 Task: Play online Dominion games in easy mode.
Action: Mouse moved to (433, 407)
Screenshot: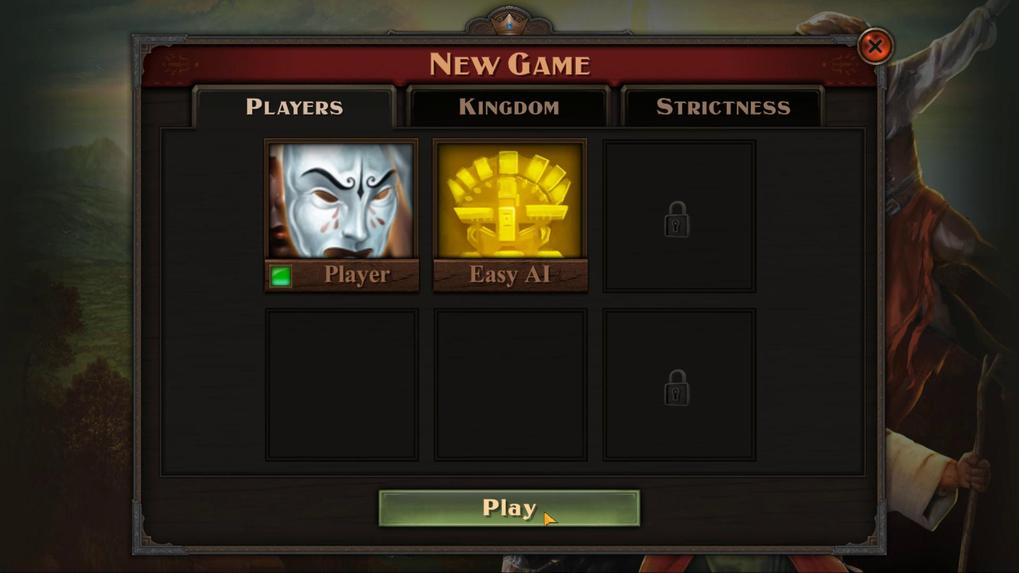 
Action: Mouse pressed left at (433, 407)
Screenshot: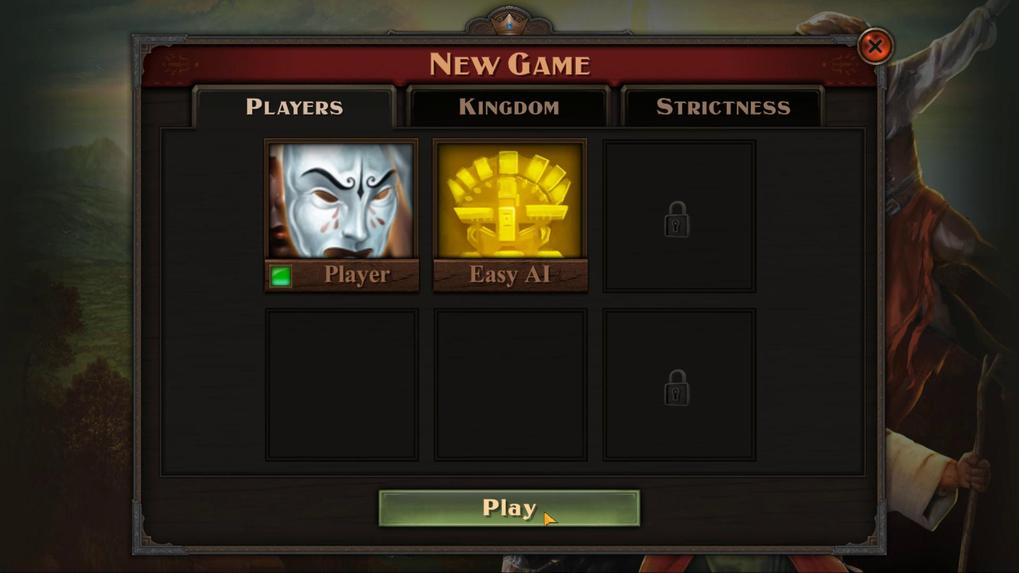 
Action: Mouse moved to (433, 405)
Screenshot: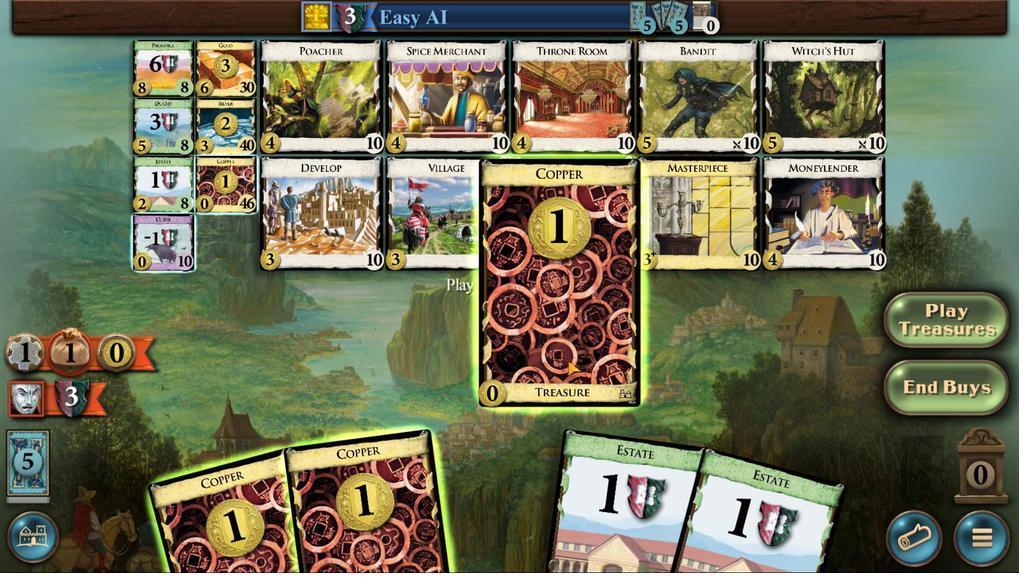 
Action: Mouse pressed left at (433, 405)
Screenshot: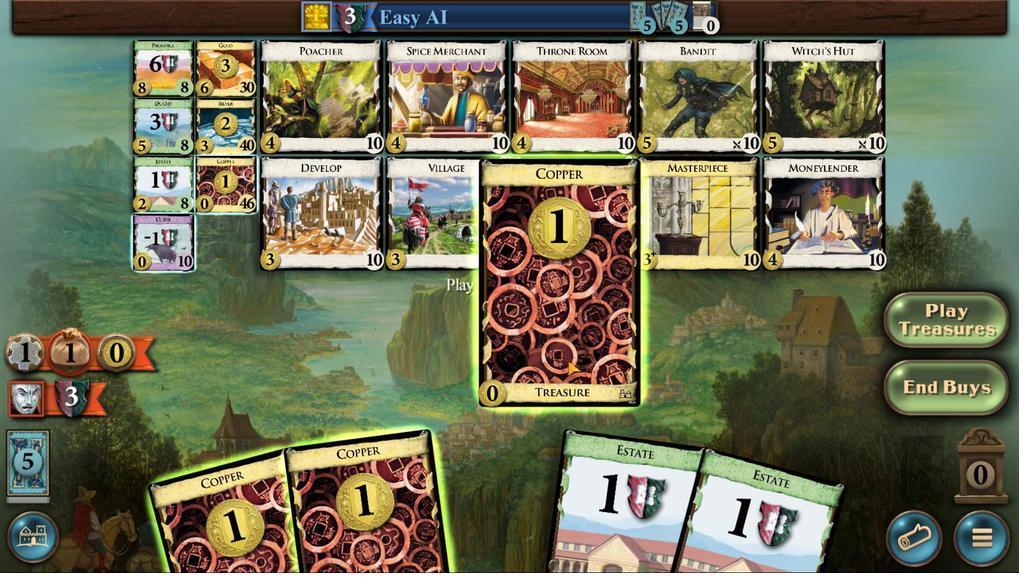 
Action: Mouse moved to (432, 417)
Screenshot: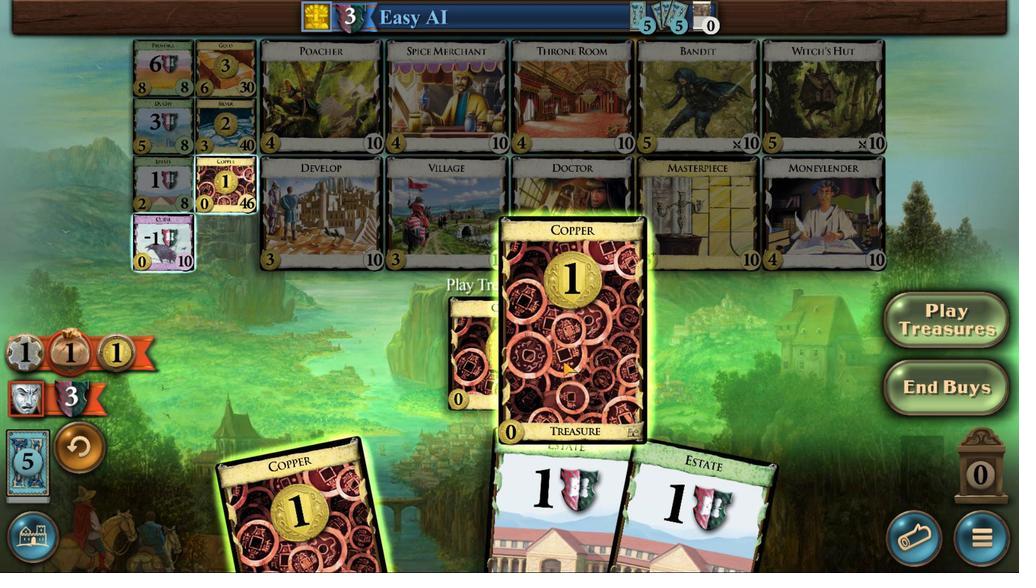 
Action: Mouse pressed left at (432, 417)
Screenshot: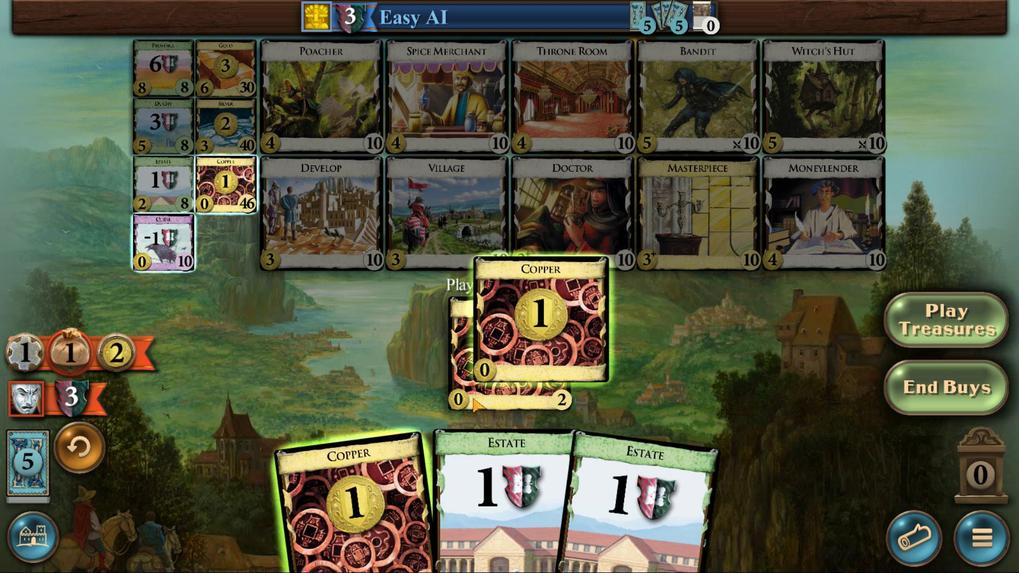 
Action: Mouse moved to (432, 414)
Screenshot: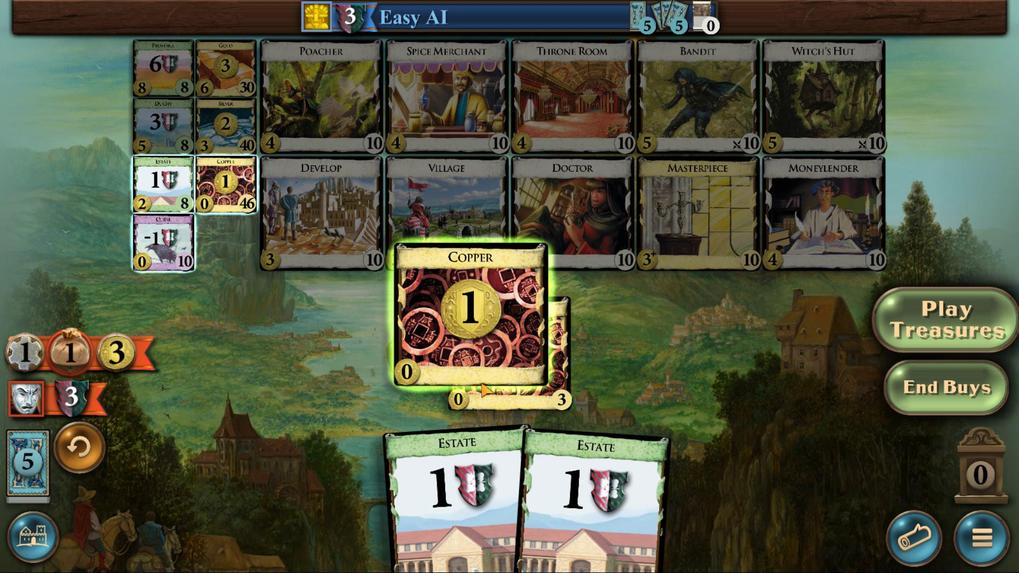 
Action: Mouse pressed left at (432, 414)
Screenshot: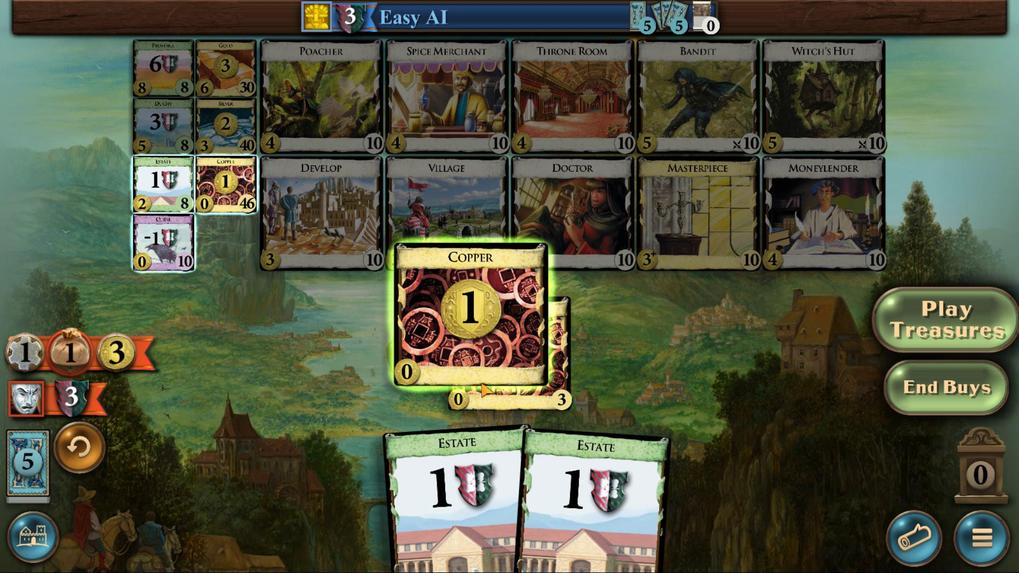 
Action: Mouse moved to (432, 494)
Screenshot: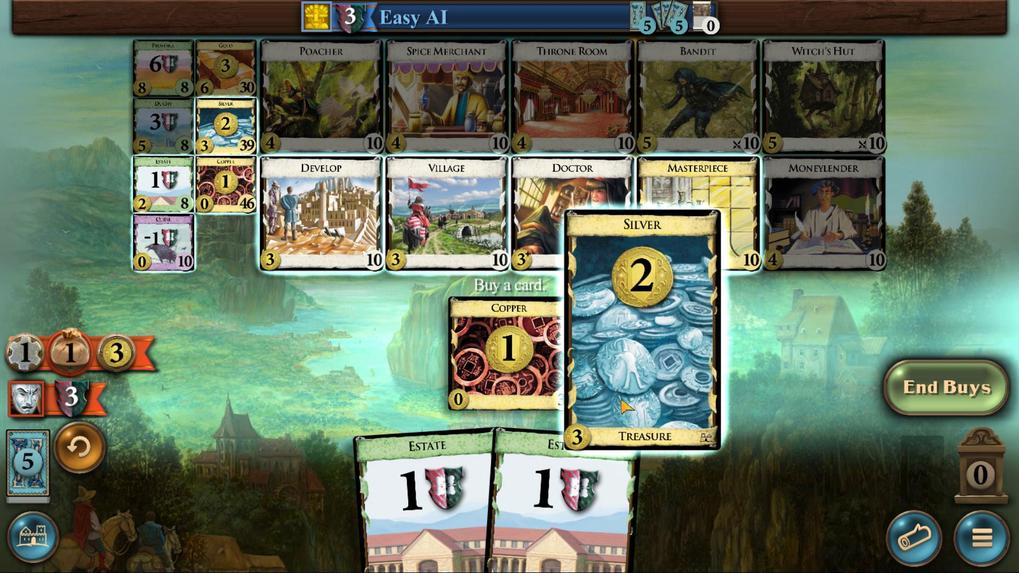 
Action: Mouse pressed left at (432, 494)
Screenshot: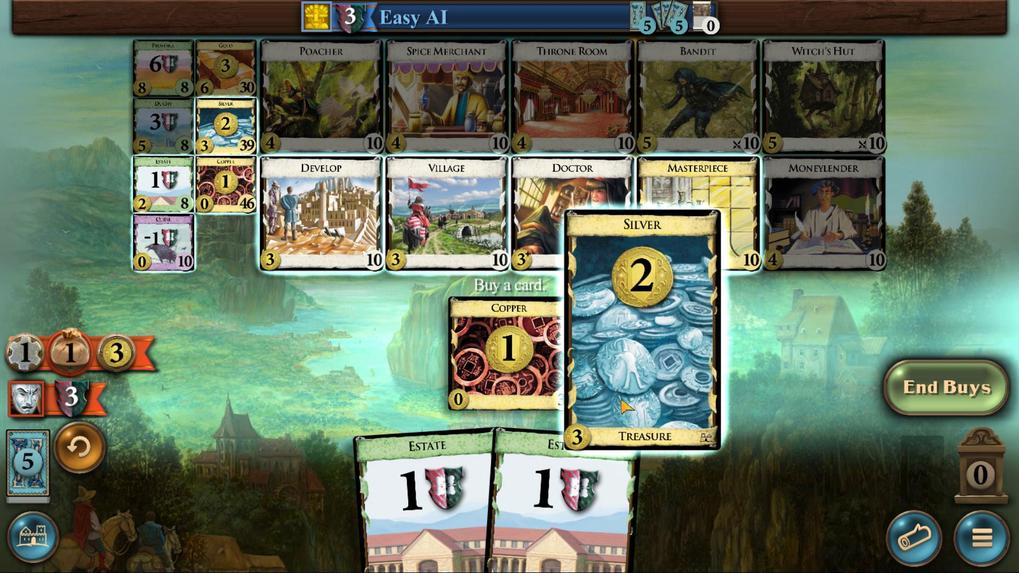 
Action: Mouse moved to (433, 415)
Screenshot: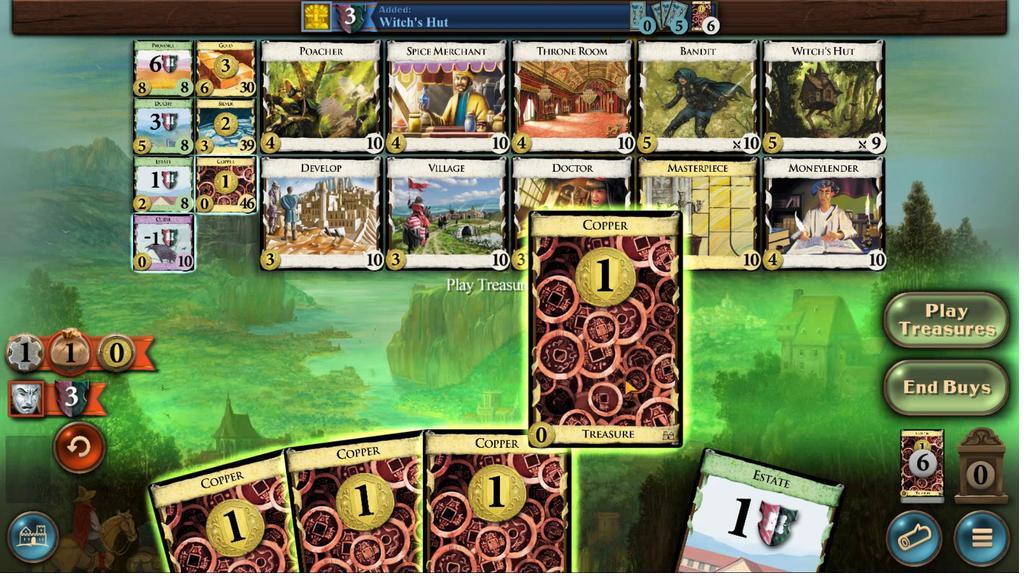 
Action: Mouse pressed left at (433, 415)
Screenshot: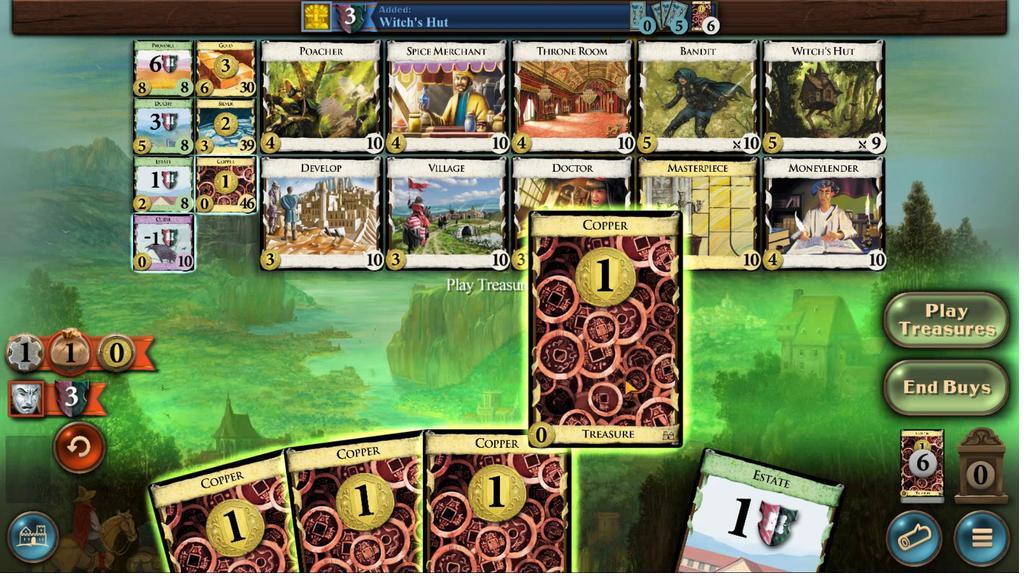
Action: Mouse moved to (433, 416)
Screenshot: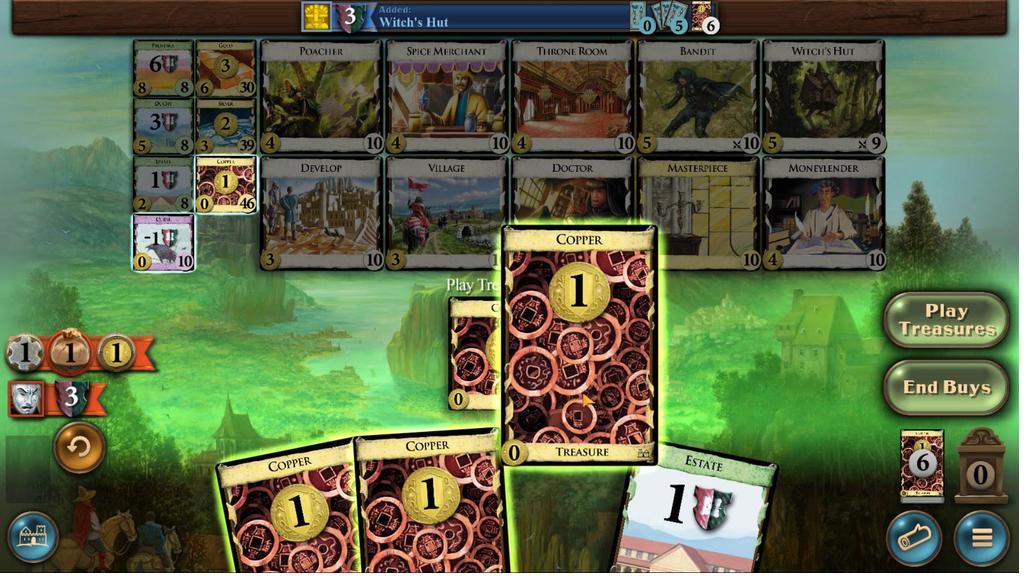 
Action: Mouse pressed left at (433, 416)
Screenshot: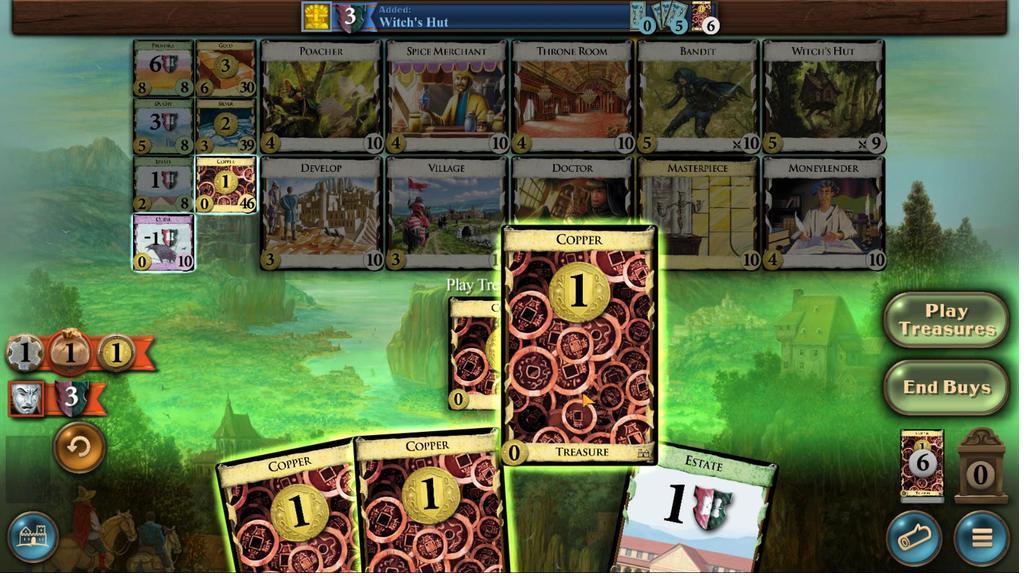 
Action: Mouse moved to (433, 416)
Screenshot: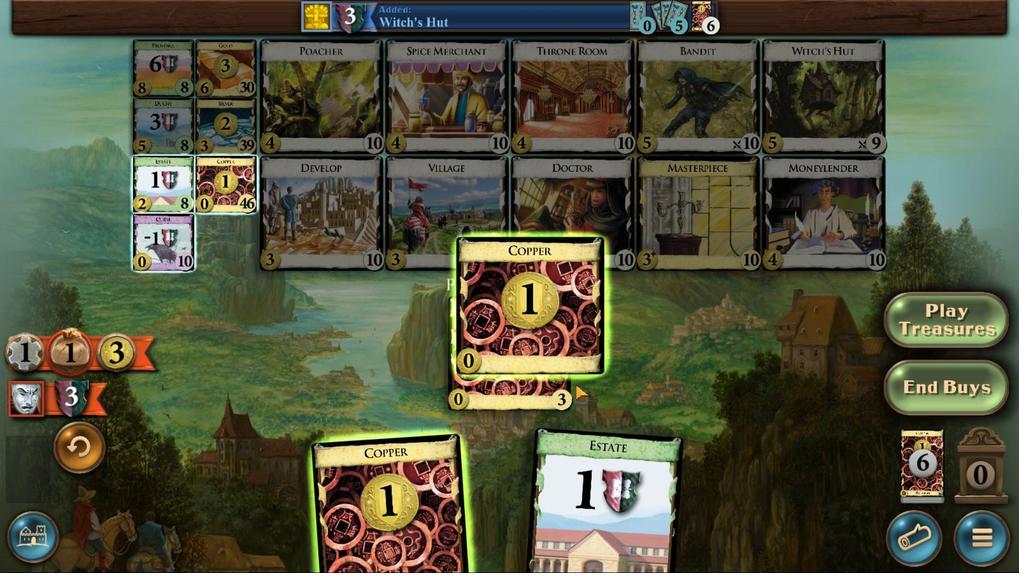 
Action: Mouse pressed left at (433, 416)
Screenshot: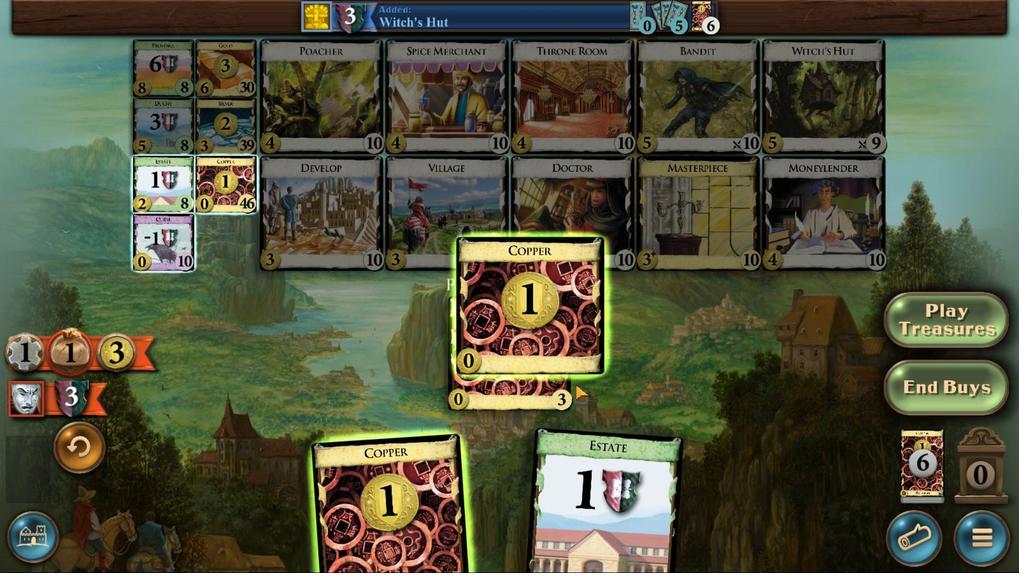 
Action: Mouse moved to (432, 413)
Screenshot: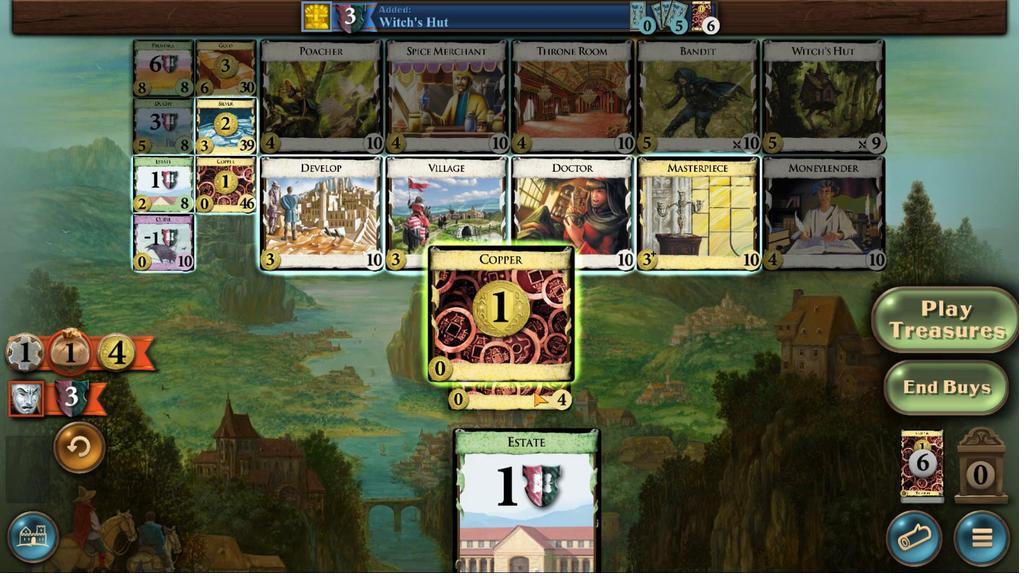 
Action: Mouse pressed left at (432, 413)
Screenshot: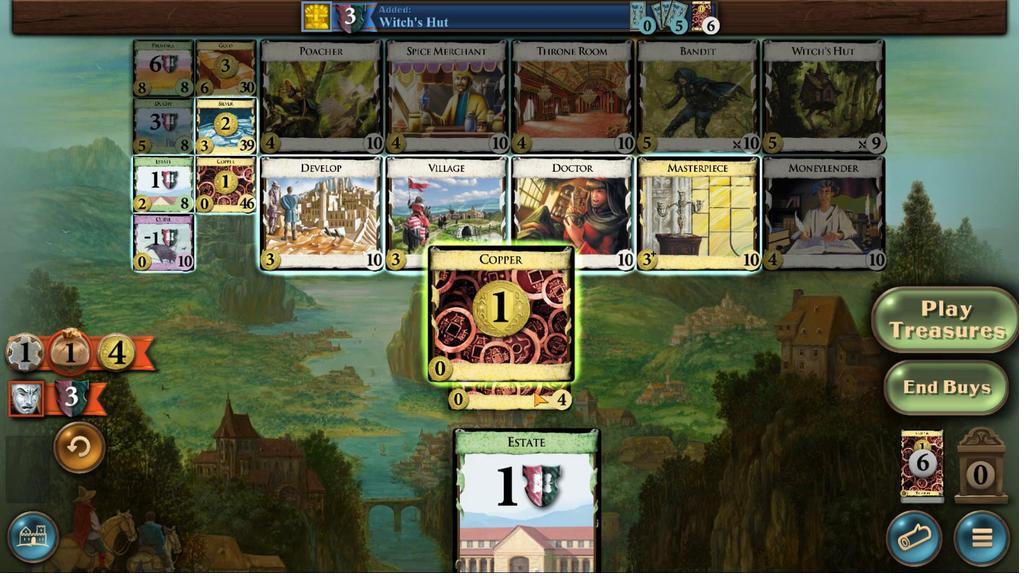 
Action: Mouse moved to (433, 502)
Screenshot: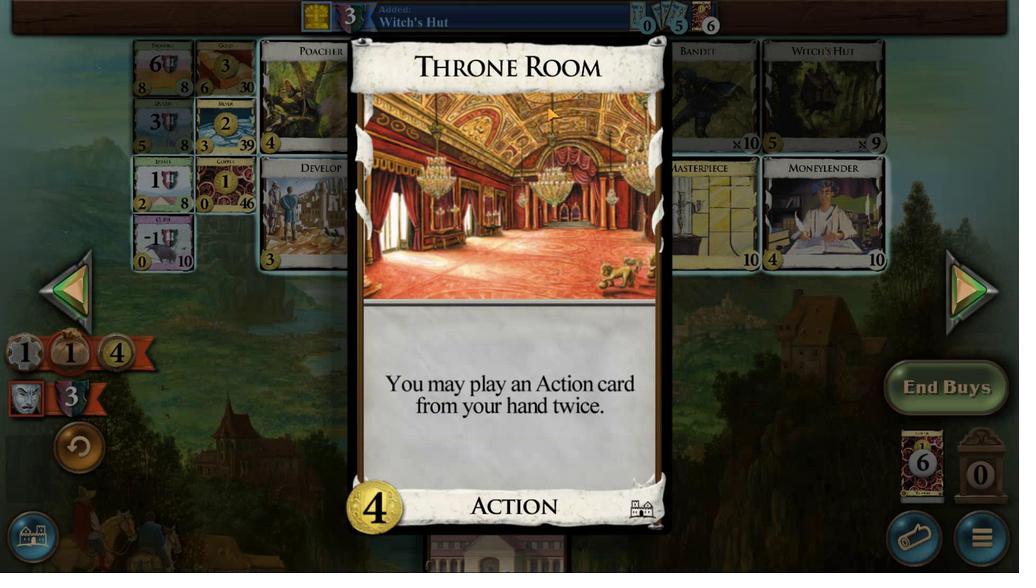 
Action: Mouse pressed left at (433, 502)
Screenshot: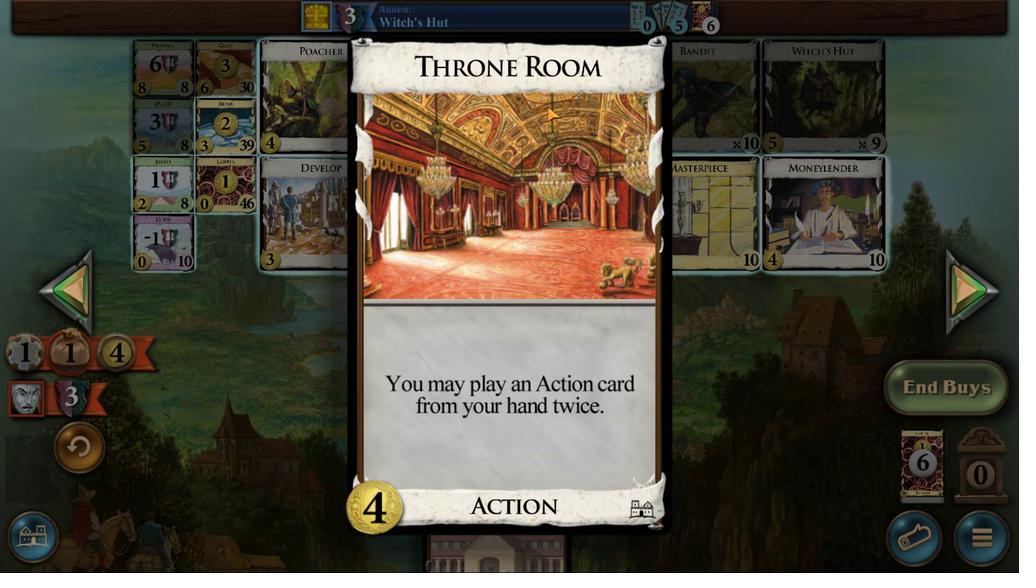 
Action: Mouse moved to (433, 471)
Screenshot: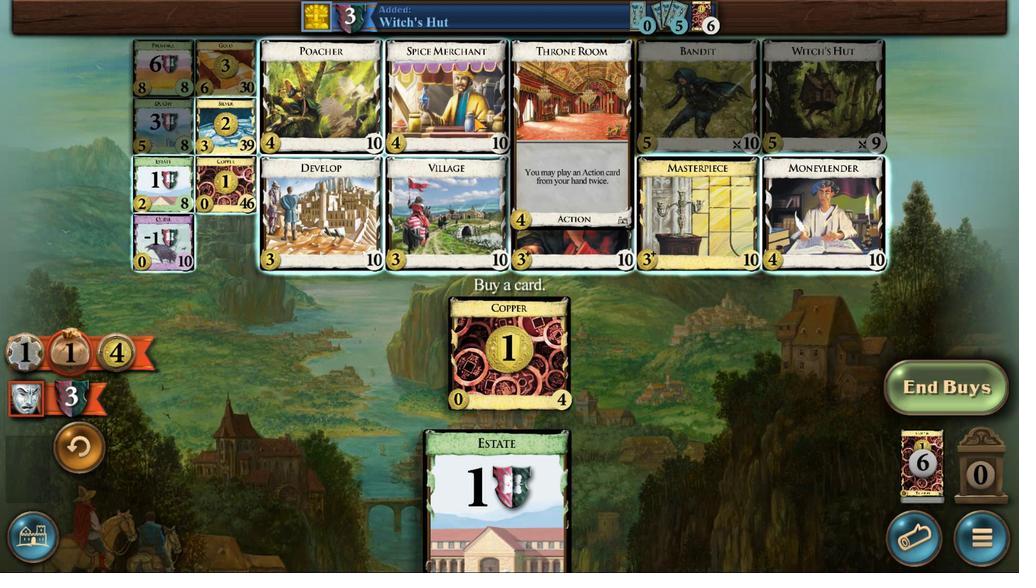 
Action: Mouse pressed left at (433, 471)
Screenshot: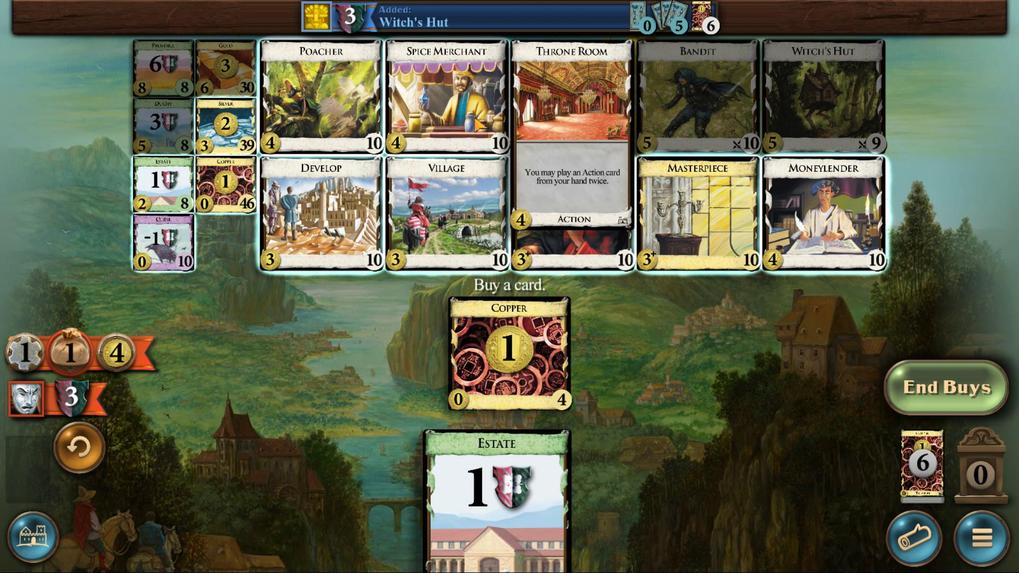 
Action: Mouse moved to (432, 503)
Screenshot: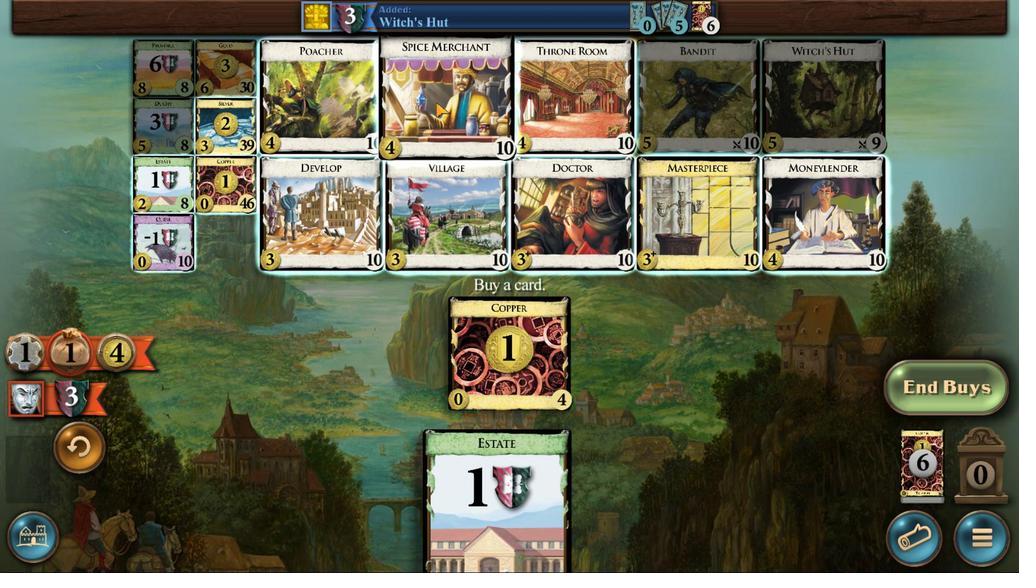 
Action: Mouse pressed left at (432, 503)
Screenshot: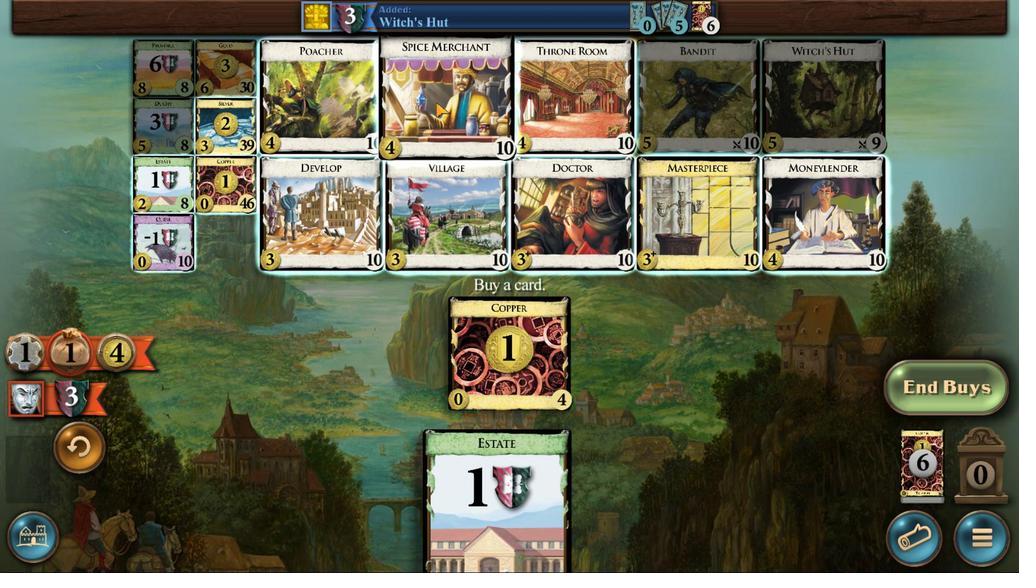
Action: Mouse moved to (433, 469)
Screenshot: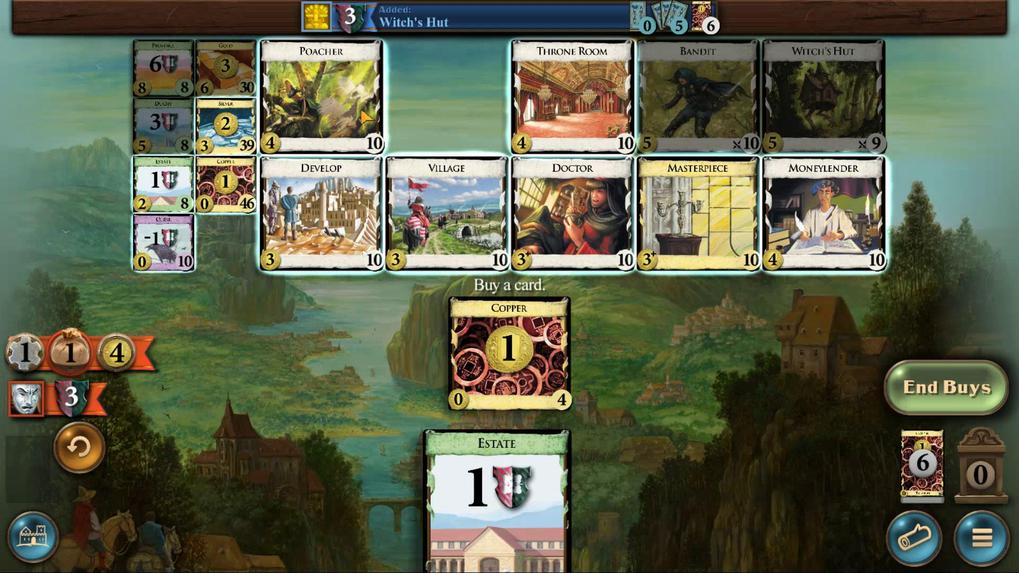 
Action: Mouse pressed left at (433, 469)
Screenshot: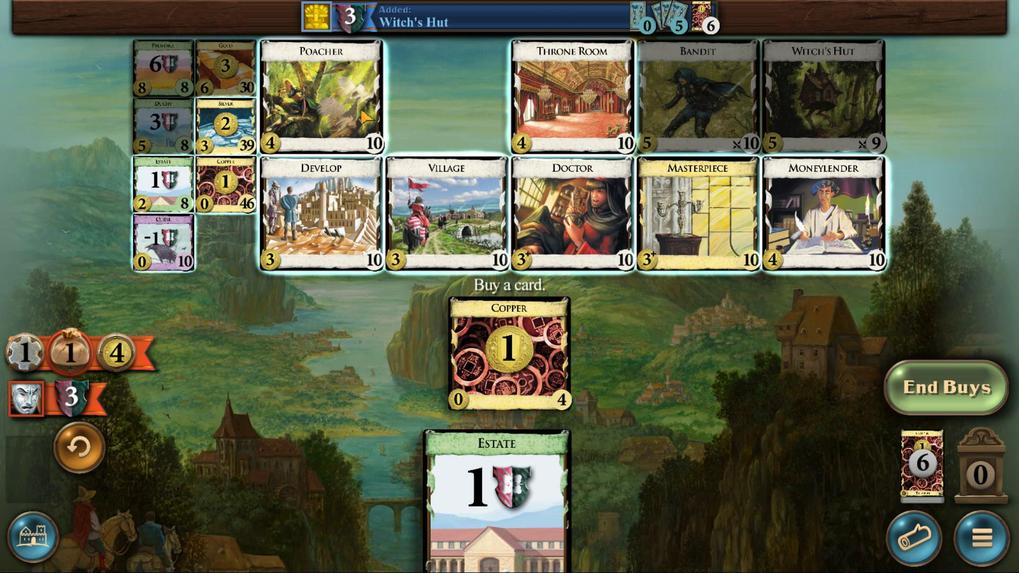 
Action: Mouse moved to (432, 502)
Screenshot: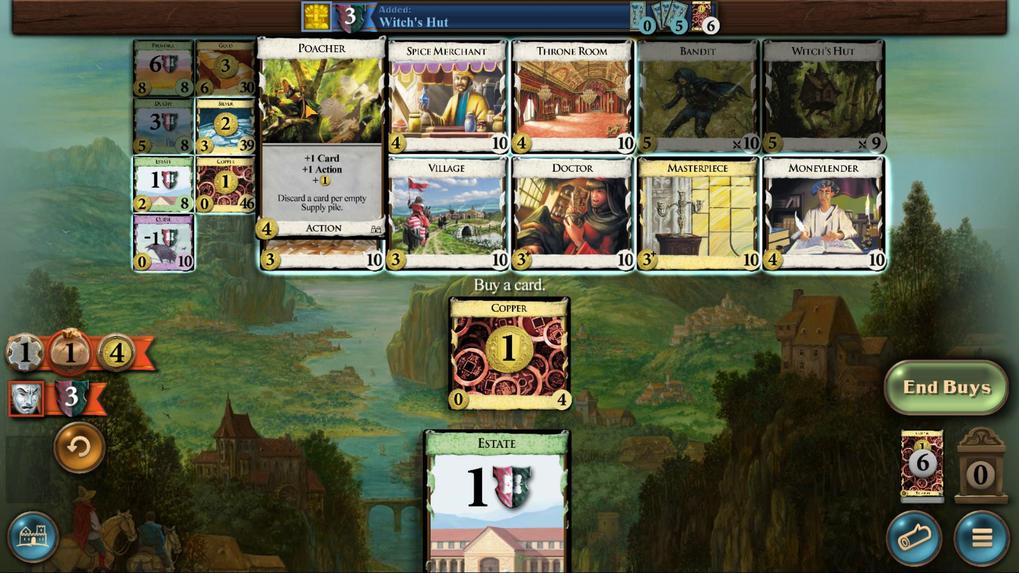 
Action: Mouse pressed left at (432, 502)
Screenshot: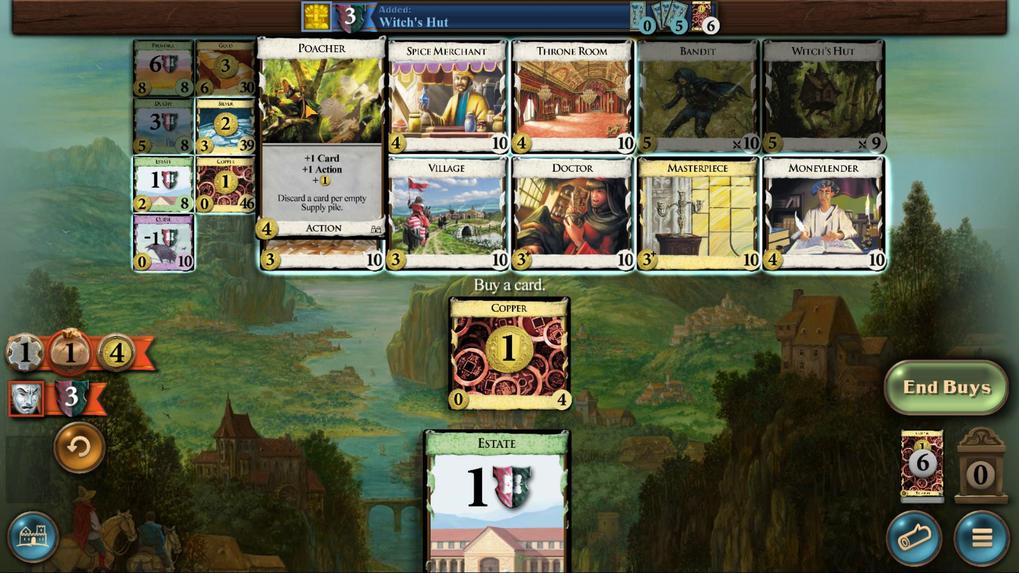 
Action: Mouse moved to (433, 463)
Screenshot: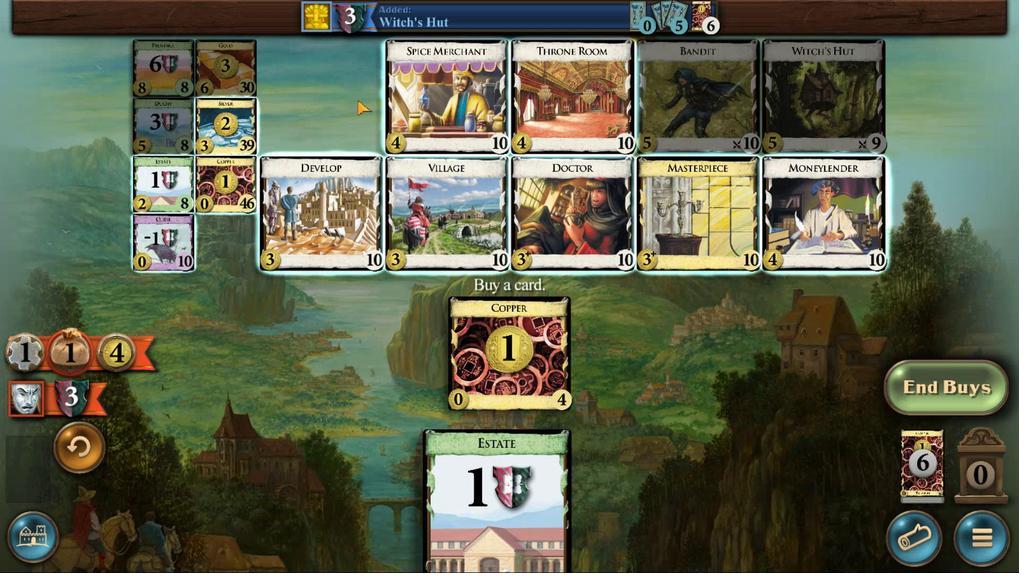 
Action: Mouse pressed left at (433, 463)
Screenshot: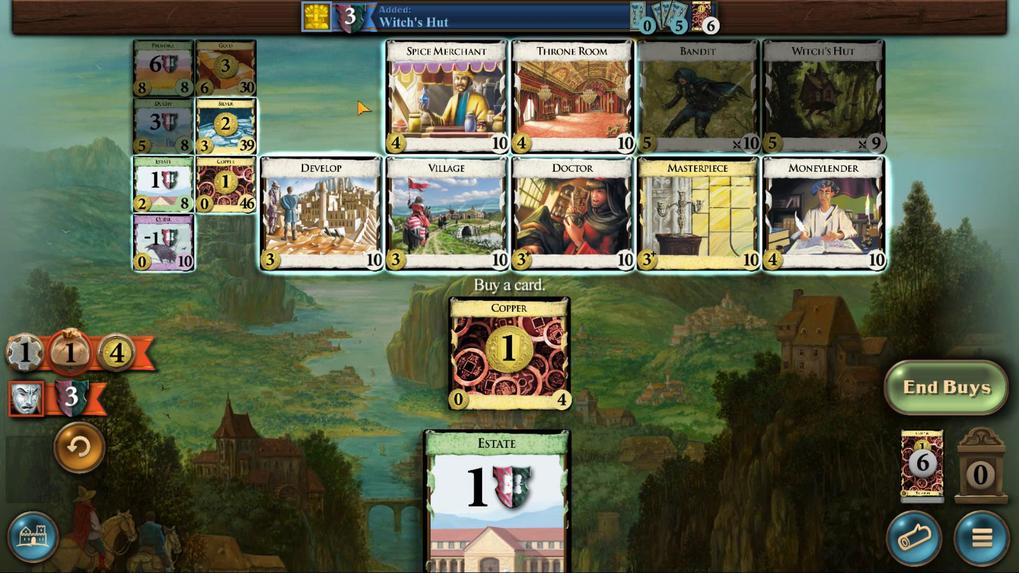 
Action: Mouse moved to (432, 503)
Screenshot: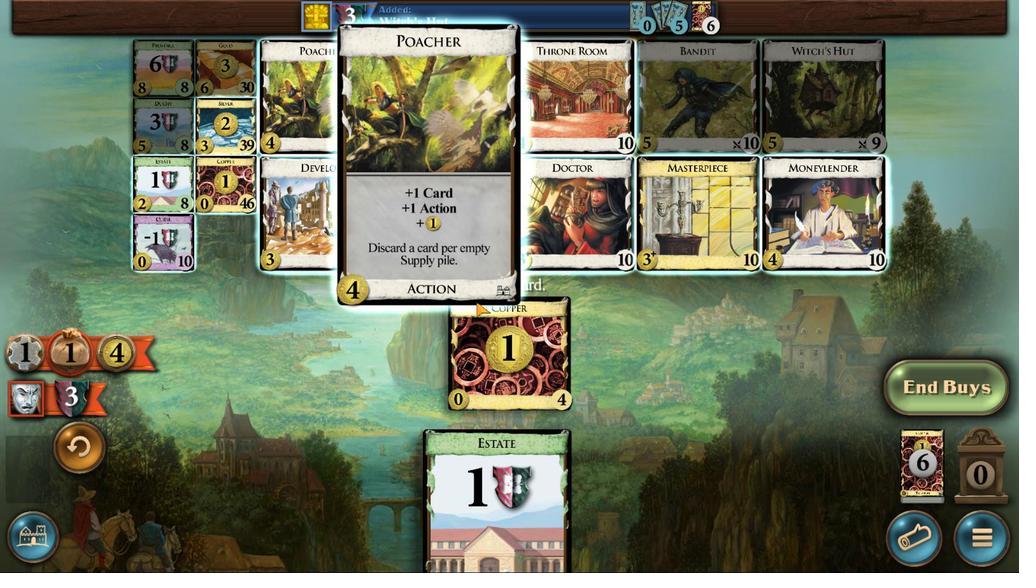 
Action: Mouse pressed left at (432, 503)
Screenshot: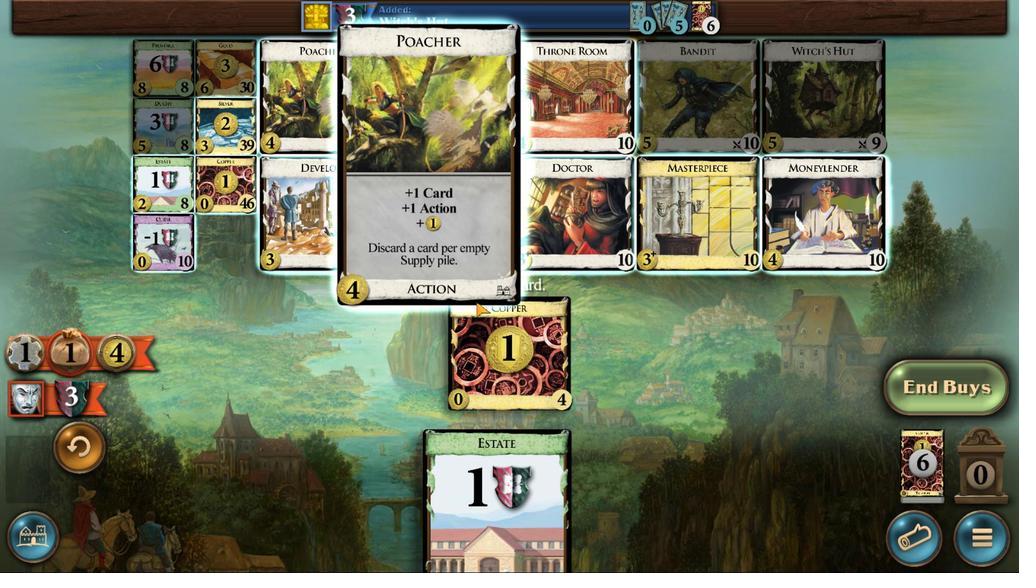 
Action: Mouse moved to (432, 412)
Screenshot: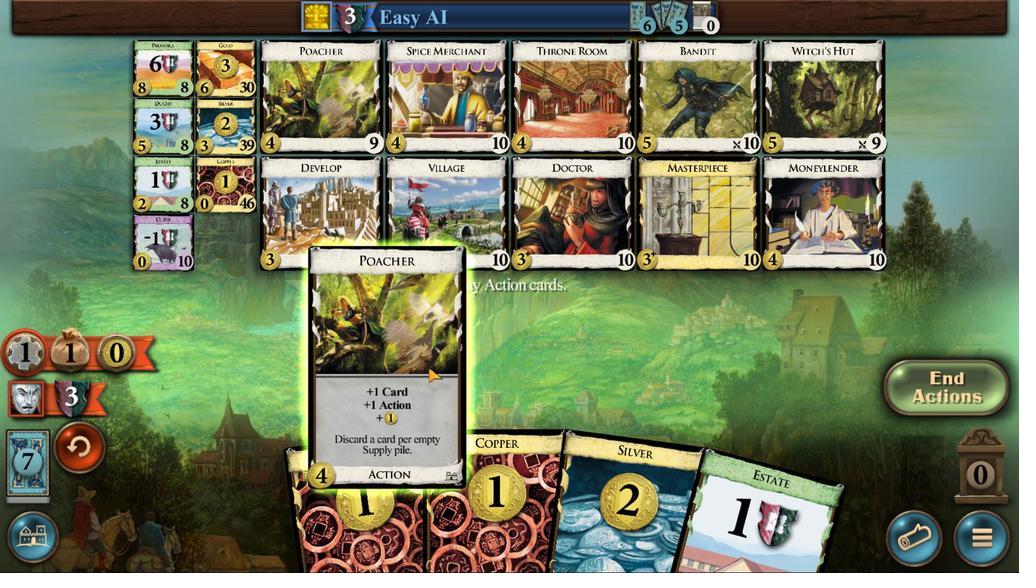 
Action: Mouse pressed left at (432, 412)
Screenshot: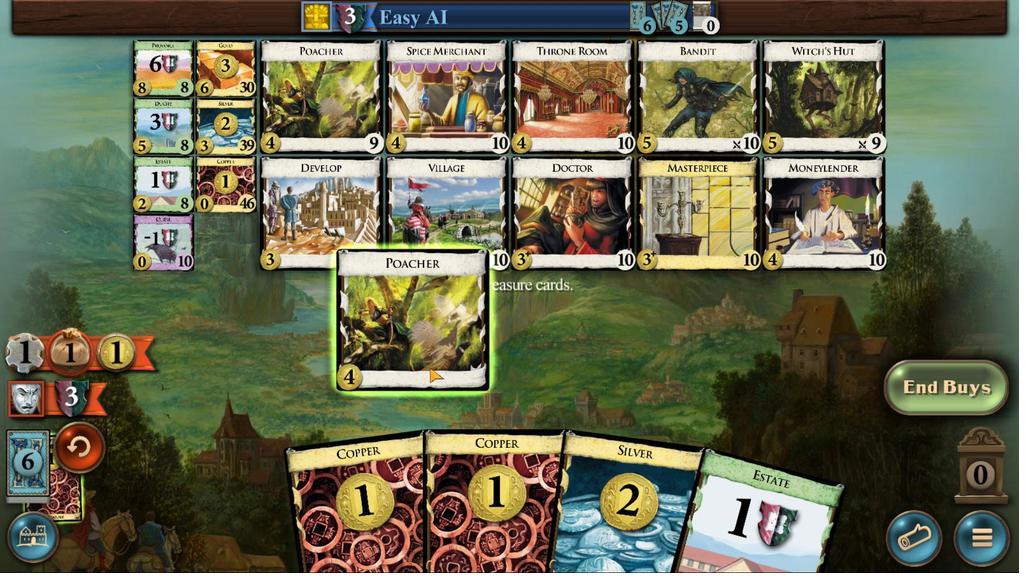
Action: Mouse moved to (432, 410)
Screenshot: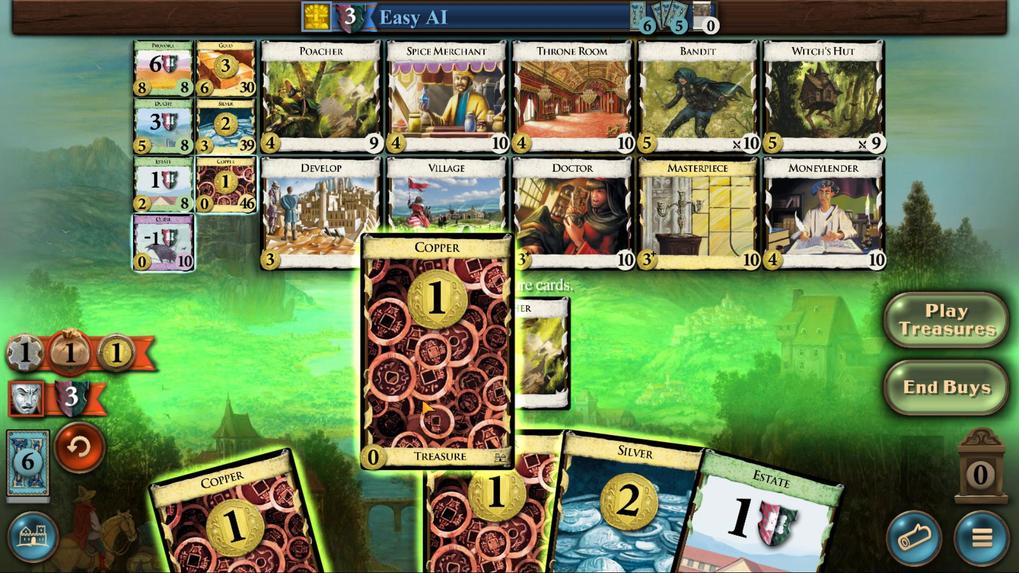 
Action: Mouse pressed left at (432, 410)
Screenshot: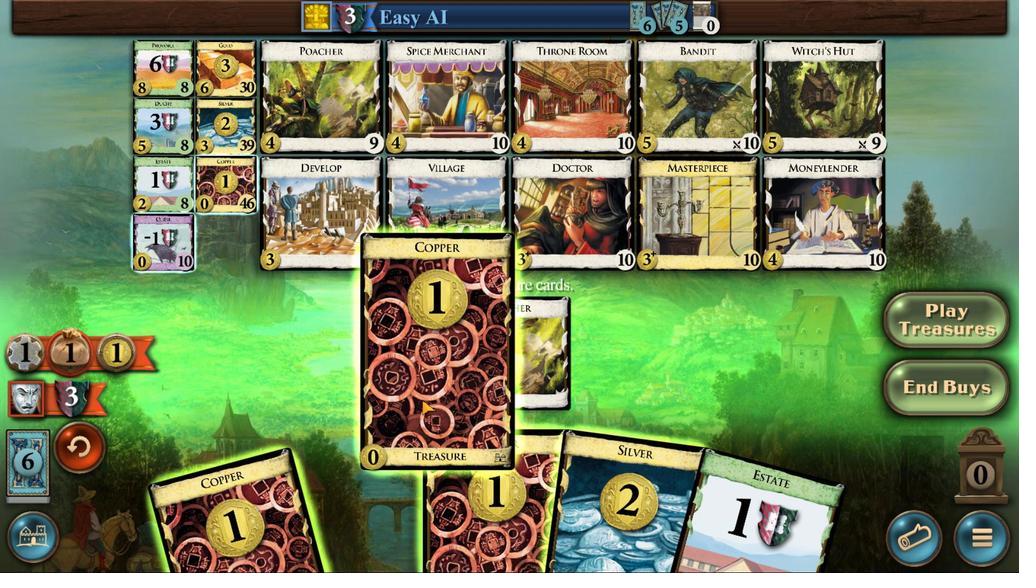 
Action: Mouse moved to (433, 411)
Screenshot: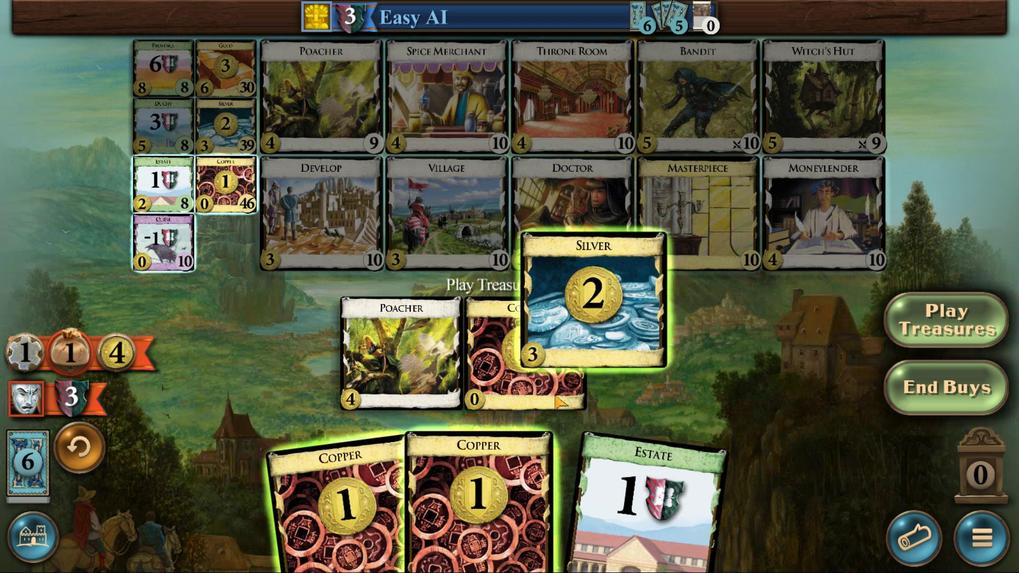 
Action: Mouse pressed left at (433, 411)
Screenshot: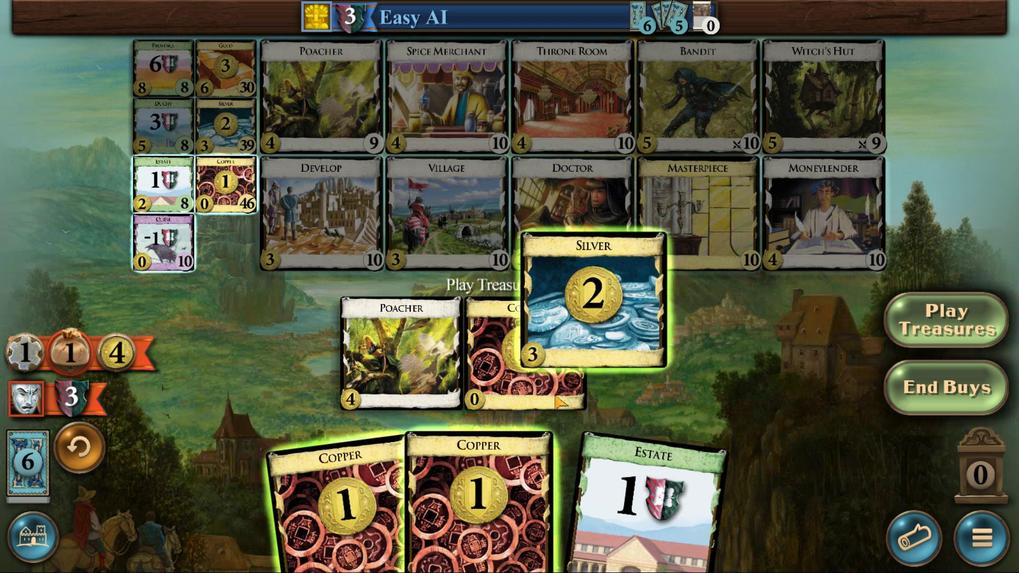 
Action: Mouse moved to (432, 411)
Screenshot: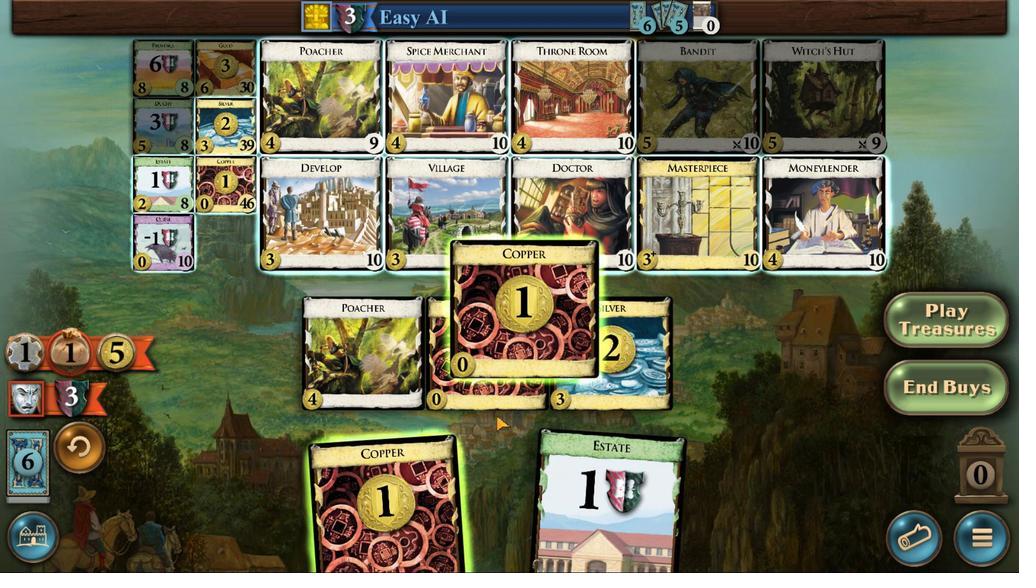 
Action: Mouse pressed left at (432, 411)
Screenshot: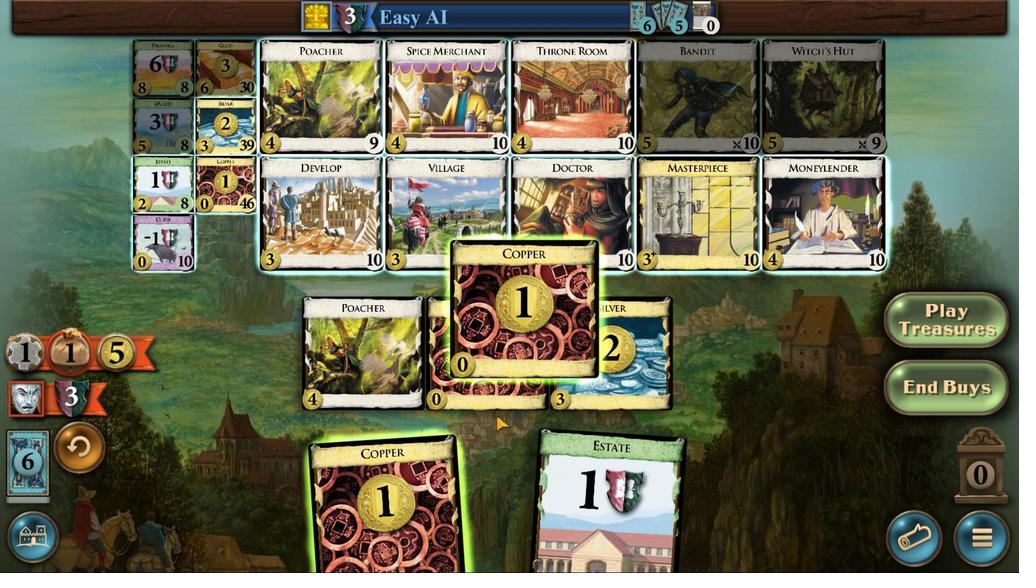
Action: Mouse moved to (432, 495)
Screenshot: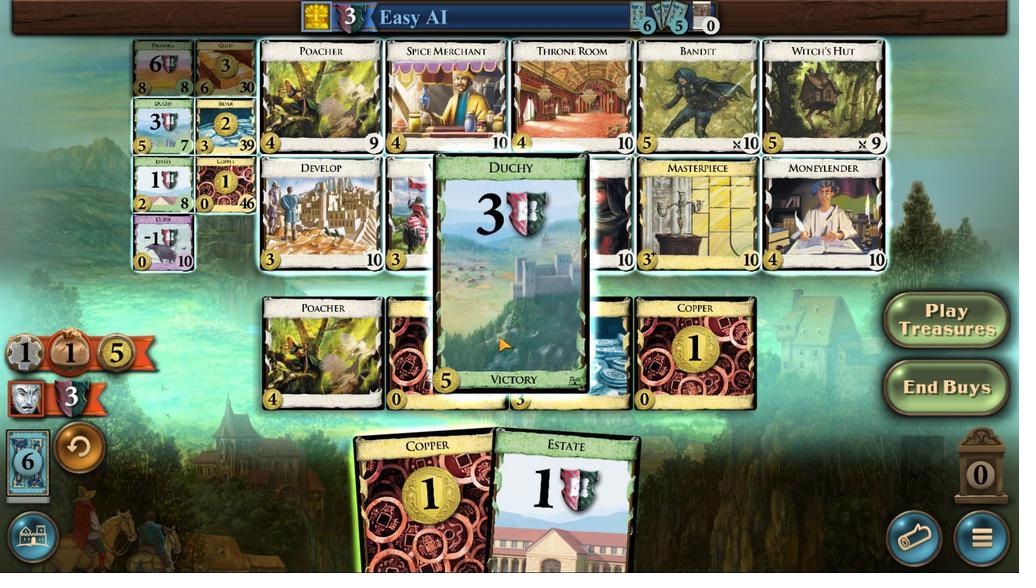 
Action: Mouse pressed left at (432, 495)
Screenshot: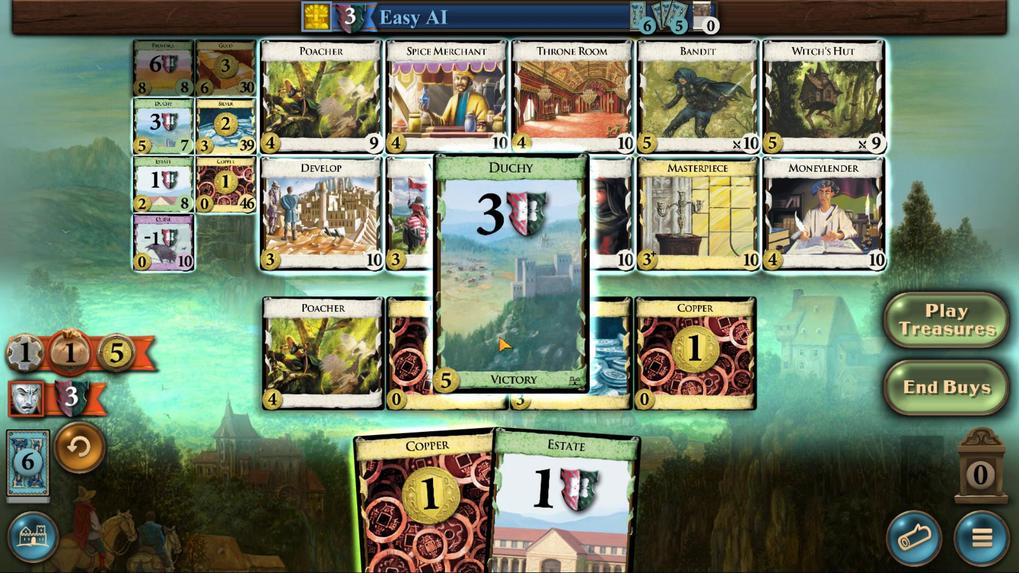 
Action: Mouse moved to (433, 419)
Screenshot: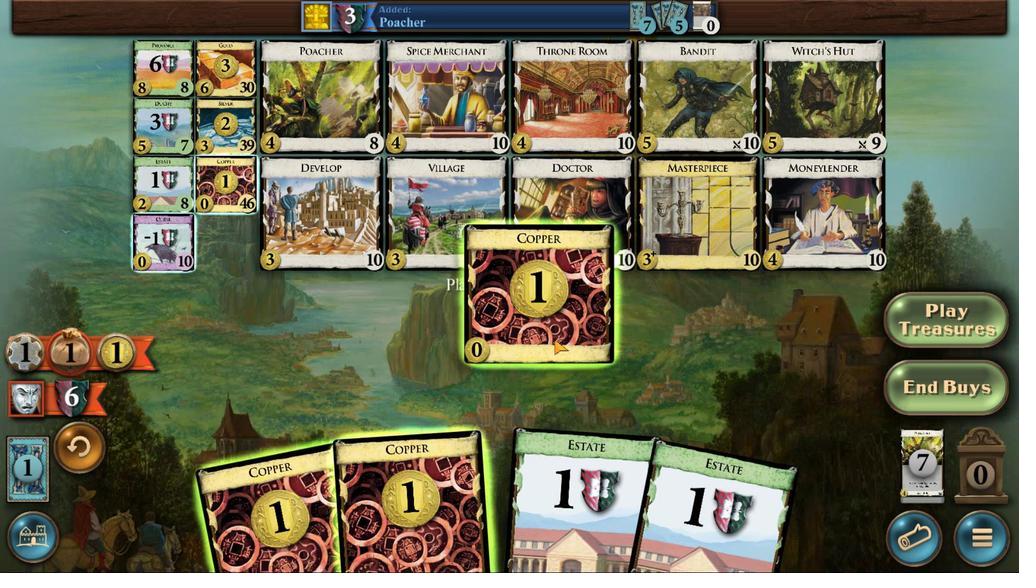 
Action: Mouse pressed left at (433, 419)
Screenshot: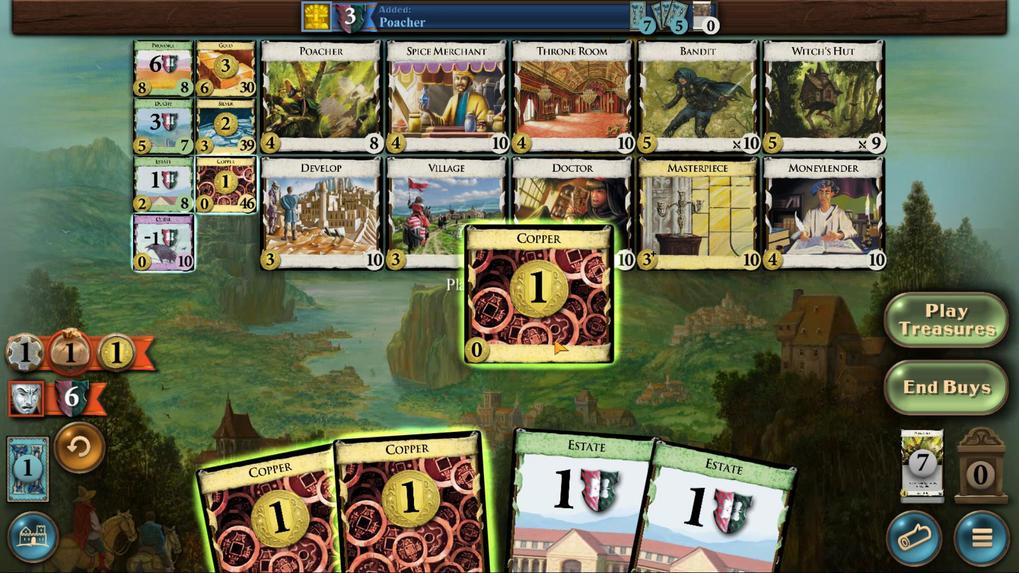 
Action: Mouse moved to (432, 410)
Screenshot: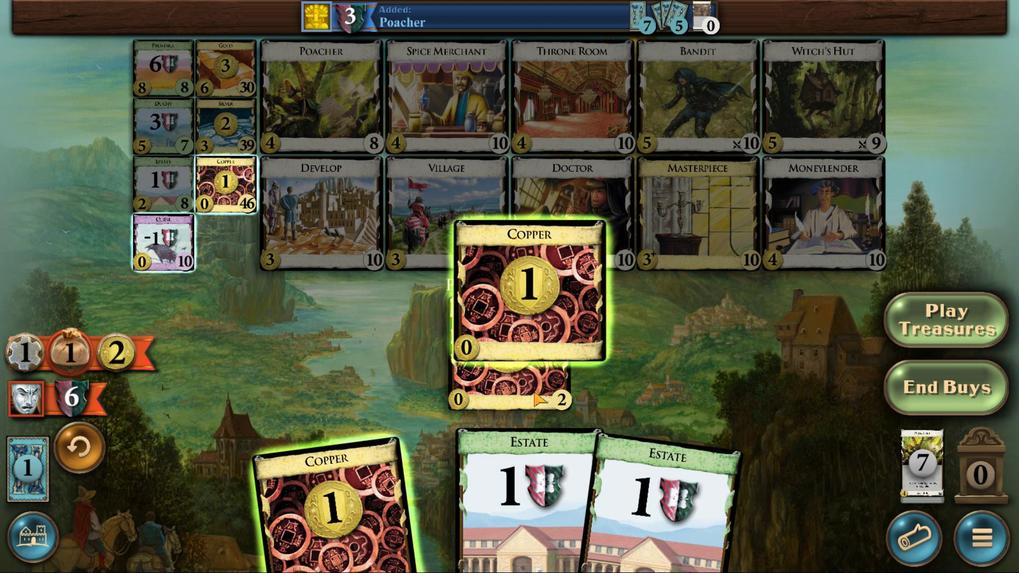 
Action: Mouse pressed left at (432, 410)
Screenshot: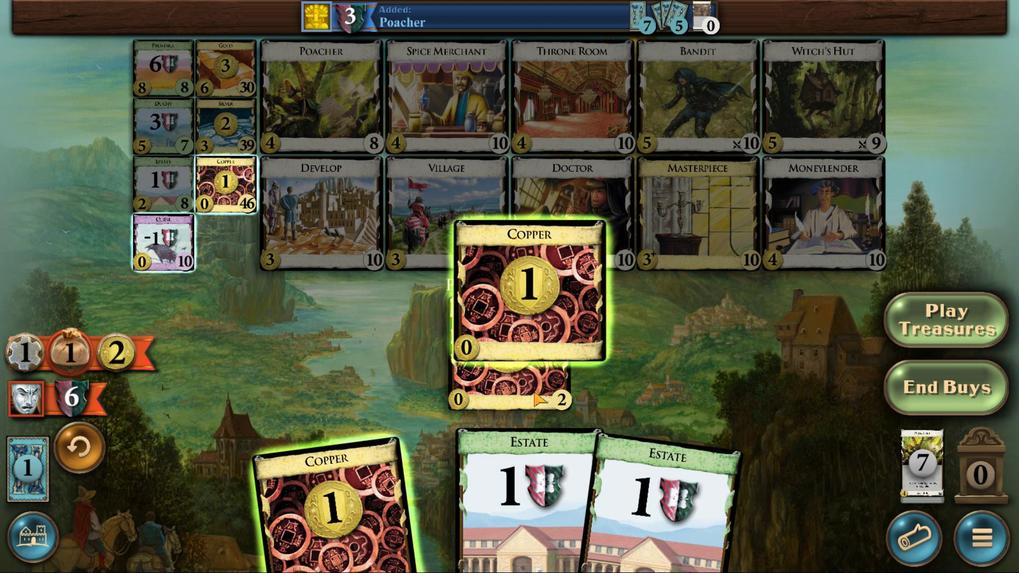
Action: Mouse moved to (432, 417)
Screenshot: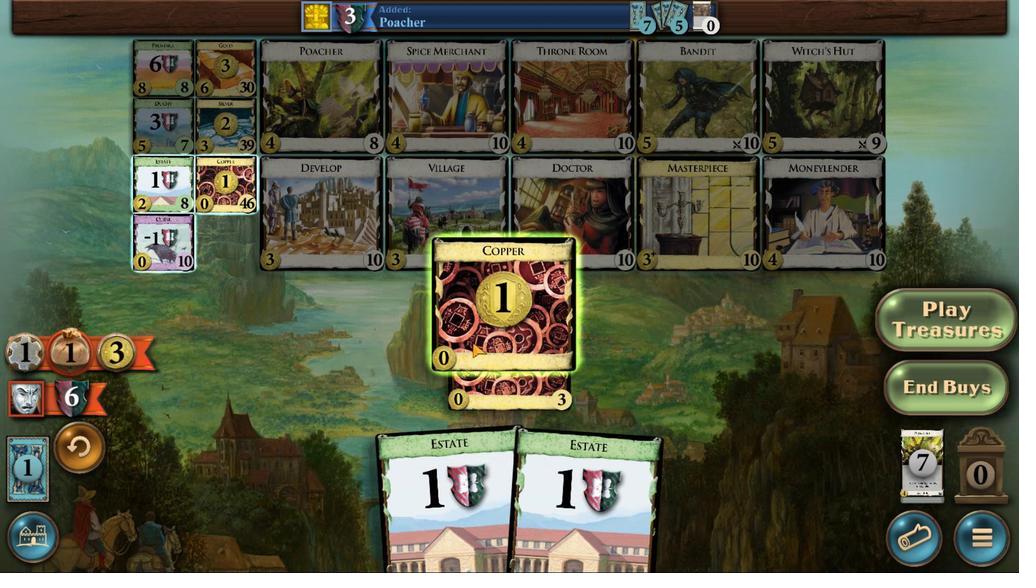 
Action: Mouse pressed left at (432, 417)
Screenshot: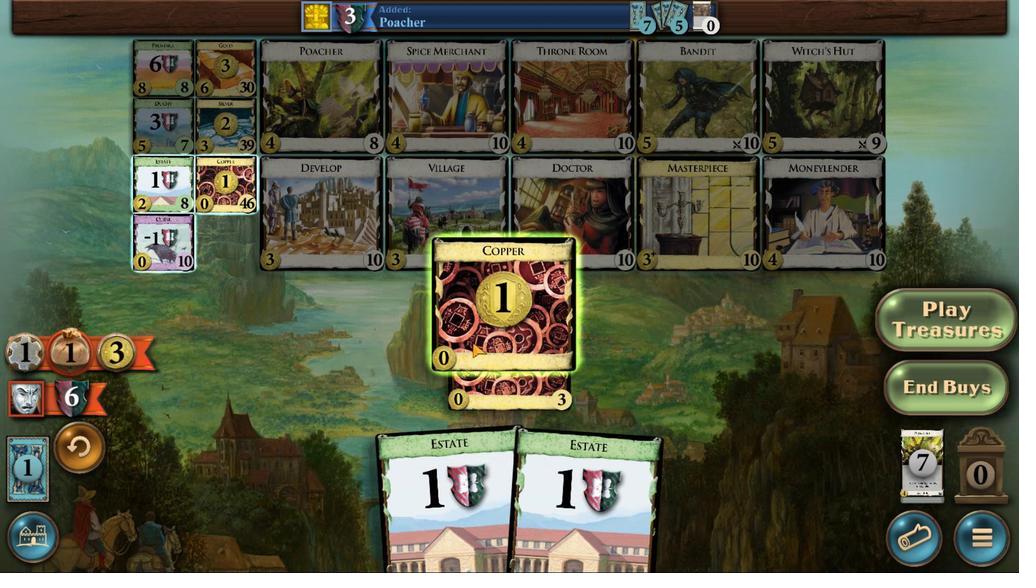 
Action: Mouse moved to (432, 497)
Screenshot: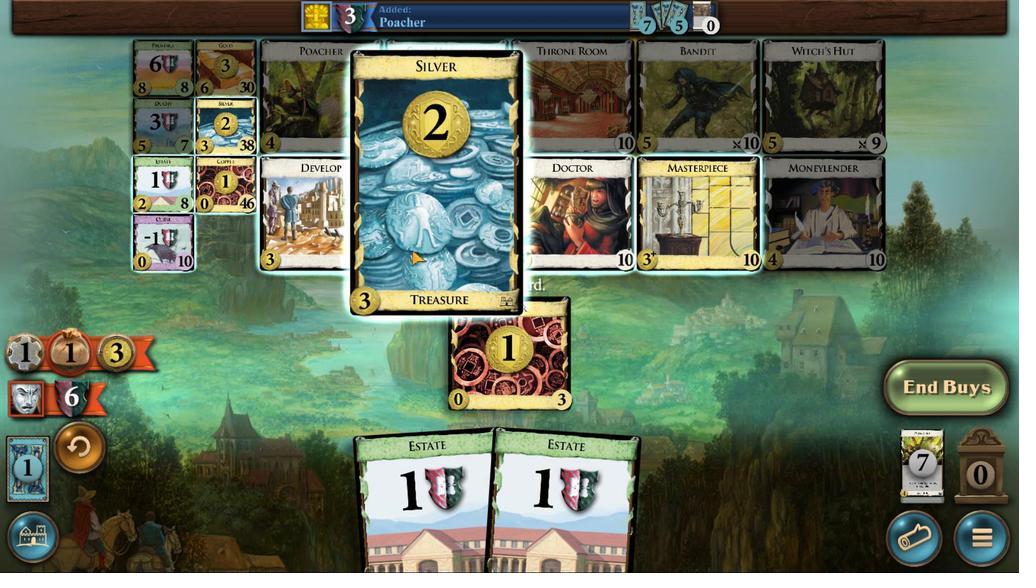 
Action: Mouse pressed left at (432, 497)
Screenshot: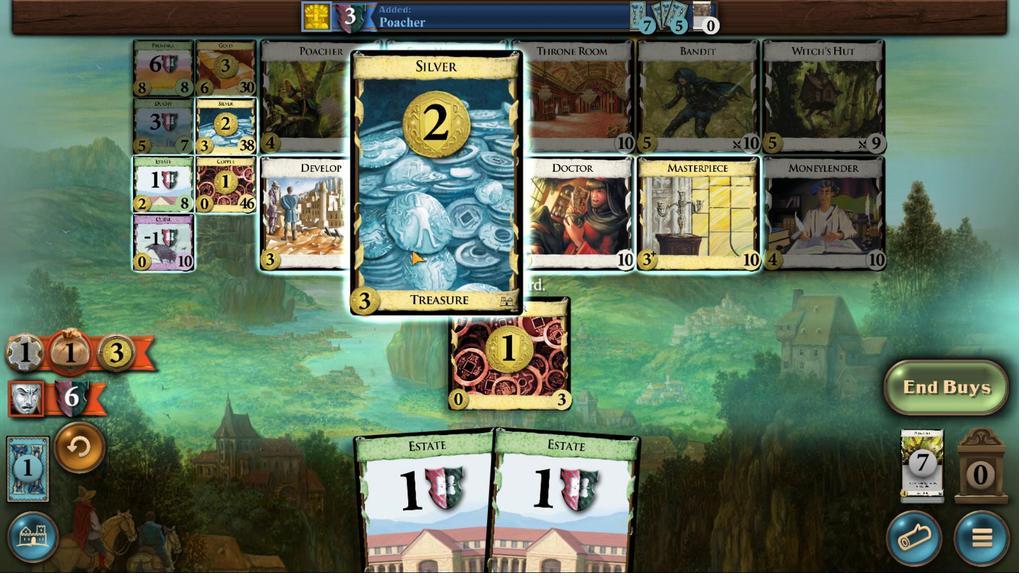 
Action: Mouse moved to (432, 479)
Screenshot: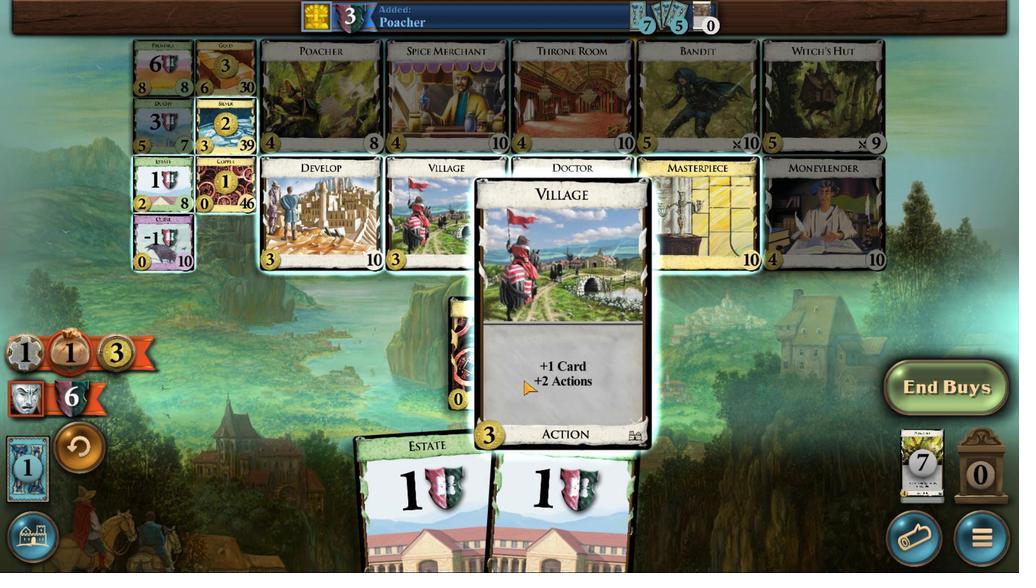 
Action: Mouse pressed left at (432, 479)
Screenshot: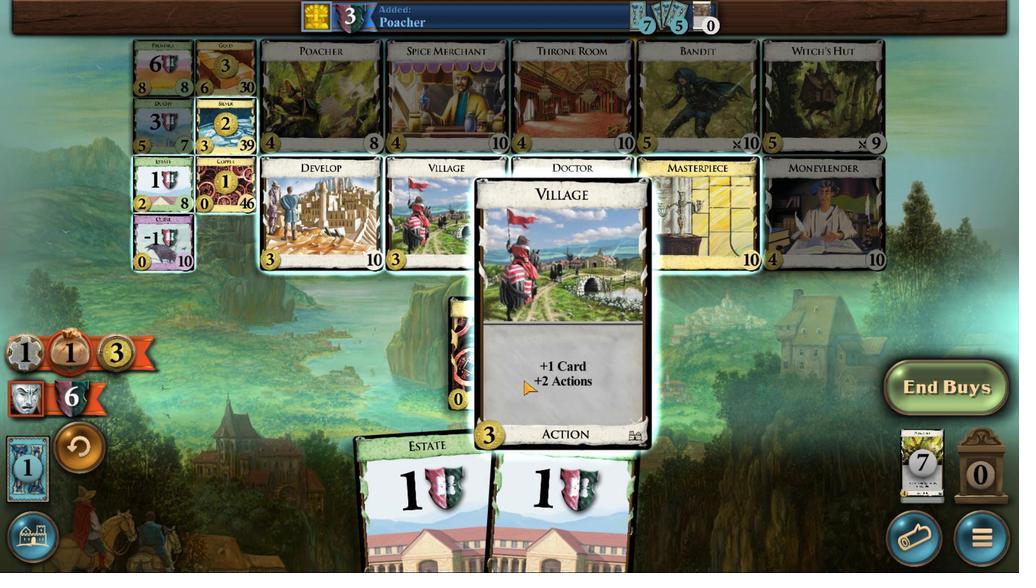 
Action: Mouse moved to (432, 411)
Screenshot: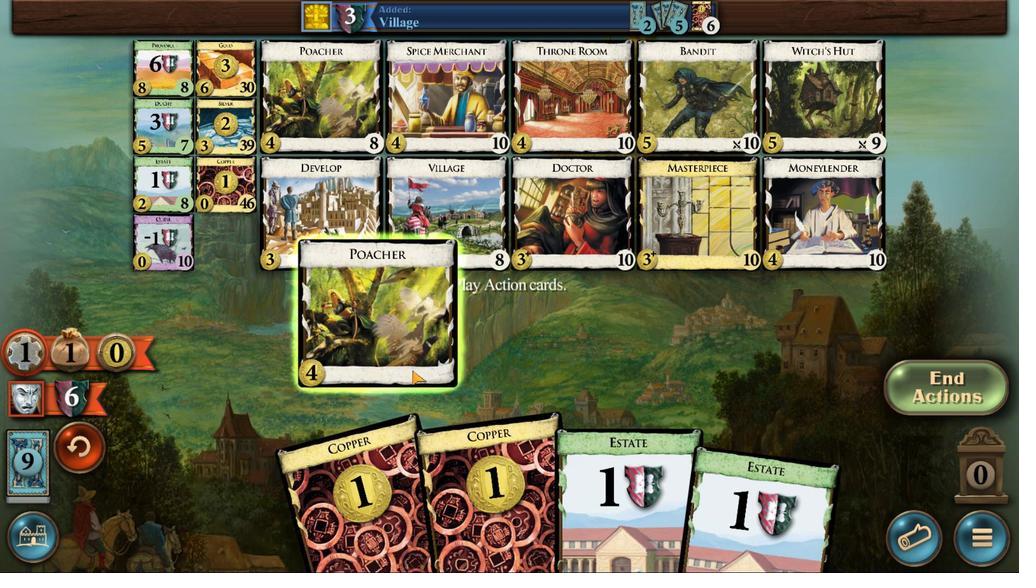 
Action: Mouse pressed left at (432, 411)
Screenshot: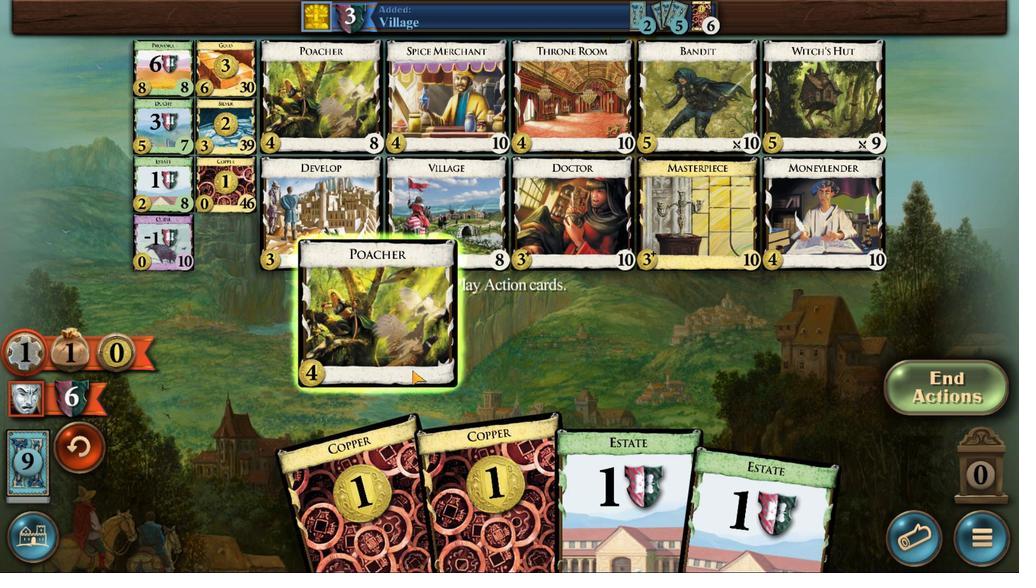 
Action: Mouse moved to (432, 415)
Screenshot: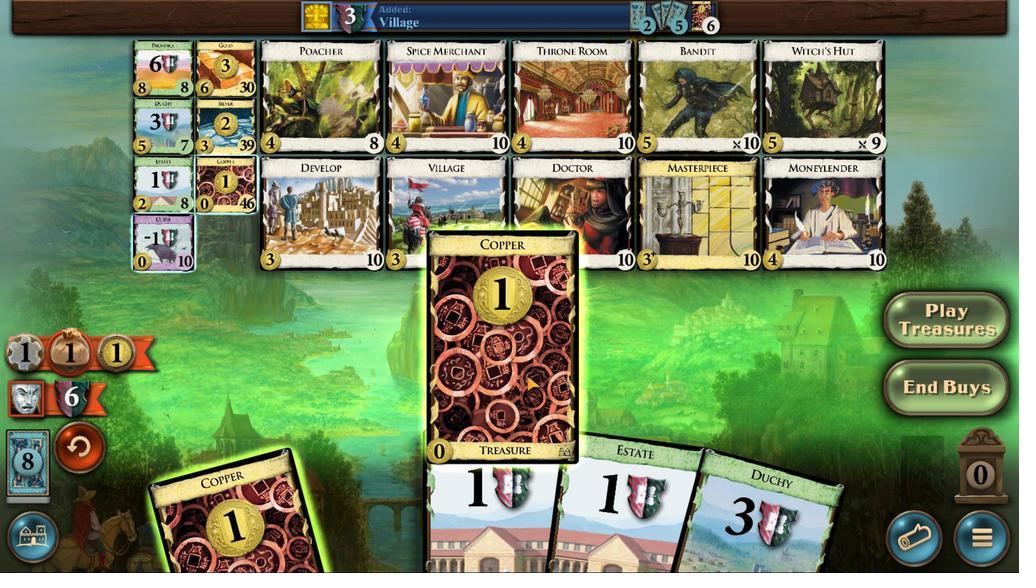 
Action: Mouse pressed left at (432, 415)
Screenshot: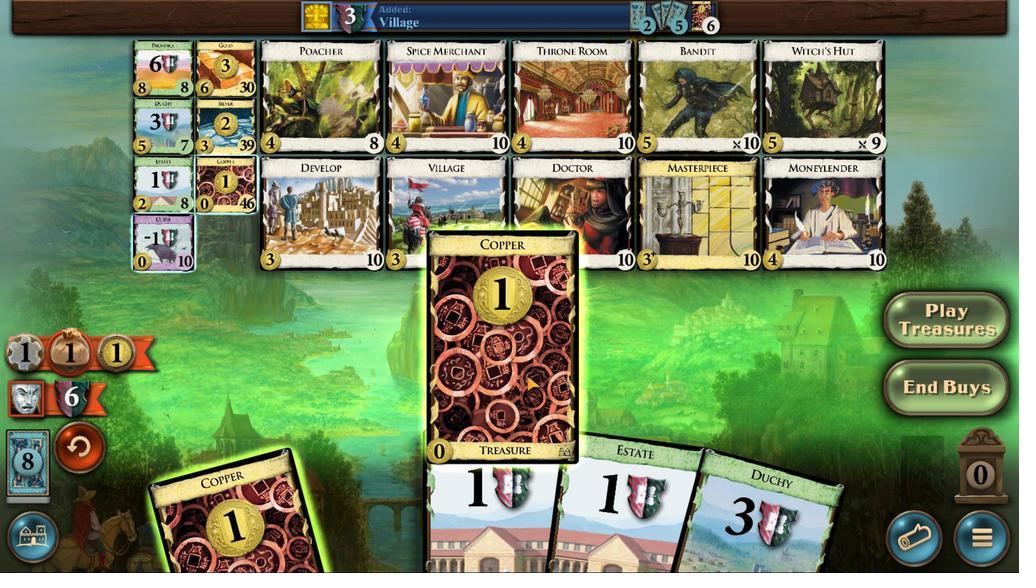 
Action: Mouse moved to (432, 413)
Screenshot: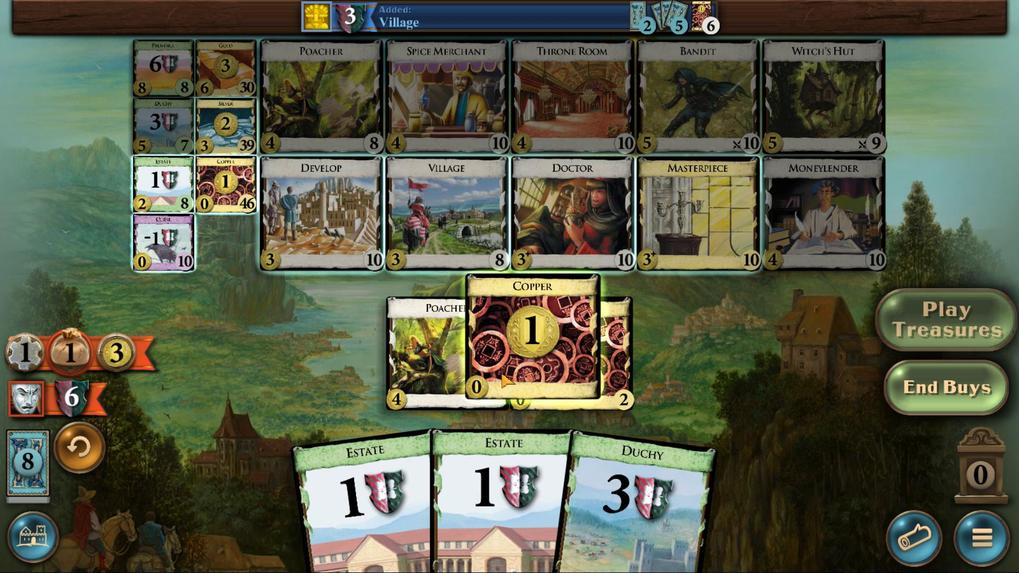 
Action: Mouse pressed left at (432, 413)
Screenshot: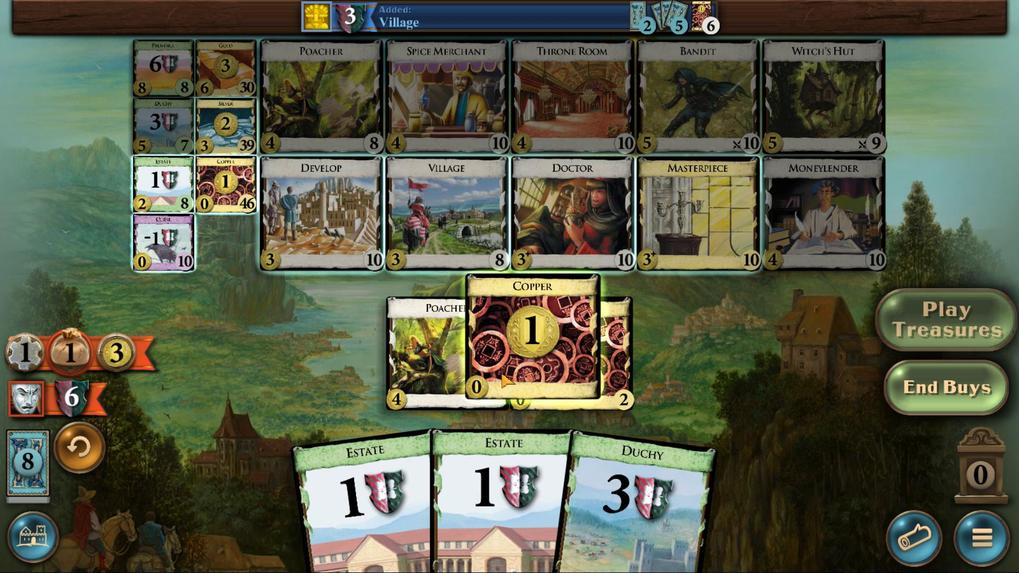 
Action: Mouse moved to (432, 471)
Screenshot: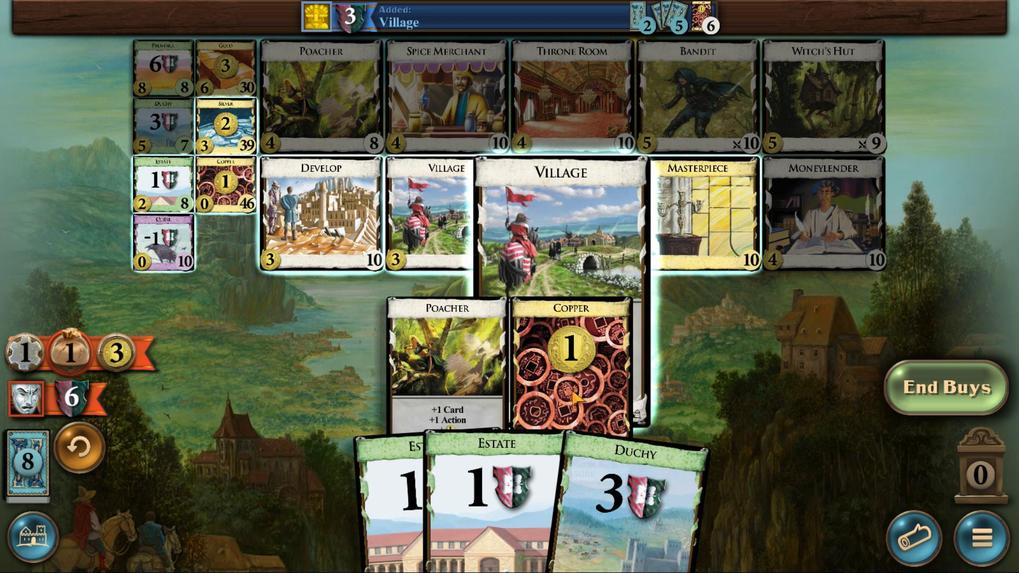 
Action: Mouse pressed left at (432, 471)
Screenshot: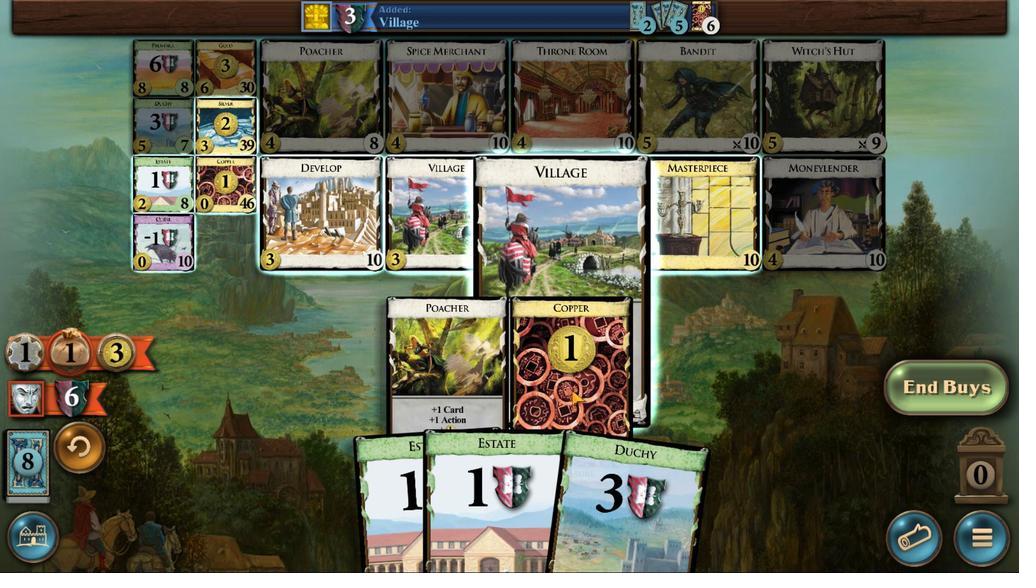 
Action: Mouse moved to (432, 416)
Screenshot: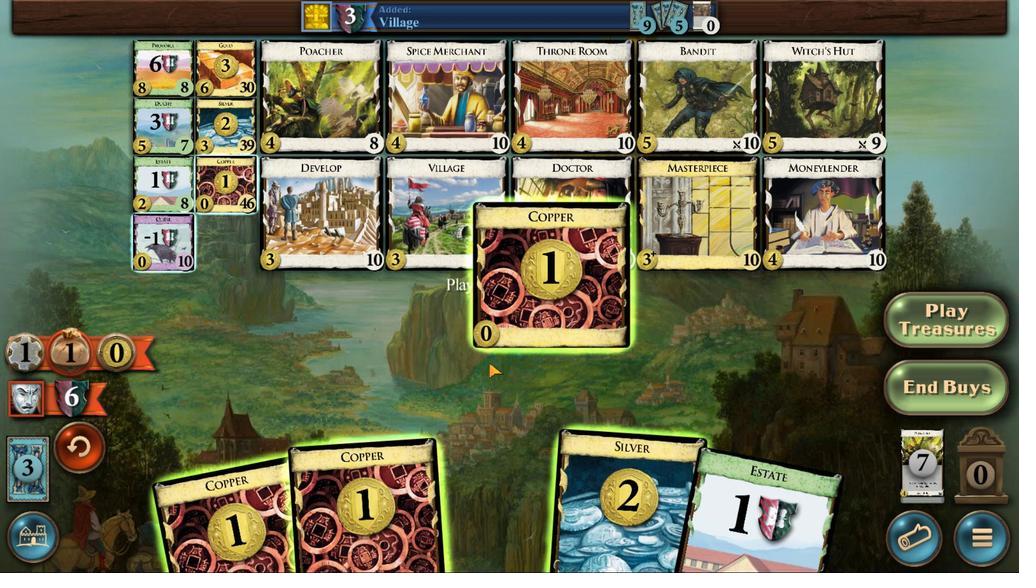 
Action: Mouse pressed left at (432, 416)
Screenshot: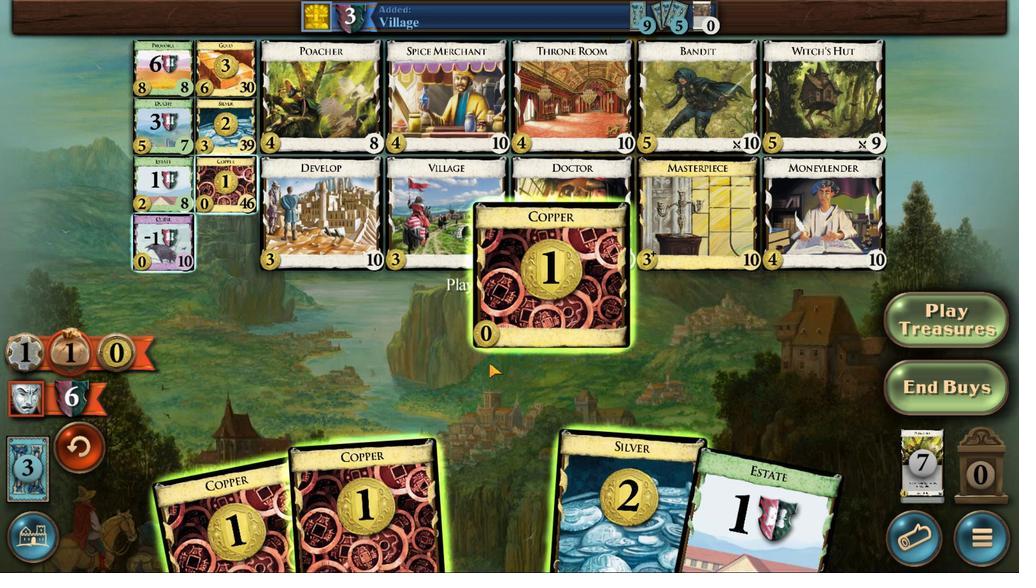 
Action: Mouse moved to (432, 416)
Screenshot: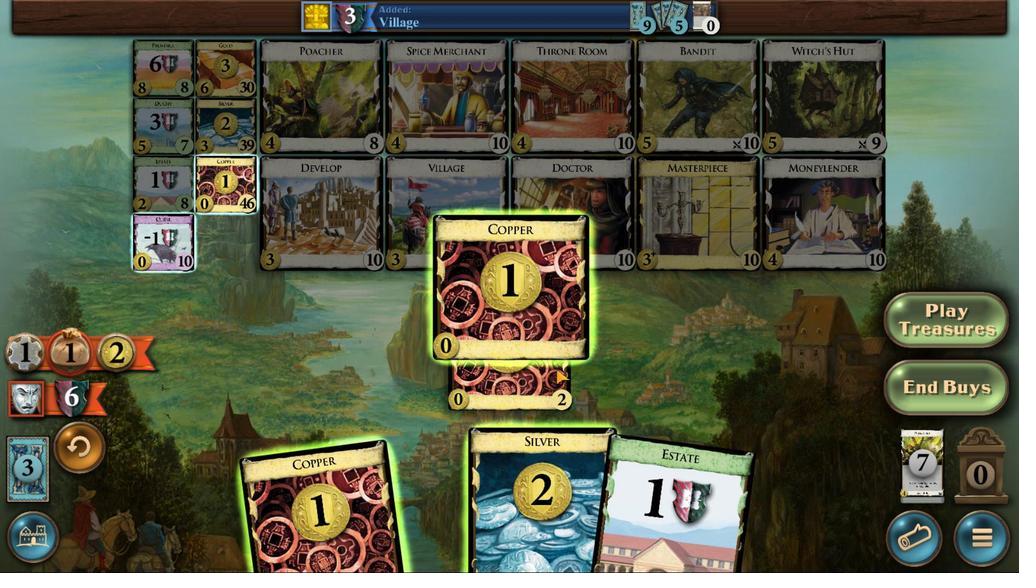 
Action: Mouse pressed left at (432, 416)
Screenshot: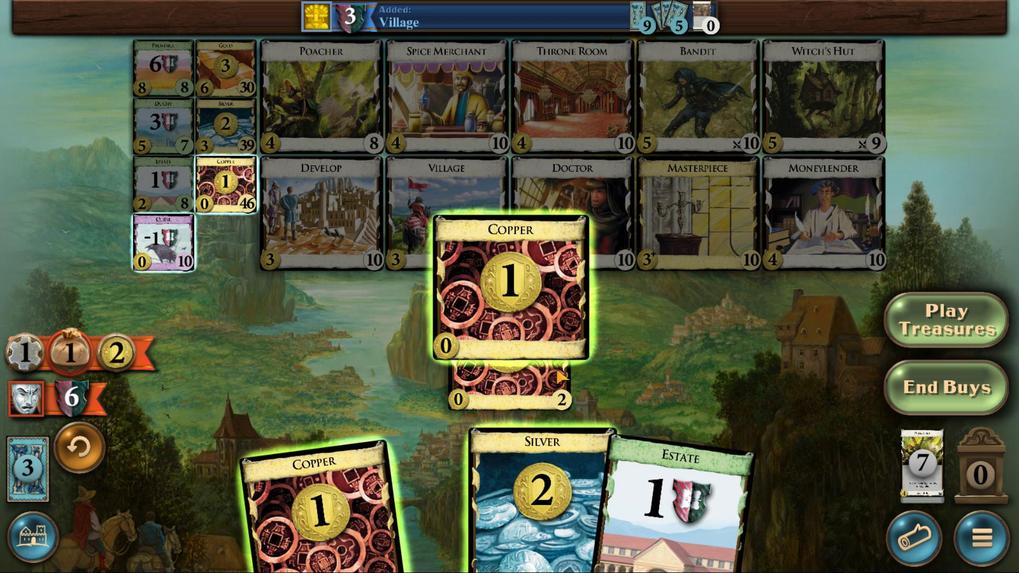 
Action: Mouse moved to (433, 419)
Screenshot: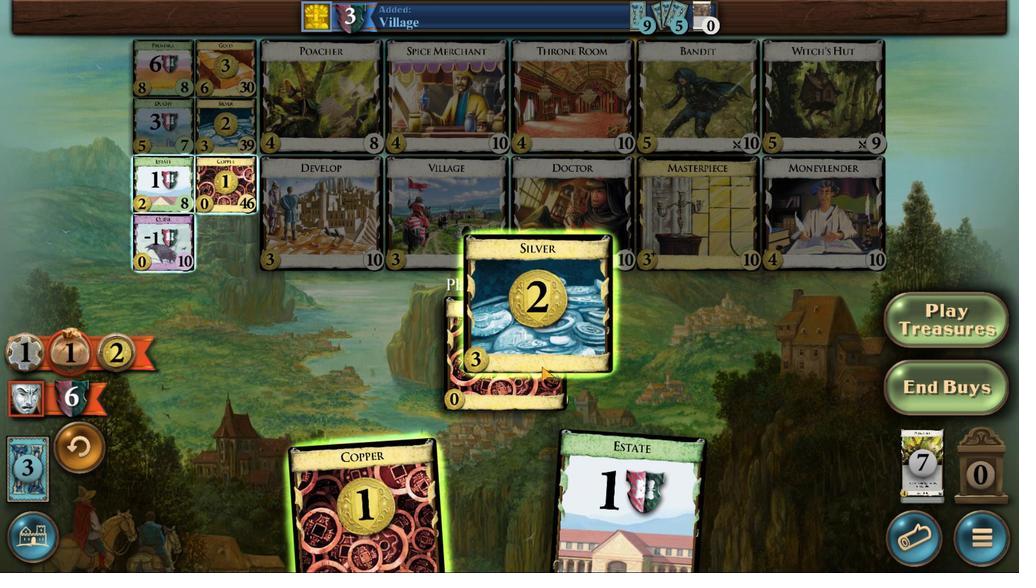 
Action: Mouse pressed left at (433, 419)
Screenshot: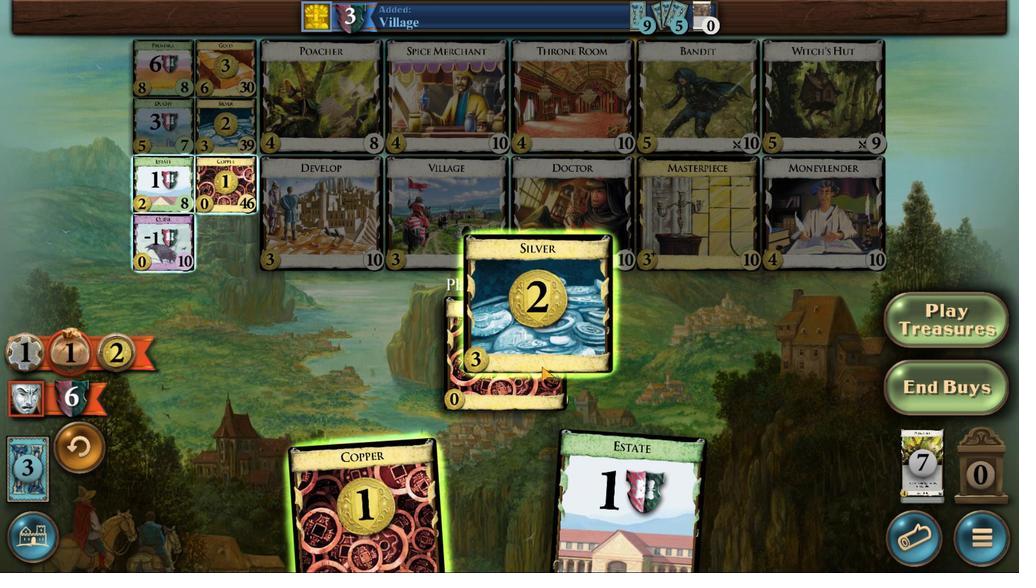 
Action: Mouse moved to (432, 409)
Screenshot: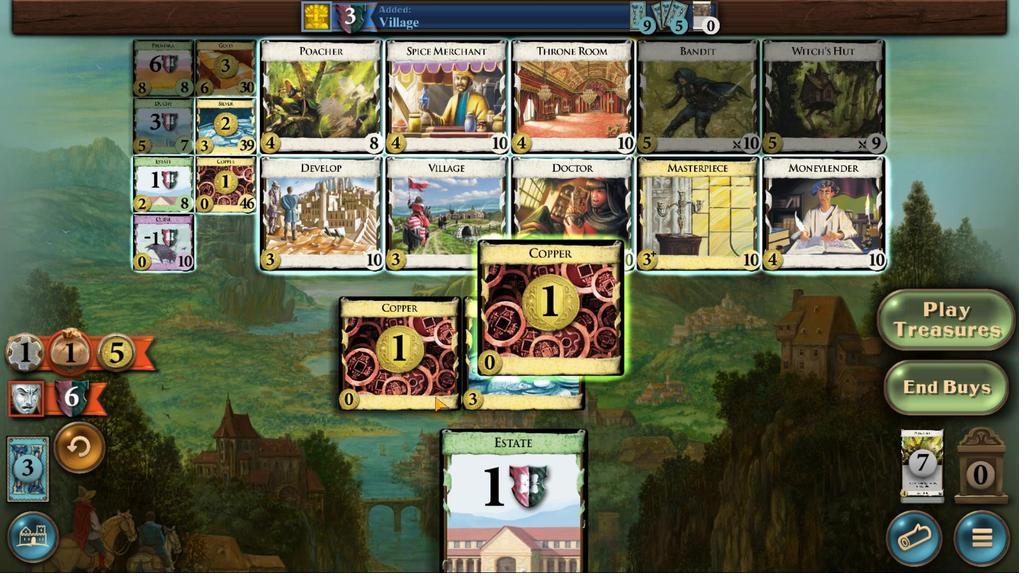 
Action: Mouse pressed left at (432, 409)
Screenshot: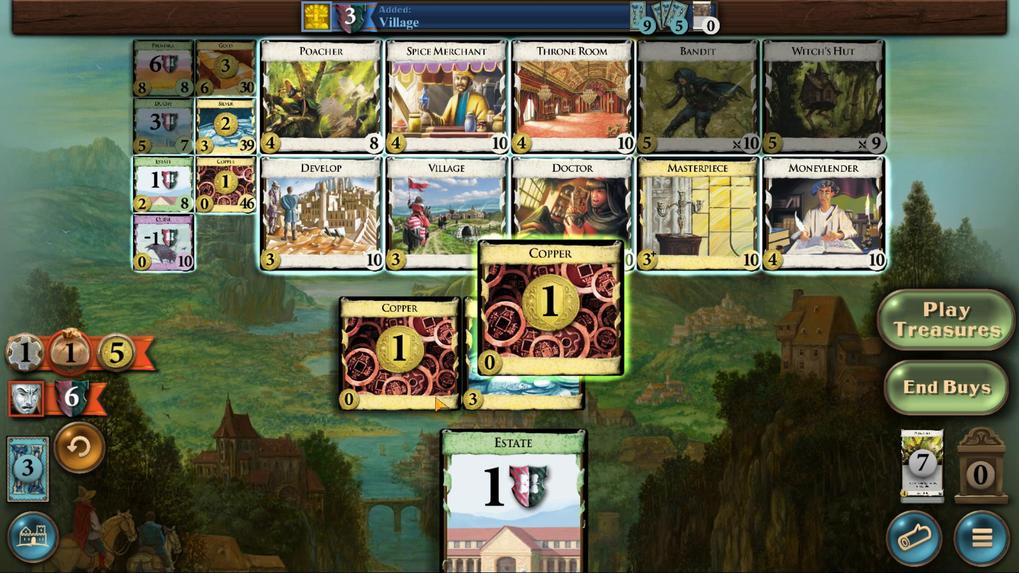 
Action: Mouse moved to (432, 496)
Screenshot: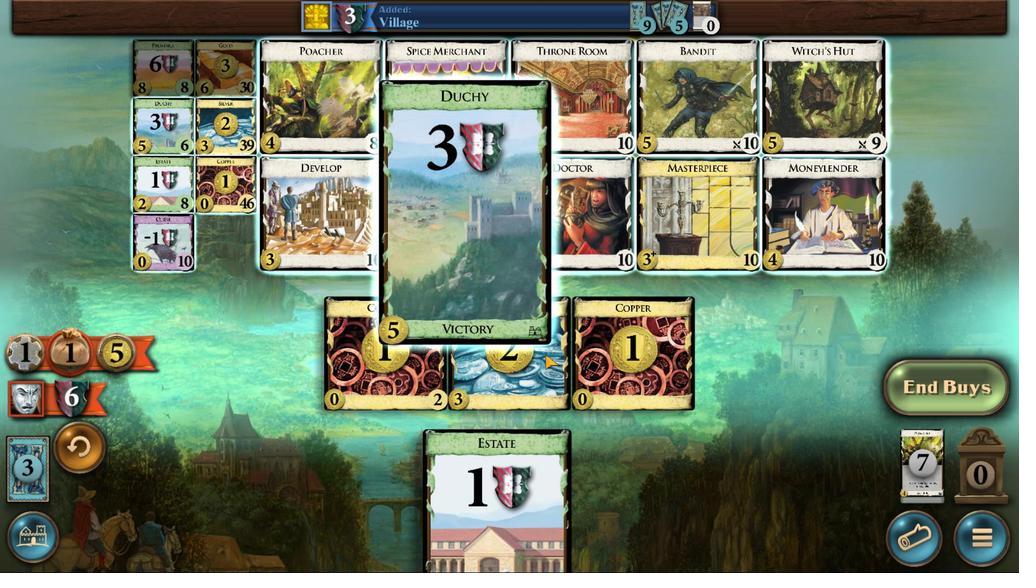 
Action: Mouse pressed left at (432, 496)
Screenshot: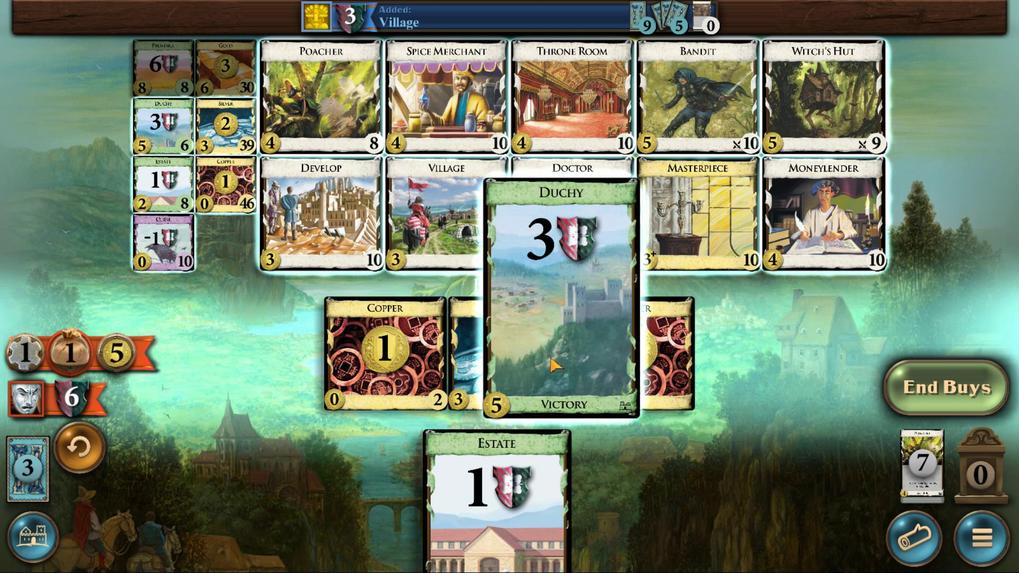 
Action: Mouse moved to (432, 407)
Screenshot: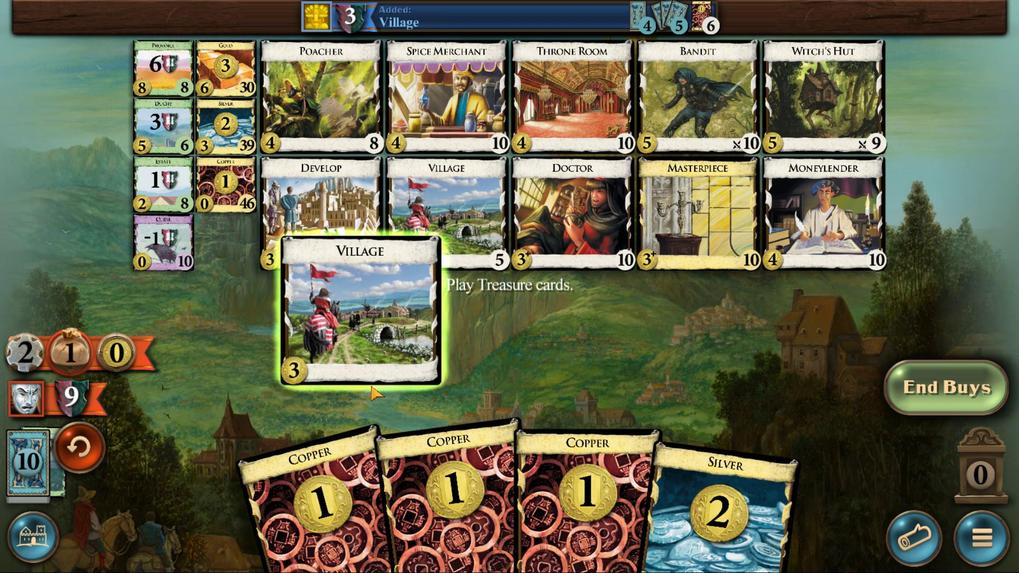 
Action: Mouse pressed left at (432, 407)
Screenshot: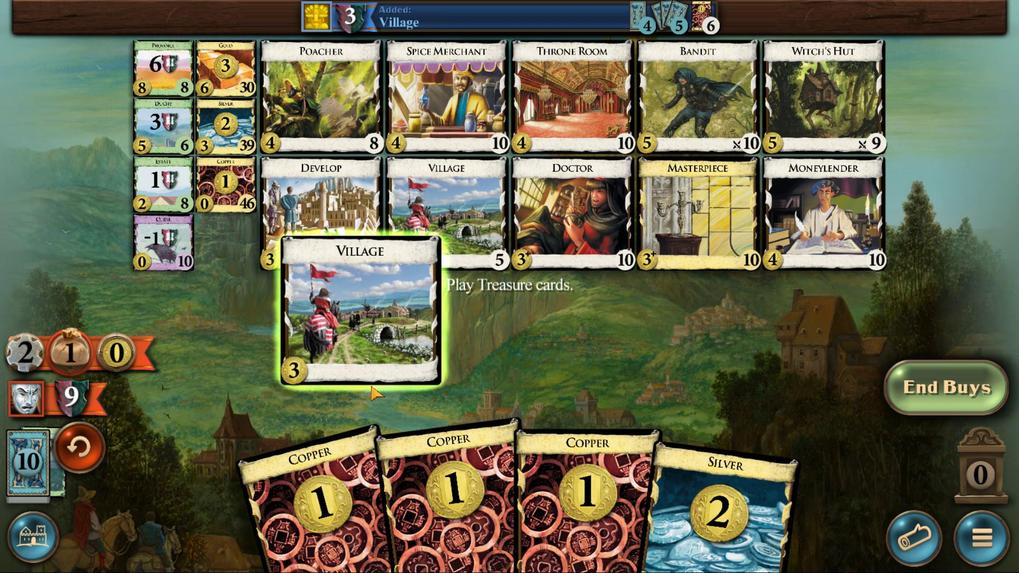 
Action: Mouse moved to (433, 413)
Screenshot: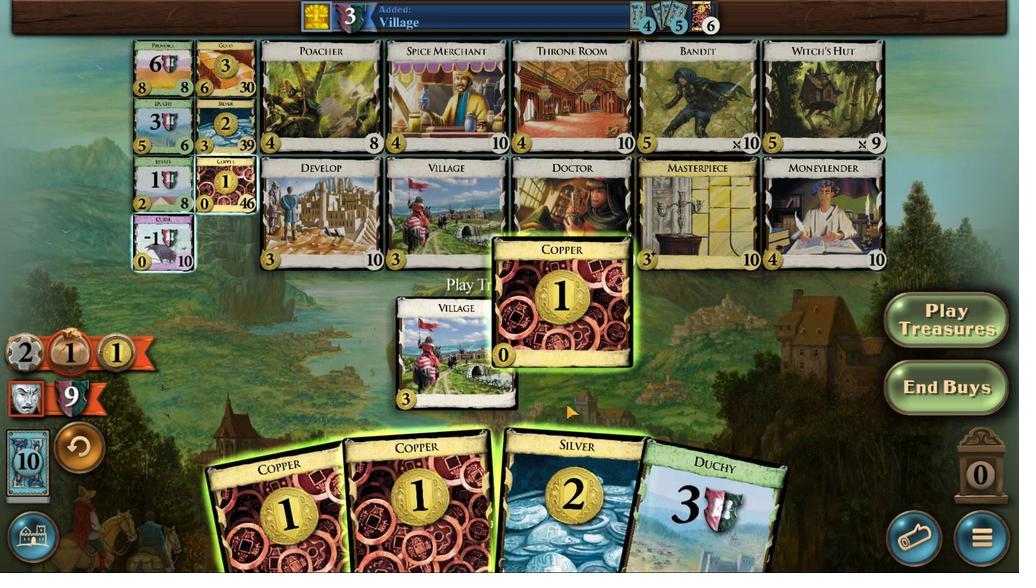 
Action: Mouse pressed left at (433, 413)
Screenshot: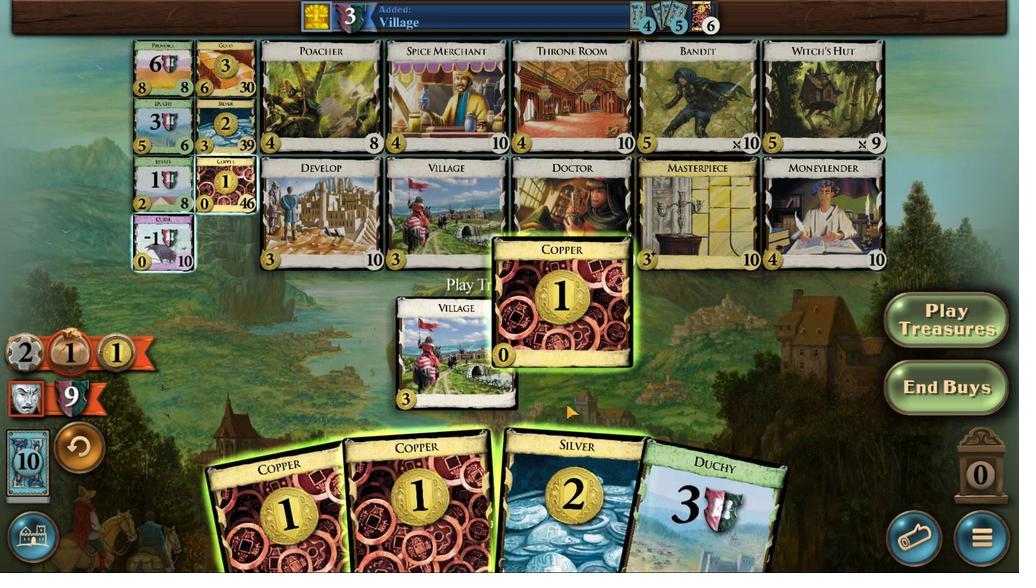 
Action: Mouse moved to (433, 414)
Screenshot: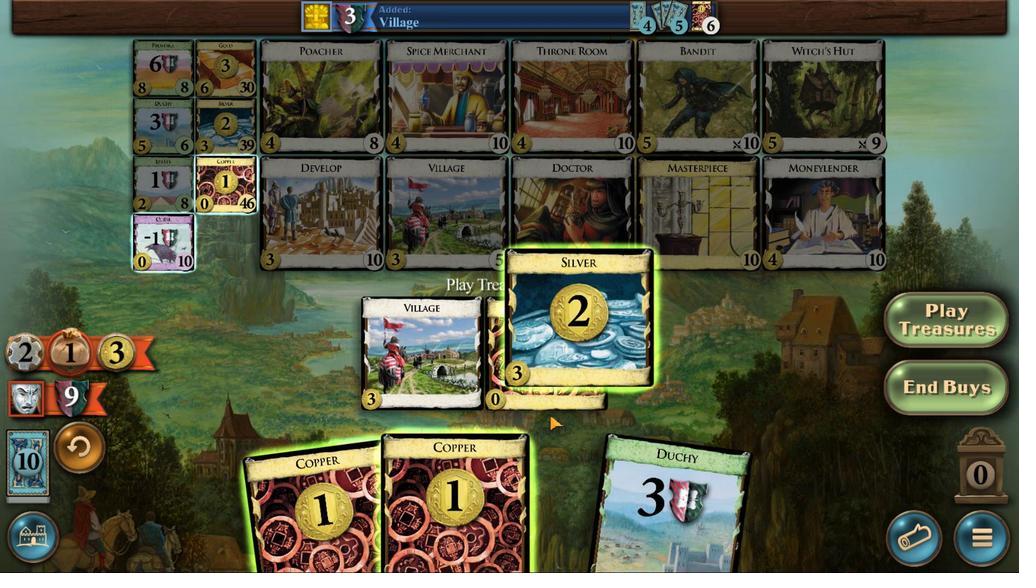 
Action: Mouse pressed left at (433, 414)
Screenshot: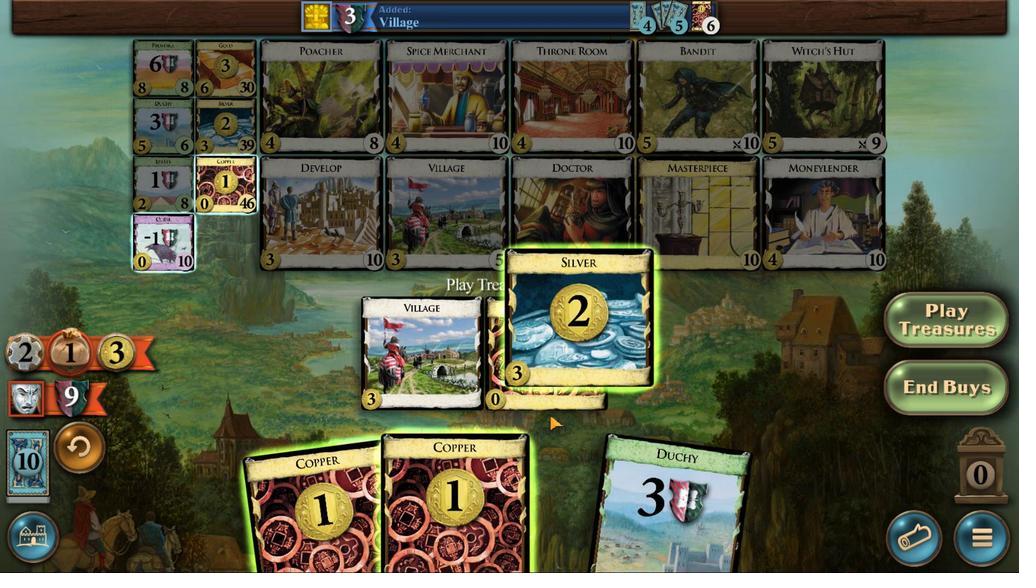 
Action: Mouse moved to (432, 412)
Screenshot: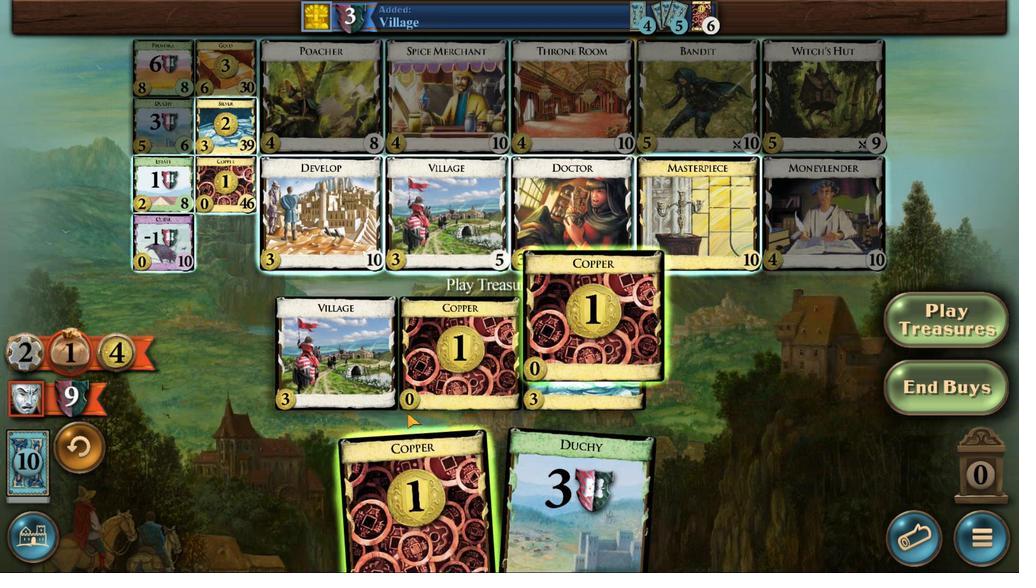 
Action: Mouse pressed left at (432, 412)
Screenshot: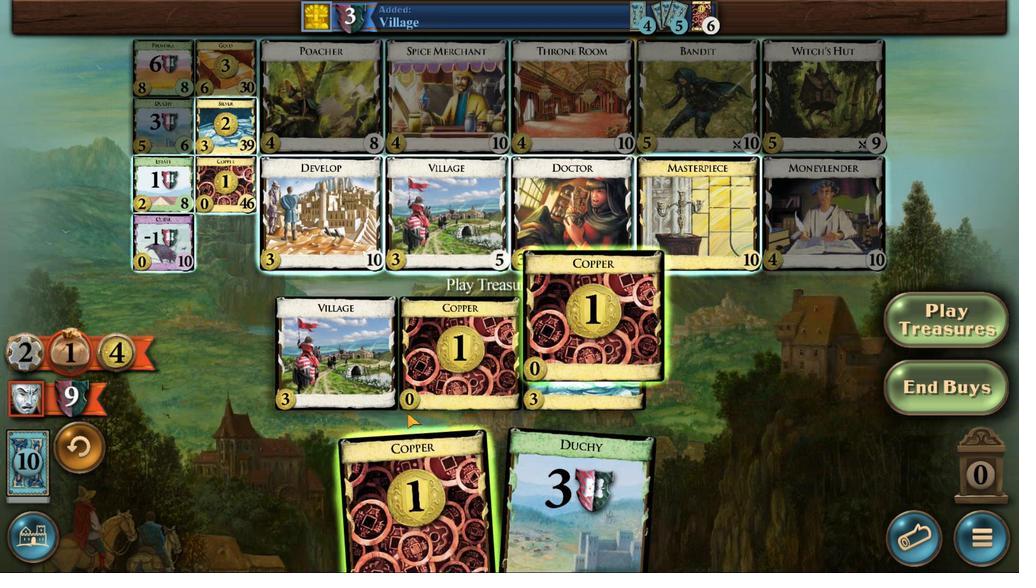
Action: Mouse moved to (432, 496)
Screenshot: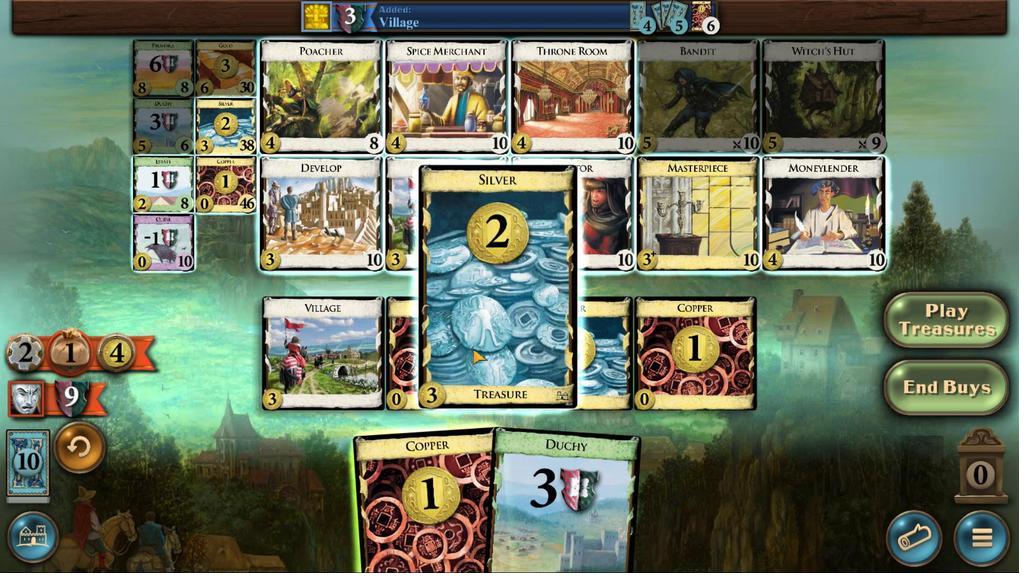 
Action: Mouse pressed left at (432, 496)
Screenshot: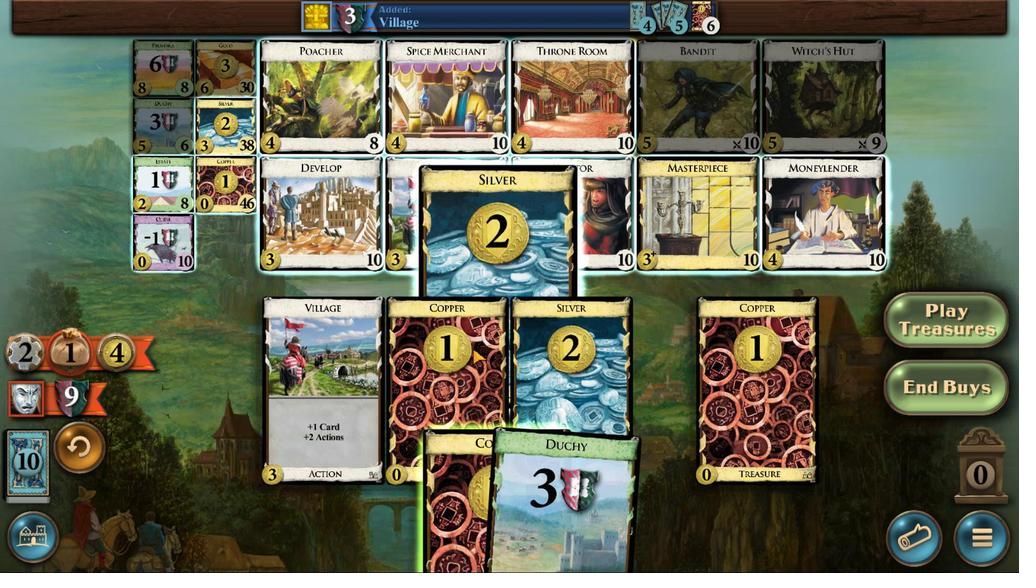 
Action: Mouse moved to (432, 410)
Screenshot: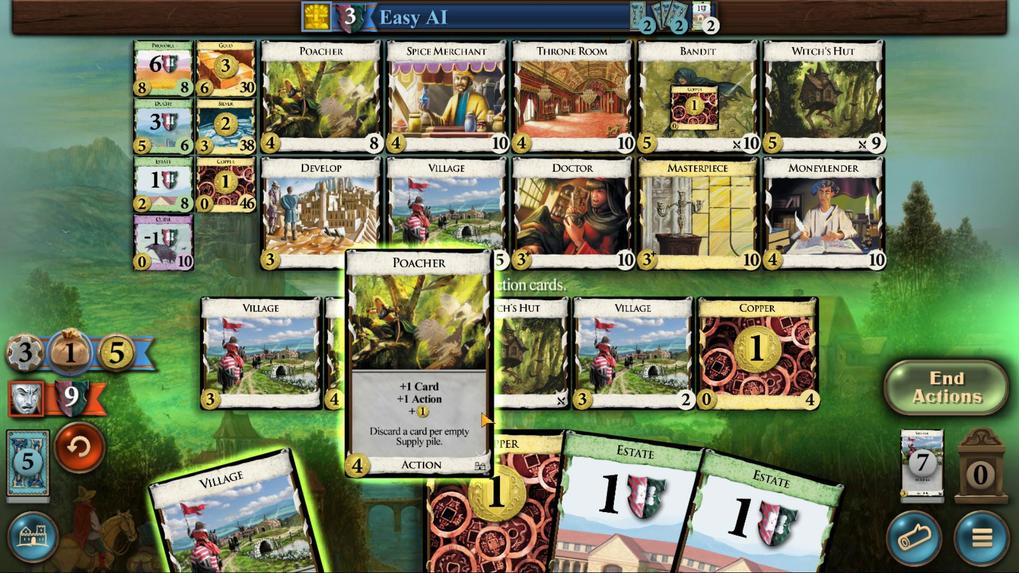 
Action: Mouse pressed left at (432, 410)
Screenshot: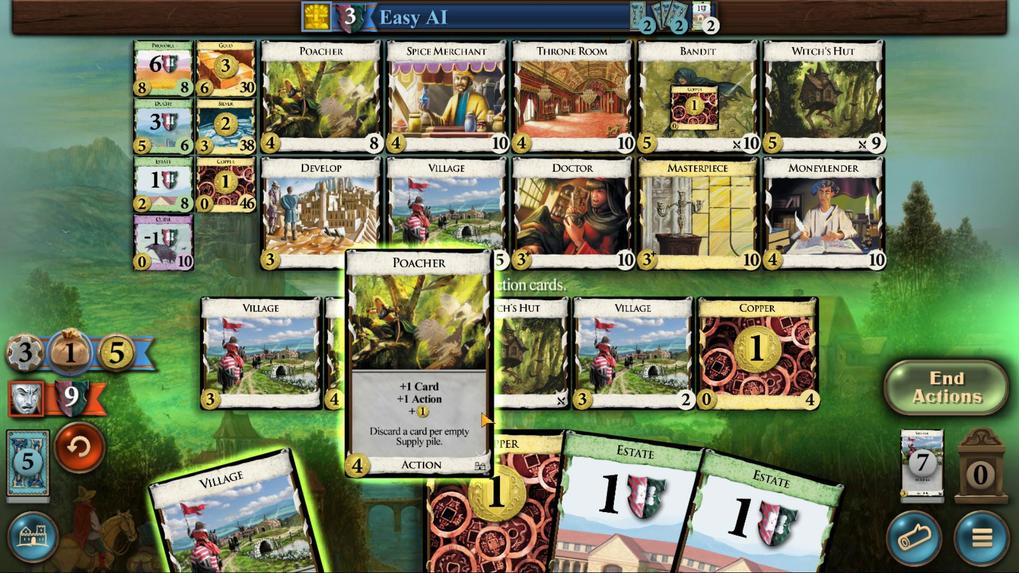 
Action: Mouse moved to (432, 404)
Screenshot: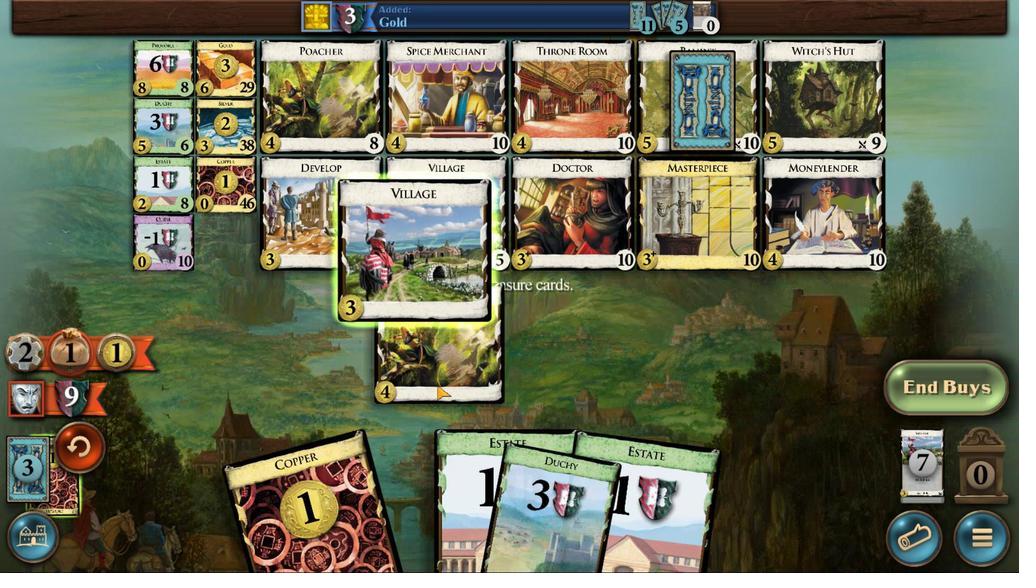 
Action: Mouse pressed left at (432, 404)
Screenshot: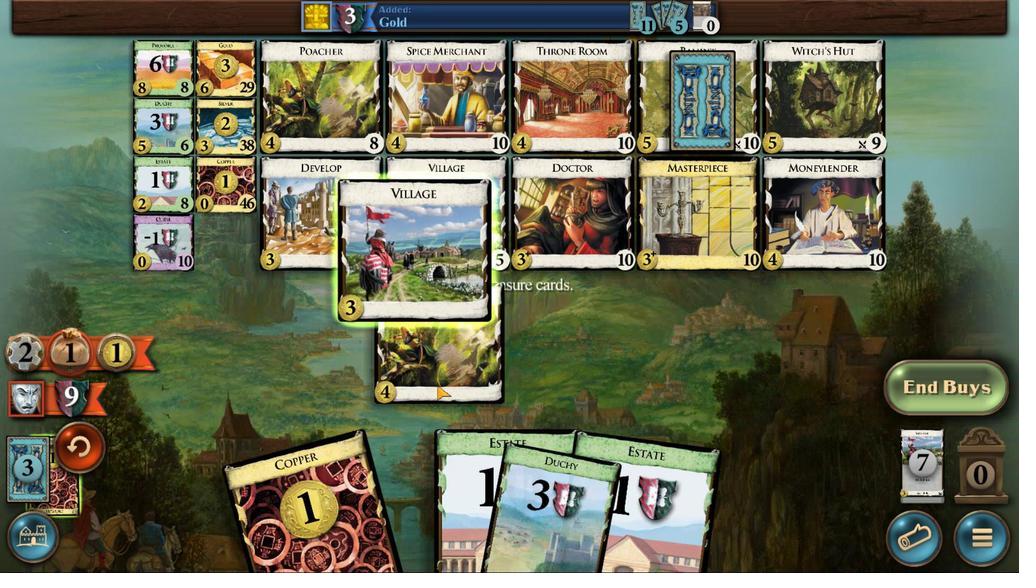 
Action: Mouse moved to (432, 415)
Screenshot: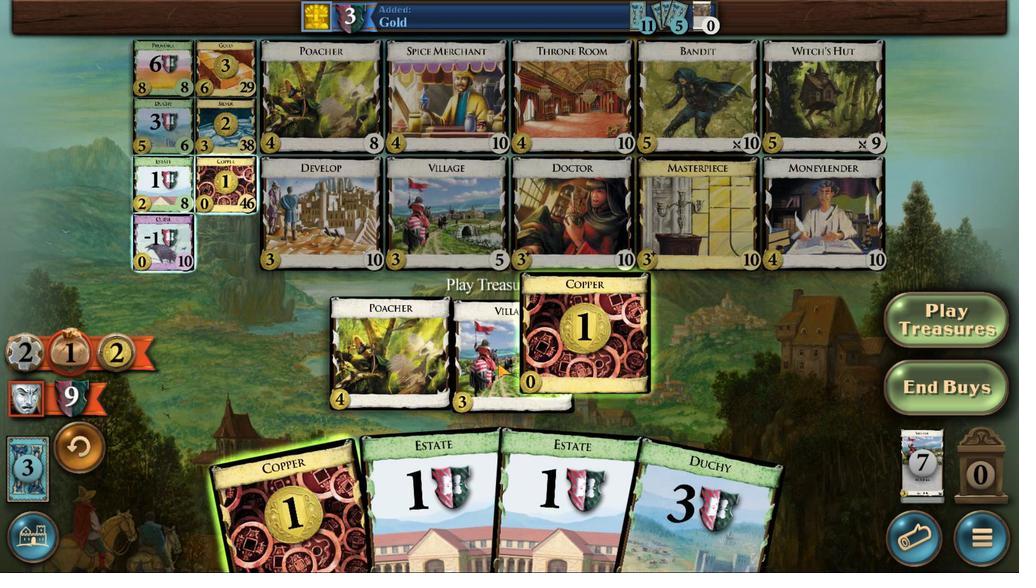 
Action: Mouse pressed left at (432, 415)
Screenshot: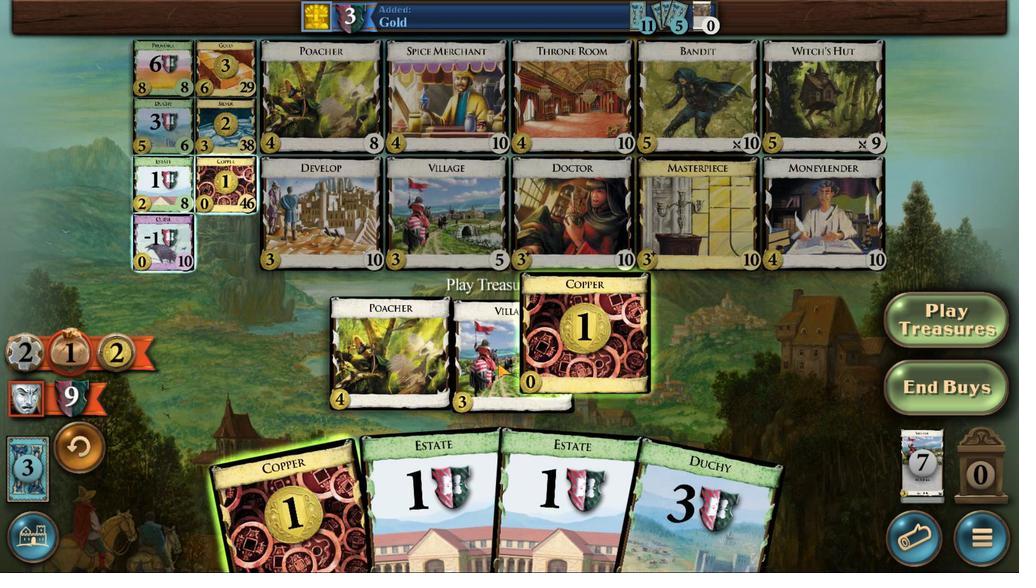 
Action: Mouse moved to (432, 414)
Screenshot: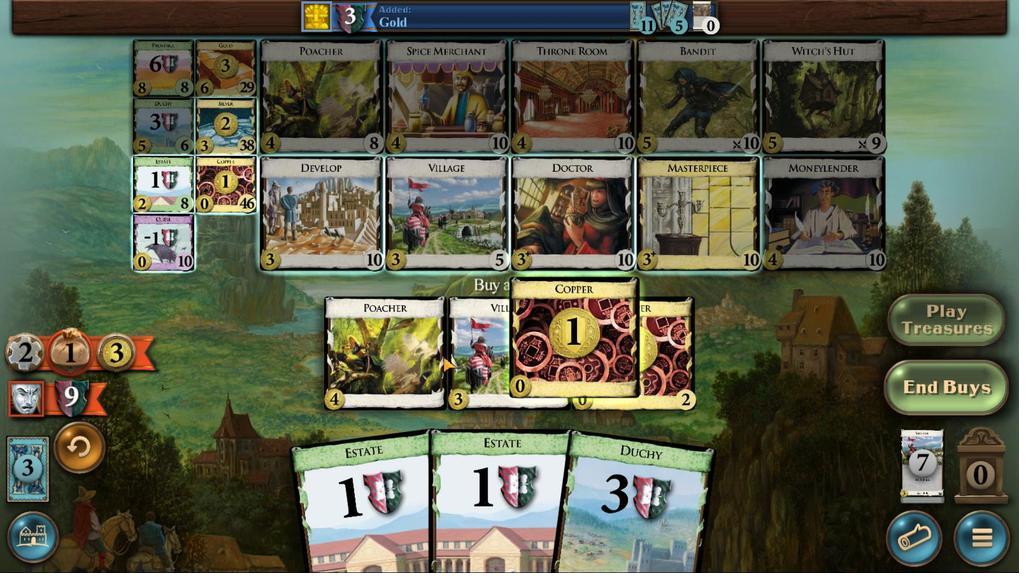 
Action: Mouse pressed left at (432, 414)
Screenshot: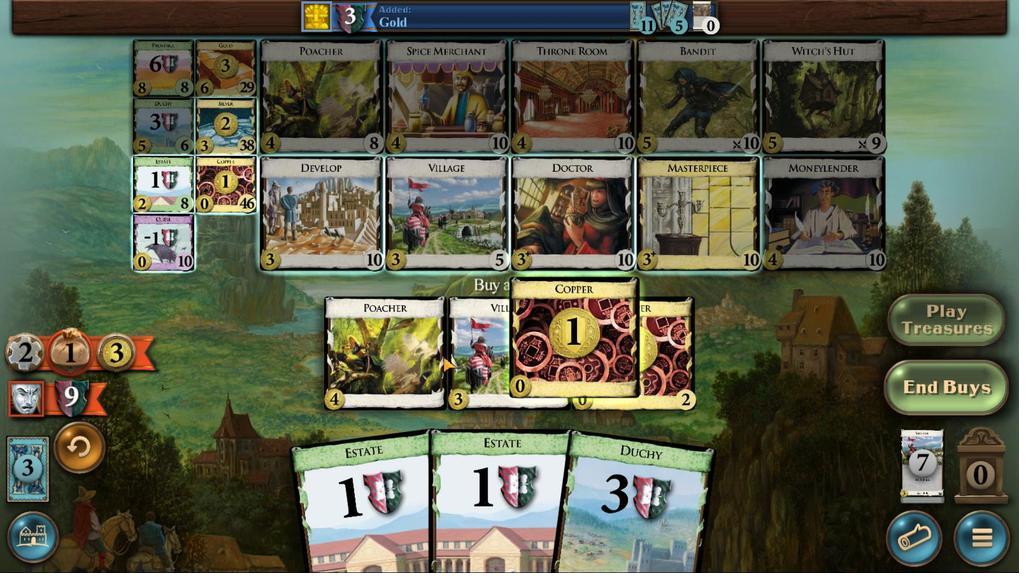 
Action: Mouse moved to (432, 476)
Screenshot: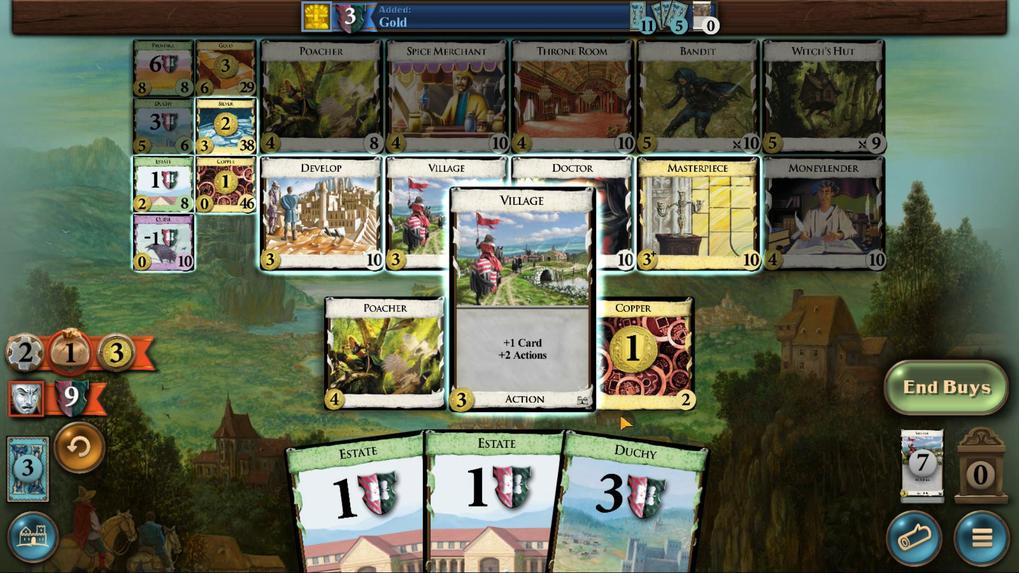 
Action: Mouse pressed left at (432, 476)
Screenshot: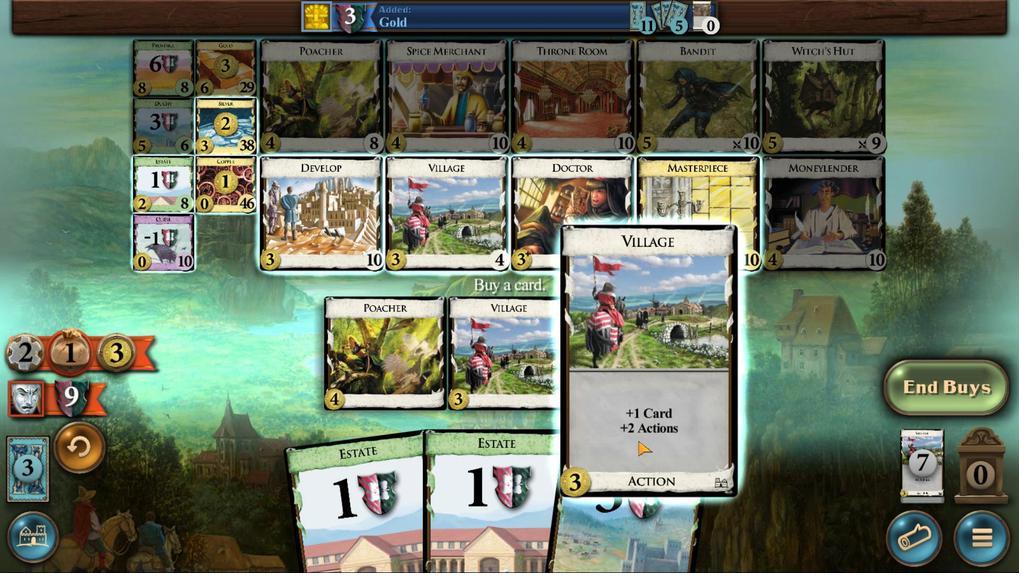 
Action: Mouse moved to (432, 413)
Screenshot: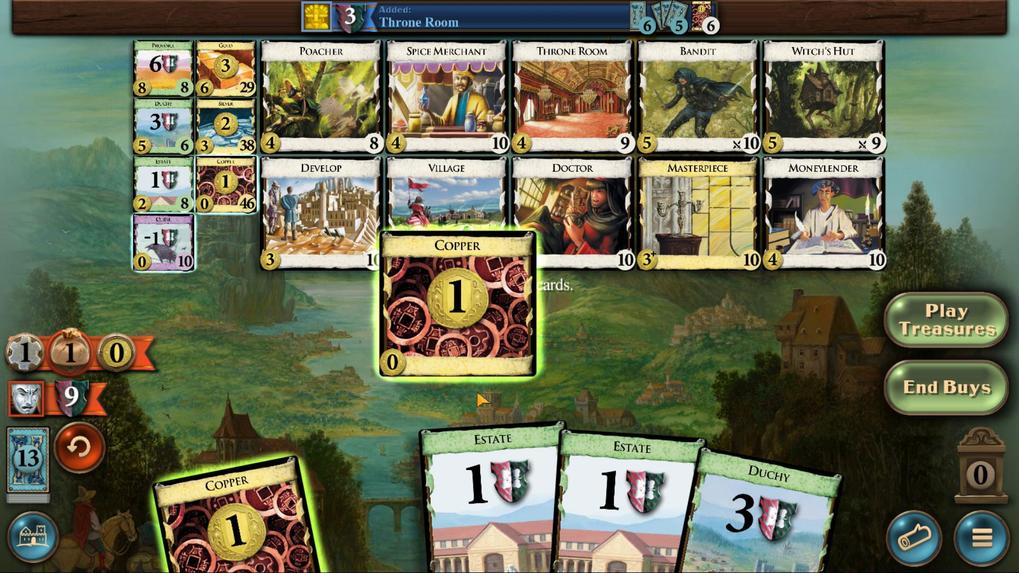 
Action: Mouse pressed left at (432, 413)
Screenshot: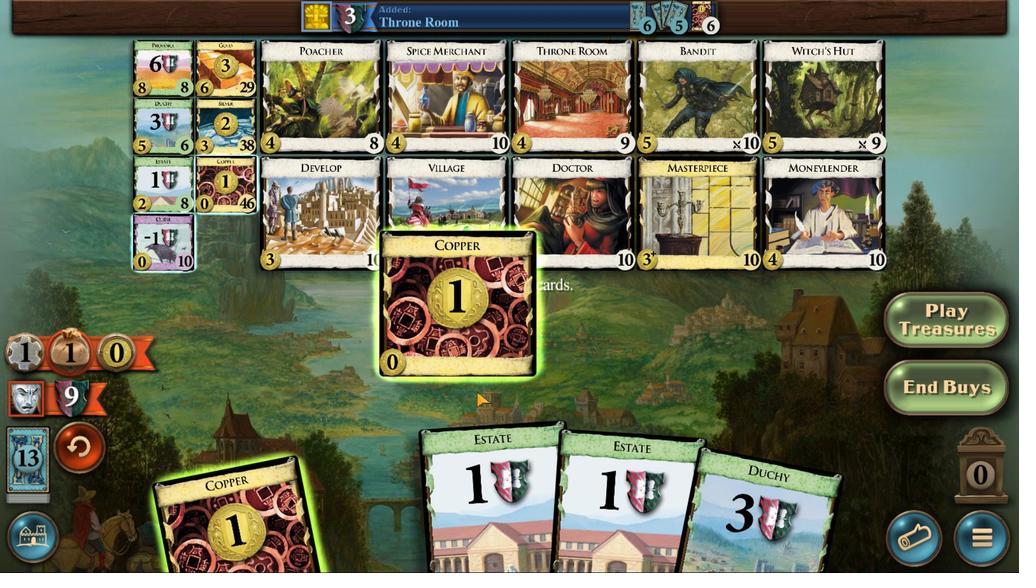 
Action: Mouse moved to (432, 422)
Screenshot: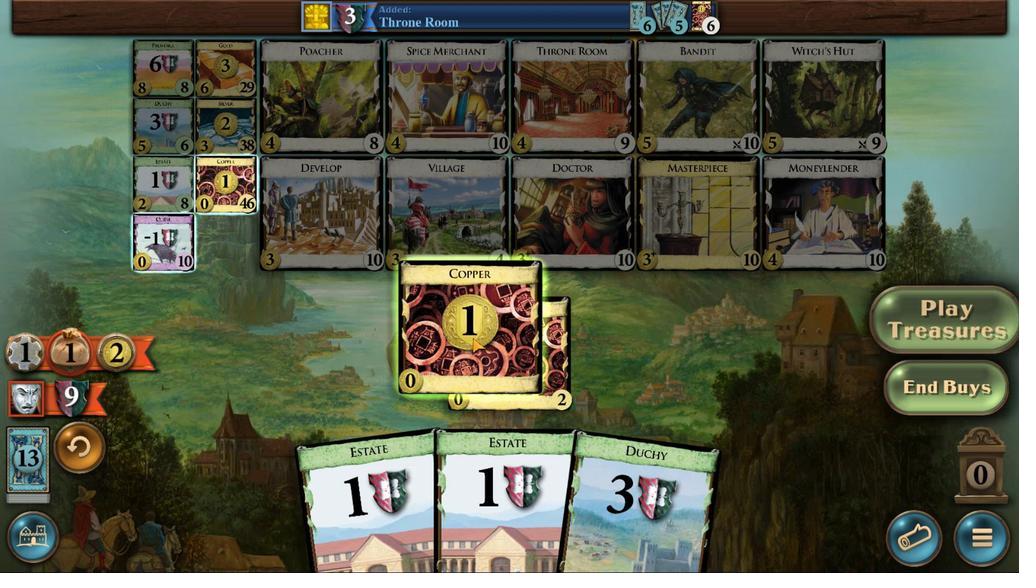 
Action: Mouse pressed left at (432, 422)
Screenshot: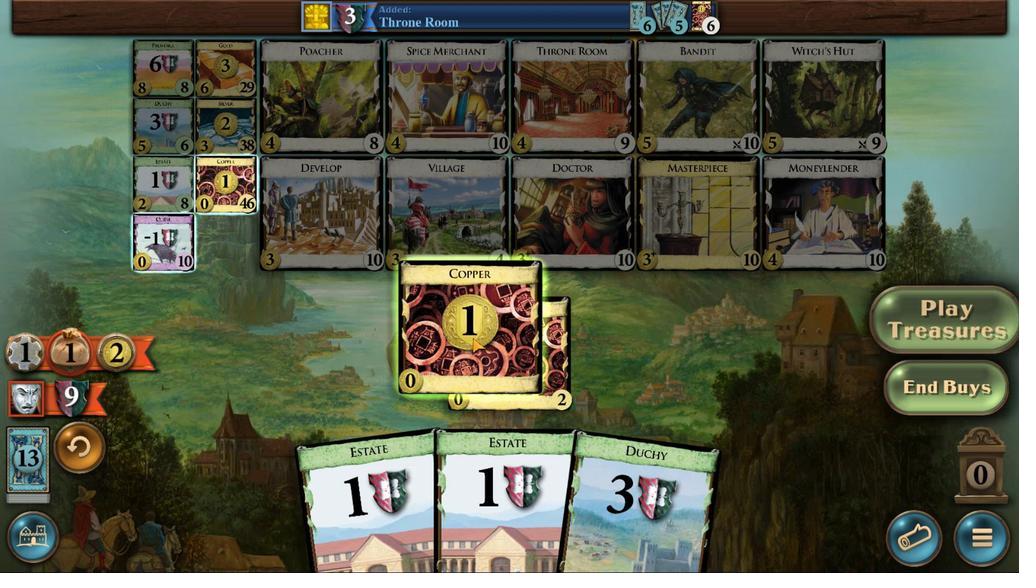 
Action: Mouse moved to (432, 483)
Screenshot: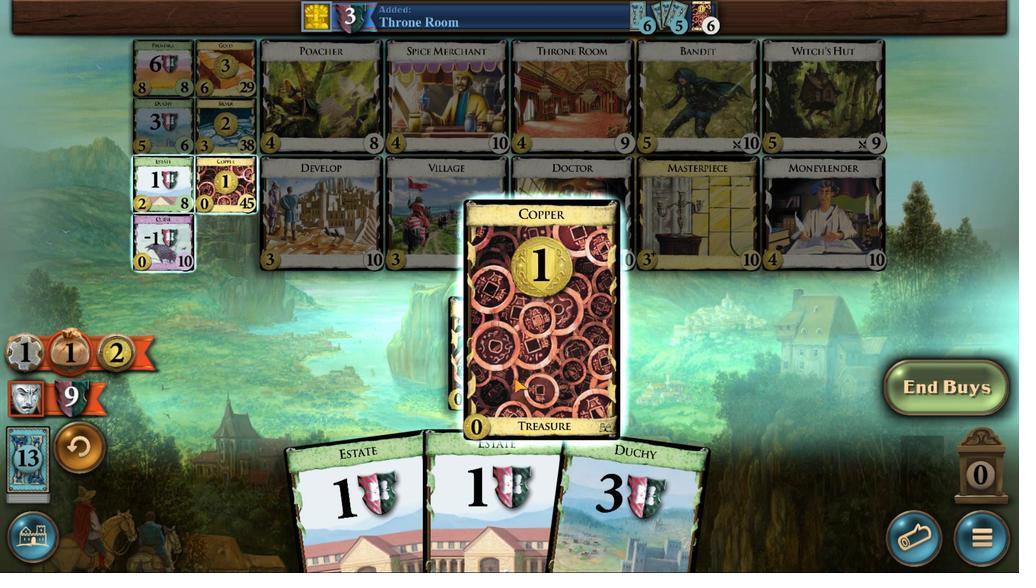 
Action: Mouse pressed left at (432, 483)
Screenshot: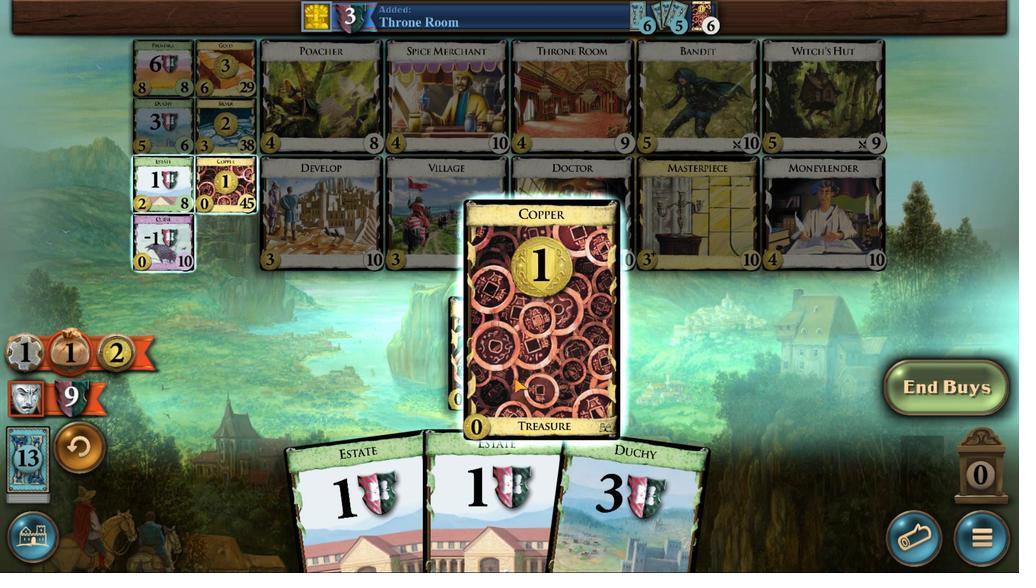 
Action: Mouse moved to (432, 413)
Screenshot: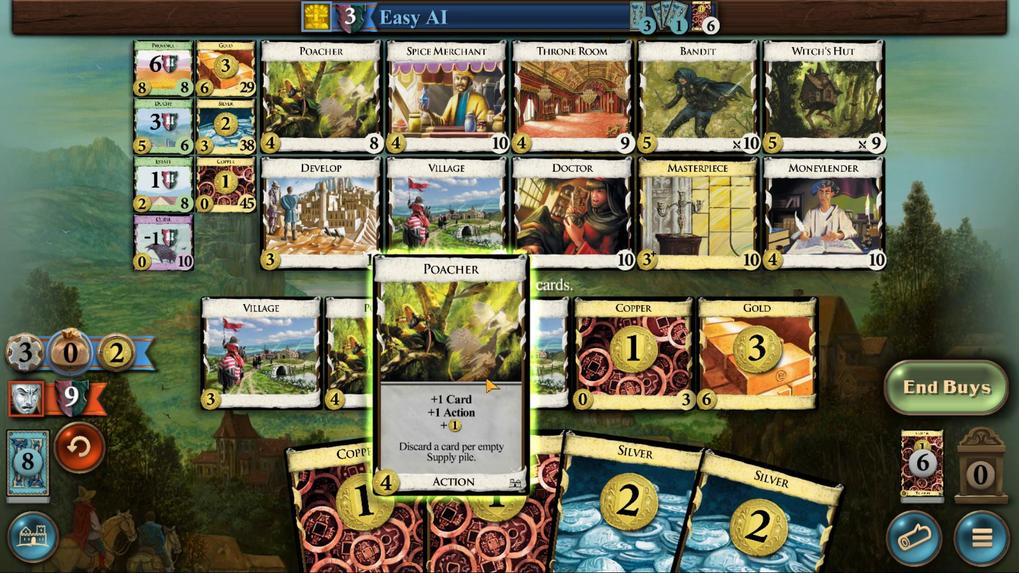 
Action: Mouse pressed left at (432, 413)
Screenshot: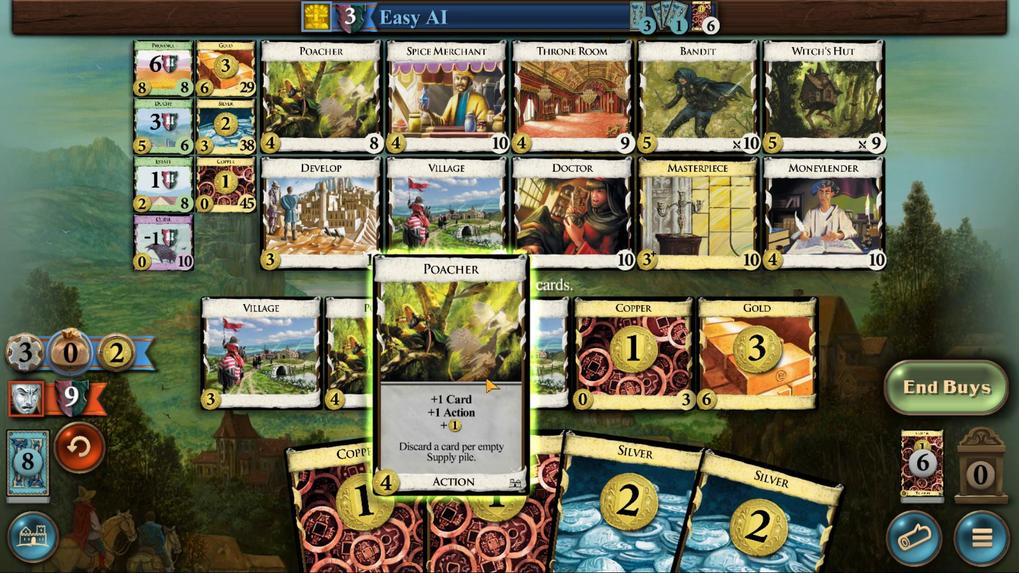 
Action: Mouse moved to (433, 416)
Screenshot: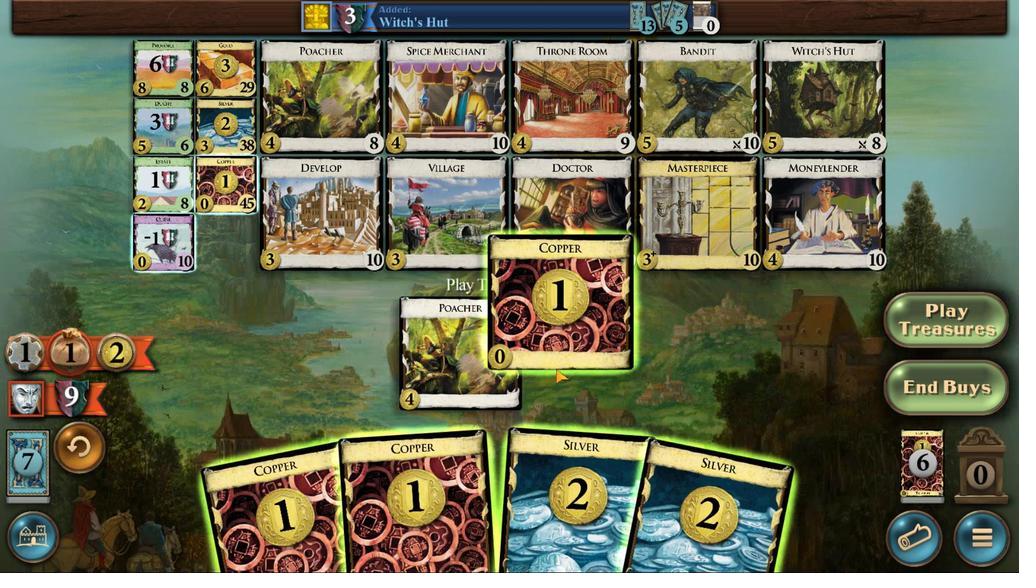 
Action: Mouse pressed left at (433, 416)
Screenshot: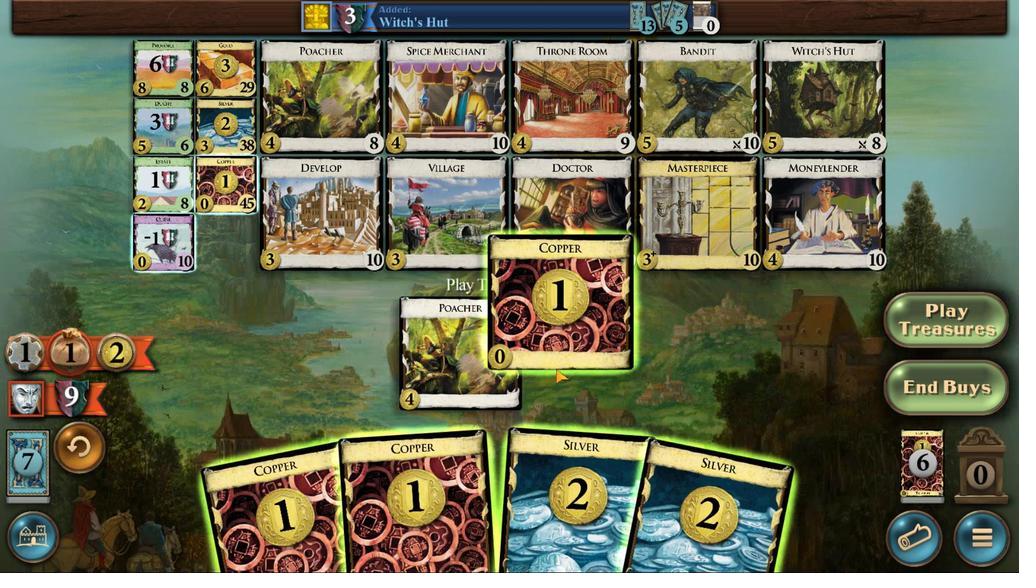 
Action: Mouse moved to (432, 410)
Screenshot: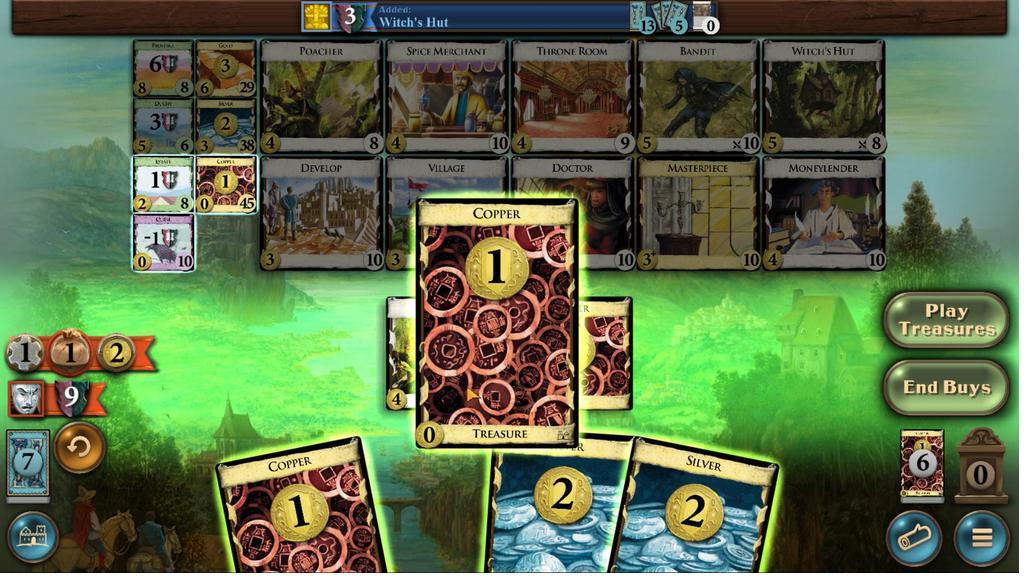 
Action: Mouse pressed left at (432, 410)
Screenshot: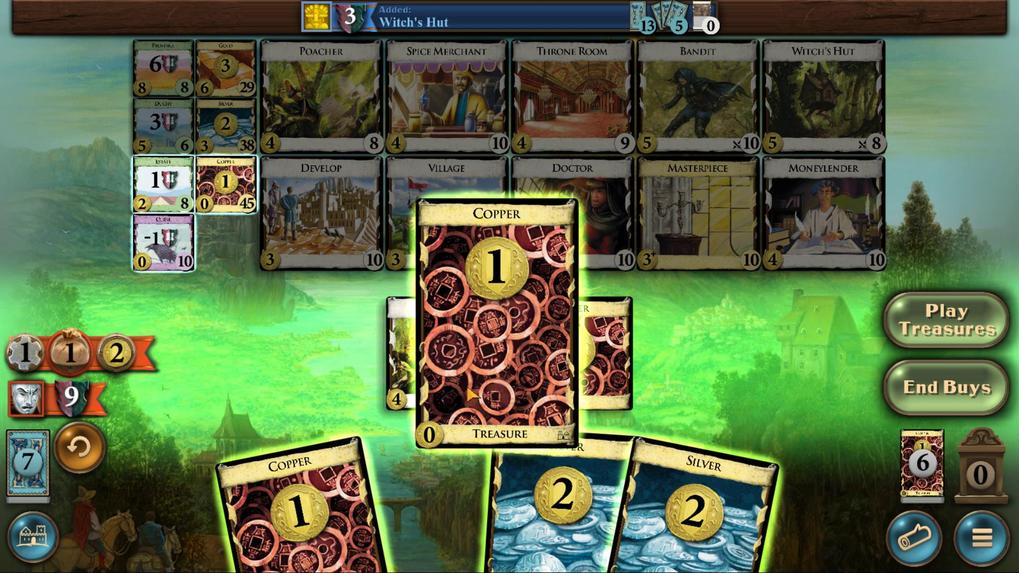 
Action: Mouse moved to (432, 415)
Screenshot: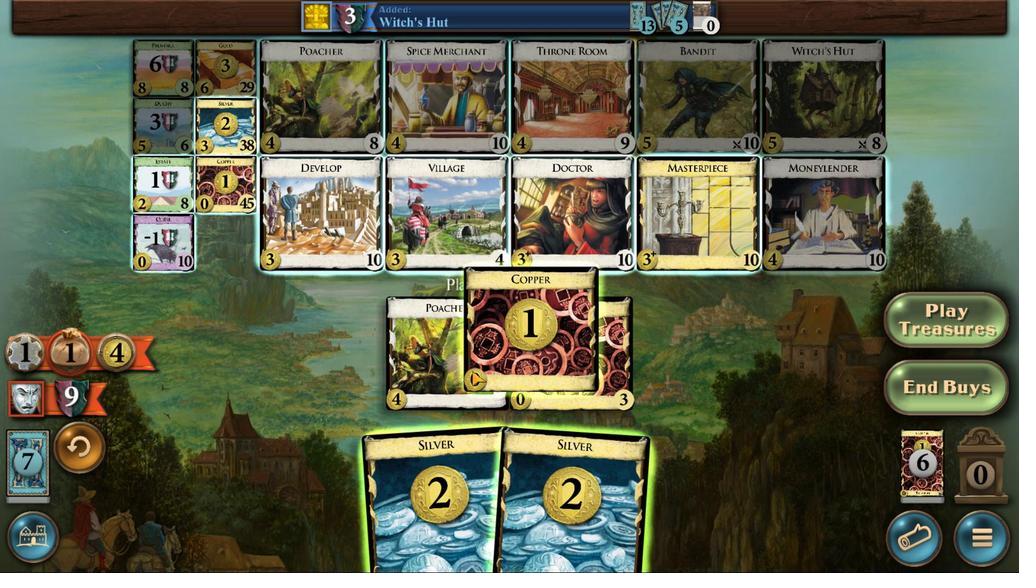 
Action: Mouse pressed left at (432, 415)
Screenshot: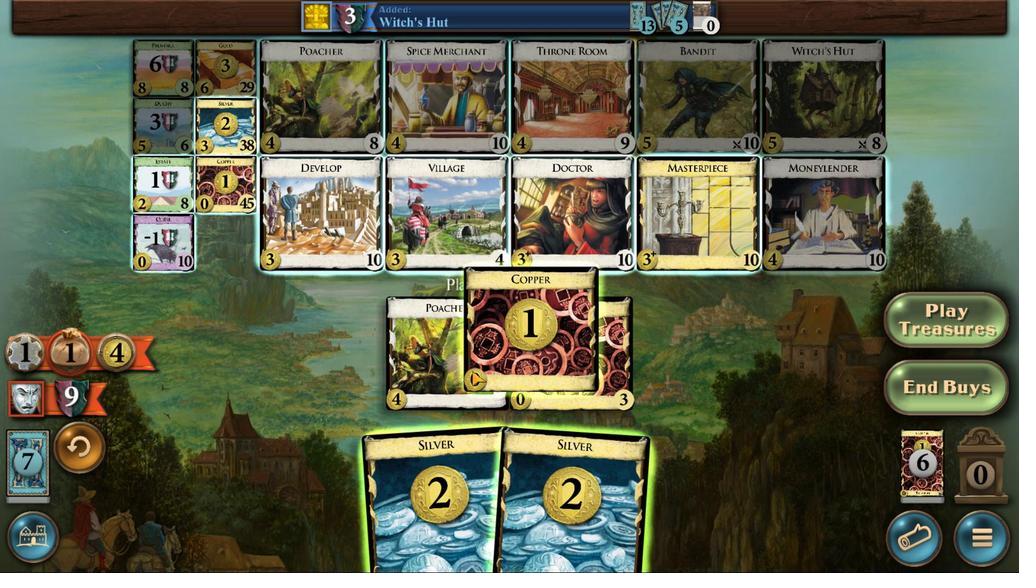 
Action: Mouse moved to (432, 418)
Screenshot: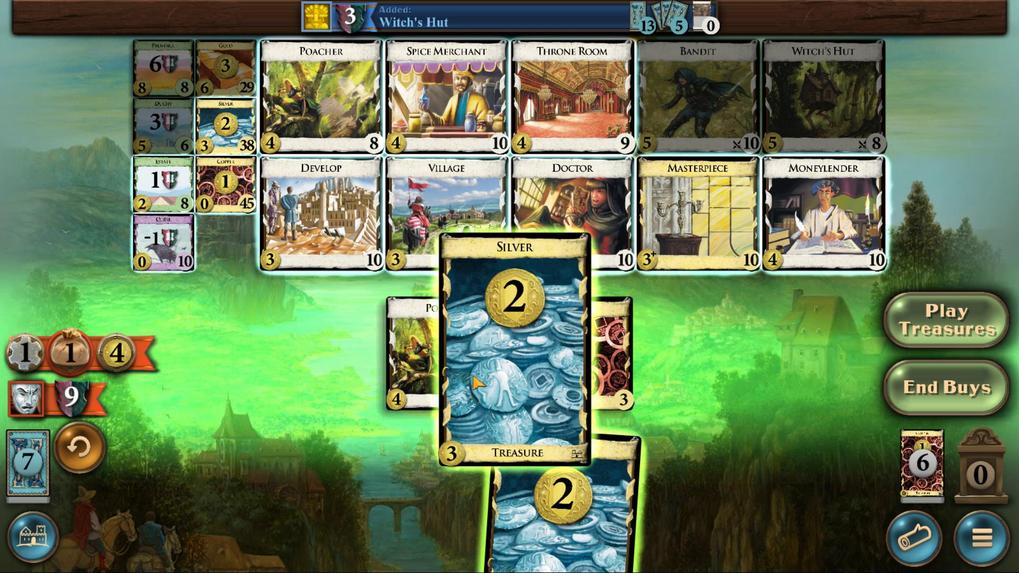 
Action: Mouse pressed left at (432, 418)
Screenshot: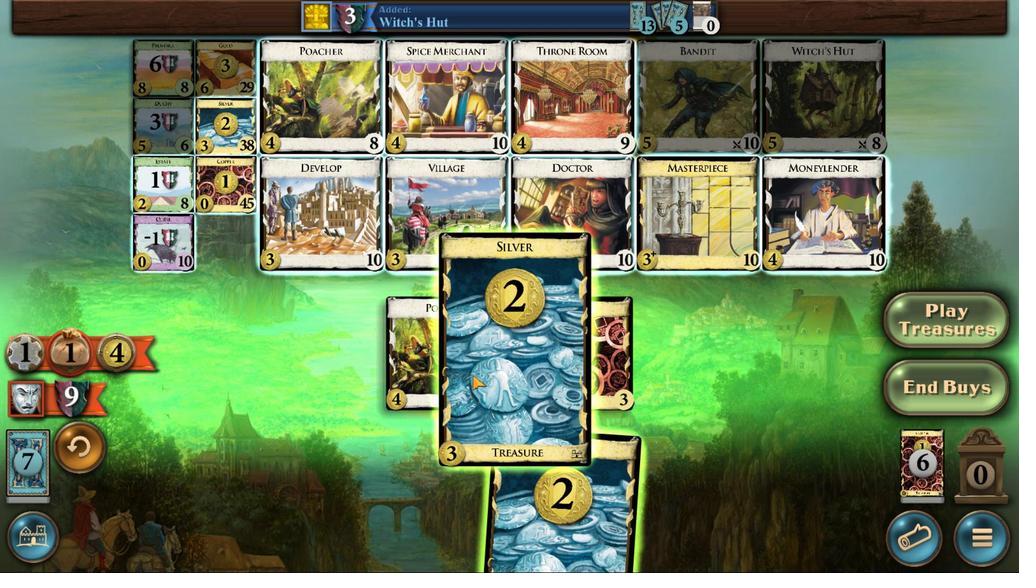 
Action: Mouse moved to (432, 417)
Screenshot: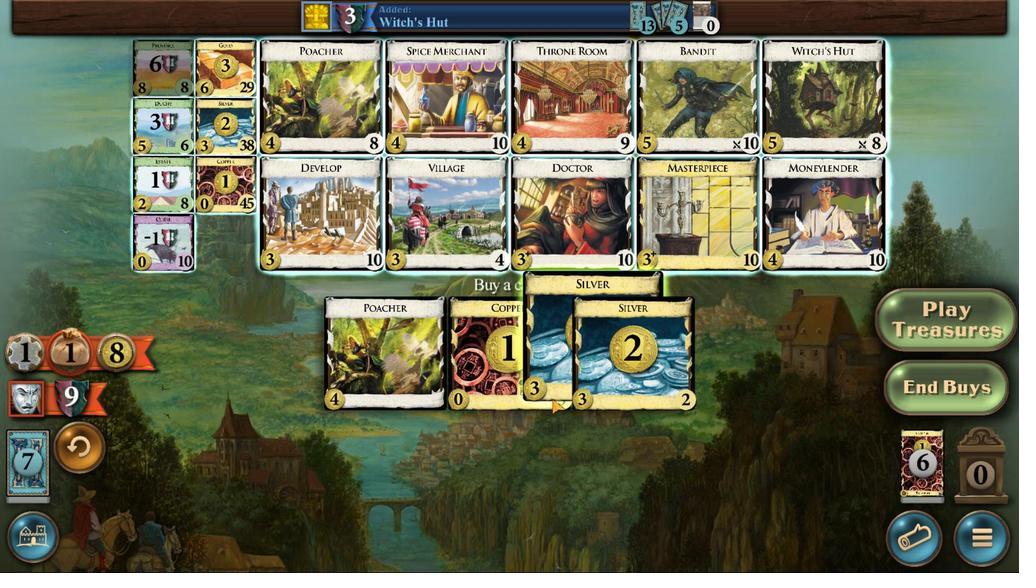 
Action: Mouse pressed left at (432, 417)
Screenshot: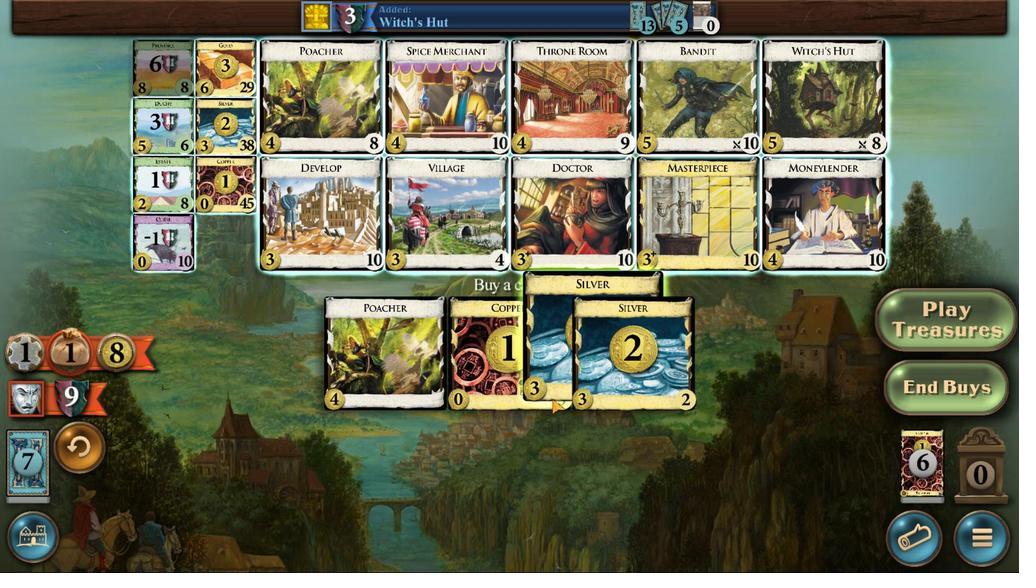 
Action: Mouse moved to (432, 511)
Screenshot: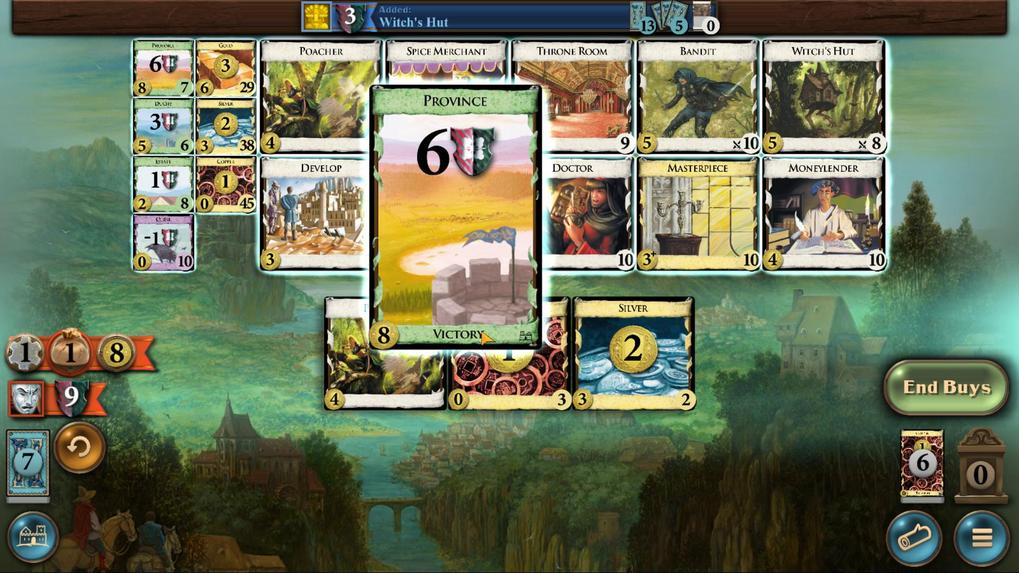 
Action: Mouse pressed left at (432, 511)
Screenshot: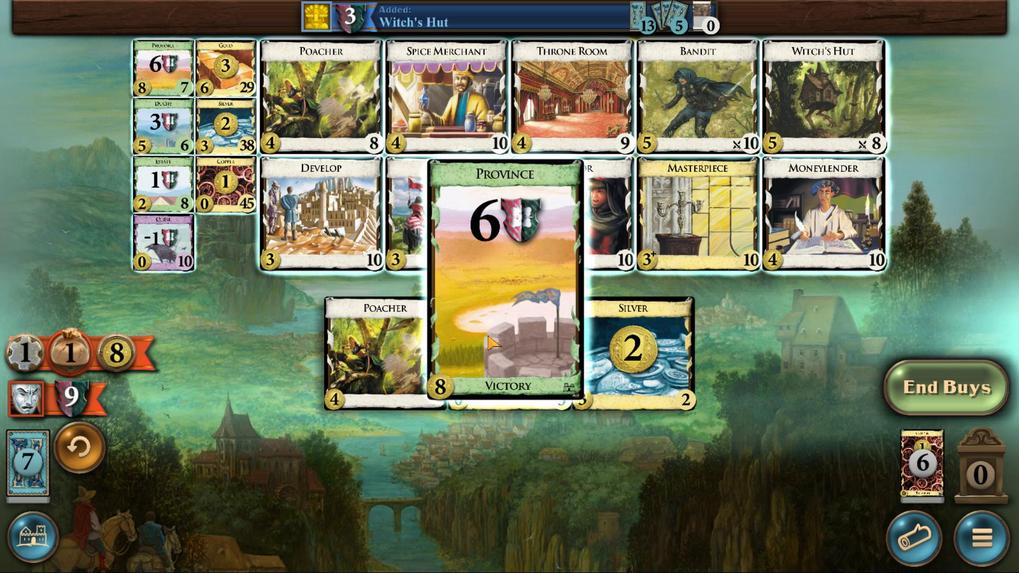 
Action: Mouse moved to (432, 410)
Screenshot: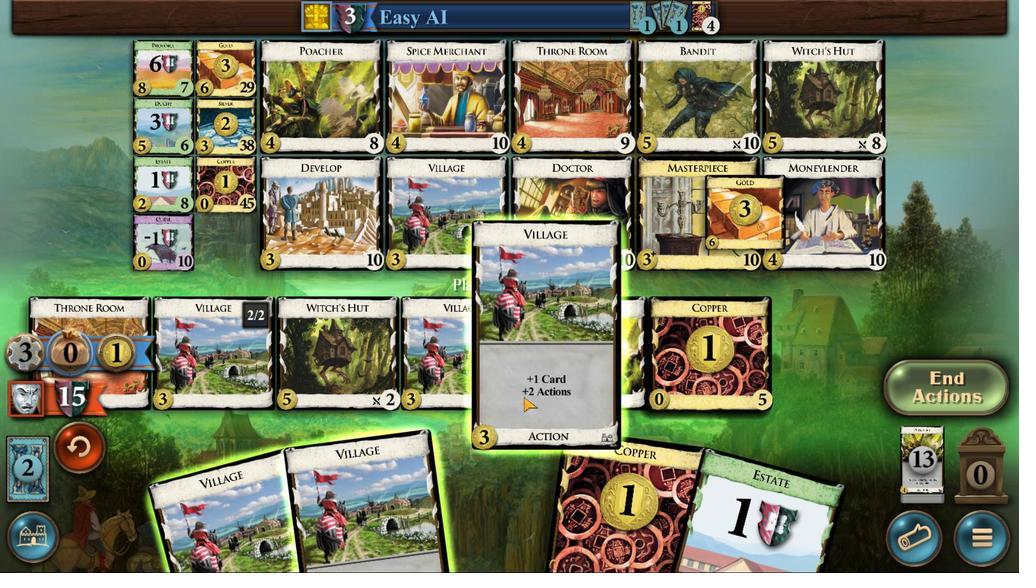 
Action: Mouse pressed left at (432, 410)
Screenshot: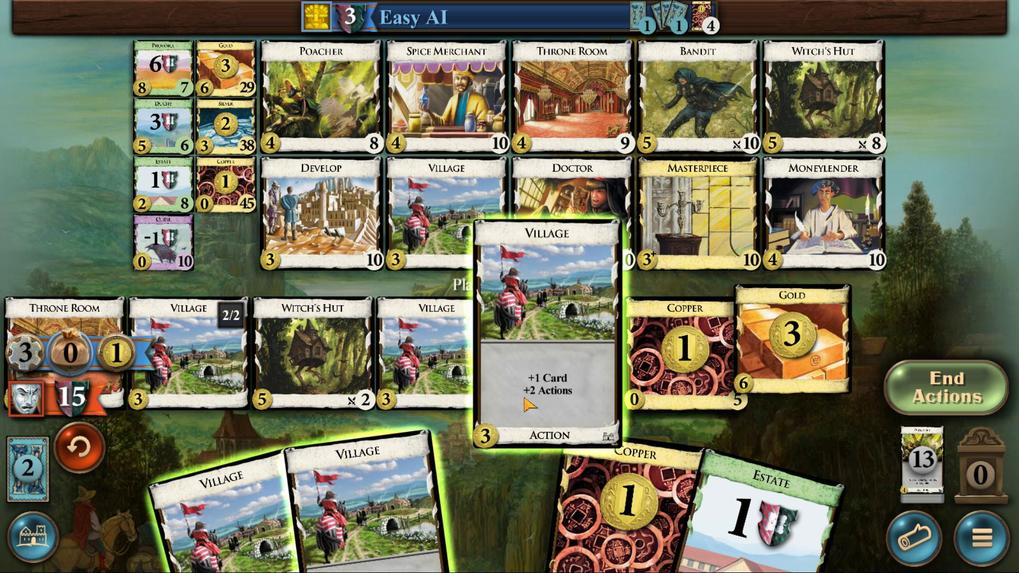 
Action: Mouse moved to (432, 409)
Screenshot: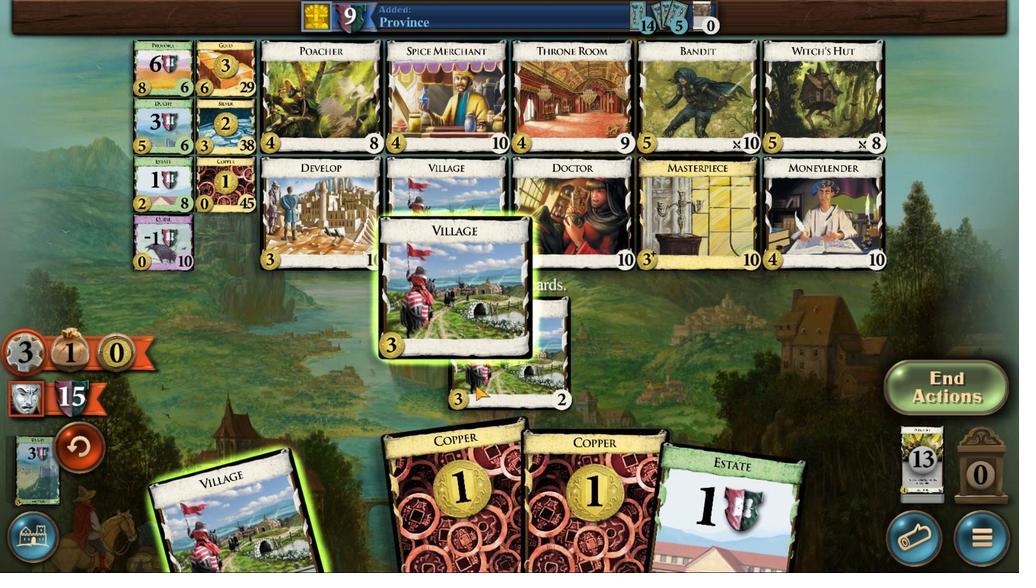 
Action: Mouse pressed left at (432, 409)
Screenshot: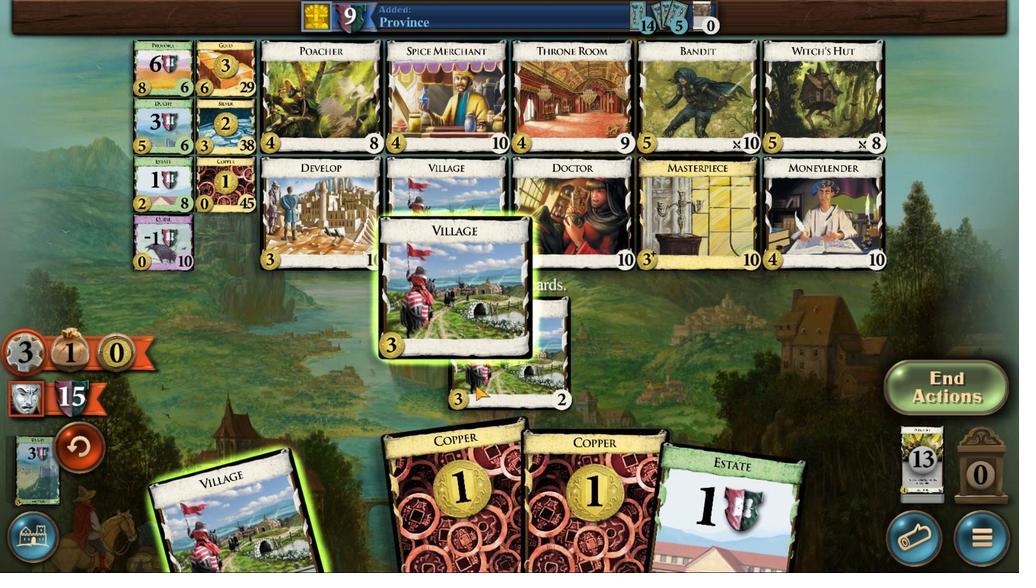 
Action: Mouse moved to (432, 411)
Screenshot: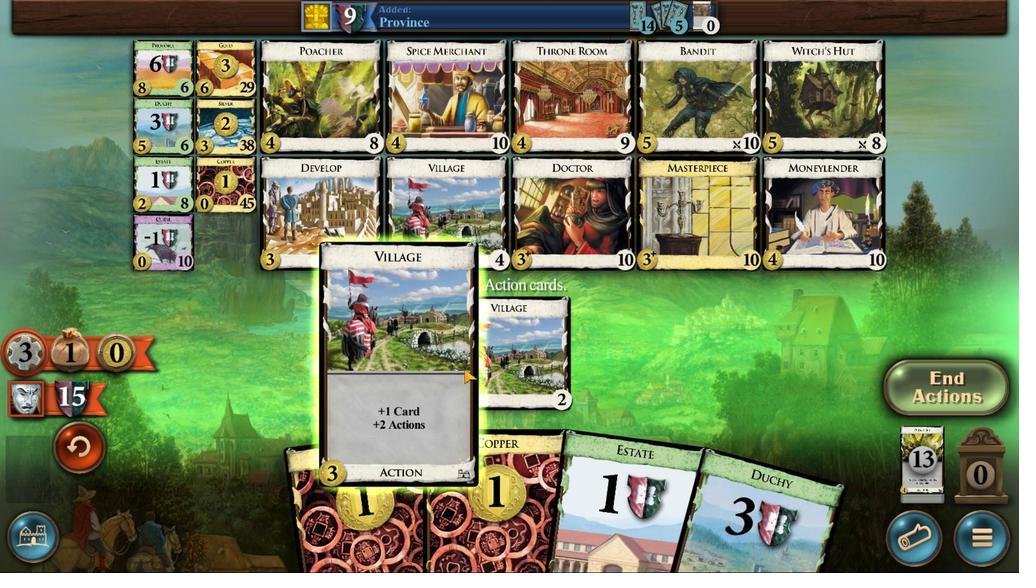 
Action: Mouse pressed left at (432, 411)
Screenshot: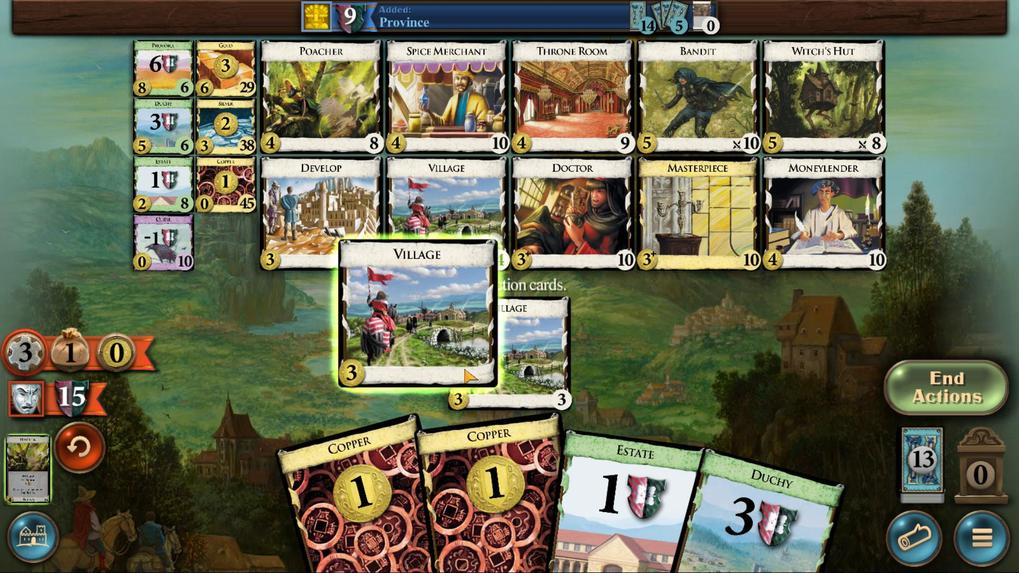 
Action: Mouse moved to (432, 419)
Screenshot: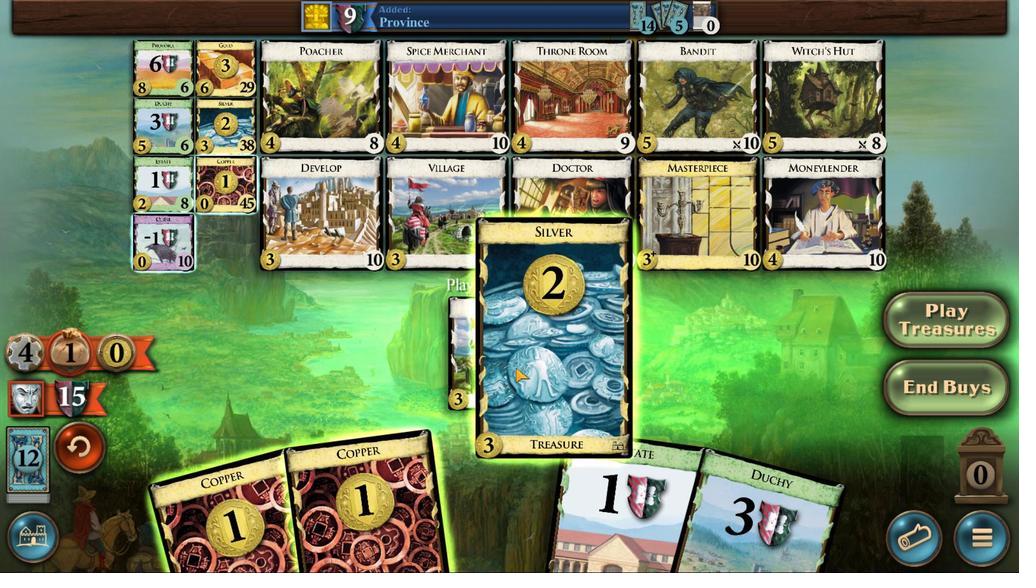 
Action: Mouse pressed left at (432, 419)
Screenshot: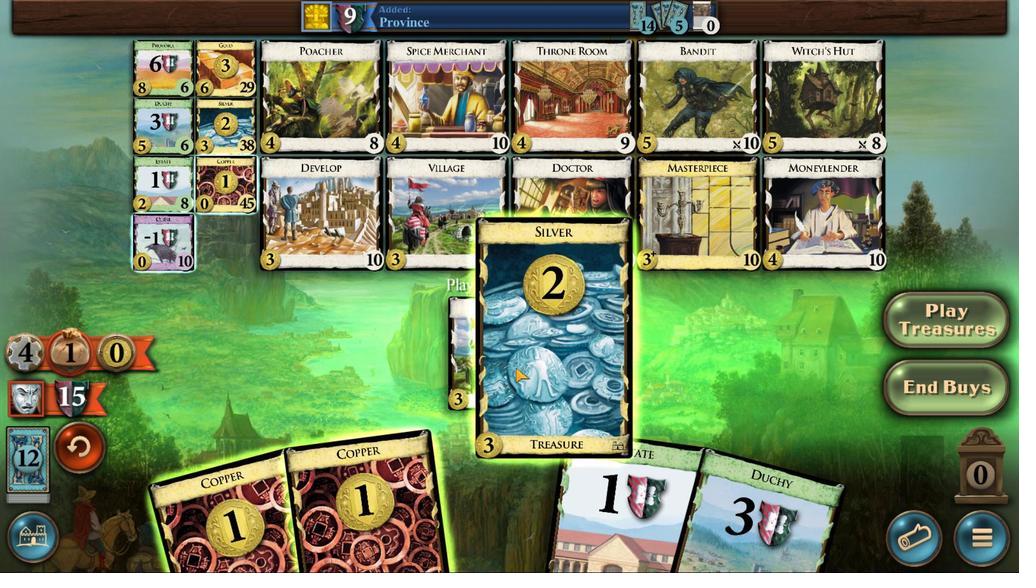
Action: Mouse moved to (432, 417)
Screenshot: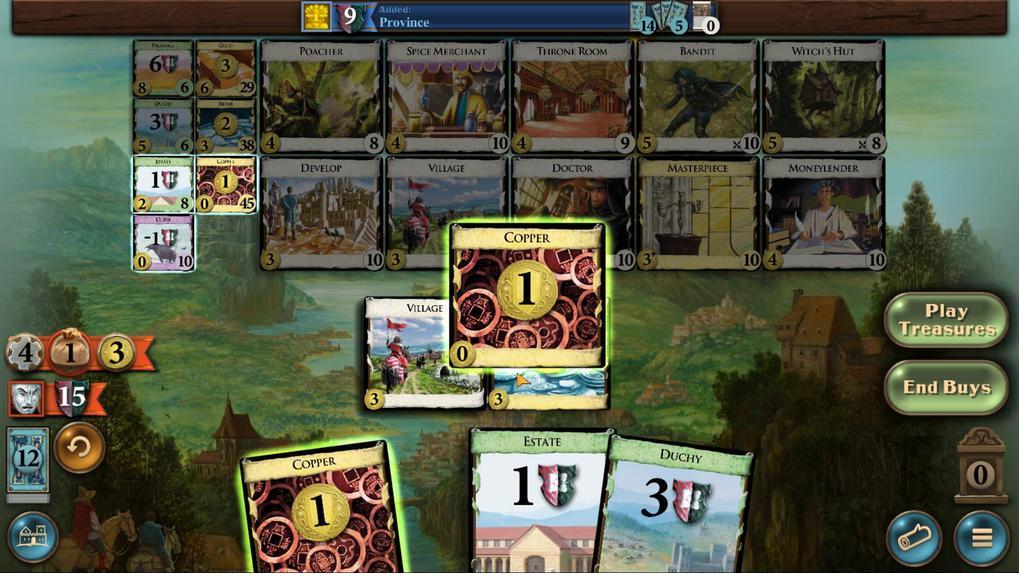 
Action: Mouse pressed left at (432, 417)
Screenshot: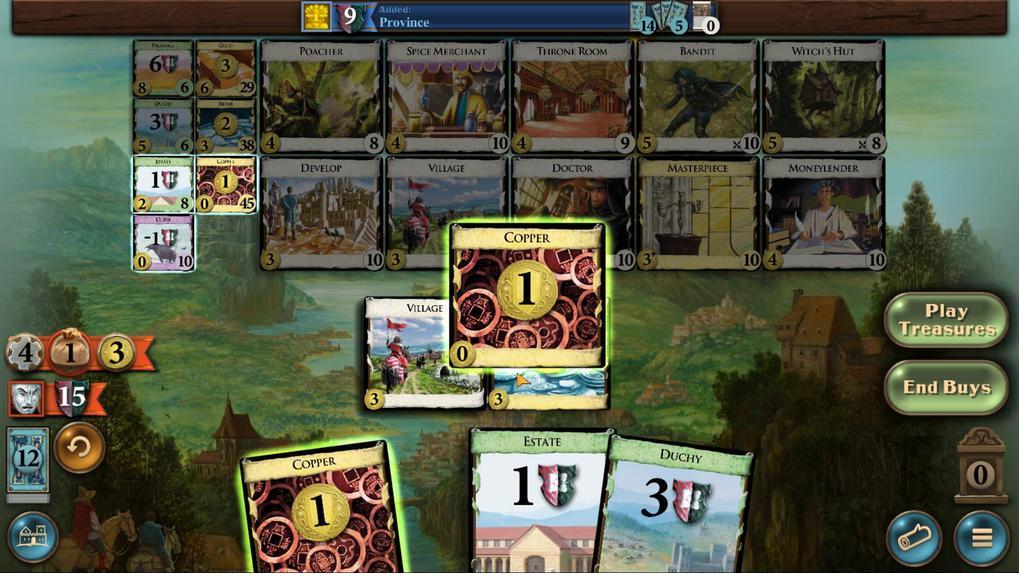 
Action: Mouse moved to (432, 414)
Screenshot: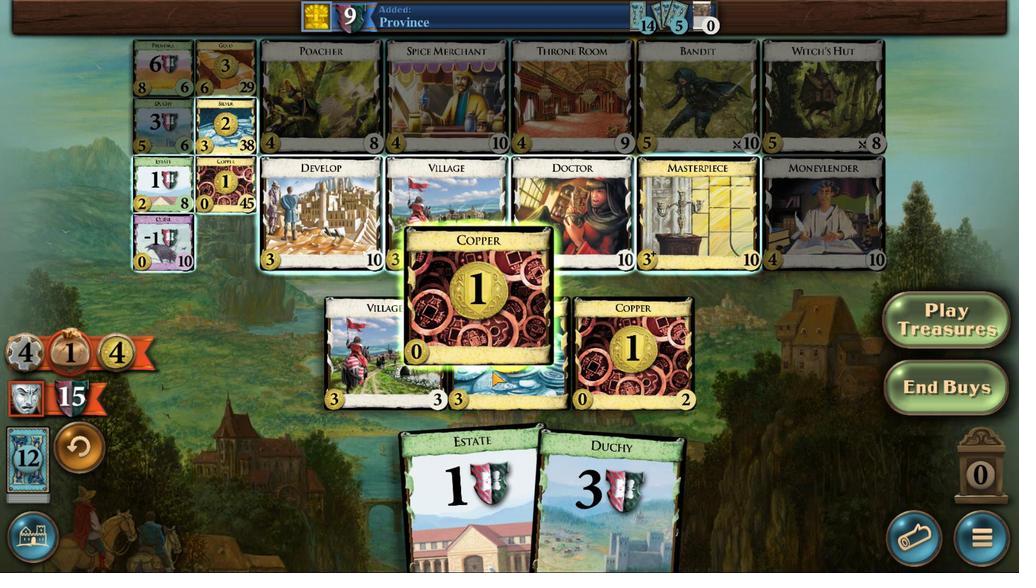 
Action: Mouse pressed left at (432, 414)
Screenshot: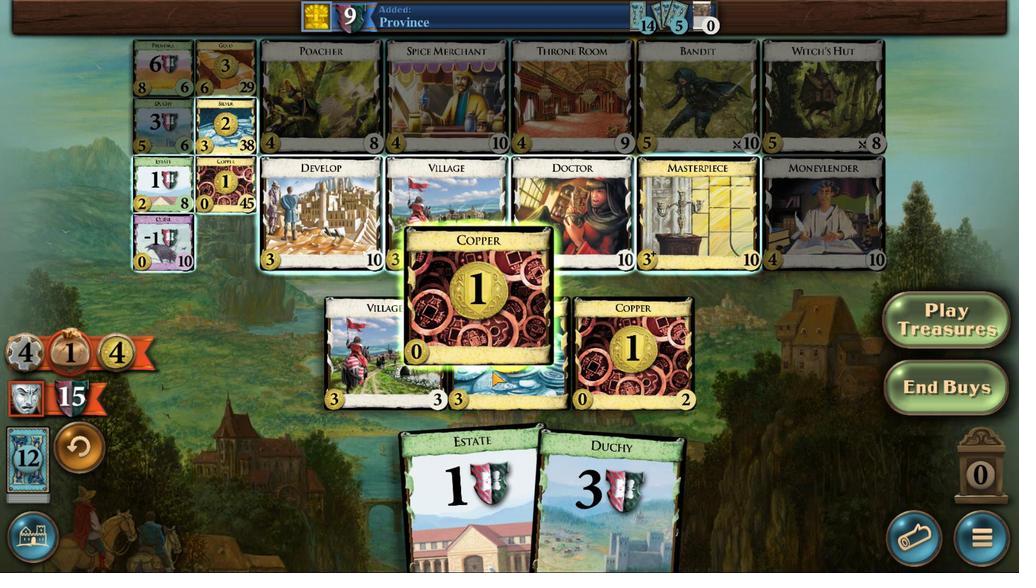 
Action: Mouse moved to (432, 496)
Screenshot: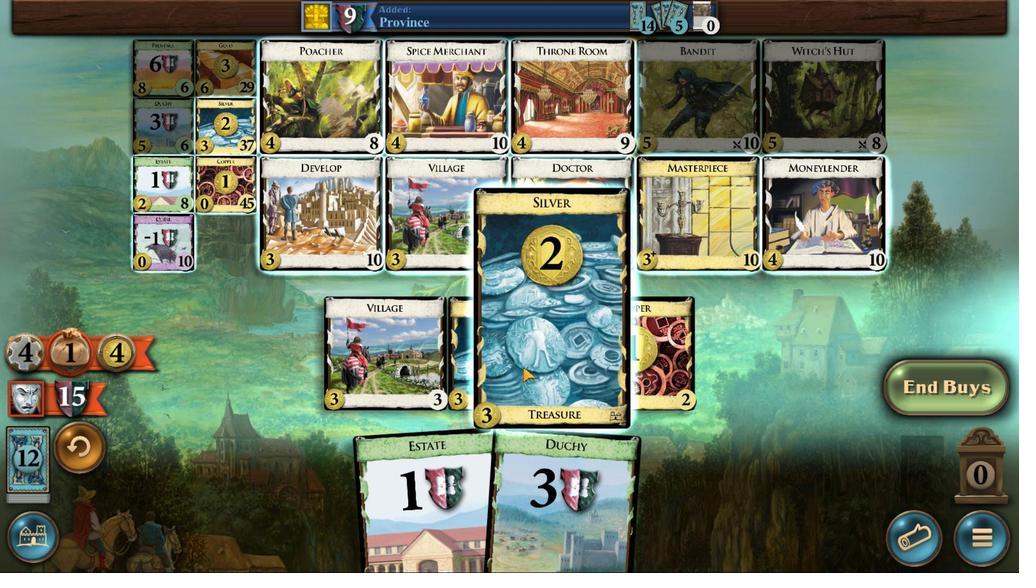 
Action: Mouse pressed left at (432, 496)
Screenshot: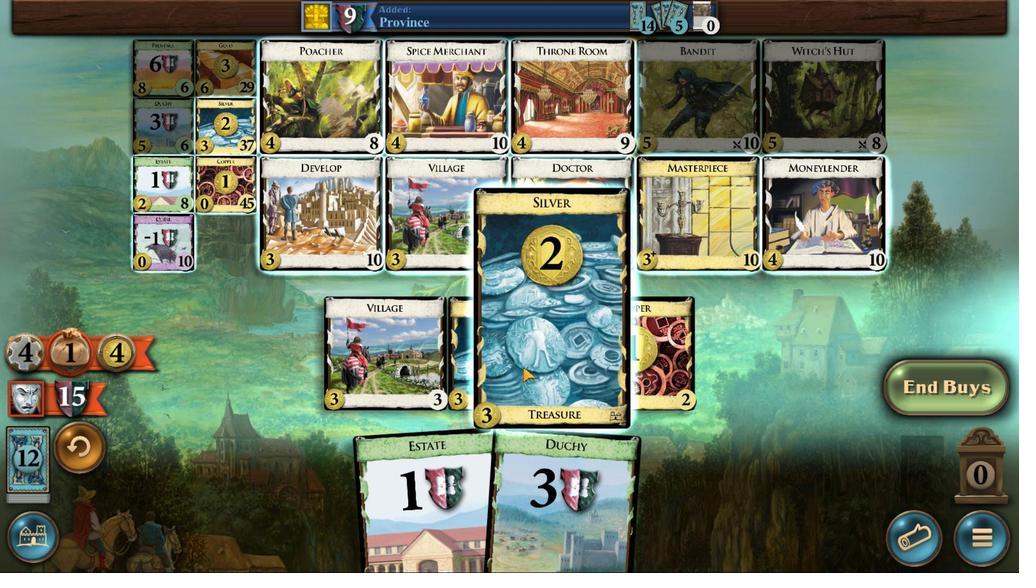 
Action: Mouse moved to (432, 417)
Screenshot: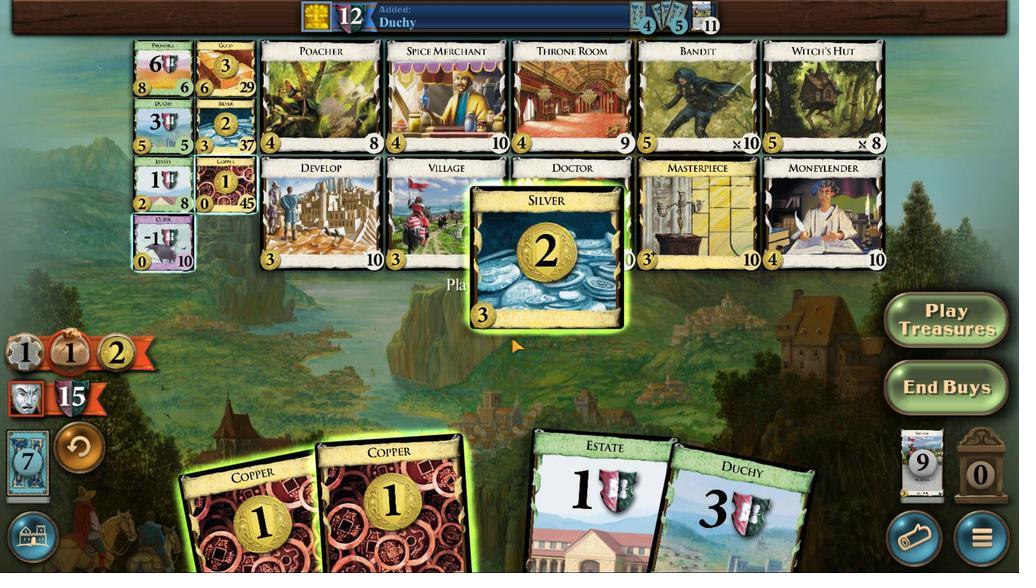 
Action: Mouse pressed left at (432, 417)
Screenshot: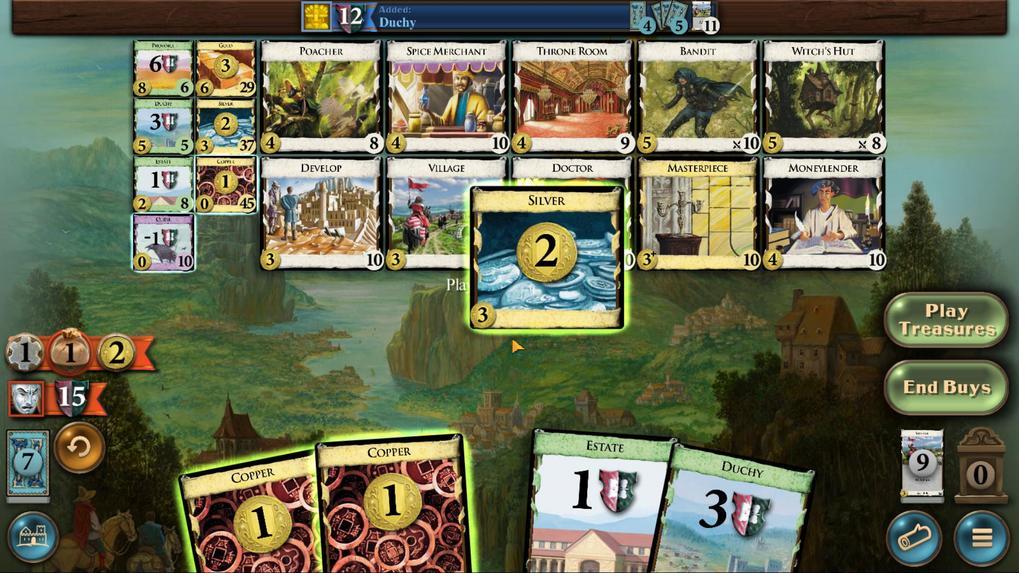 
Action: Mouse moved to (432, 418)
Screenshot: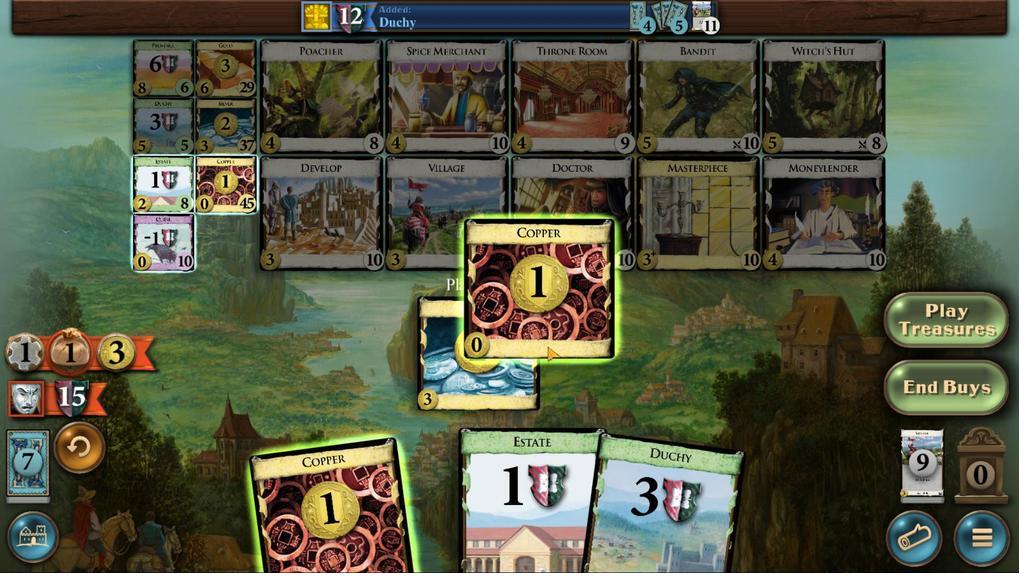 
Action: Mouse pressed left at (432, 418)
Screenshot: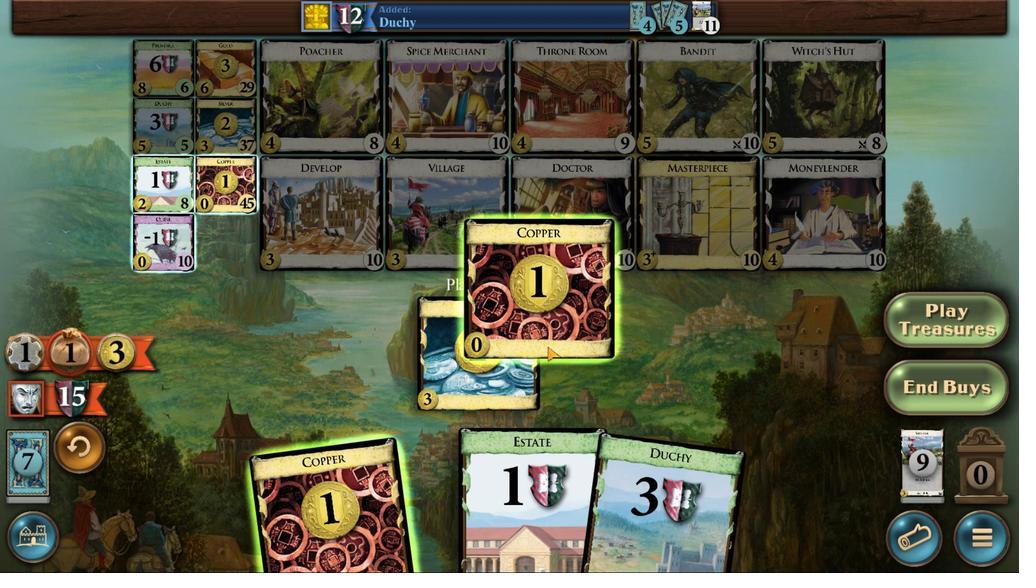 
Action: Mouse moved to (432, 397)
Screenshot: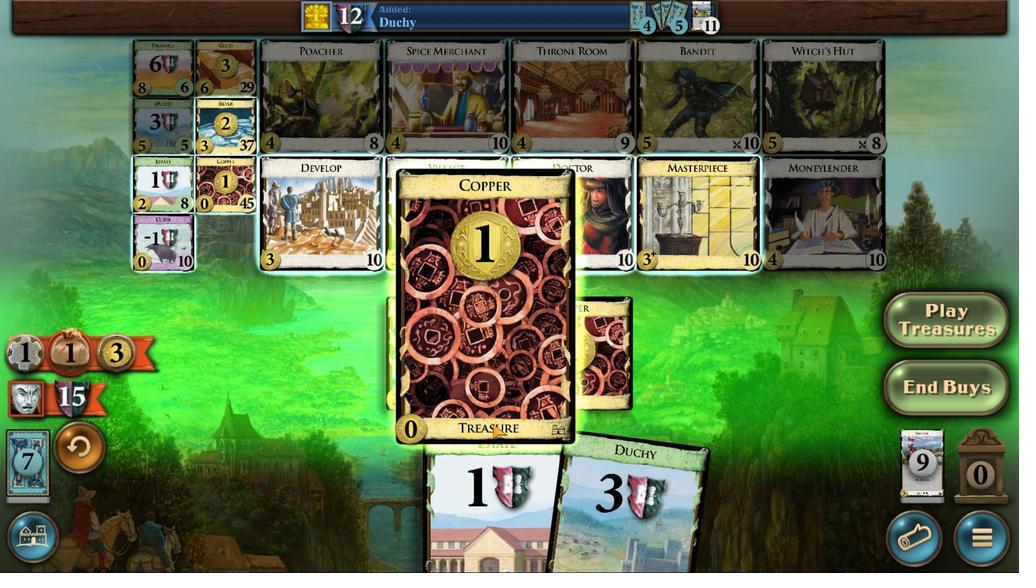 
Action: Mouse pressed left at (432, 397)
Screenshot: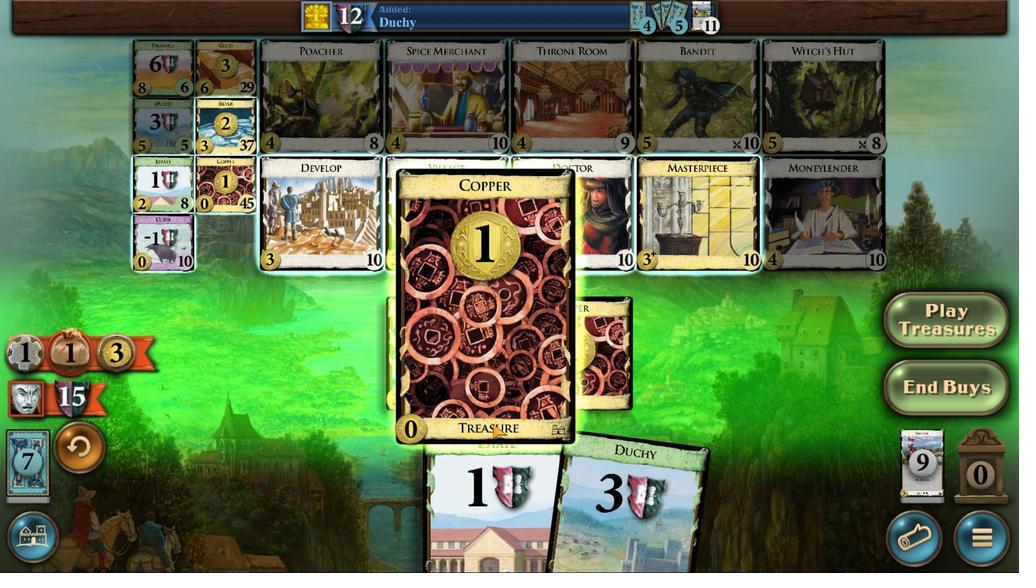 
Action: Mouse moved to (432, 498)
Screenshot: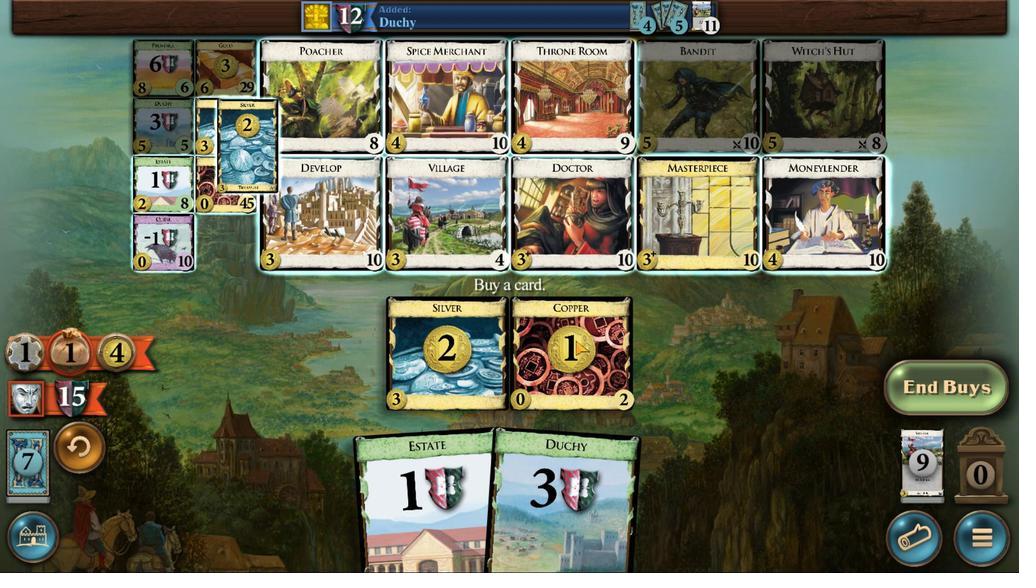 
Action: Mouse pressed left at (432, 498)
Screenshot: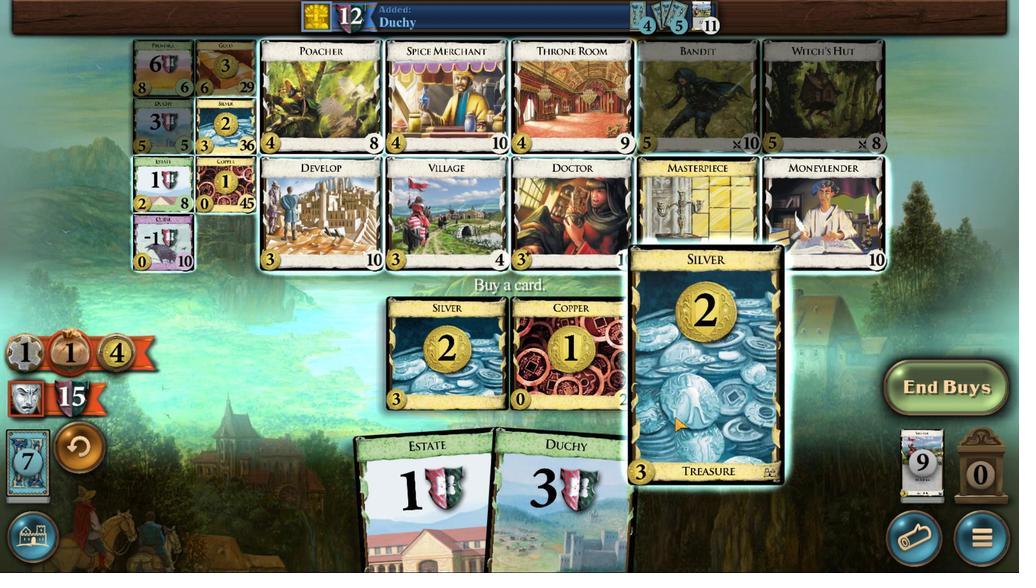 
Action: Mouse moved to (432, 414)
Screenshot: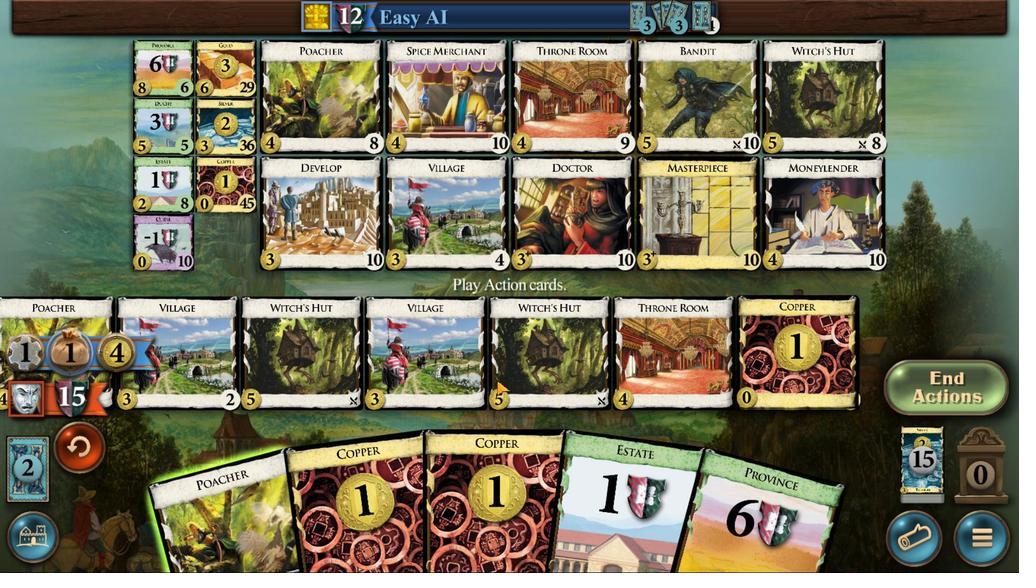 
Action: Mouse pressed left at (432, 414)
Screenshot: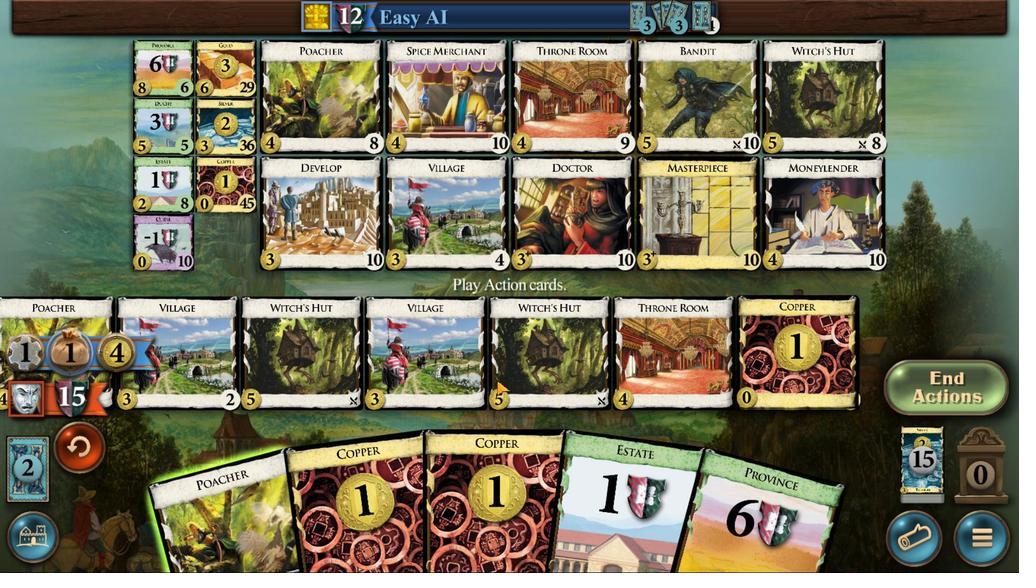
Action: Mouse moved to (432, 411)
Screenshot: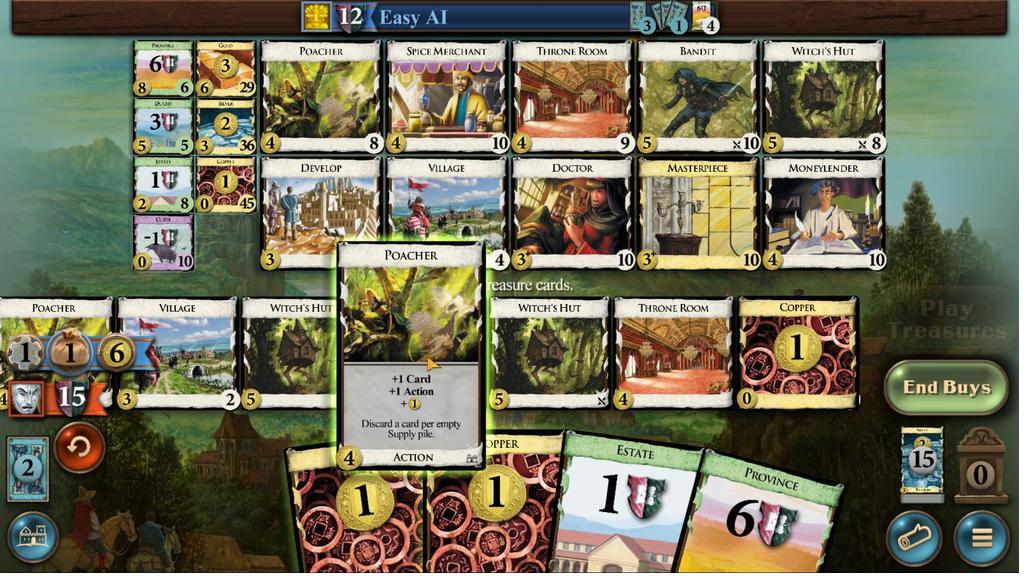 
Action: Mouse pressed left at (432, 411)
Screenshot: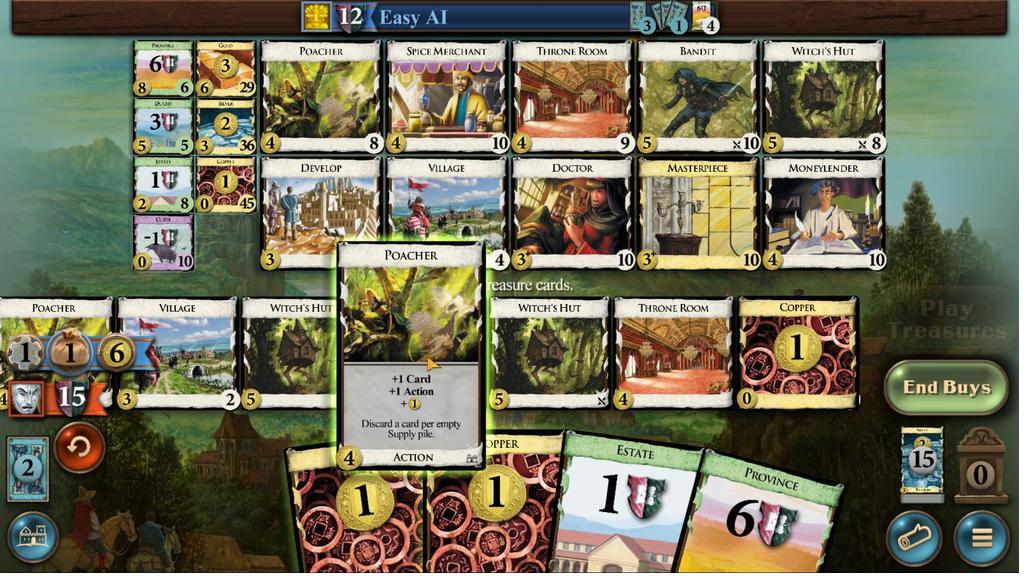 
Action: Mouse moved to (432, 419)
Screenshot: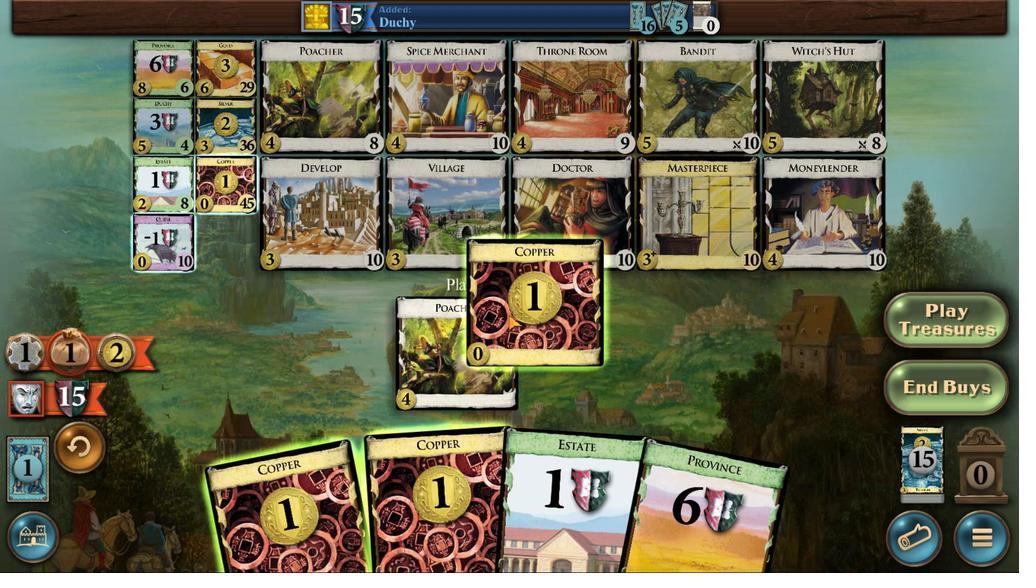 
Action: Mouse pressed left at (432, 419)
Screenshot: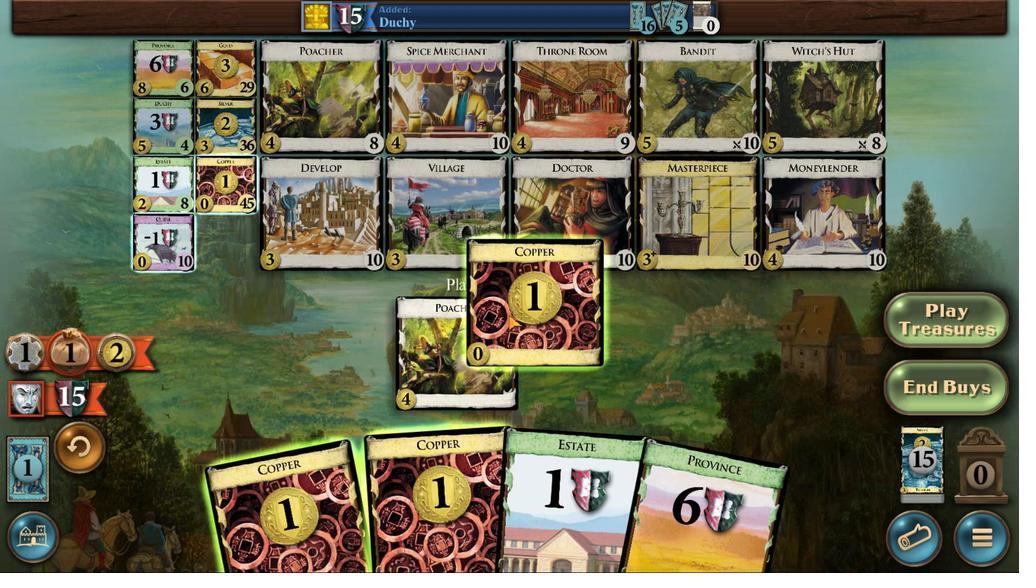 
Action: Mouse moved to (432, 423)
Screenshot: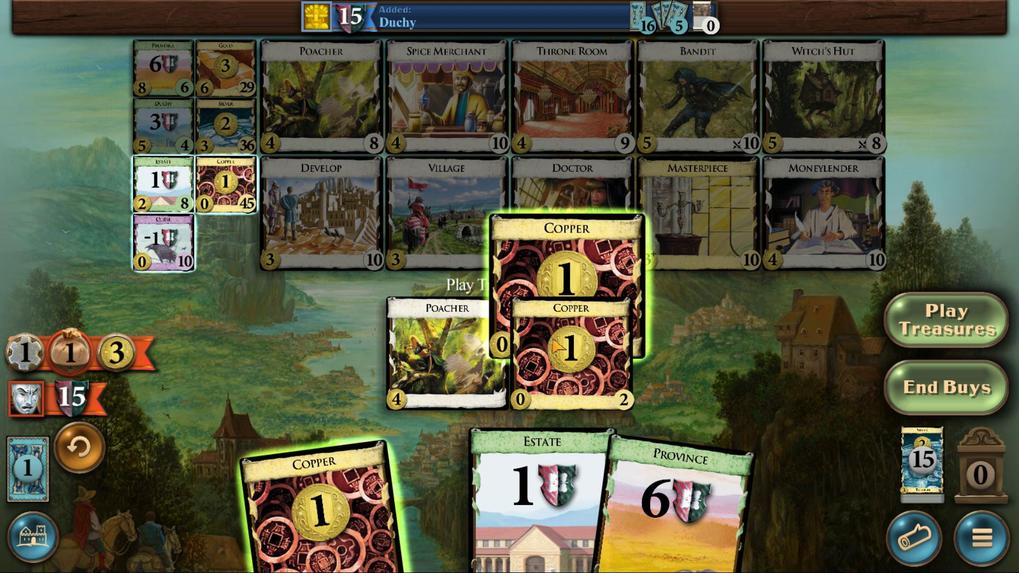 
Action: Mouse pressed left at (432, 423)
Screenshot: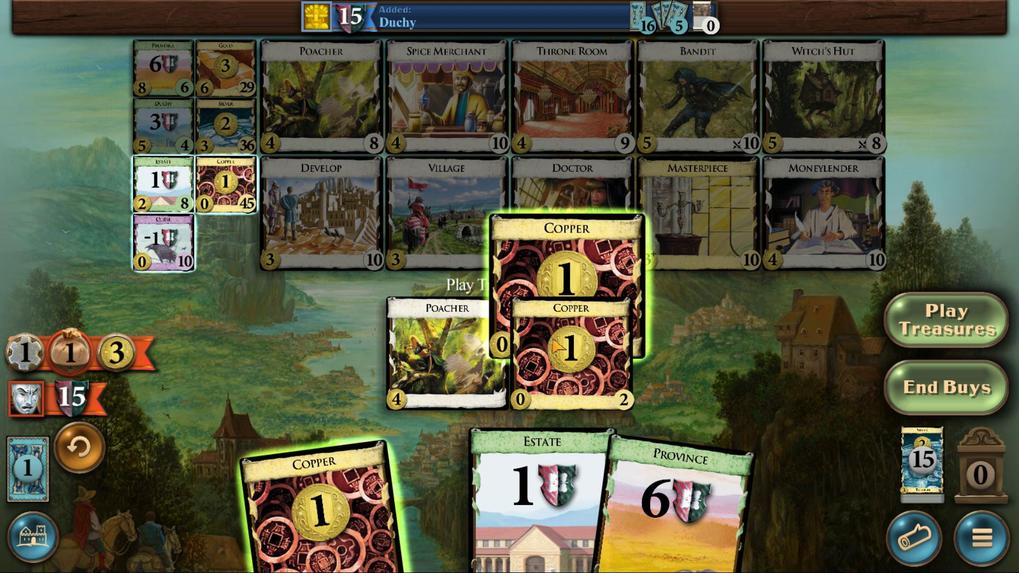 
Action: Mouse moved to (432, 422)
Screenshot: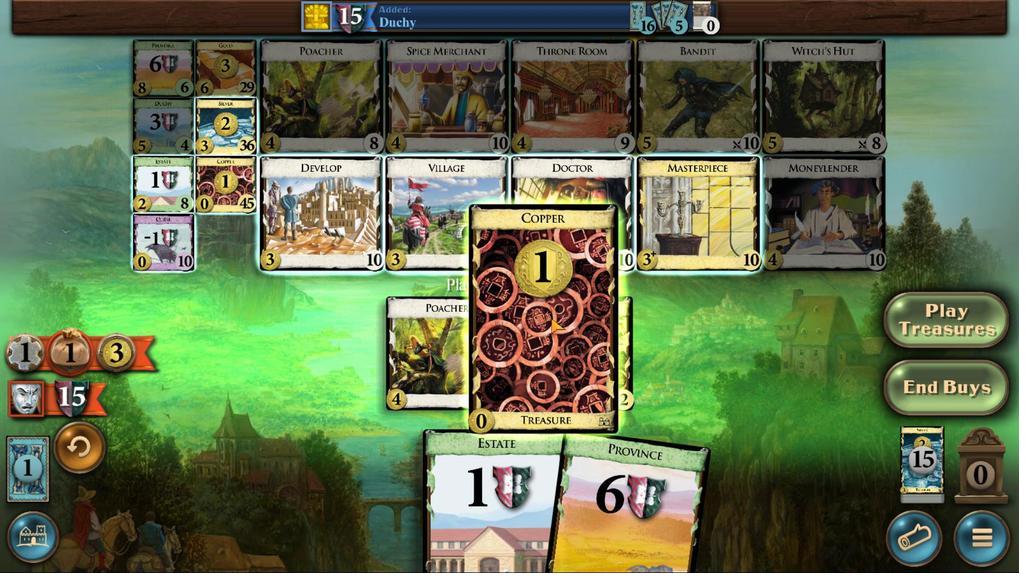 
Action: Mouse pressed left at (432, 422)
Screenshot: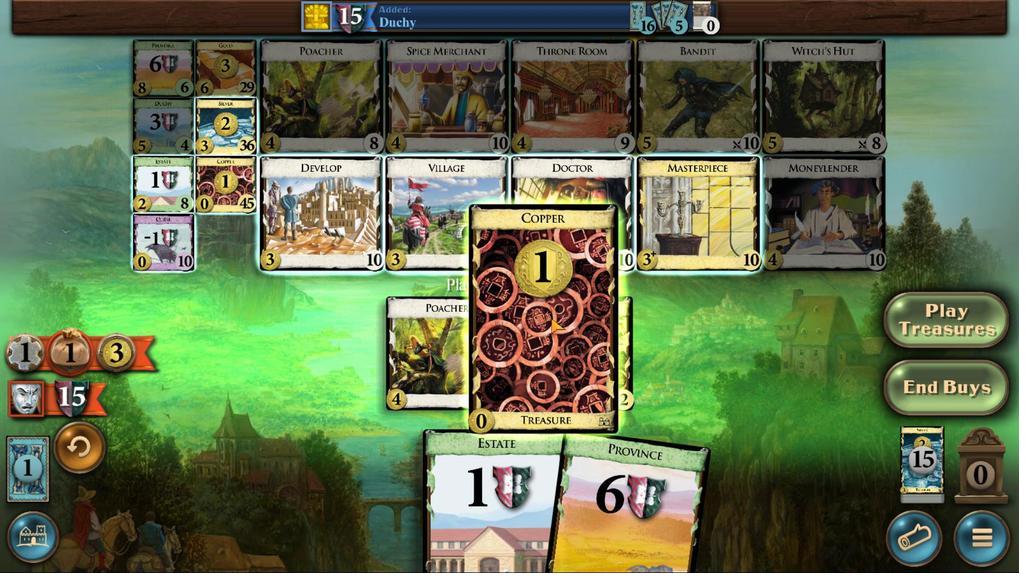
Action: Mouse moved to (432, 473)
Screenshot: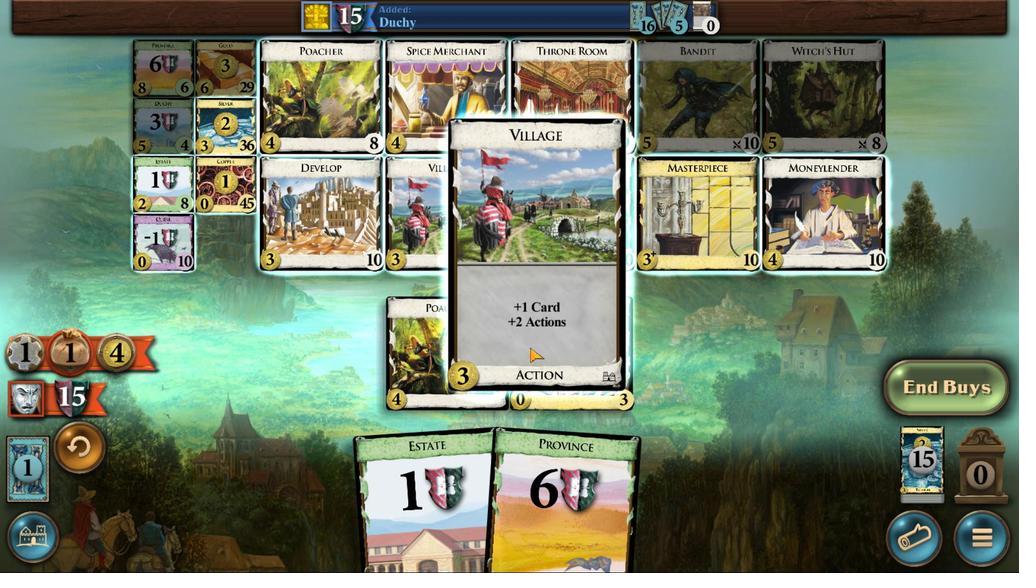 
Action: Mouse pressed left at (432, 473)
Screenshot: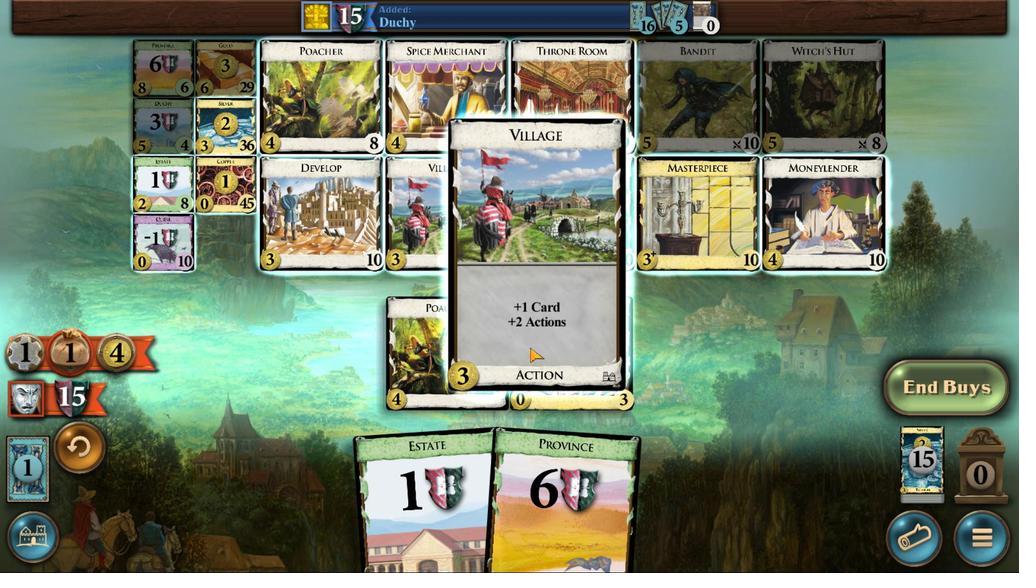 
Action: Mouse moved to (432, 415)
Screenshot: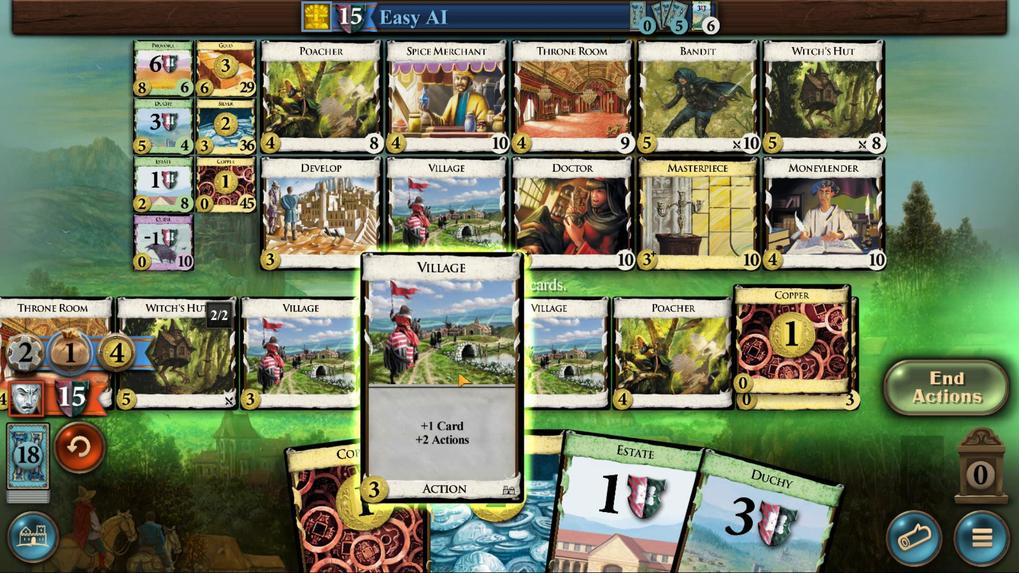 
Action: Mouse pressed left at (432, 415)
Screenshot: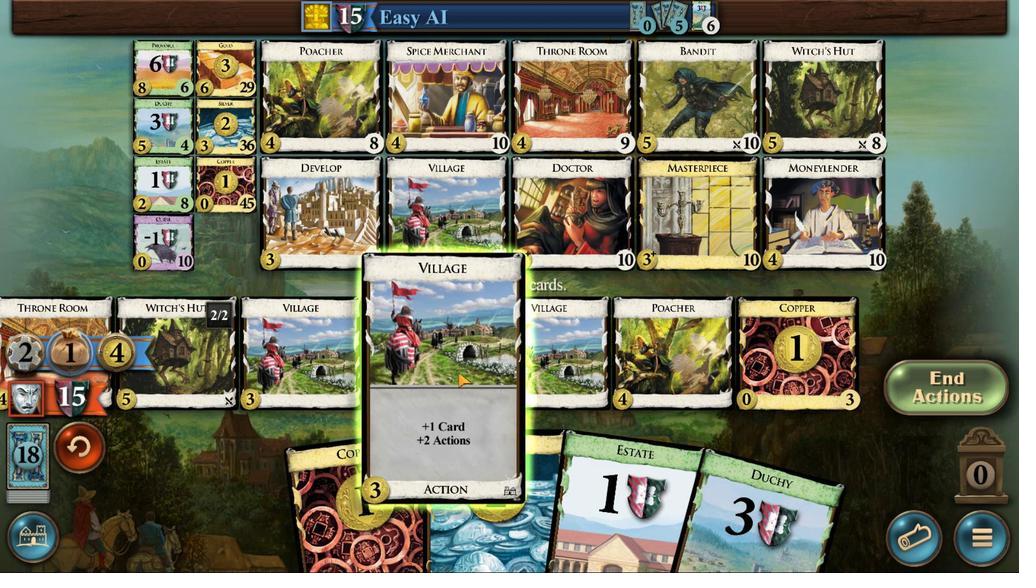 
Action: Mouse moved to (432, 413)
Screenshot: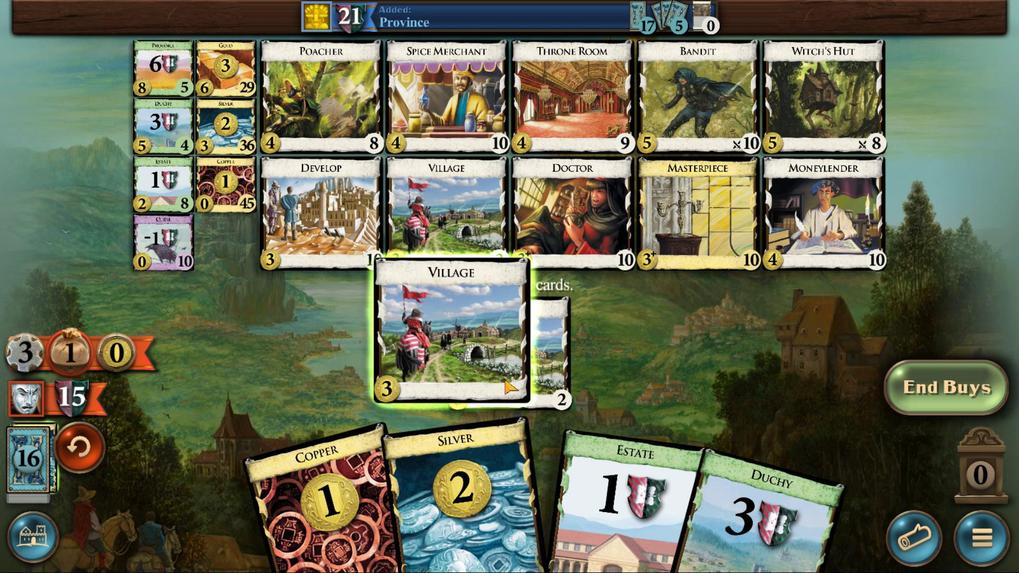 
Action: Mouse pressed left at (432, 413)
Screenshot: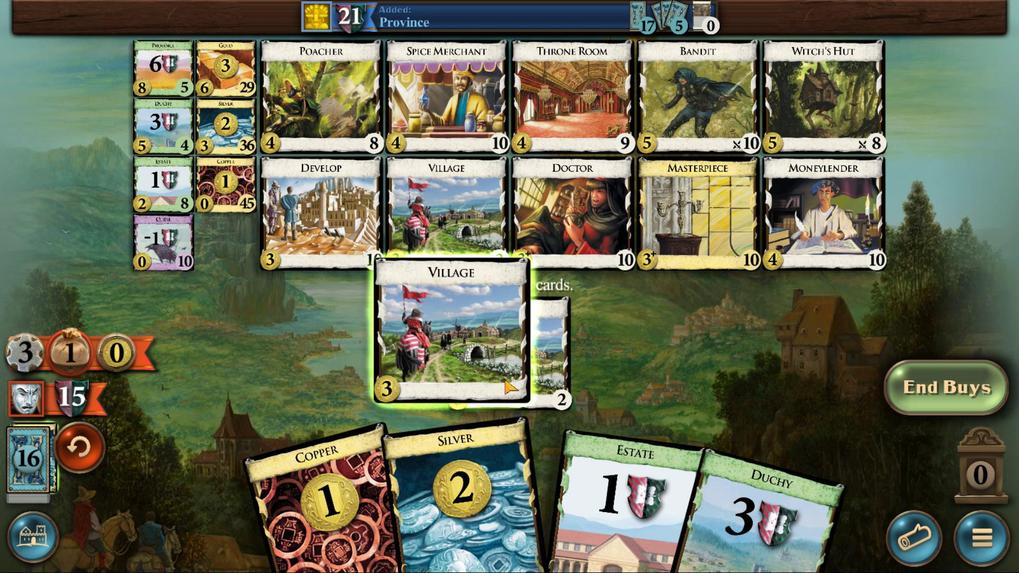 
Action: Mouse moved to (432, 418)
Screenshot: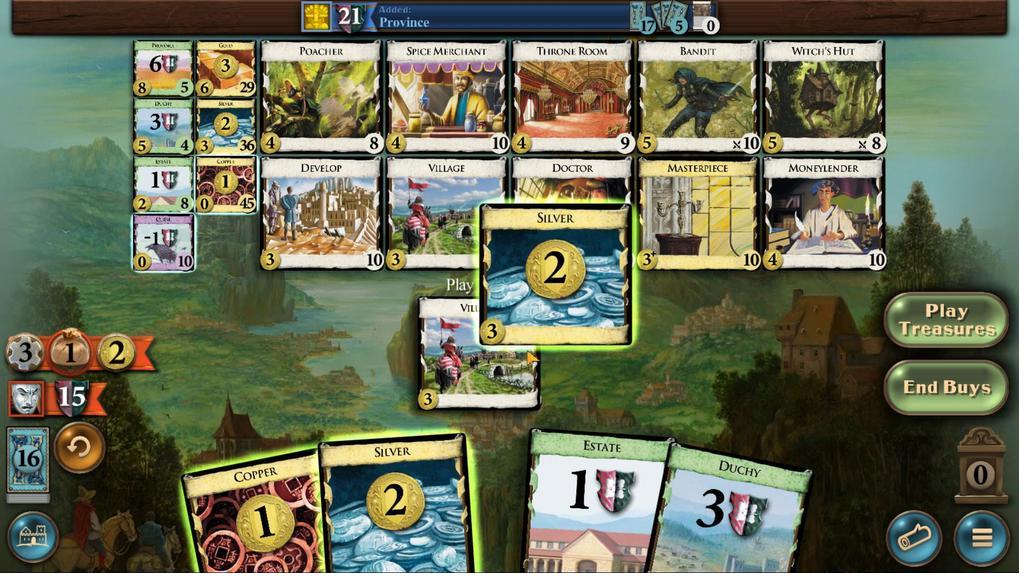 
Action: Mouse pressed left at (432, 418)
Screenshot: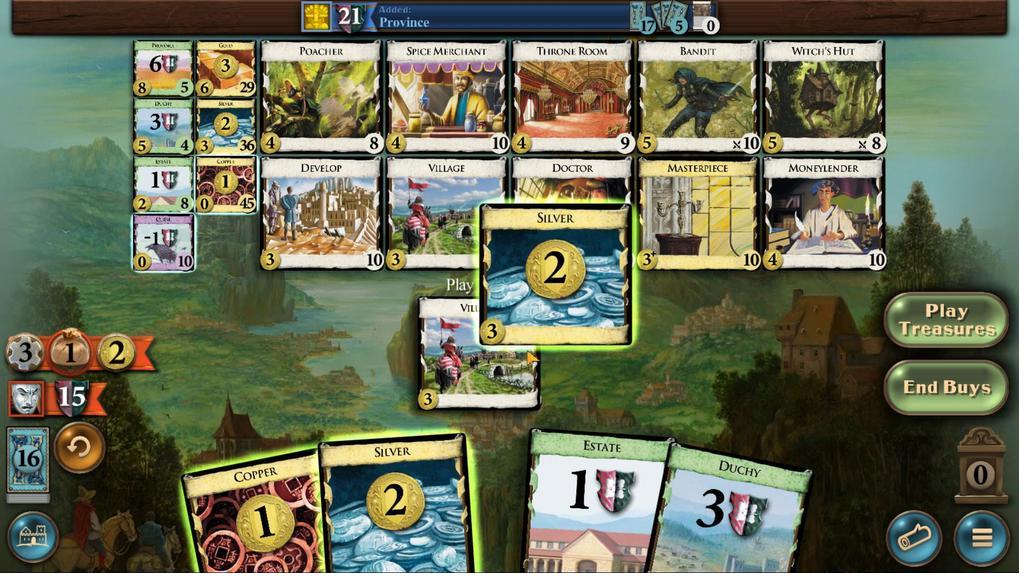 
Action: Mouse moved to (432, 418)
Screenshot: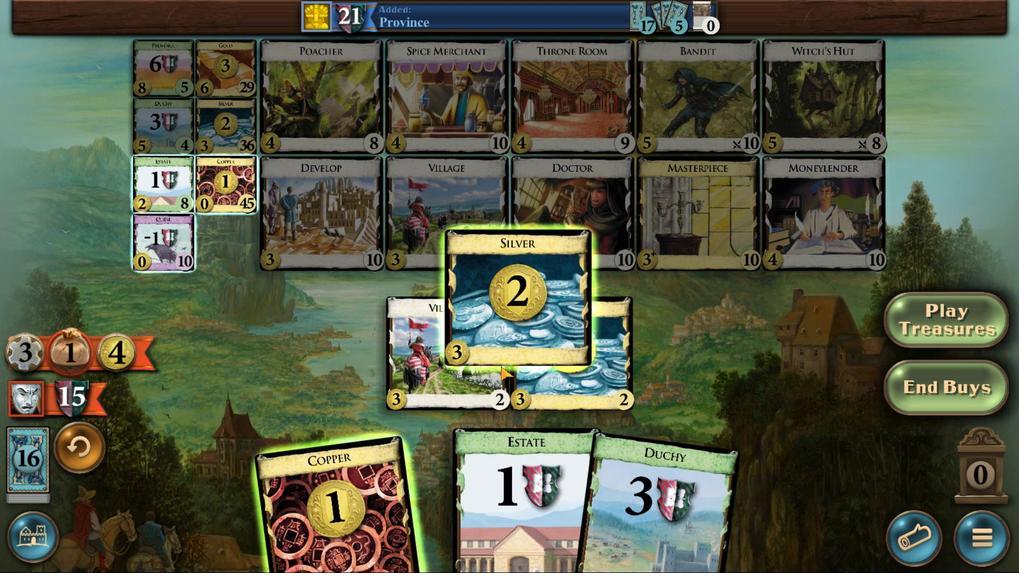 
Action: Mouse pressed left at (432, 418)
Screenshot: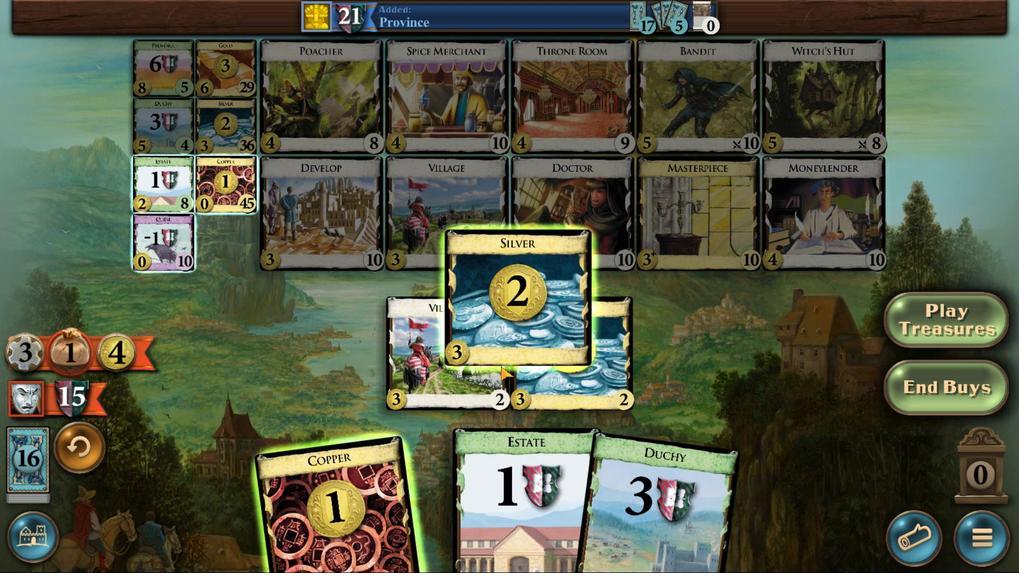 
Action: Mouse moved to (432, 422)
Screenshot: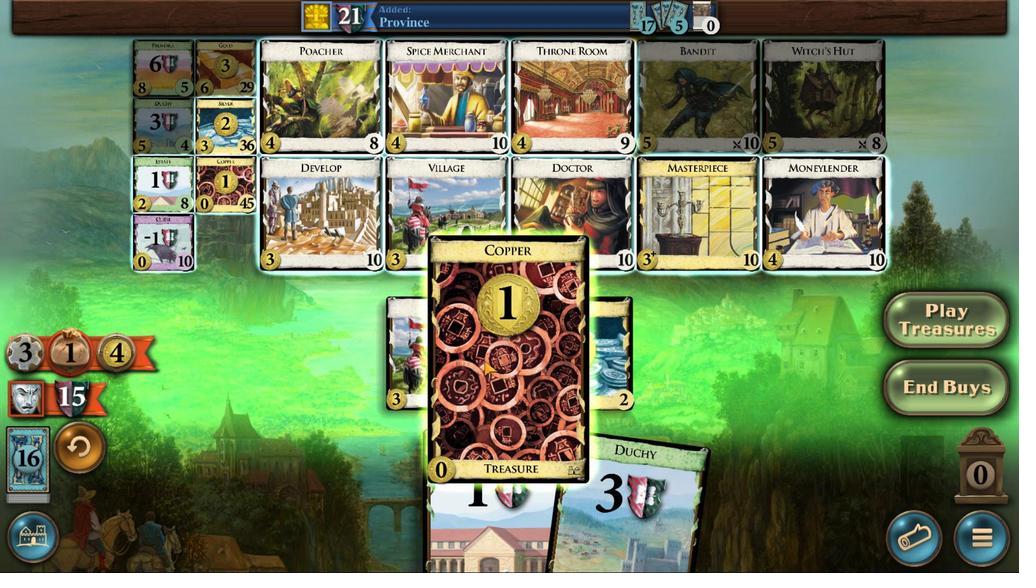 
Action: Mouse pressed left at (432, 422)
Screenshot: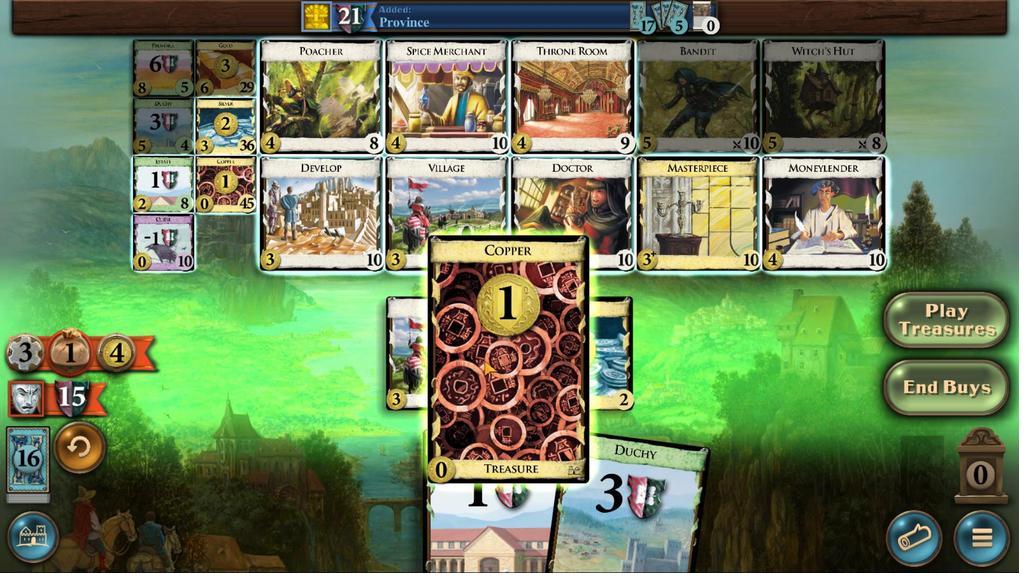 
Action: Mouse moved to (432, 495)
Screenshot: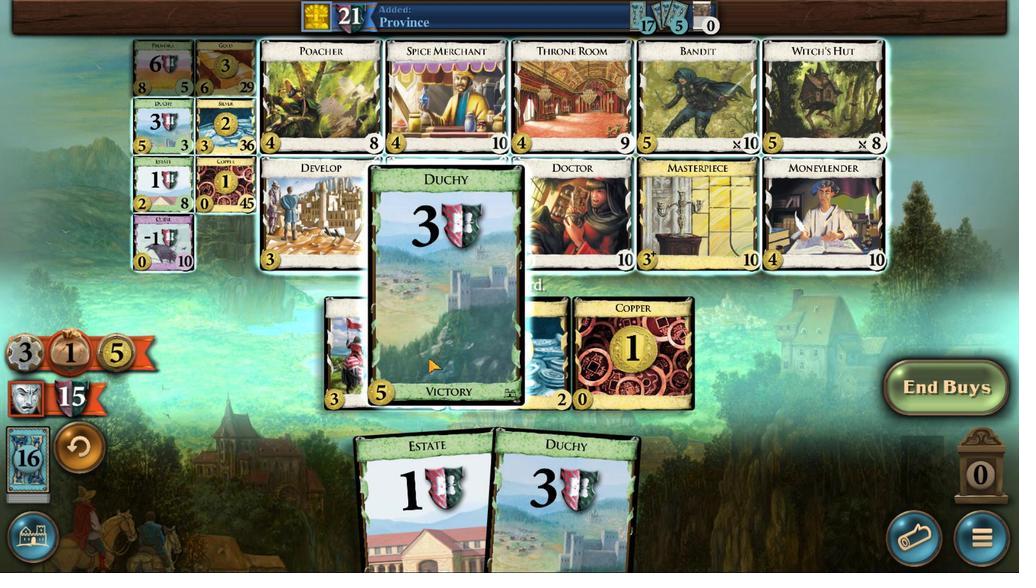 
Action: Mouse pressed left at (432, 495)
Screenshot: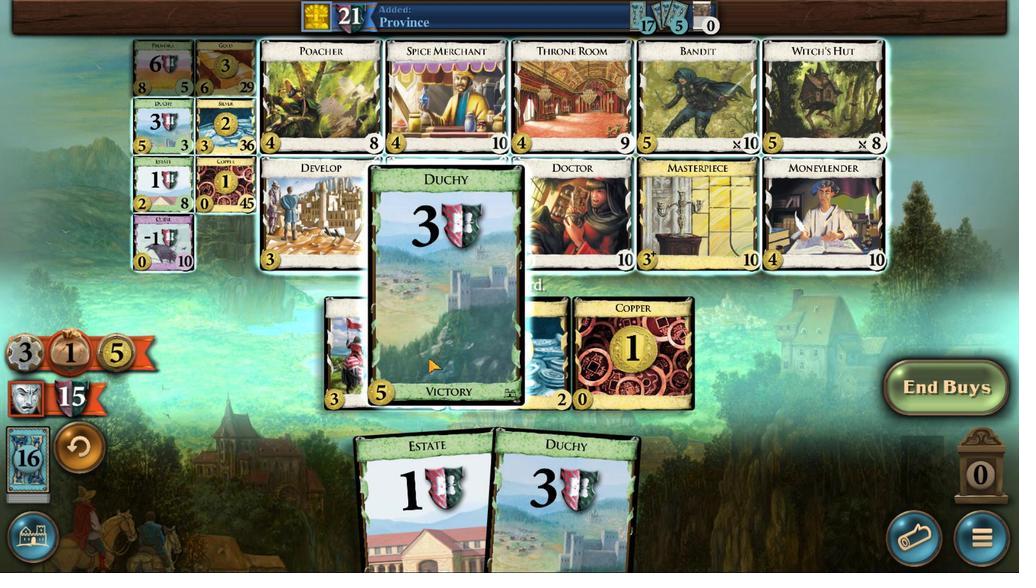 
Action: Mouse moved to (432, 413)
Screenshot: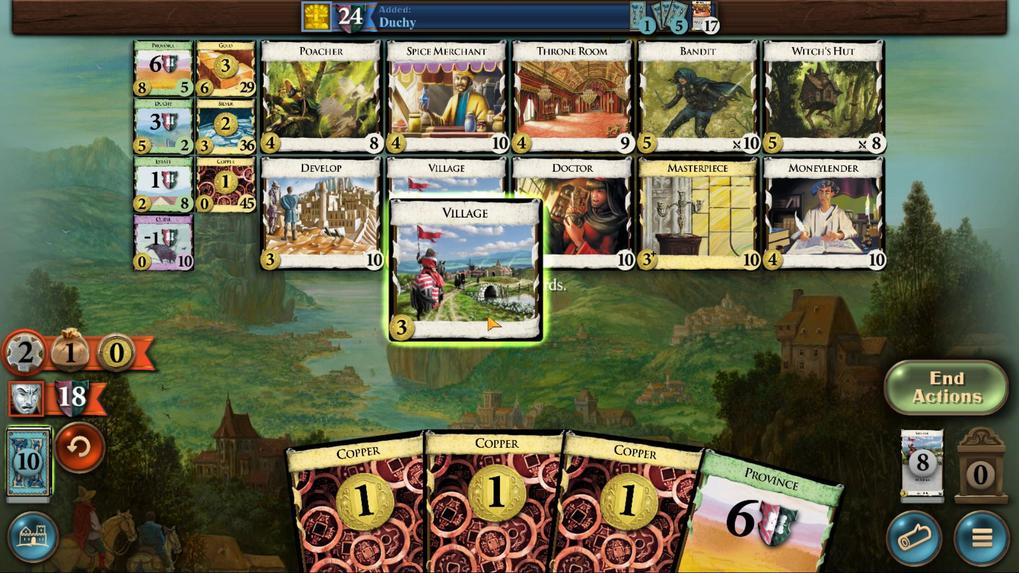 
Action: Mouse pressed left at (432, 413)
Screenshot: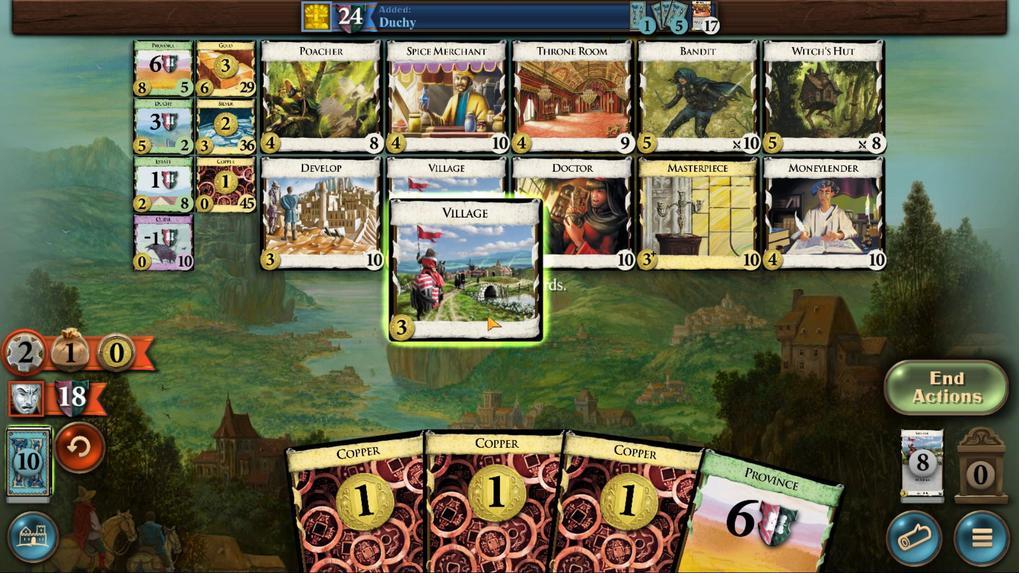 
Action: Mouse moved to (432, 411)
Screenshot: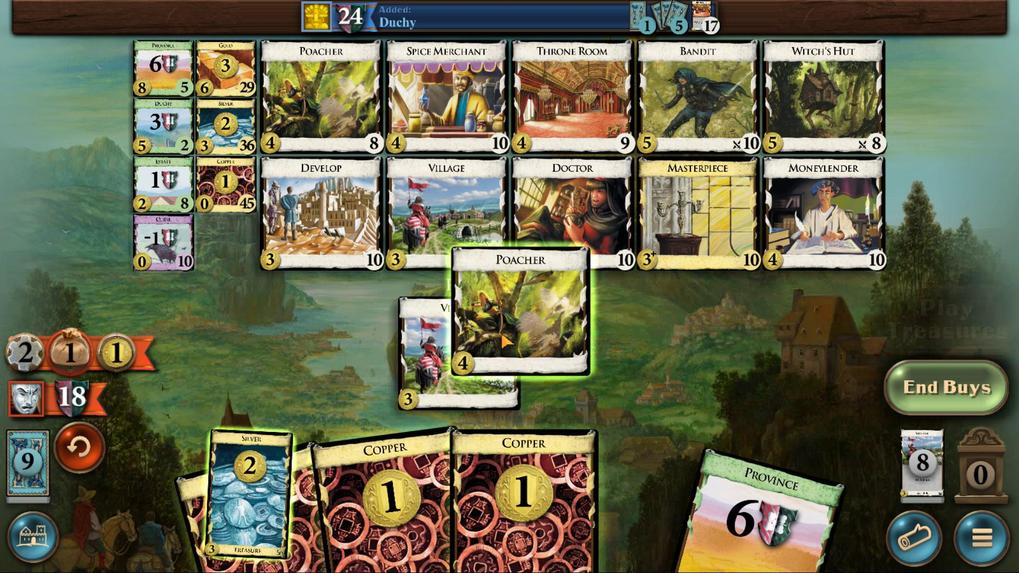 
Action: Mouse pressed left at (432, 411)
Screenshot: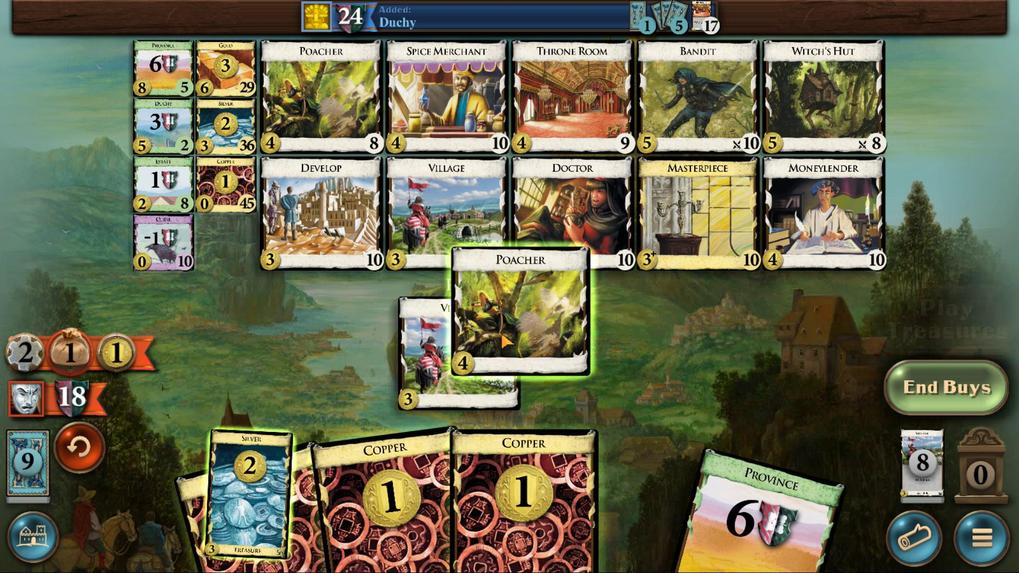 
Action: Mouse moved to (432, 415)
Screenshot: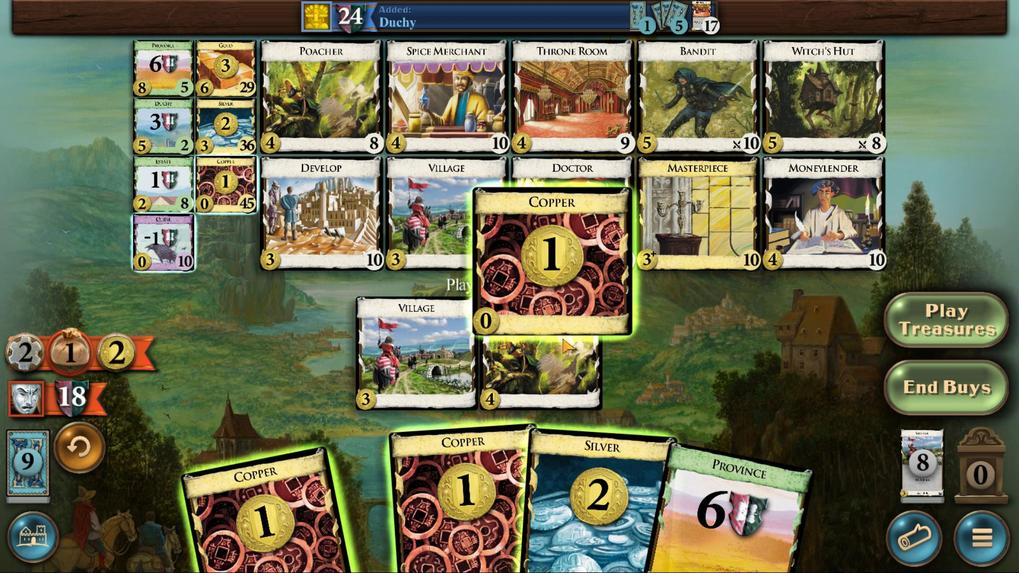 
Action: Mouse pressed left at (432, 415)
Screenshot: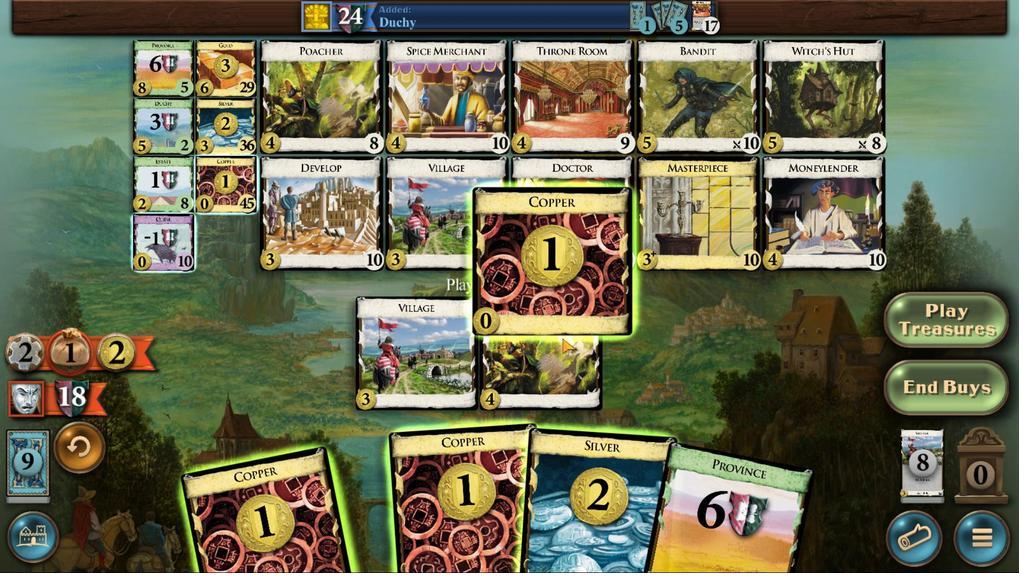
Action: Mouse moved to (432, 418)
Screenshot: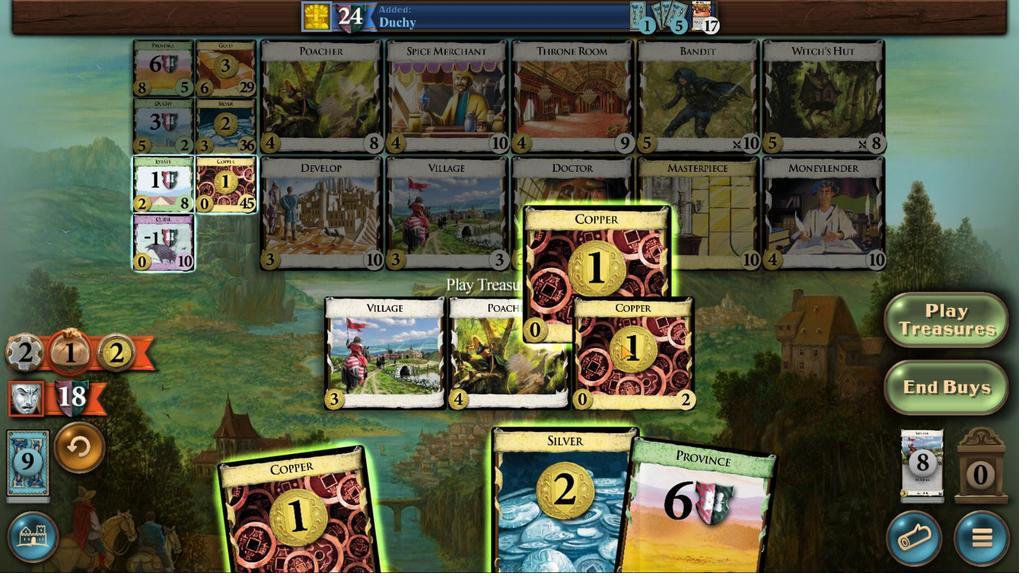
Action: Mouse pressed left at (432, 418)
Screenshot: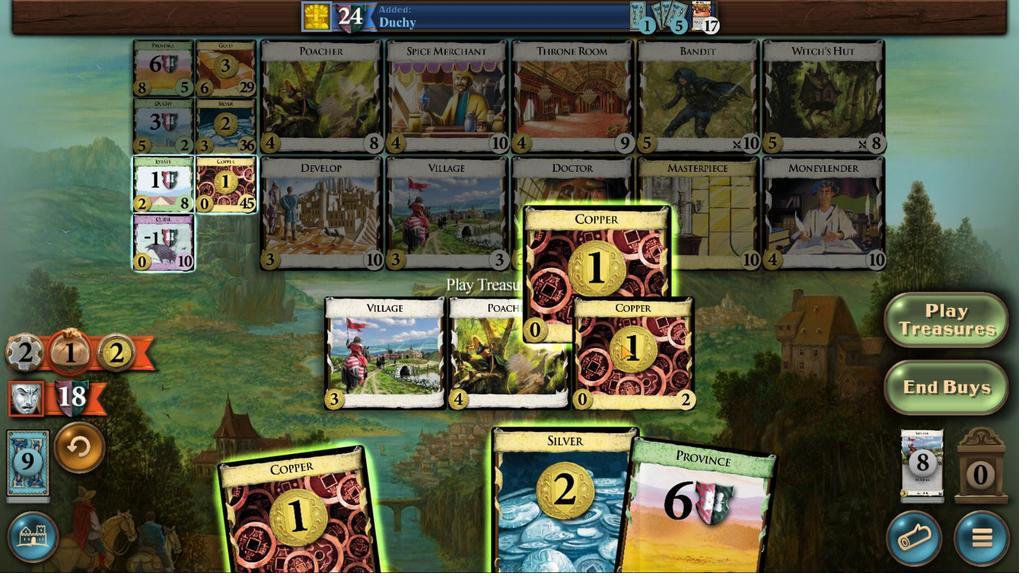 
Action: Mouse moved to (432, 403)
Screenshot: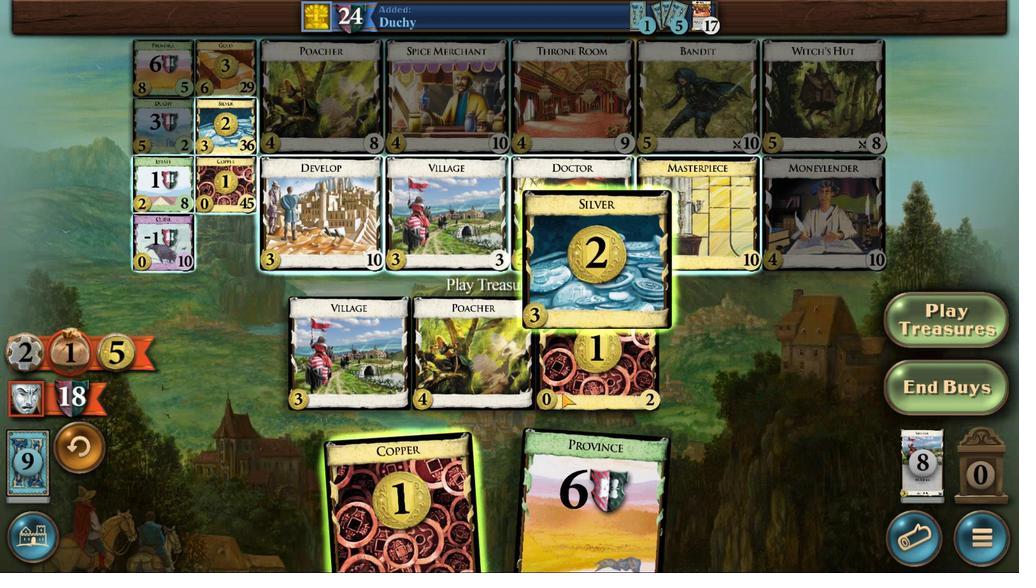 
Action: Mouse pressed left at (432, 403)
Screenshot: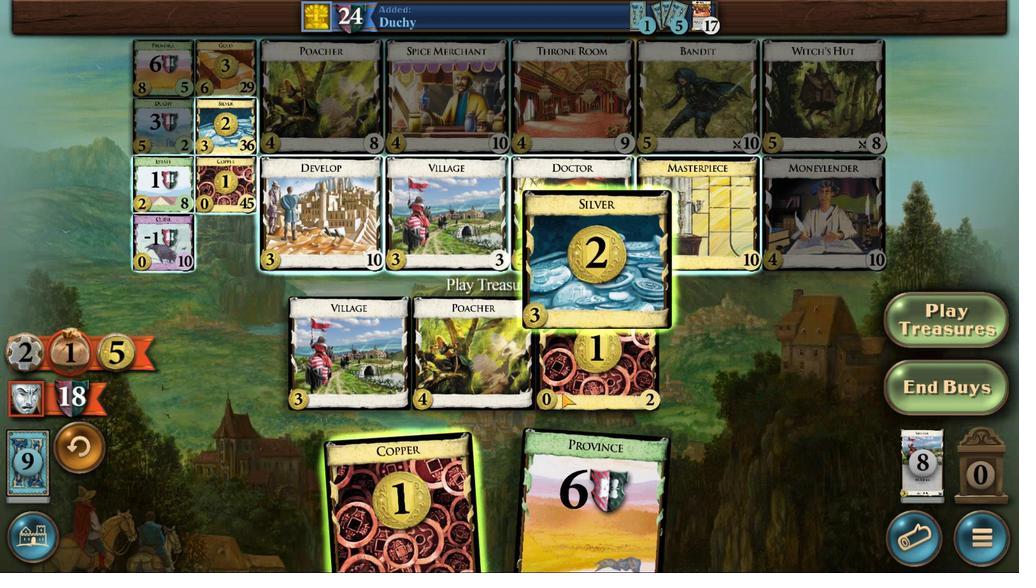 
Action: Mouse moved to (432, 413)
Screenshot: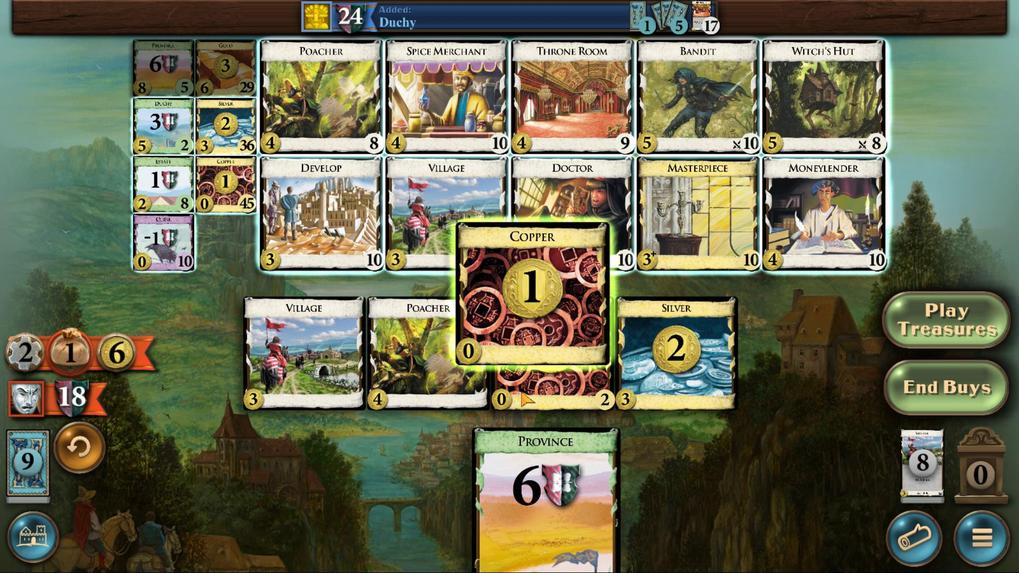 
Action: Mouse pressed left at (432, 413)
Screenshot: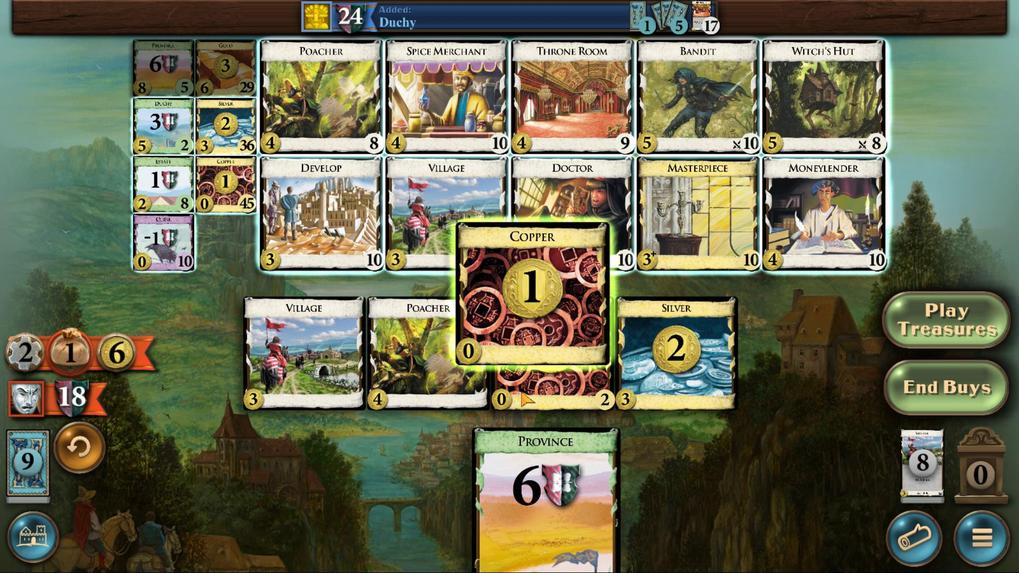 
Action: Mouse moved to (432, 512)
Screenshot: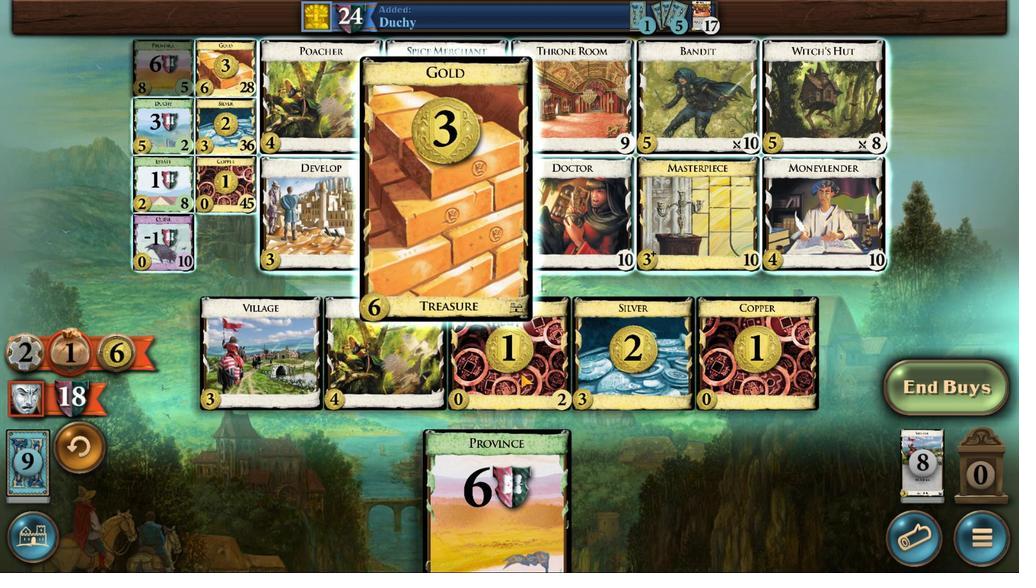 
Action: Mouse pressed left at (432, 512)
Screenshot: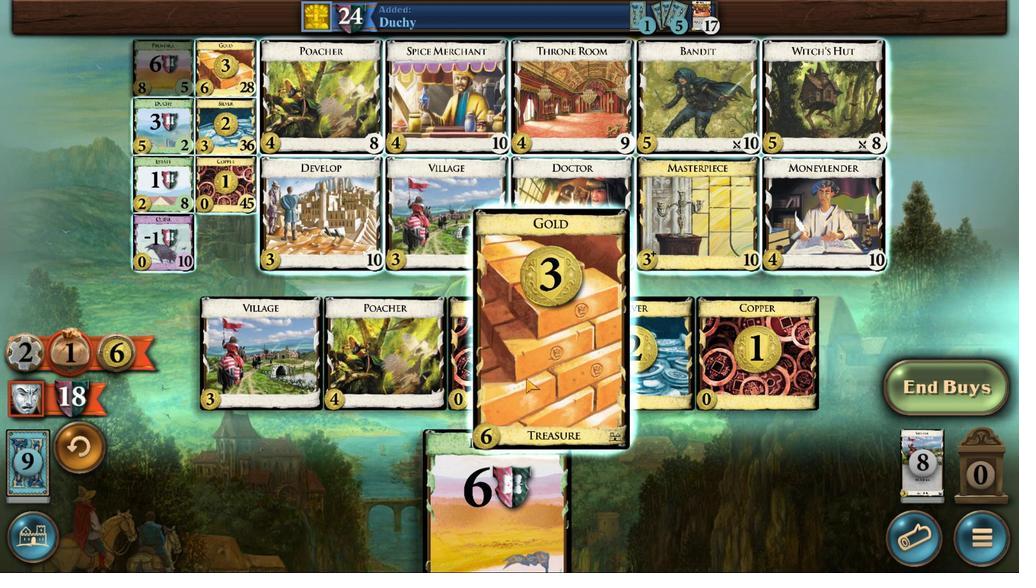 
Action: Mouse moved to (432, 415)
Screenshot: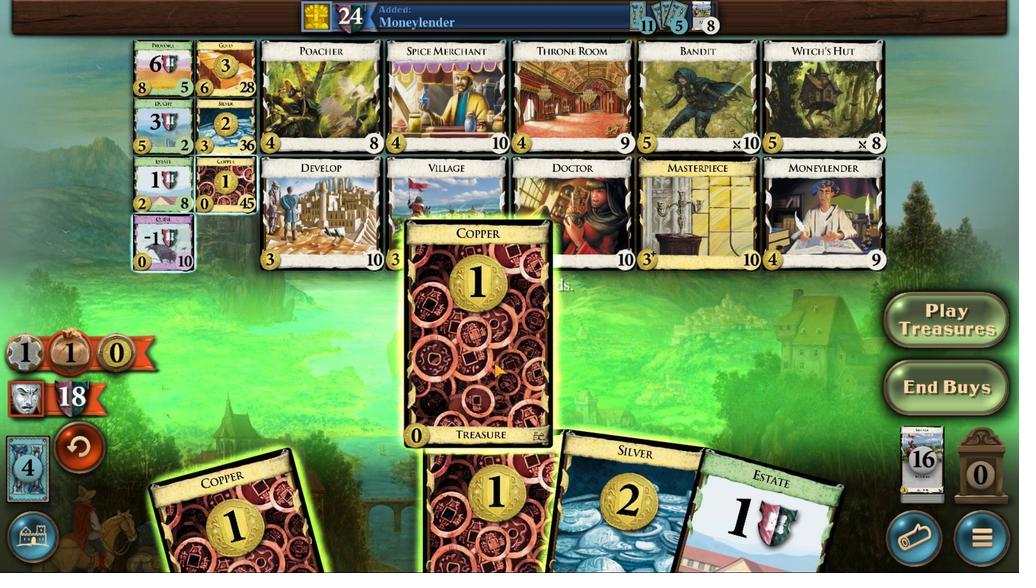 
Action: Mouse pressed left at (432, 415)
Screenshot: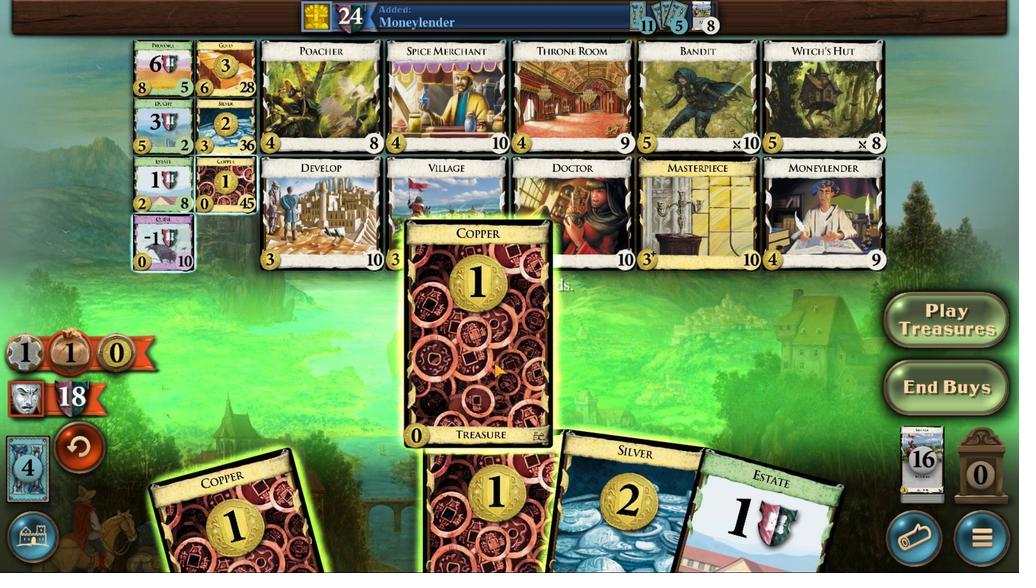 
Action: Mouse moved to (432, 411)
Screenshot: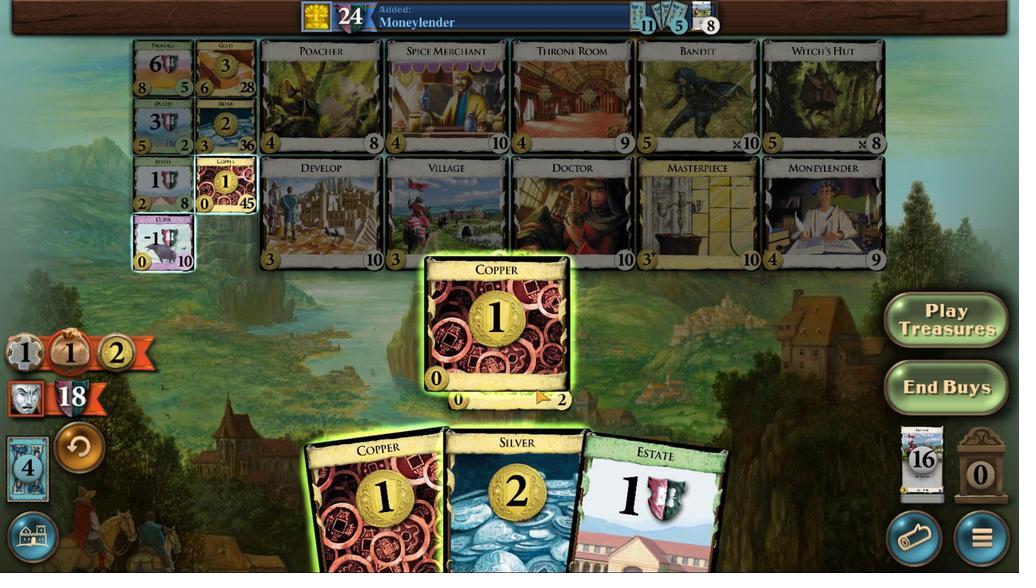 
Action: Mouse pressed left at (432, 411)
Screenshot: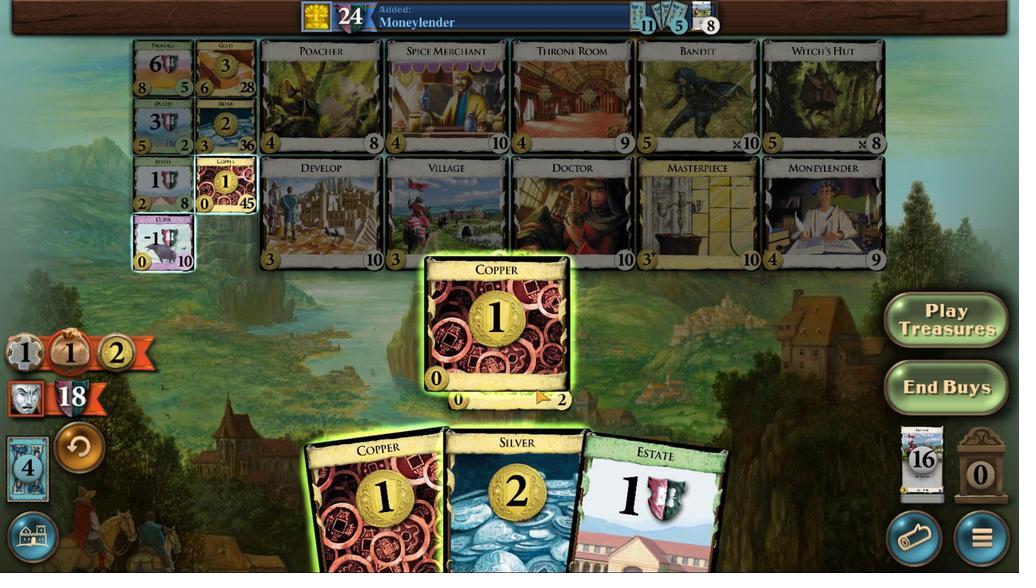 
Action: Mouse moved to (432, 418)
Screenshot: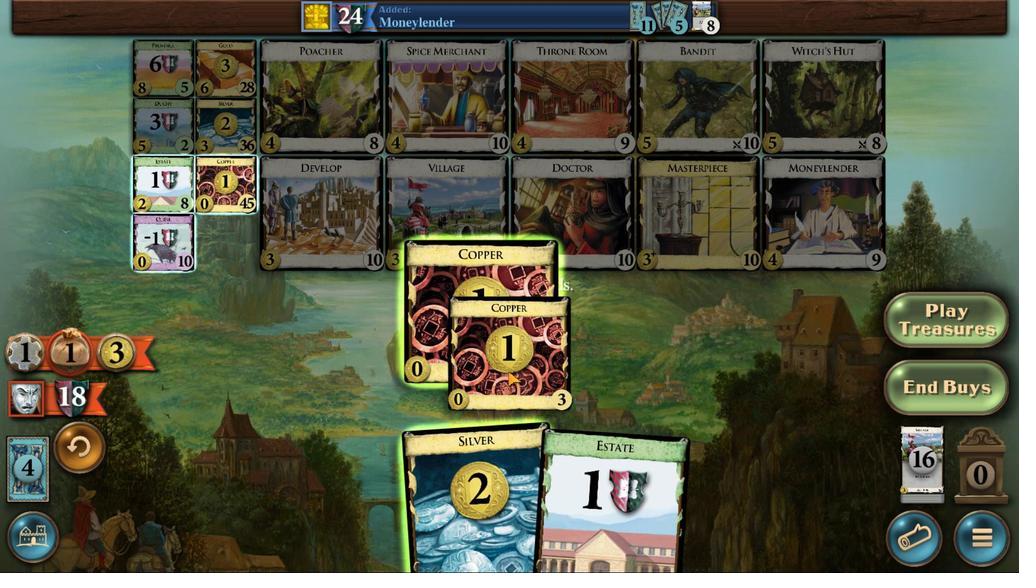 
Action: Mouse pressed left at (432, 418)
Screenshot: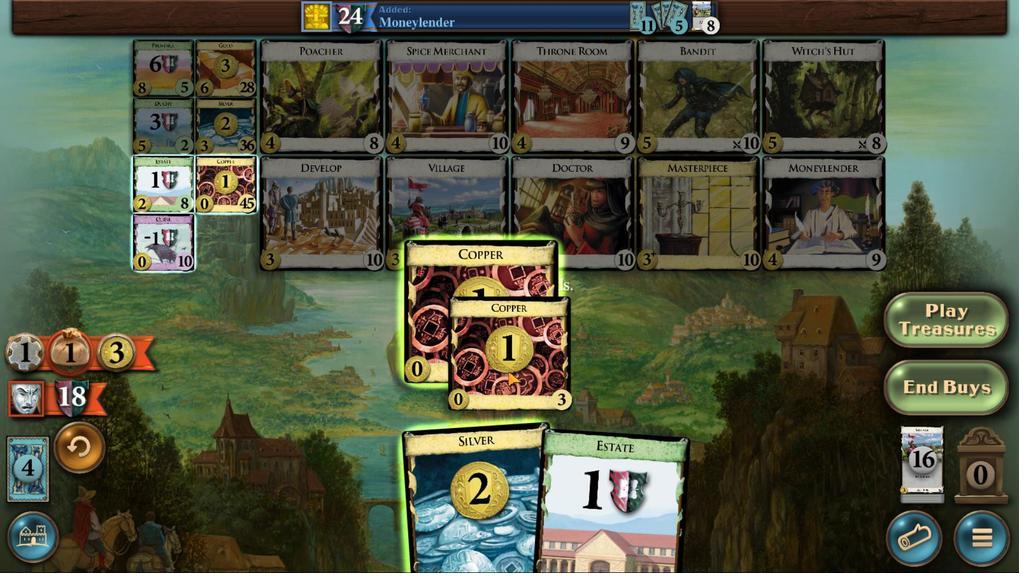 
Action: Mouse moved to (432, 417)
Screenshot: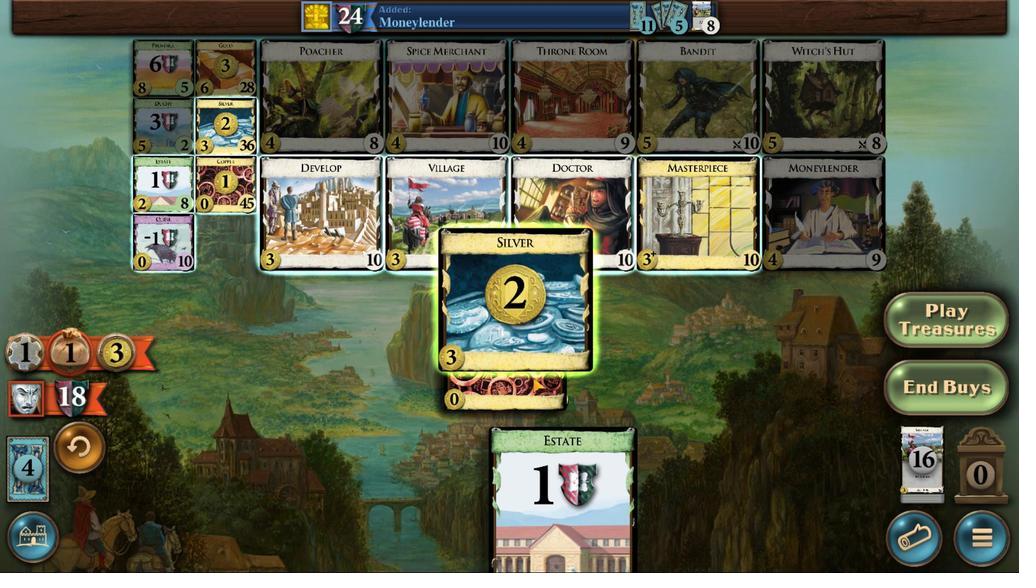 
Action: Mouse pressed left at (432, 417)
Screenshot: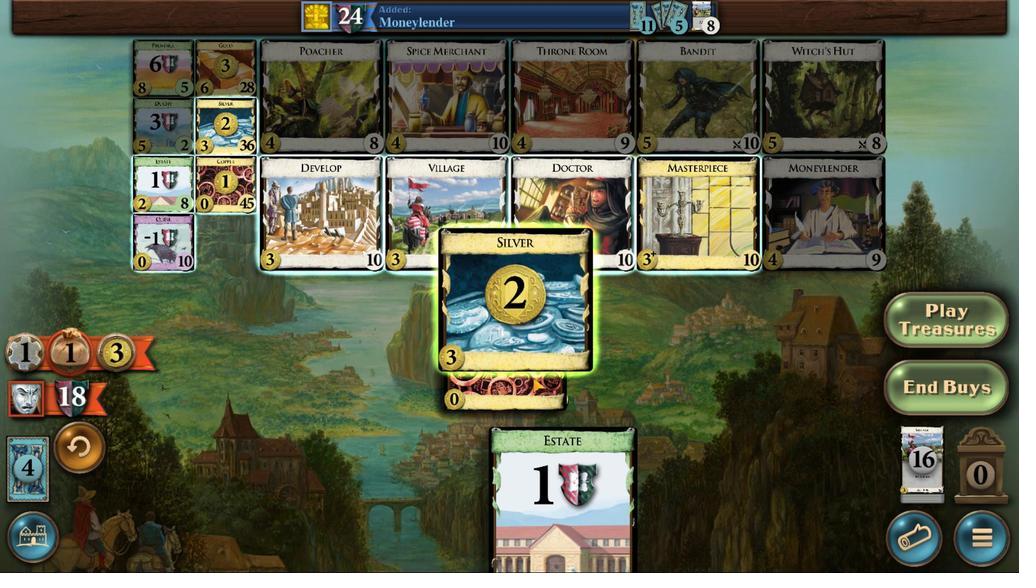 
Action: Mouse moved to (432, 496)
Screenshot: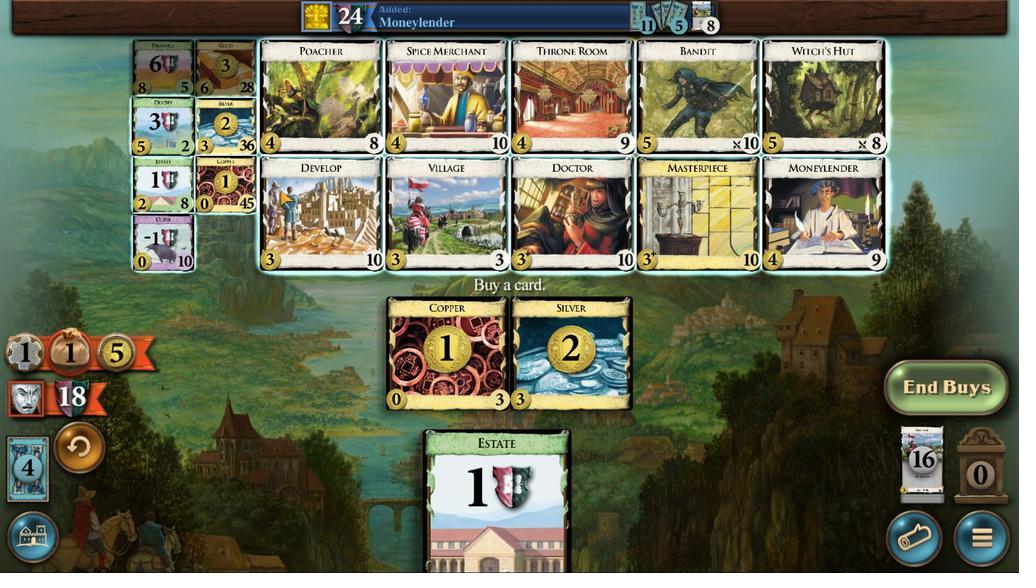
Action: Mouse pressed left at (432, 496)
Screenshot: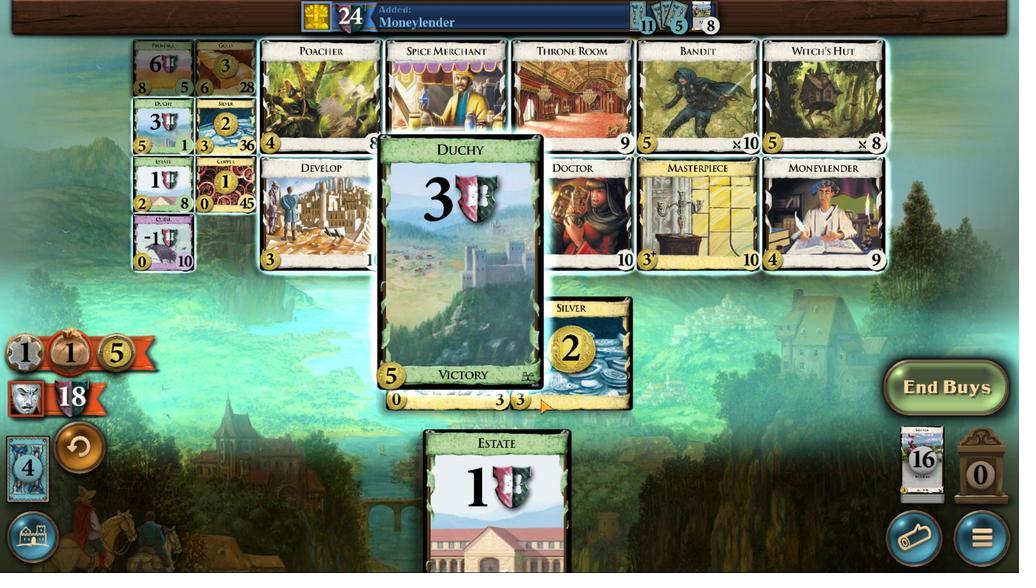 
Action: Mouse moved to (432, 401)
Screenshot: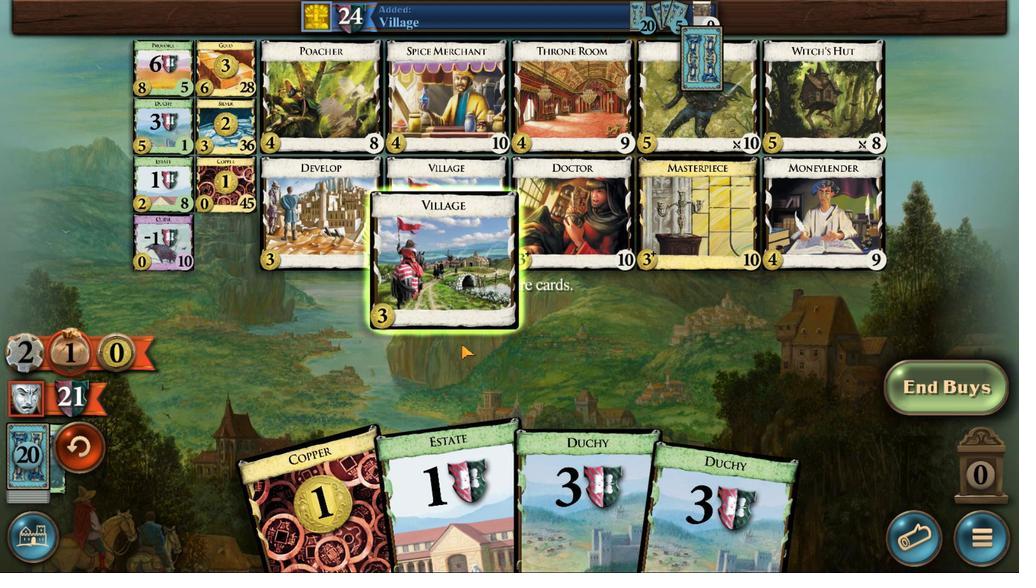 
Action: Mouse pressed left at (432, 401)
Screenshot: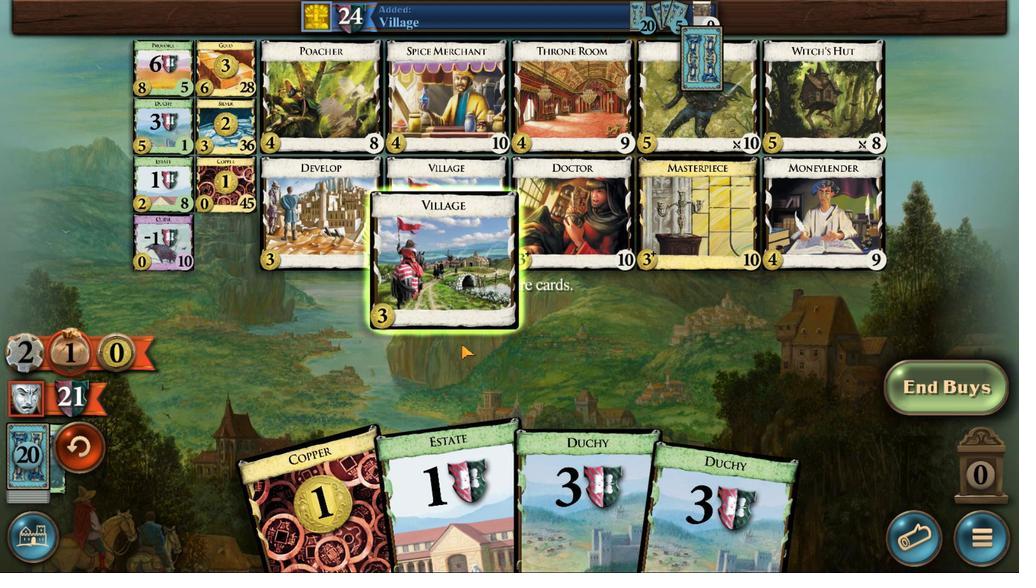 
Action: Mouse moved to (432, 413)
Screenshot: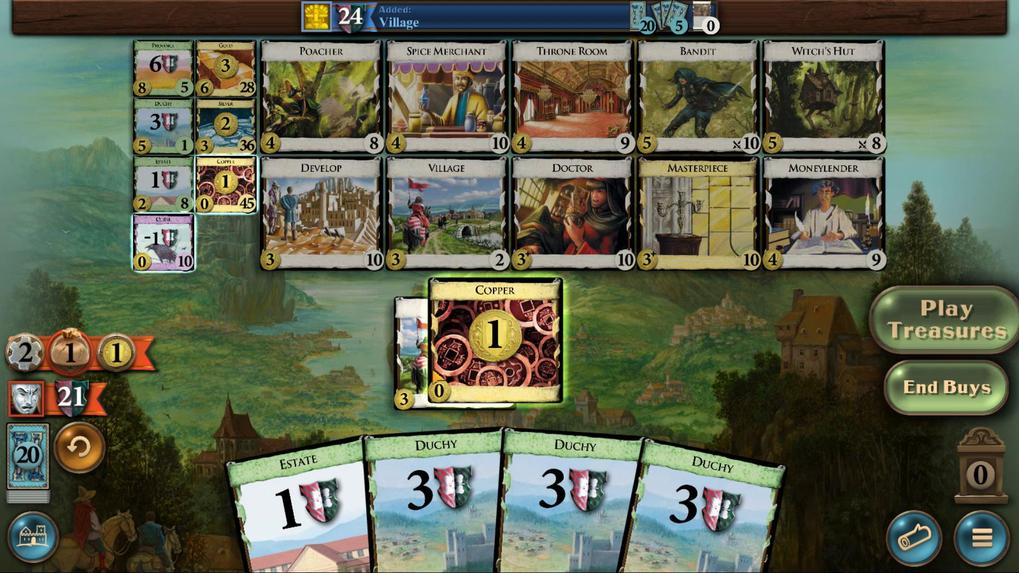 
Action: Mouse pressed left at (432, 413)
Screenshot: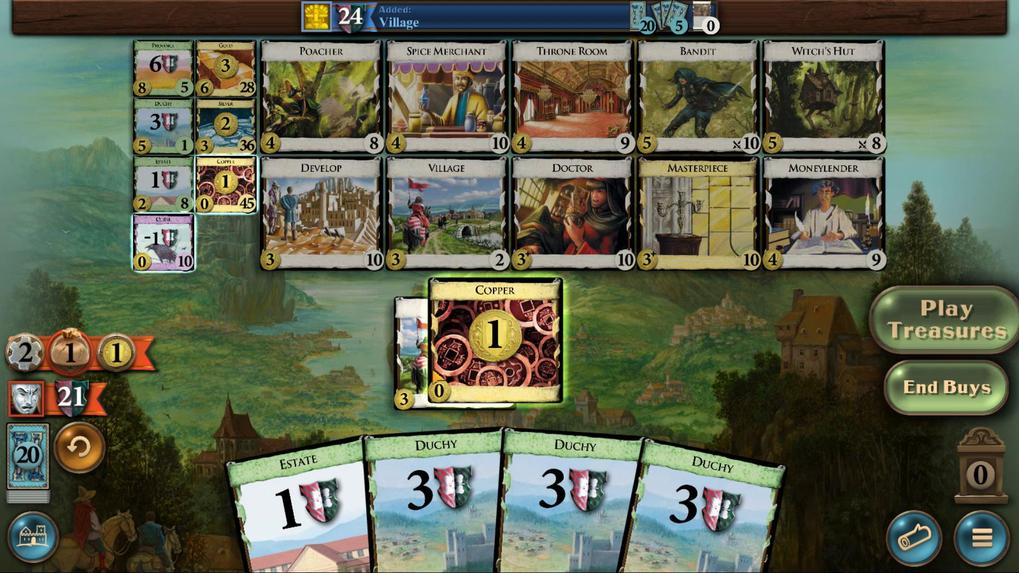
Action: Mouse moved to (432, 482)
Screenshot: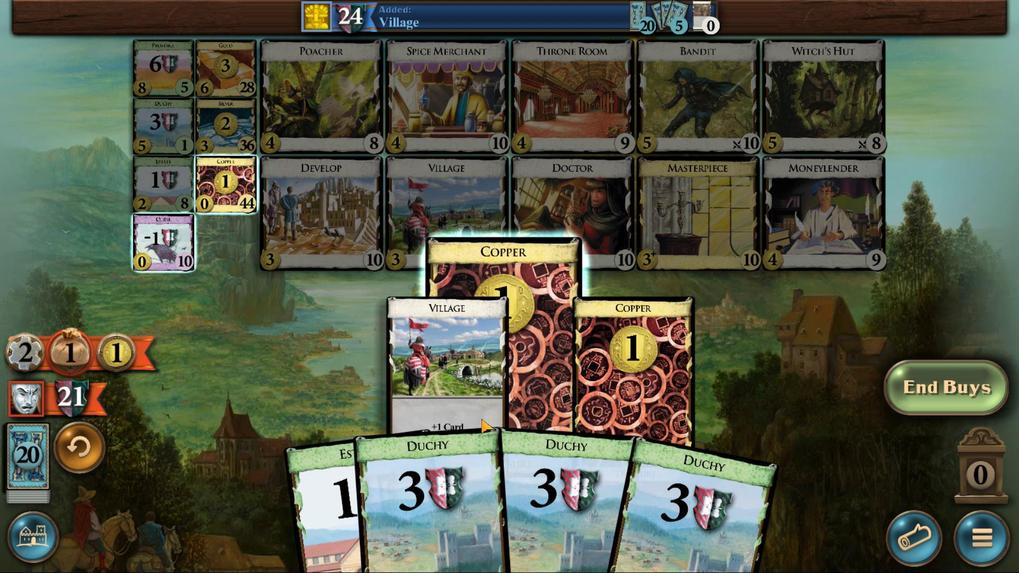 
Action: Mouse pressed left at (432, 482)
Screenshot: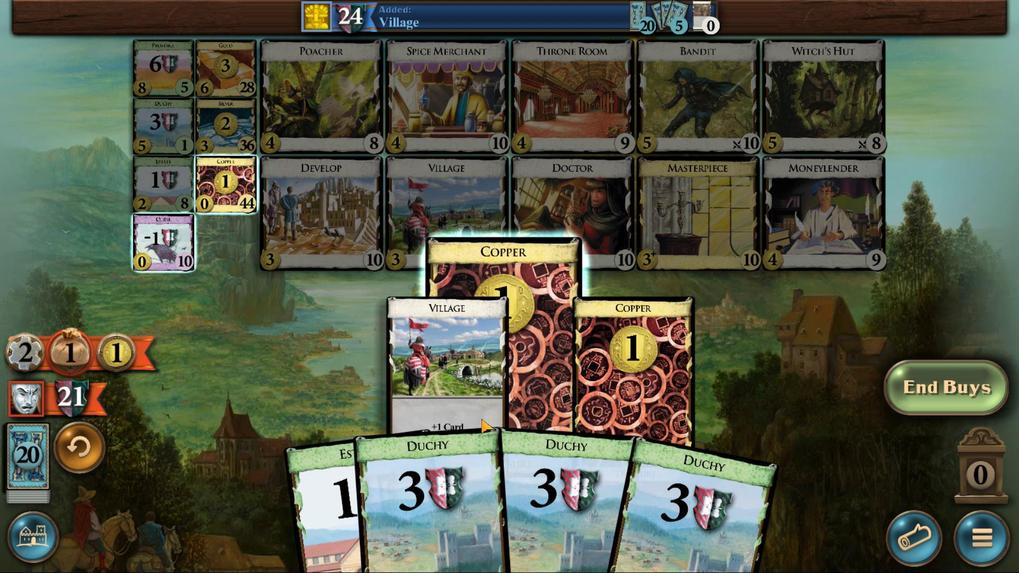 
Action: Mouse moved to (432, 415)
Screenshot: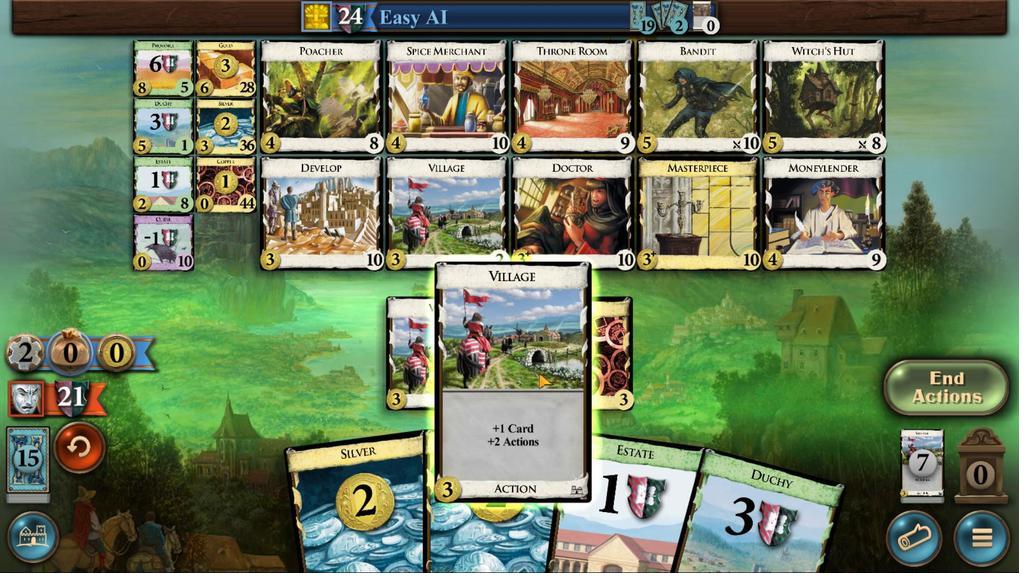 
Action: Mouse pressed left at (432, 415)
Screenshot: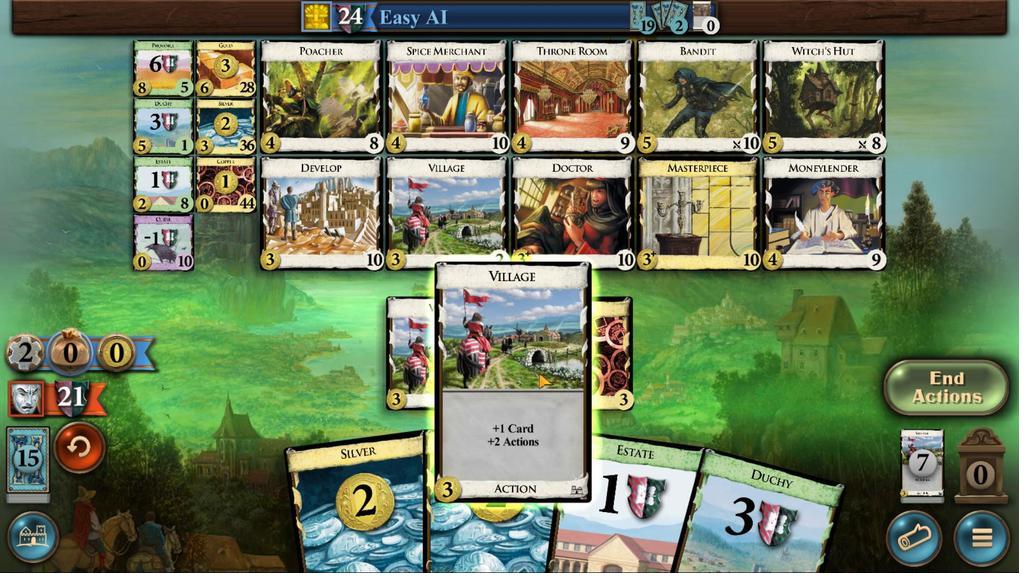 
Action: Mouse moved to (432, 419)
Screenshot: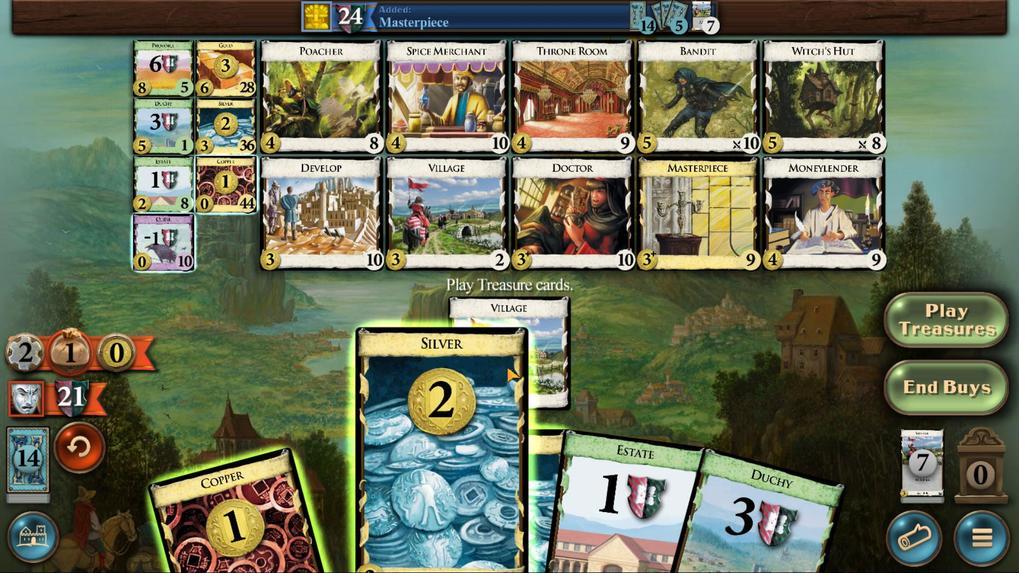 
Action: Mouse pressed left at (432, 419)
Screenshot: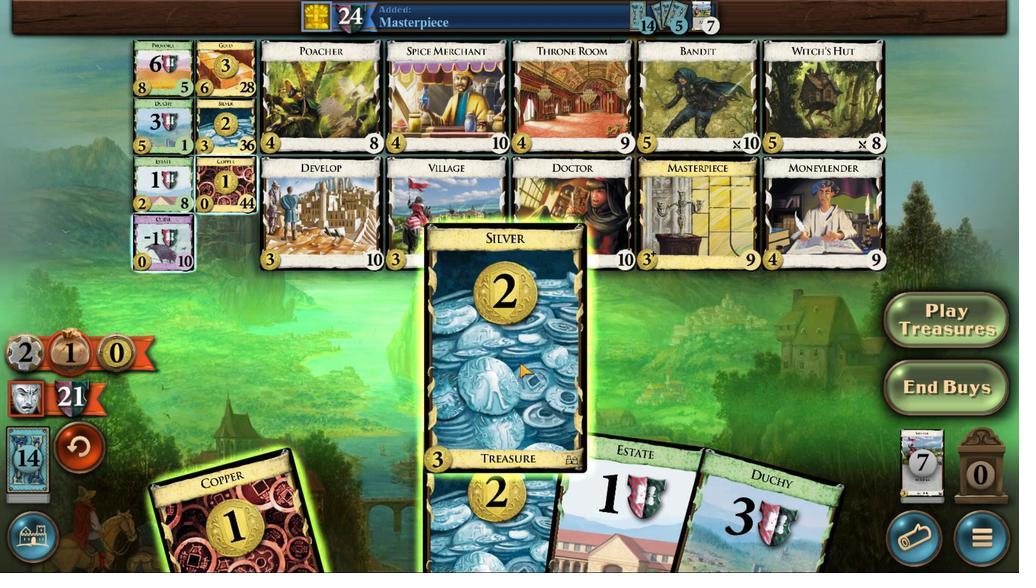 
Action: Mouse moved to (432, 419)
Screenshot: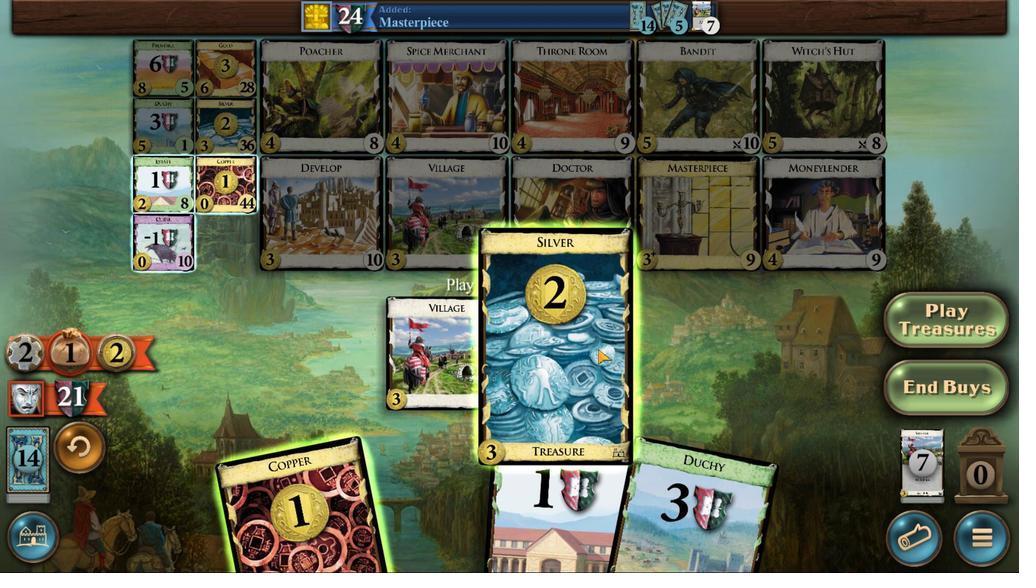 
Action: Mouse pressed left at (432, 419)
Screenshot: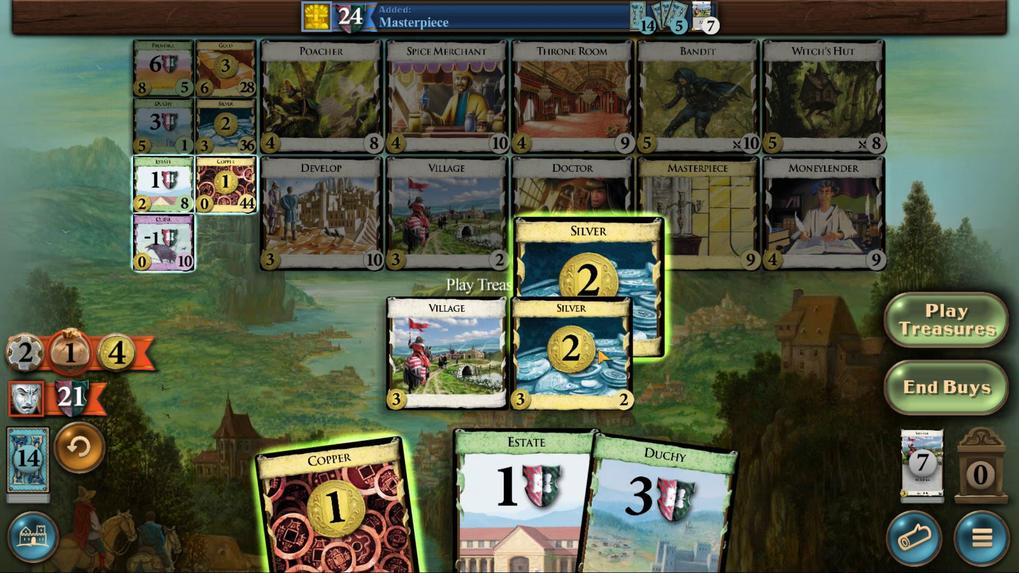 
Action: Mouse moved to (432, 420)
Screenshot: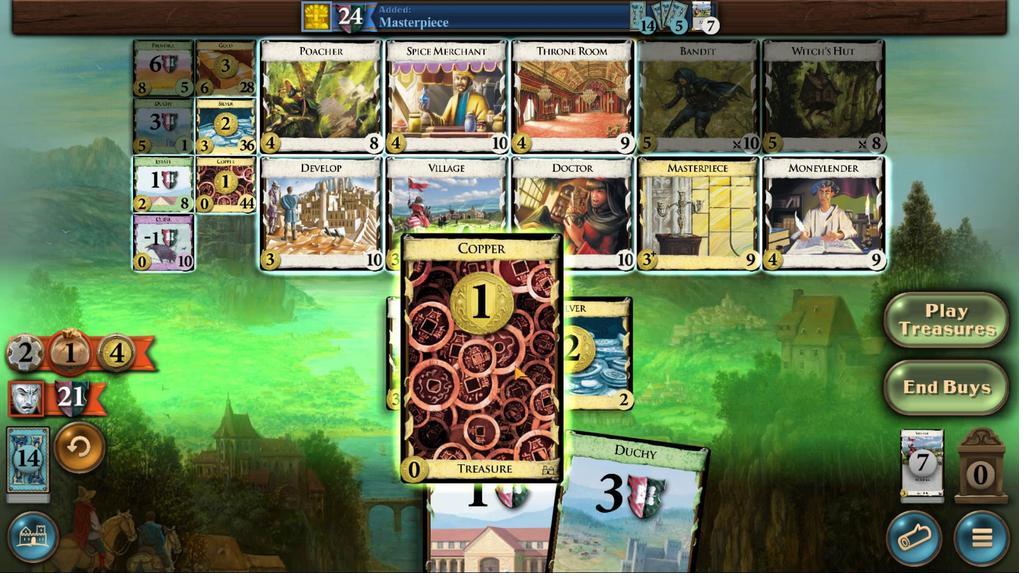 
Action: Mouse pressed left at (432, 420)
Screenshot: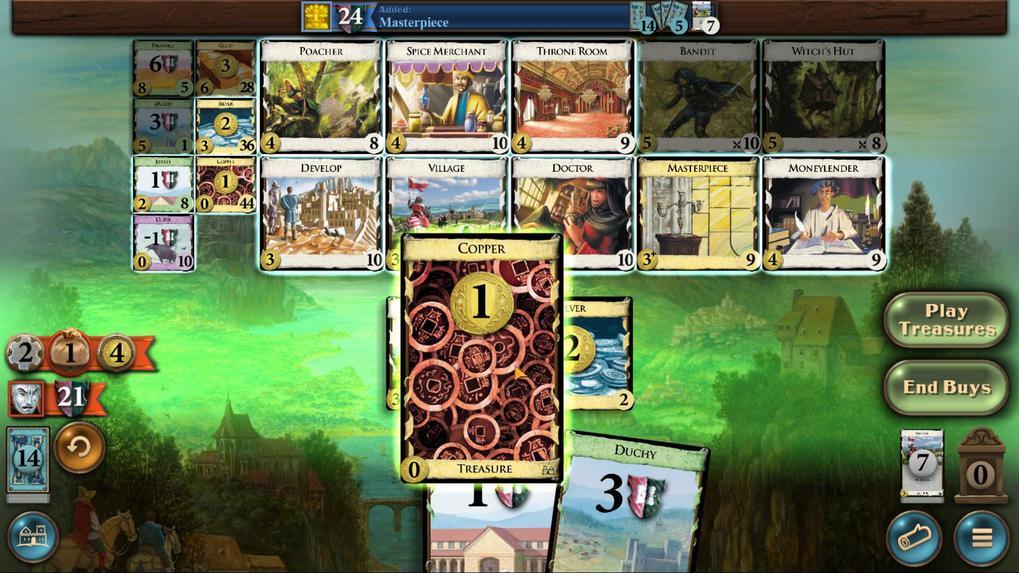 
Action: Mouse moved to (432, 482)
Screenshot: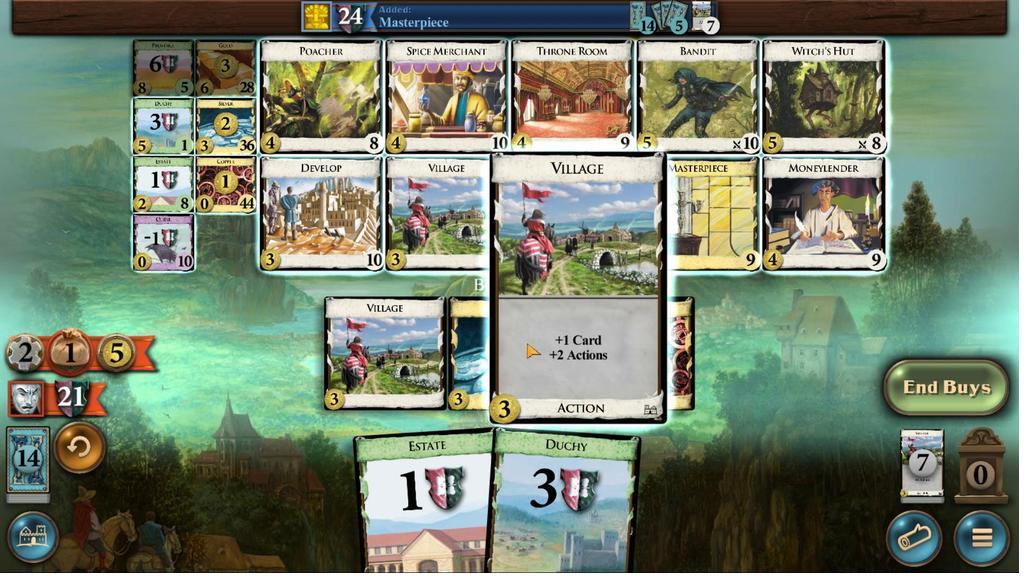 
Action: Mouse pressed left at (432, 482)
Screenshot: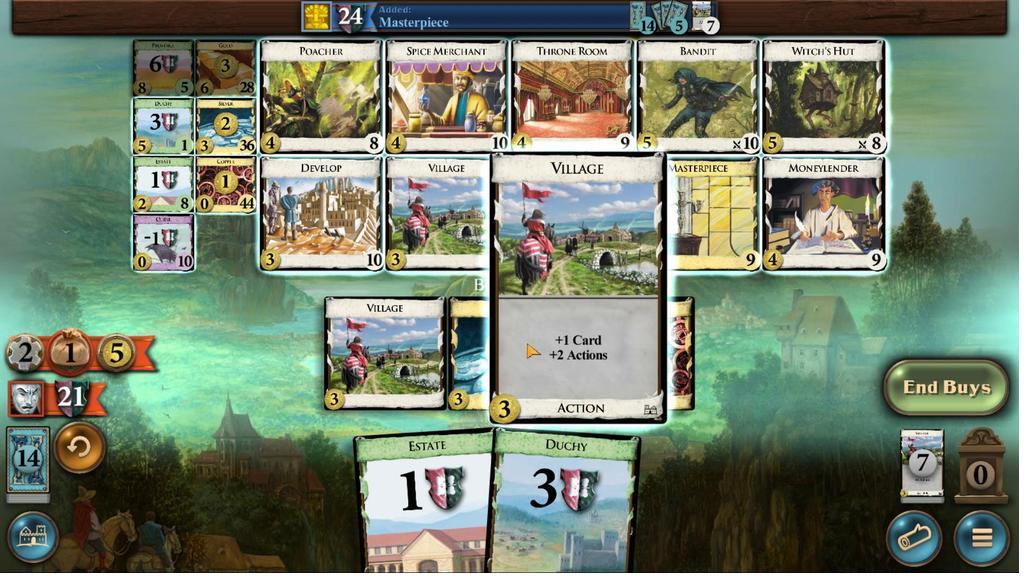 
Action: Mouse moved to (432, 402)
Screenshot: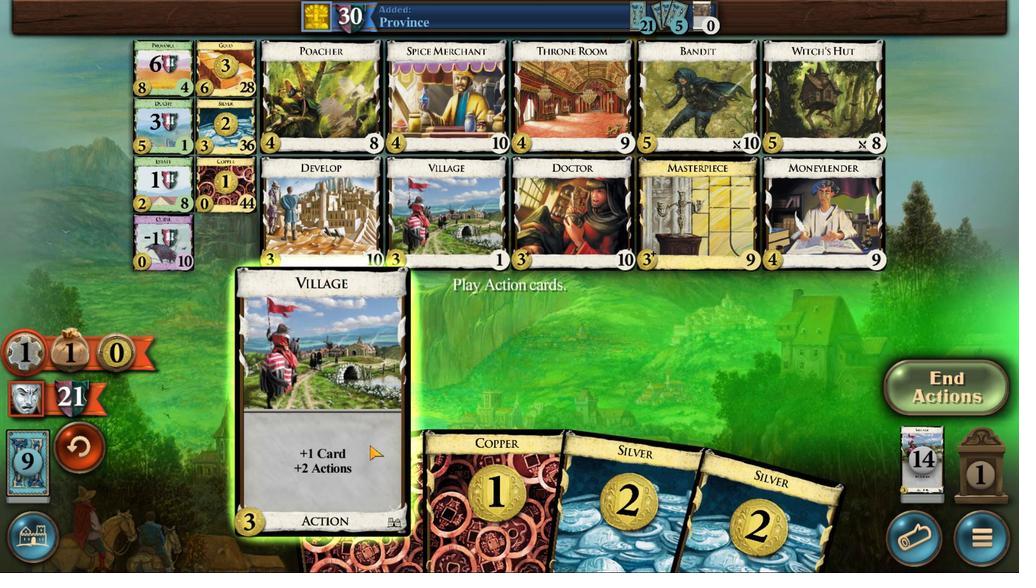 
Action: Mouse pressed left at (432, 402)
Screenshot: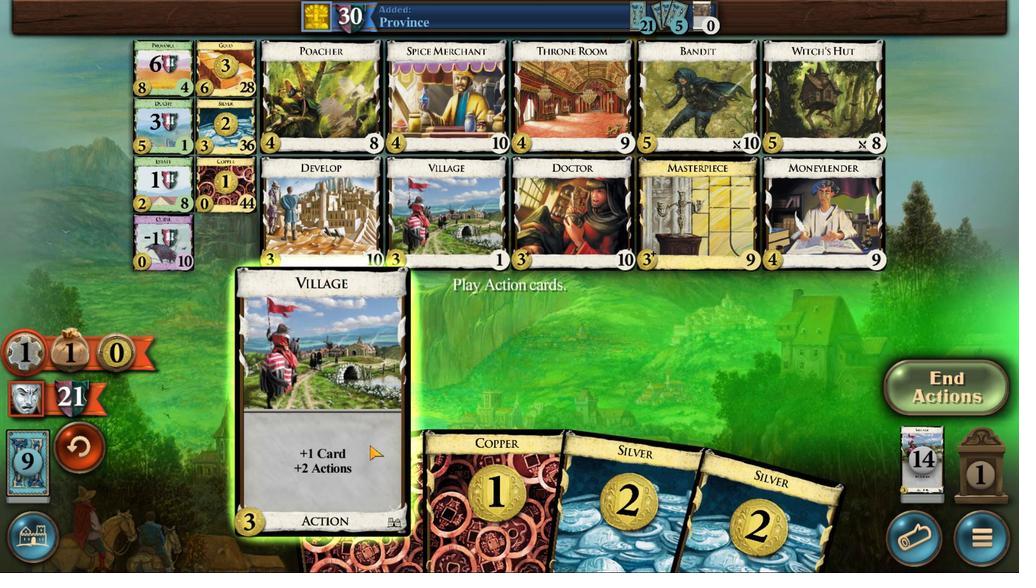 
Action: Mouse moved to (433, 412)
Screenshot: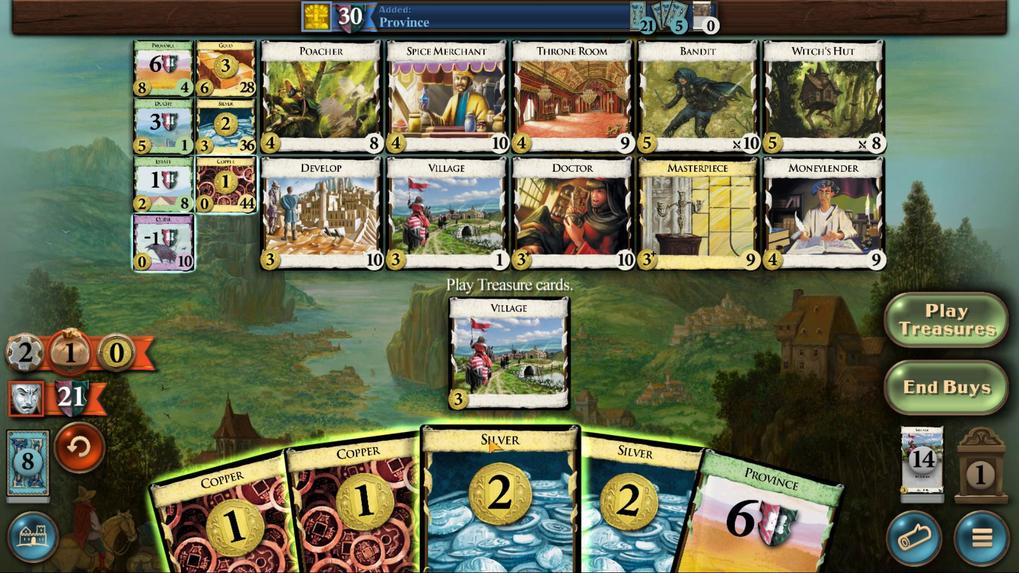 
Action: Mouse pressed left at (433, 412)
Screenshot: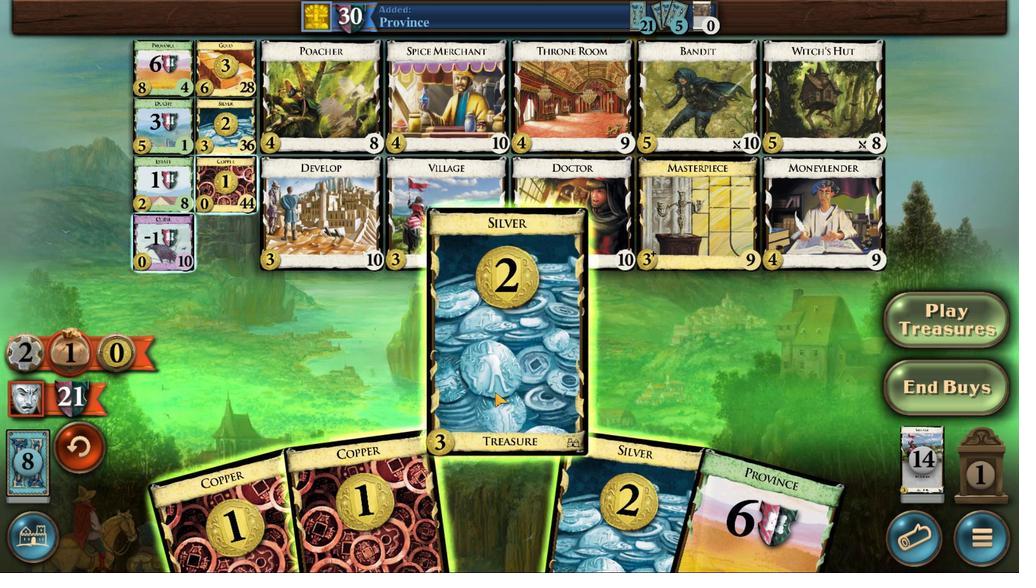 
Action: Mouse moved to (433, 405)
Screenshot: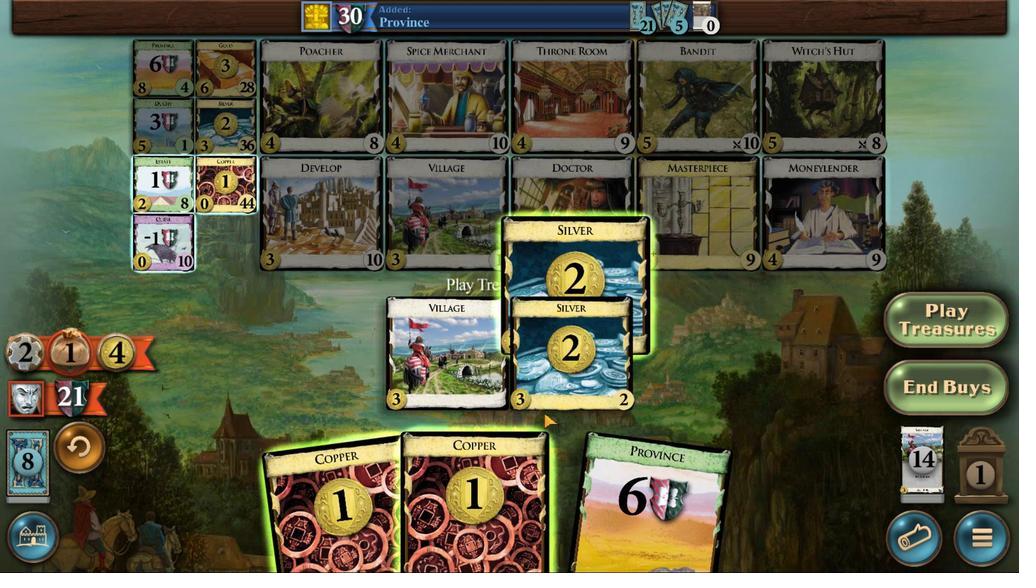 
Action: Mouse pressed left at (433, 405)
Screenshot: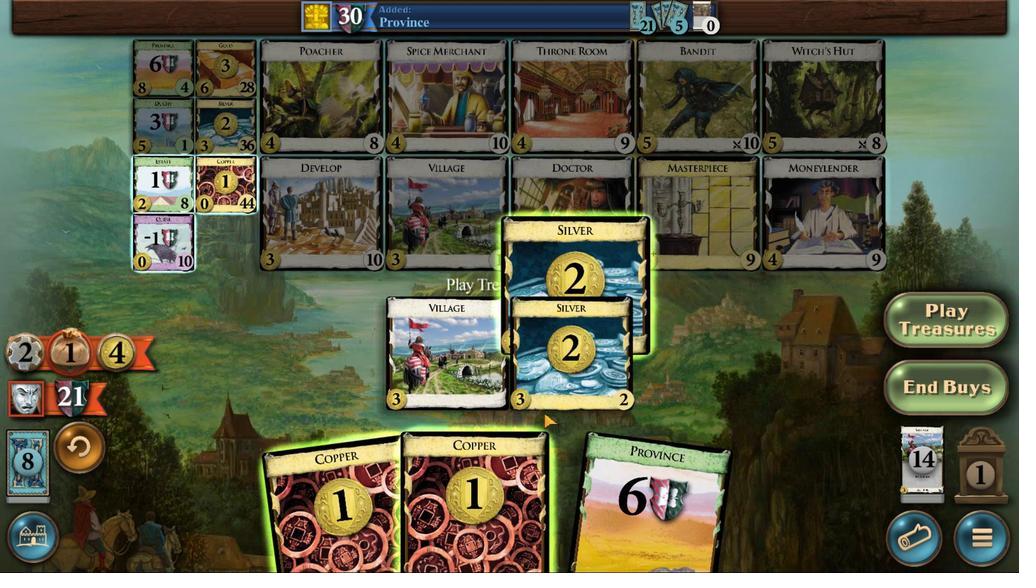 
Action: Mouse moved to (432, 415)
Screenshot: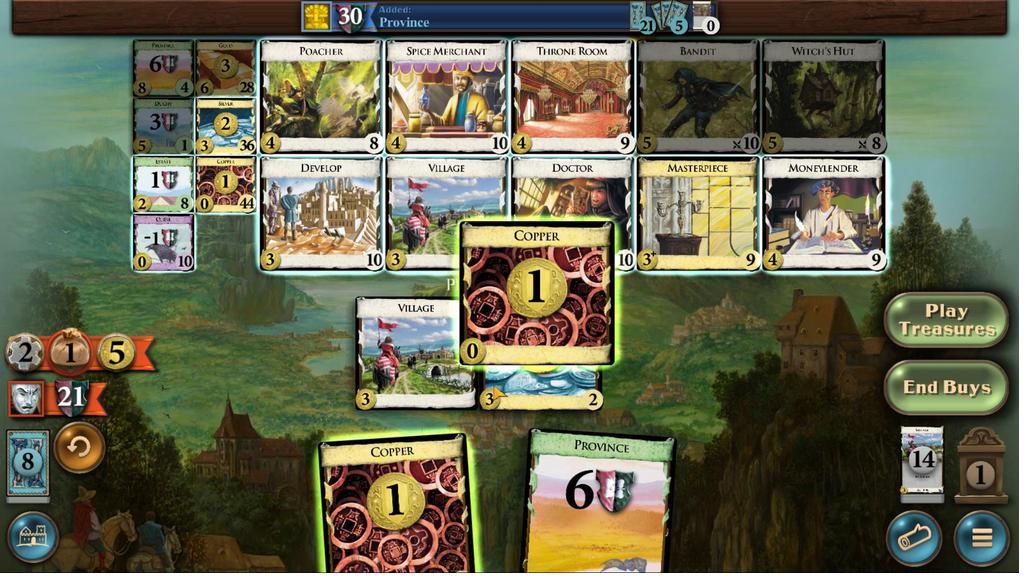 
Action: Mouse pressed left at (432, 415)
Screenshot: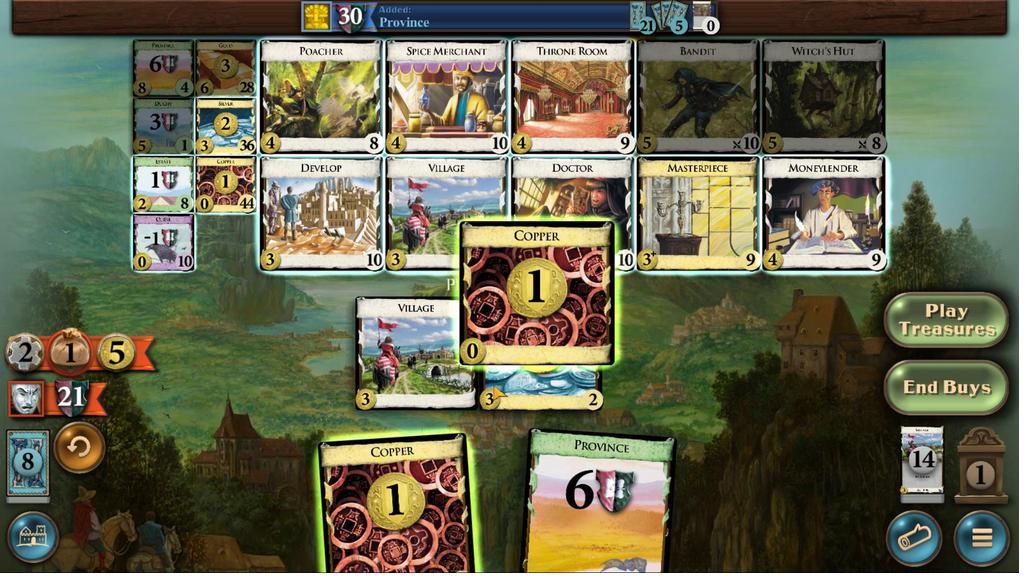 
Action: Mouse moved to (432, 416)
Screenshot: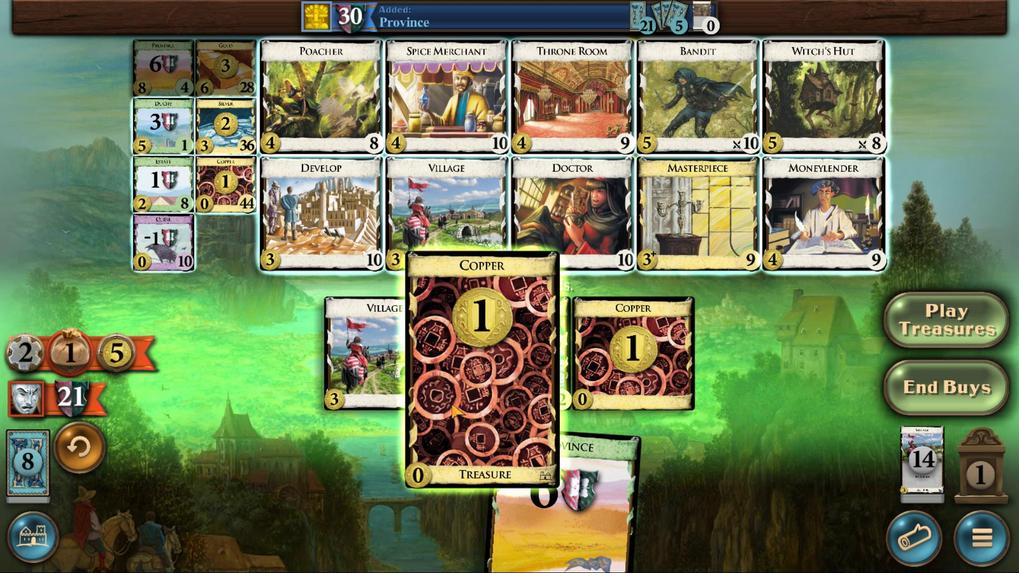 
Action: Mouse pressed left at (432, 416)
Screenshot: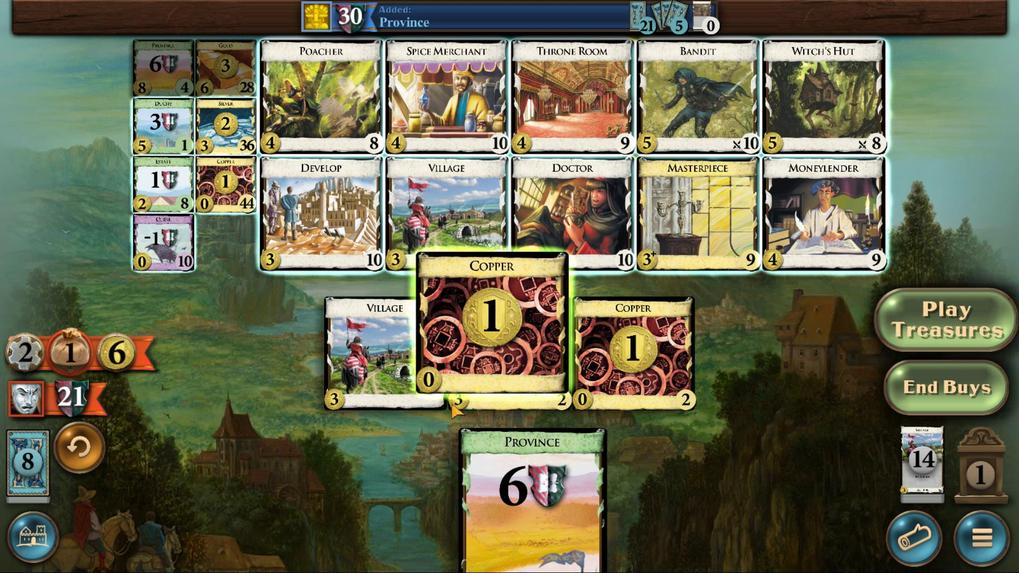 
Action: Mouse moved to (432, 510)
Screenshot: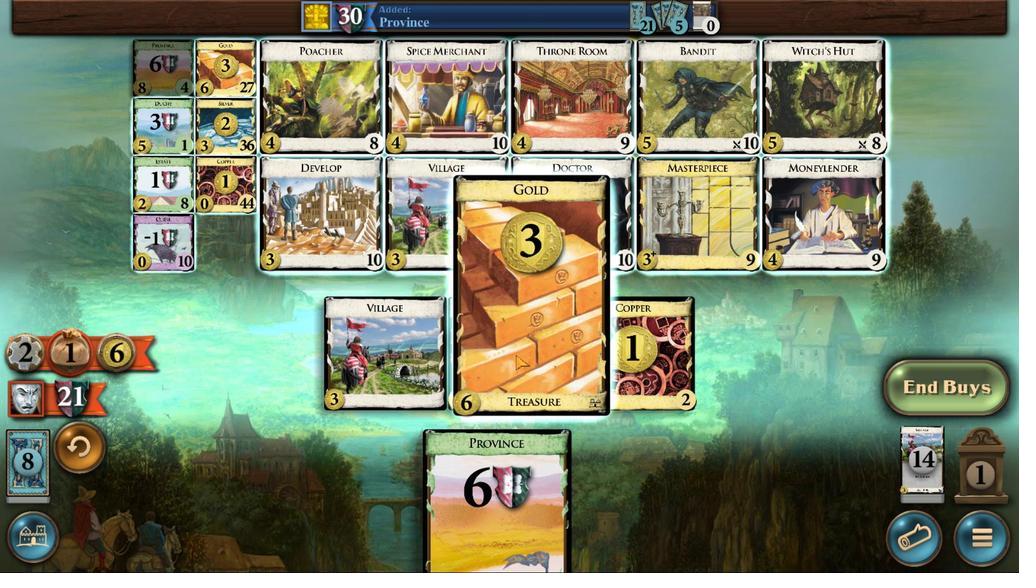 
Action: Mouse pressed left at (432, 510)
Screenshot: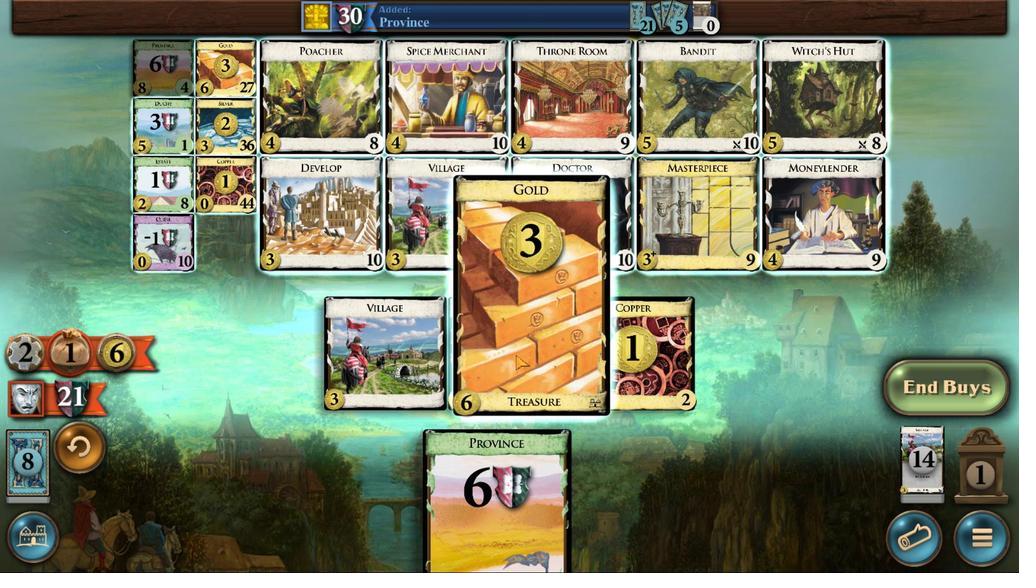 
Action: Mouse moved to (432, 414)
Screenshot: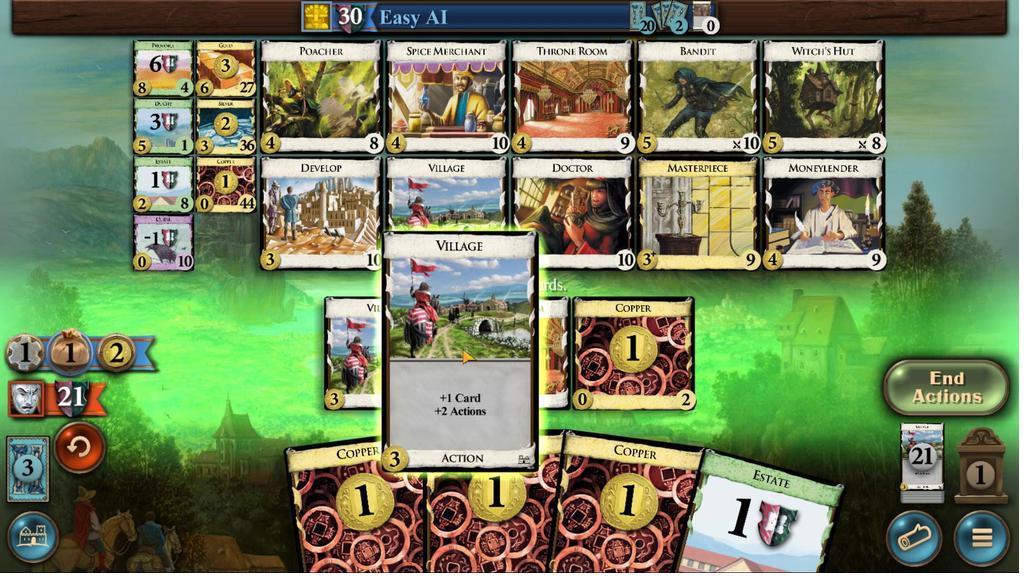 
Action: Mouse pressed left at (432, 414)
Screenshot: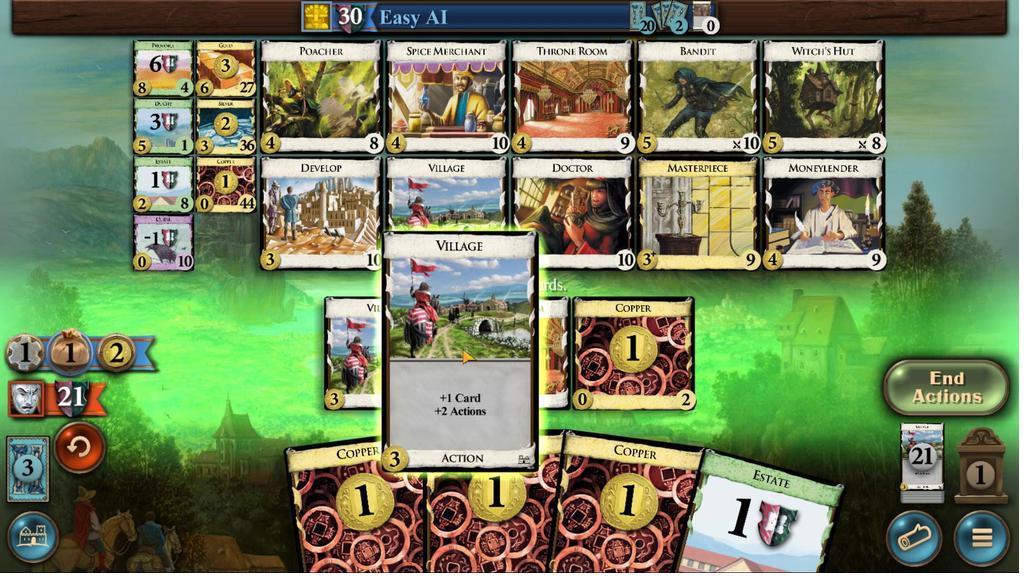 
Action: Mouse moved to (433, 414)
Screenshot: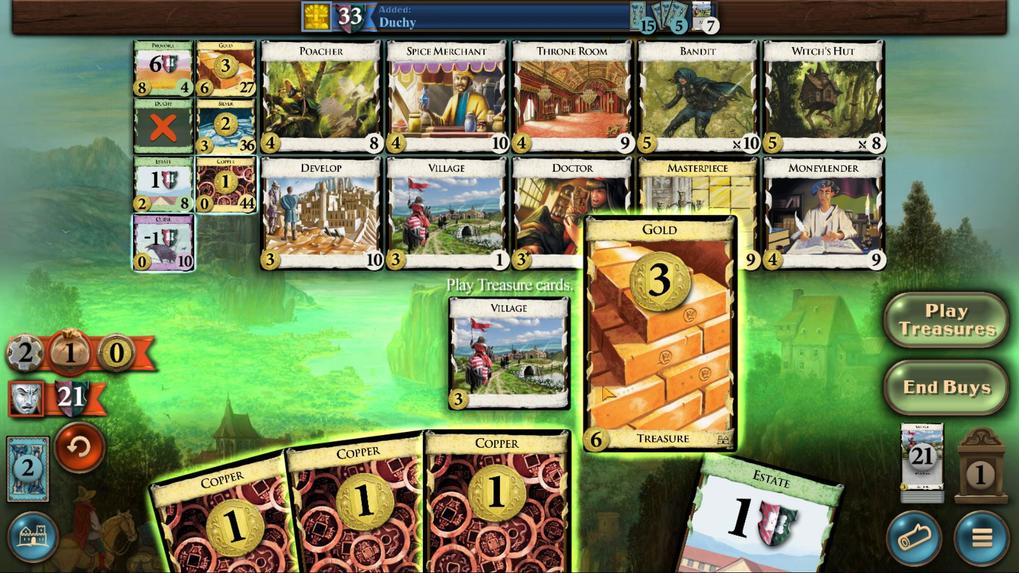 
Action: Mouse pressed left at (433, 414)
Screenshot: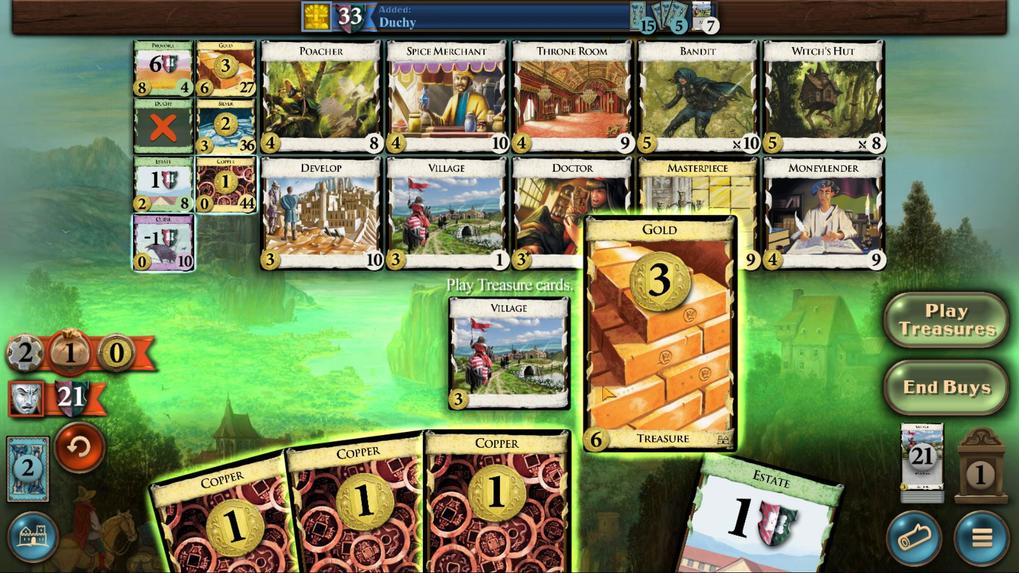 
Action: Mouse moved to (433, 418)
Screenshot: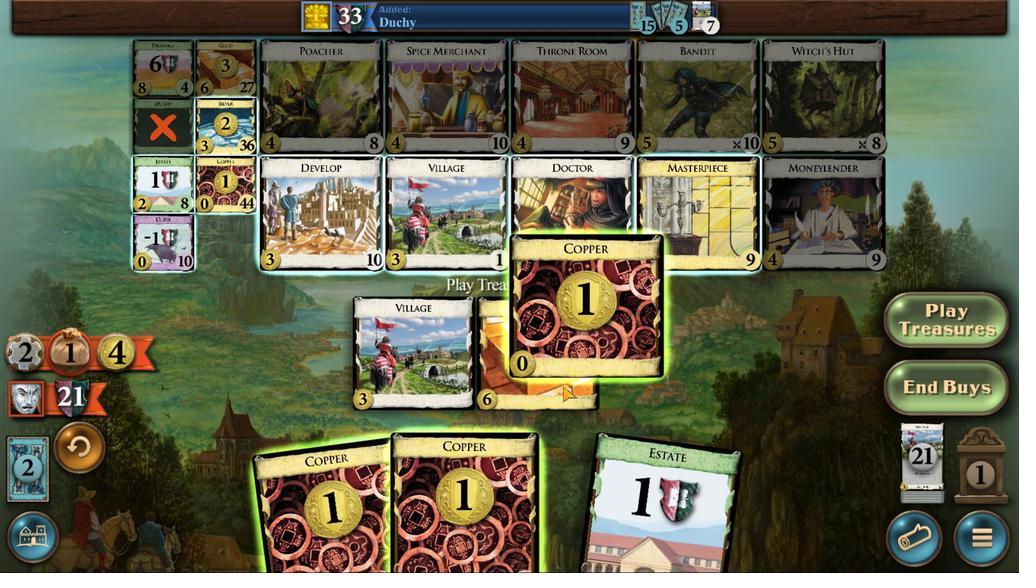 
Action: Mouse pressed left at (433, 418)
Screenshot: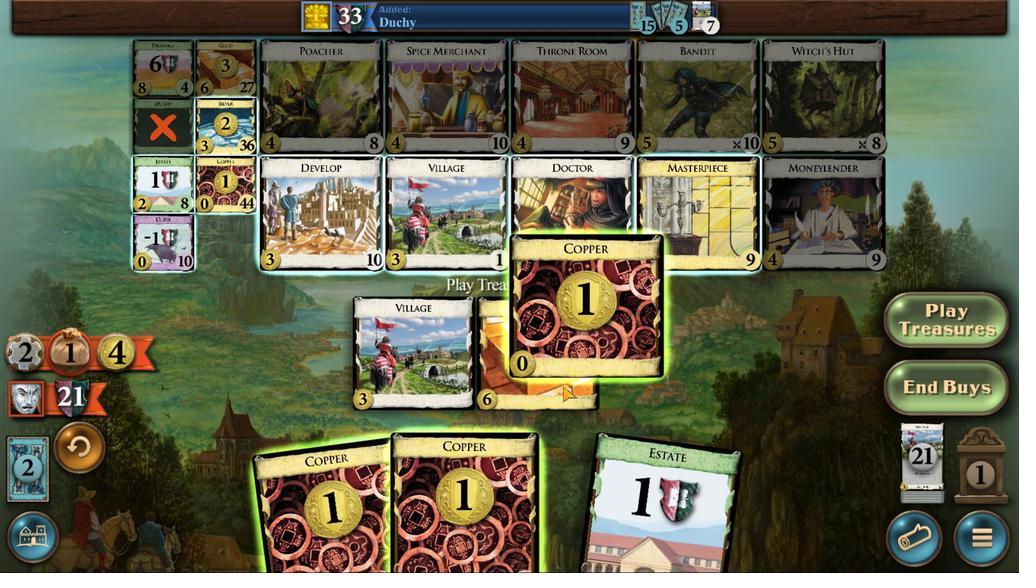 
Action: Mouse moved to (432, 419)
Screenshot: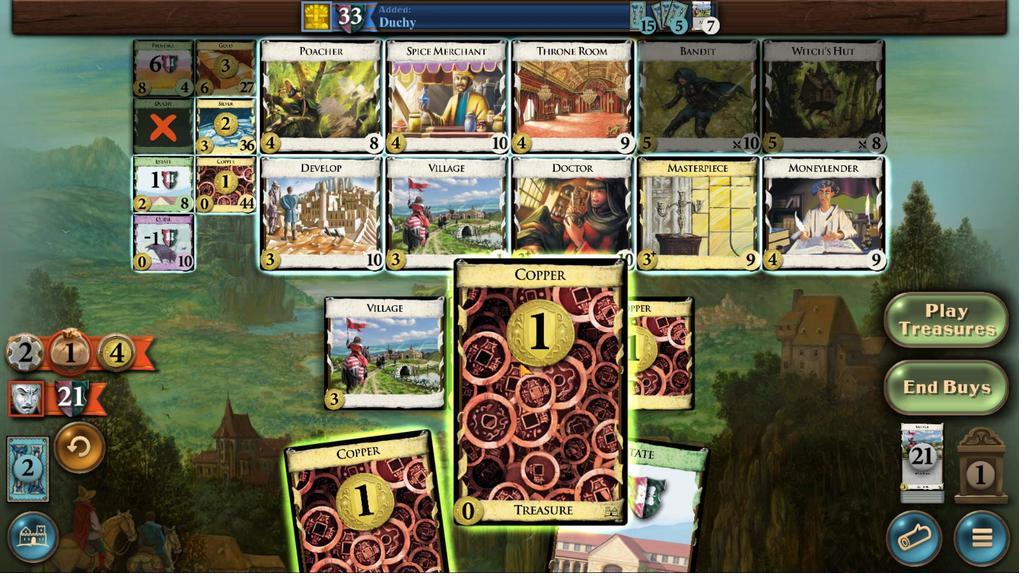 
Action: Mouse pressed left at (432, 419)
Screenshot: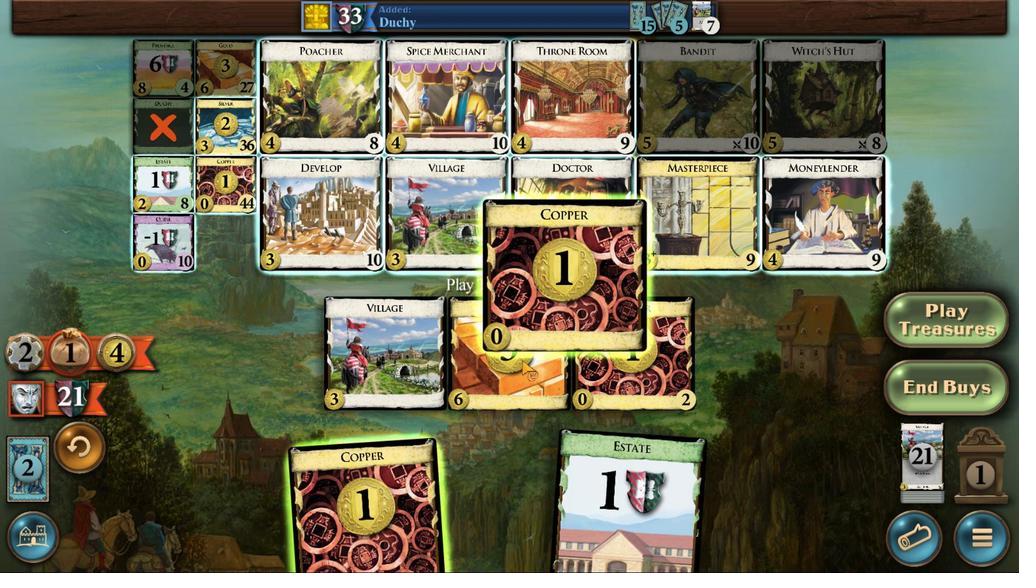 
Action: Mouse moved to (432, 419)
Screenshot: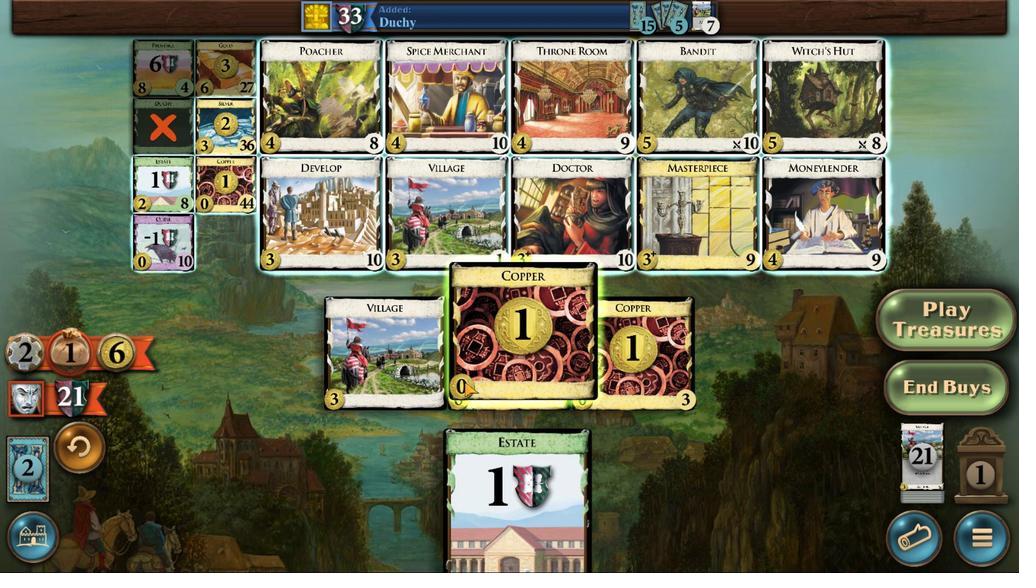 
Action: Mouse pressed left at (432, 419)
Screenshot: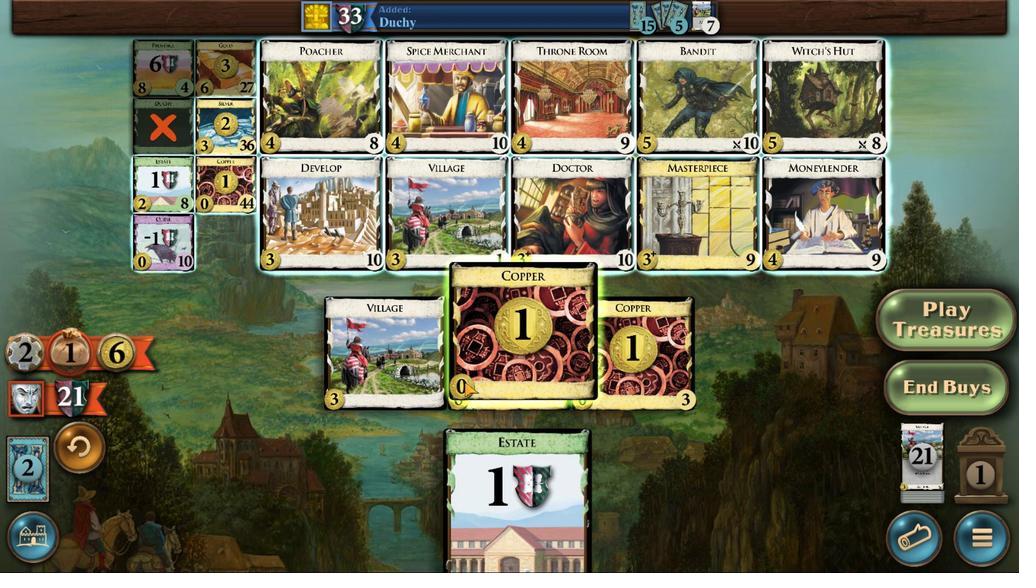 
Action: Mouse moved to (432, 515)
Screenshot: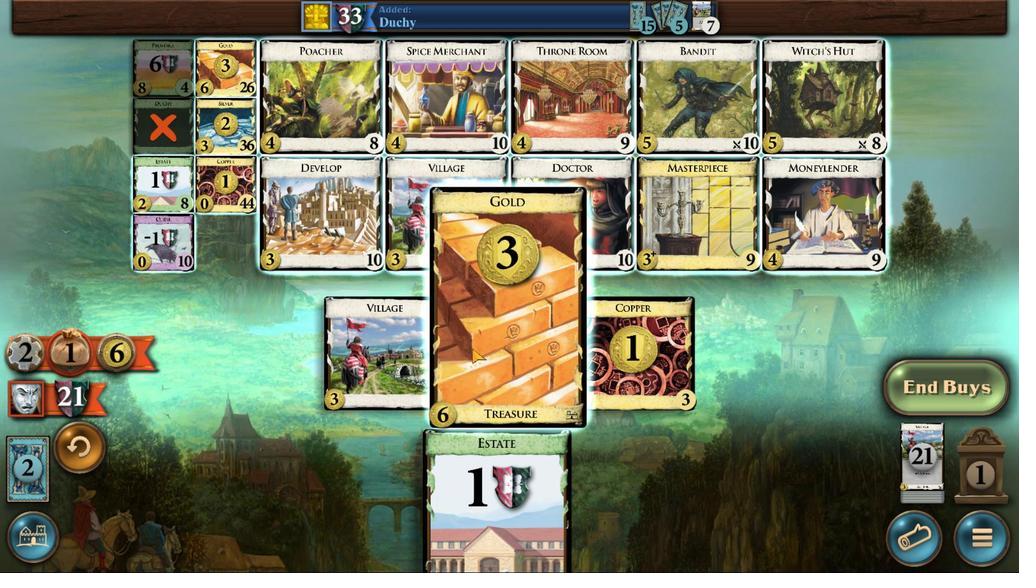 
Action: Mouse pressed left at (432, 515)
Screenshot: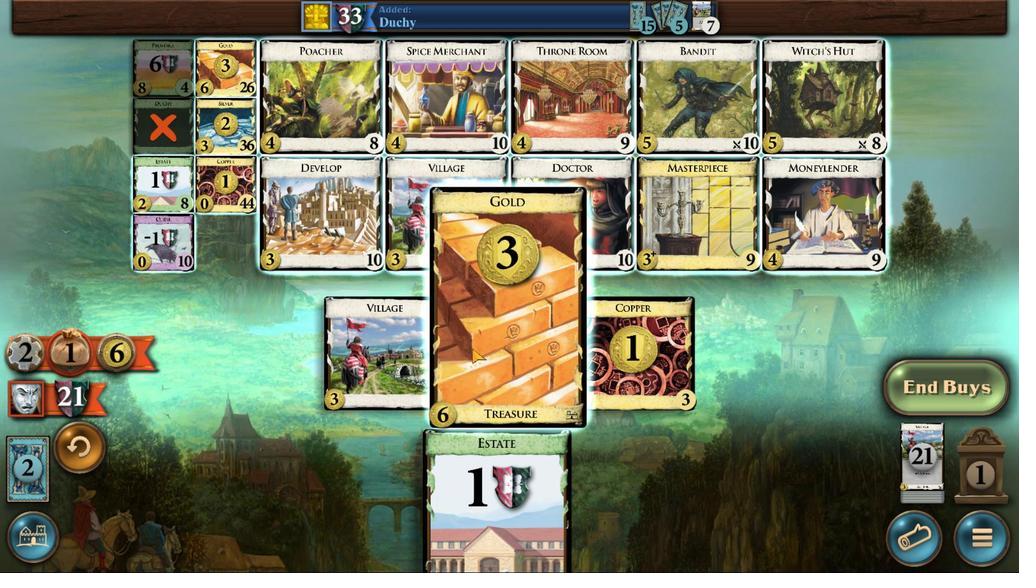 
Action: Mouse moved to (432, 406)
Screenshot: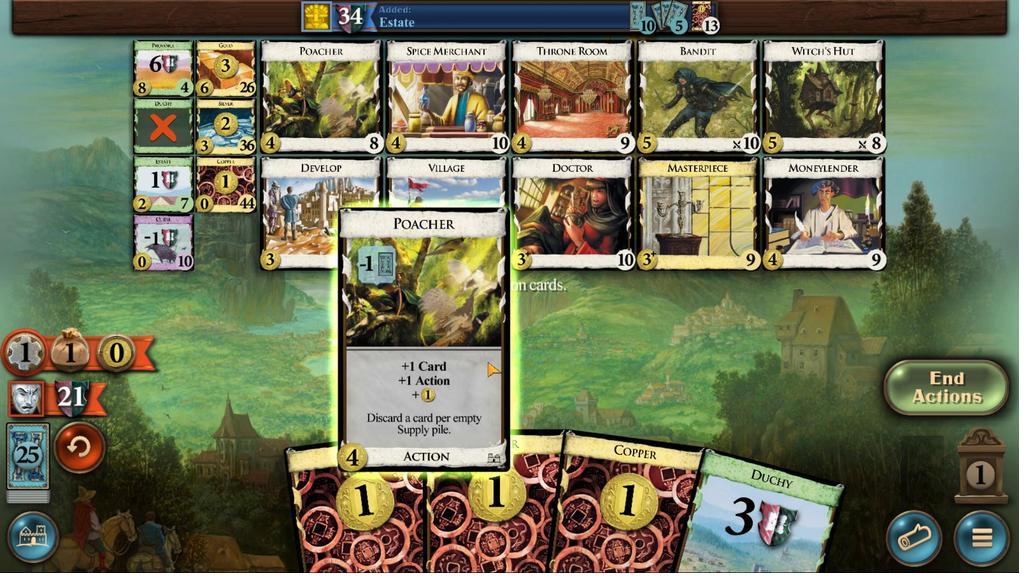 
Action: Mouse pressed left at (432, 406)
Screenshot: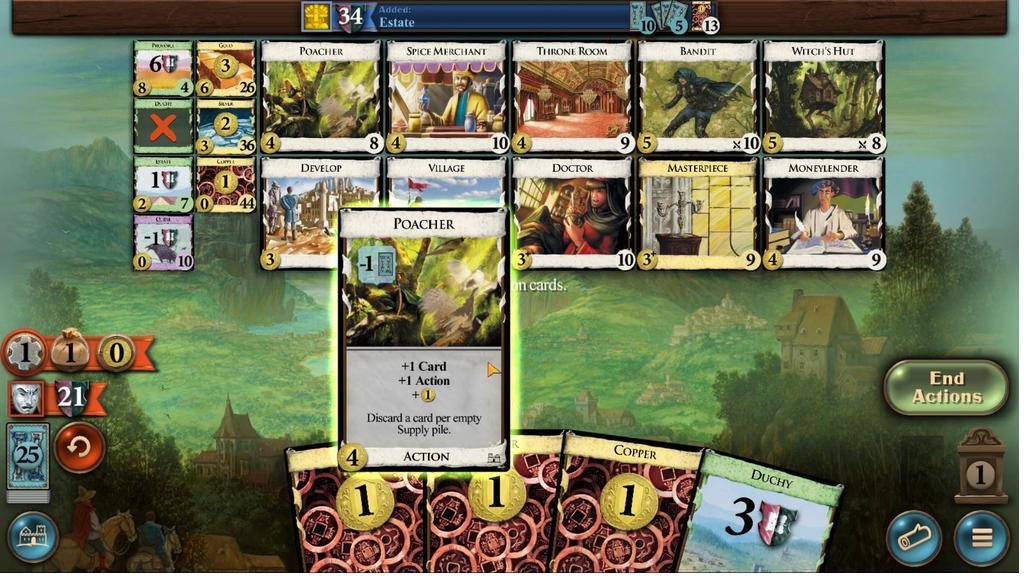 
Action: Mouse moved to (432, 419)
Screenshot: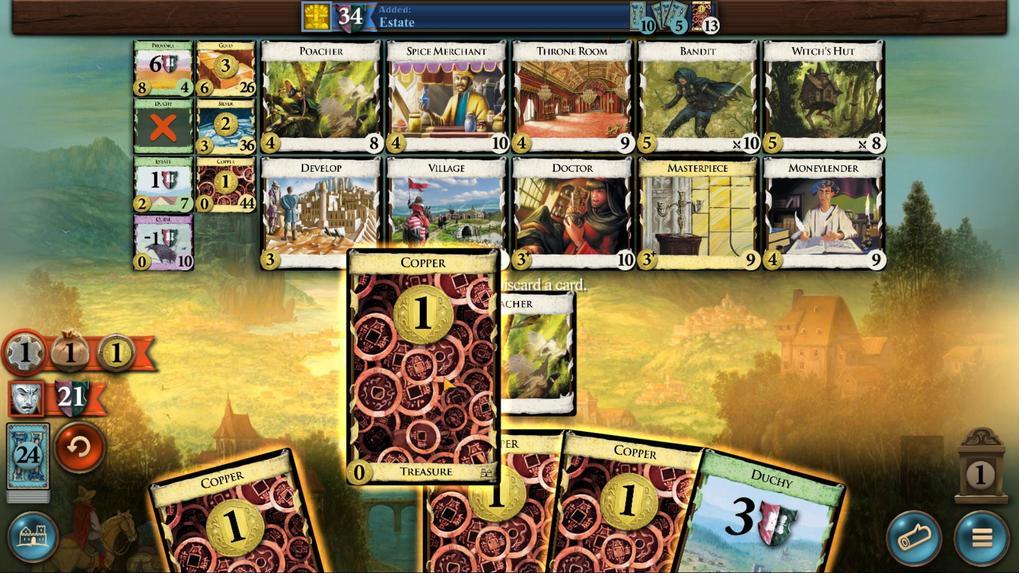 
Action: Mouse pressed left at (432, 419)
Screenshot: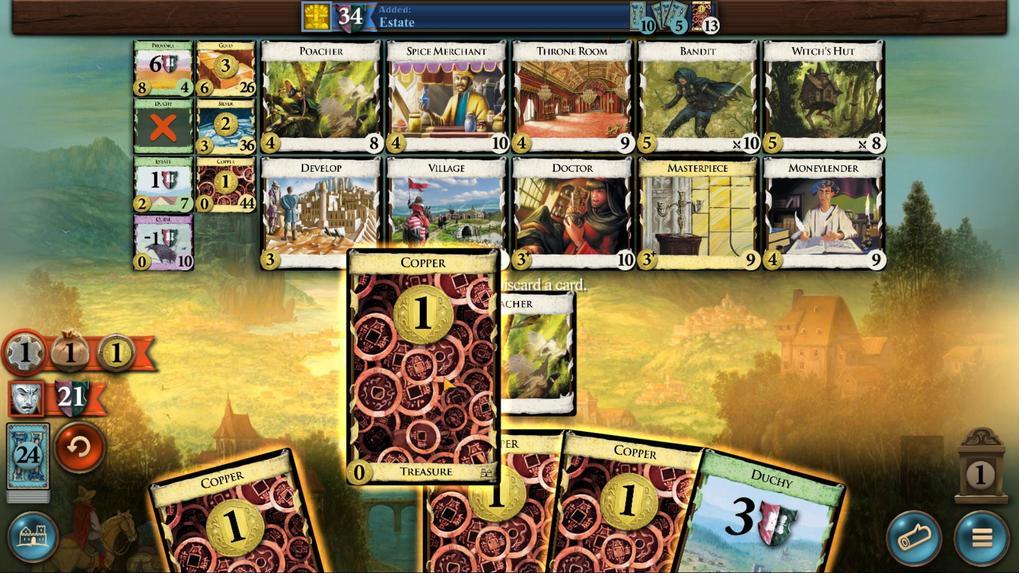 
Action: Mouse moved to (432, 417)
Screenshot: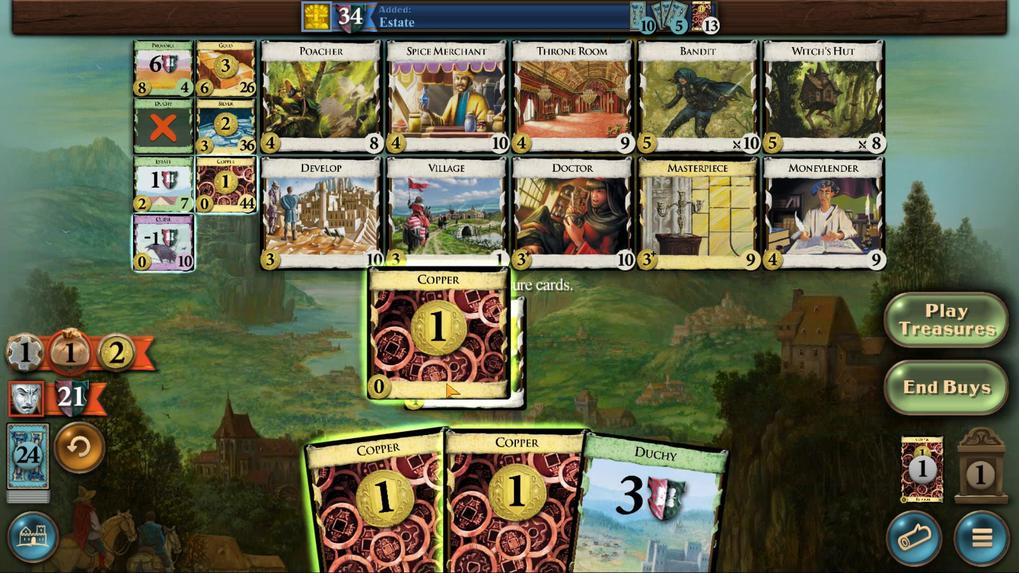 
Action: Mouse pressed left at (432, 417)
Screenshot: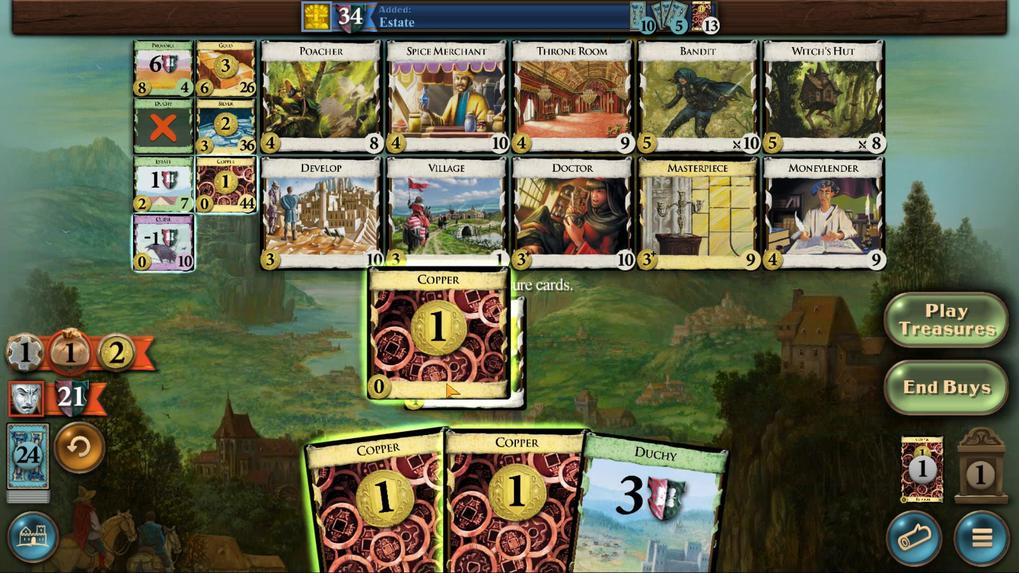 
Action: Mouse moved to (432, 416)
Screenshot: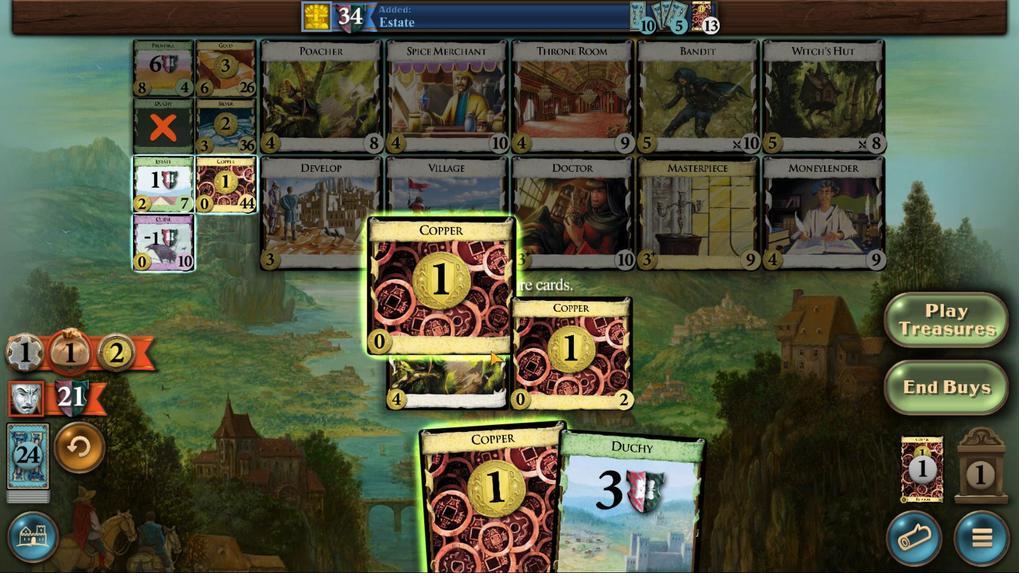 
Action: Mouse pressed left at (432, 416)
Screenshot: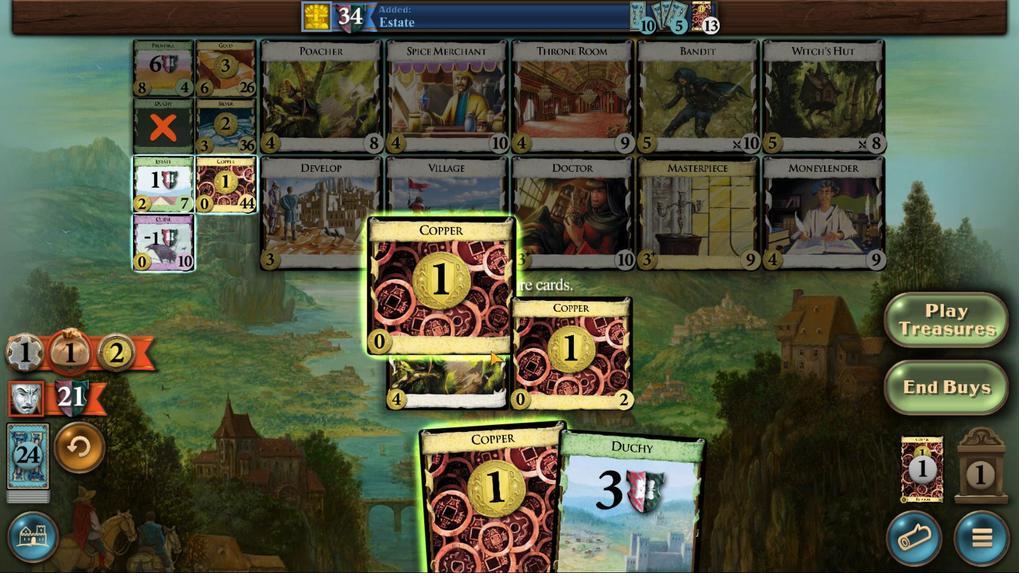 
Action: Mouse moved to (432, 417)
Screenshot: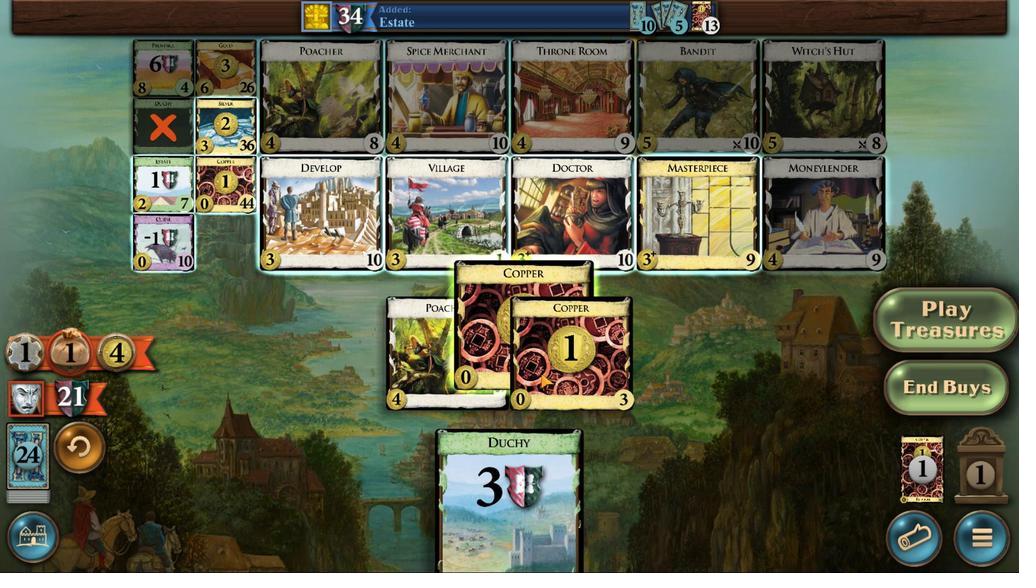 
Action: Mouse pressed left at (432, 417)
Screenshot: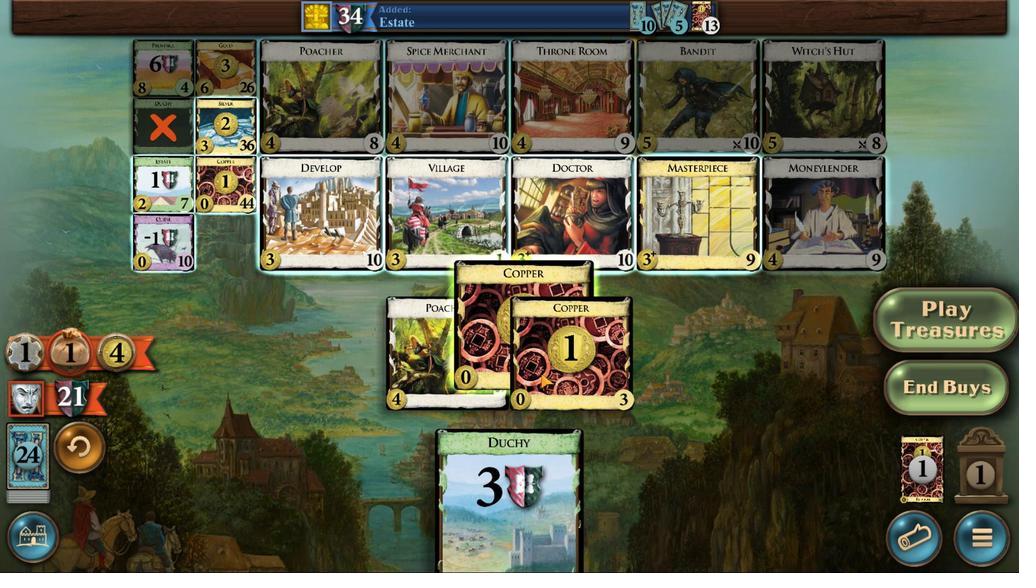 
Action: Mouse moved to (432, 496)
Screenshot: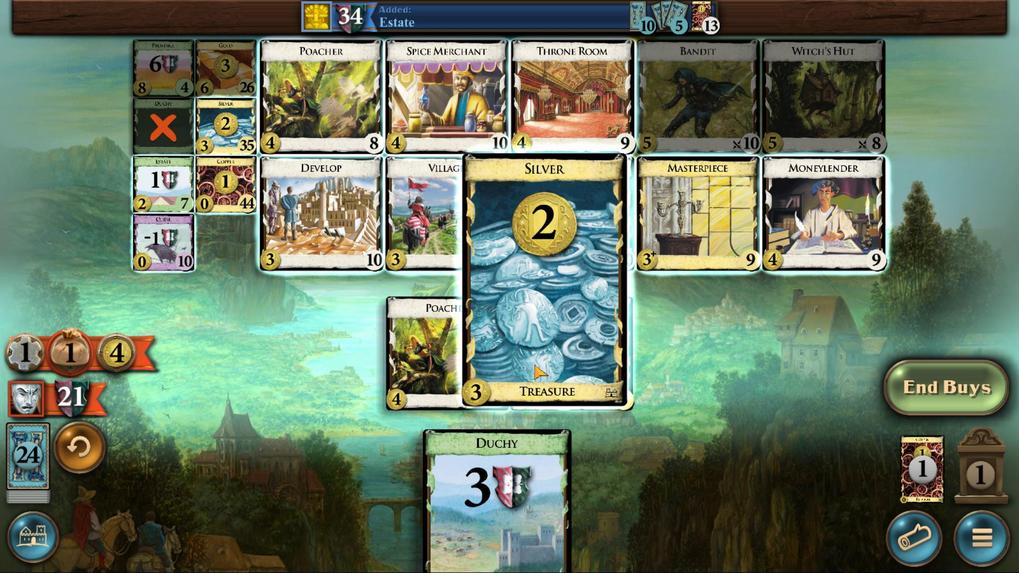
Action: Mouse pressed left at (432, 496)
Screenshot: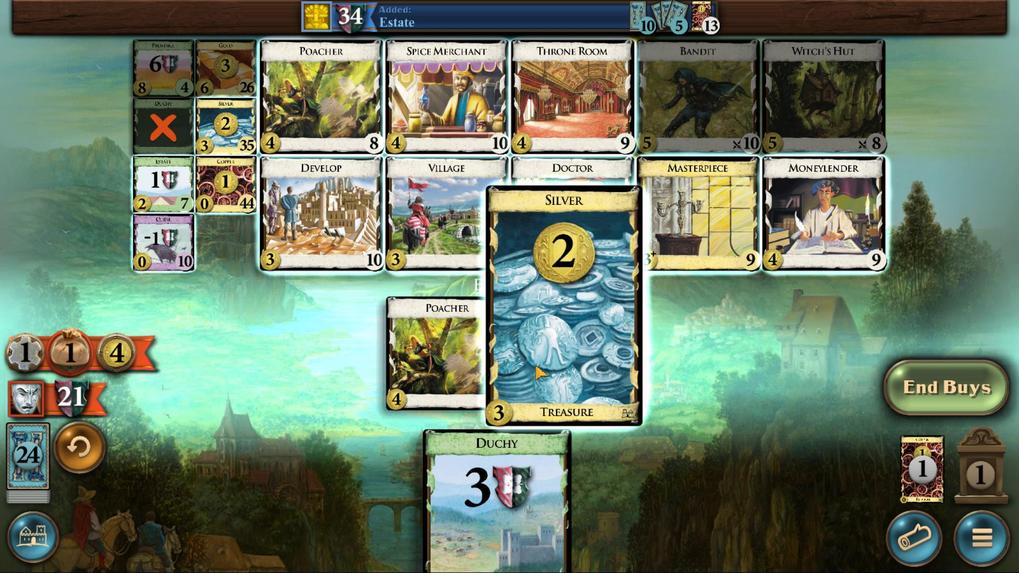 
Action: Mouse moved to (432, 409)
Screenshot: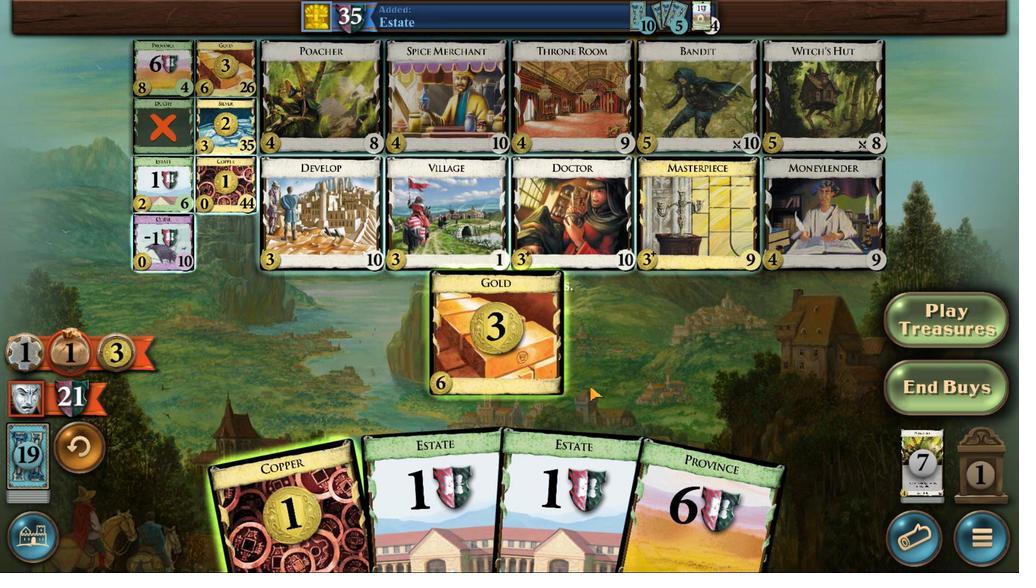 
Action: Mouse pressed left at (432, 409)
Screenshot: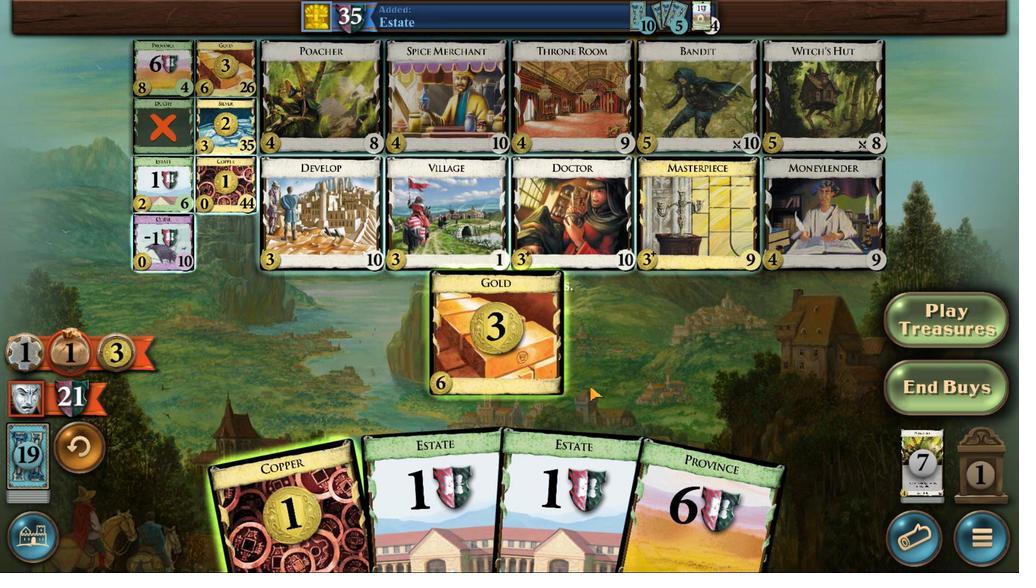 
Action: Mouse moved to (432, 413)
Screenshot: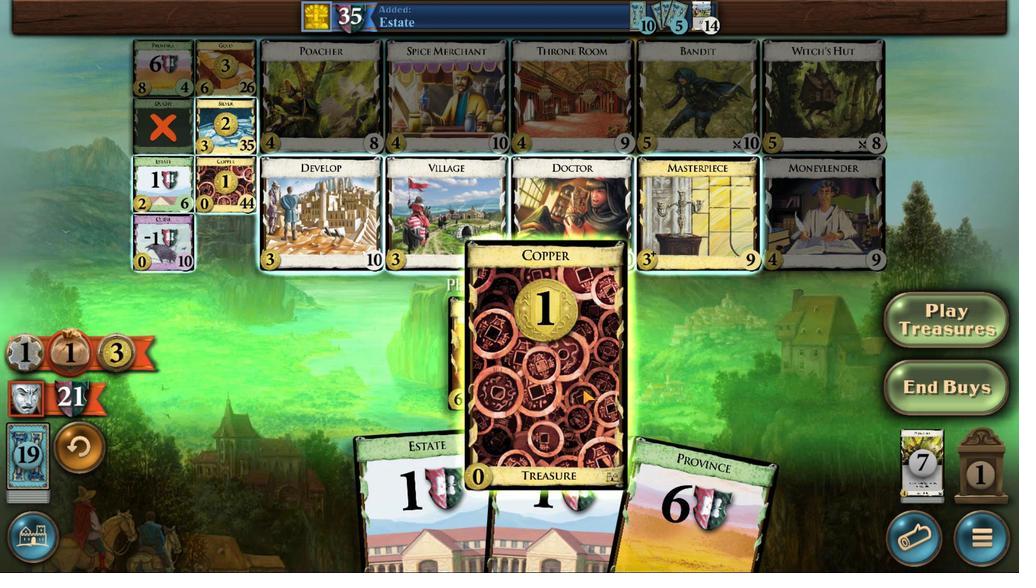 
Action: Mouse pressed left at (432, 413)
Screenshot: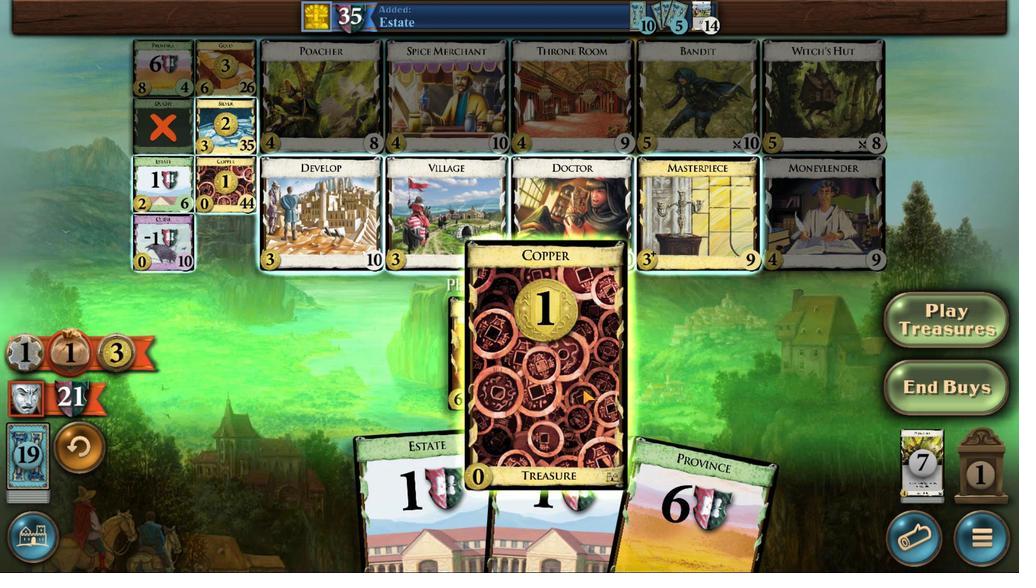 
Action: Mouse moved to (432, 500)
Screenshot: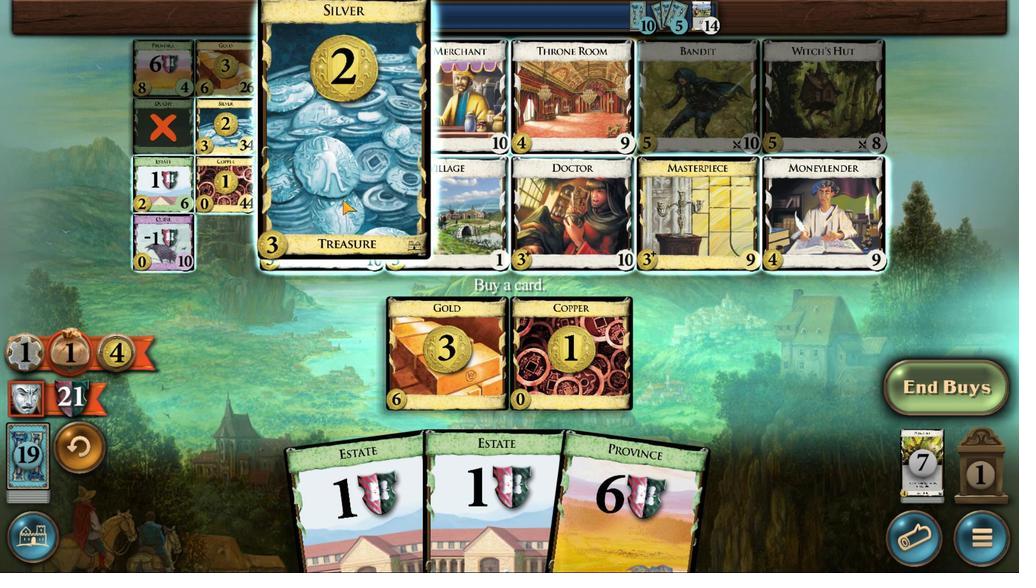 
Action: Mouse pressed left at (432, 500)
Screenshot: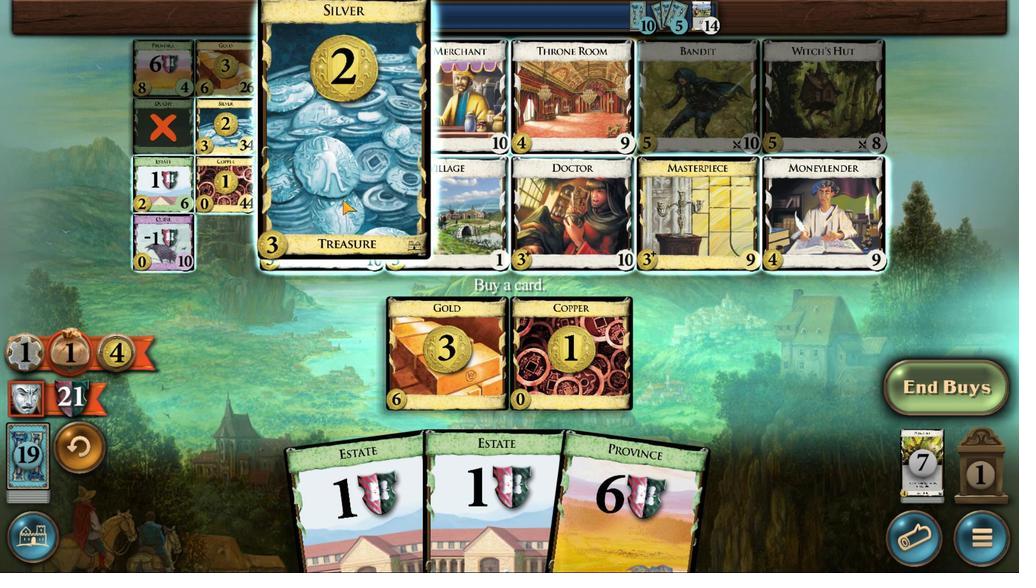 
Action: Mouse moved to (432, 481)
Screenshot: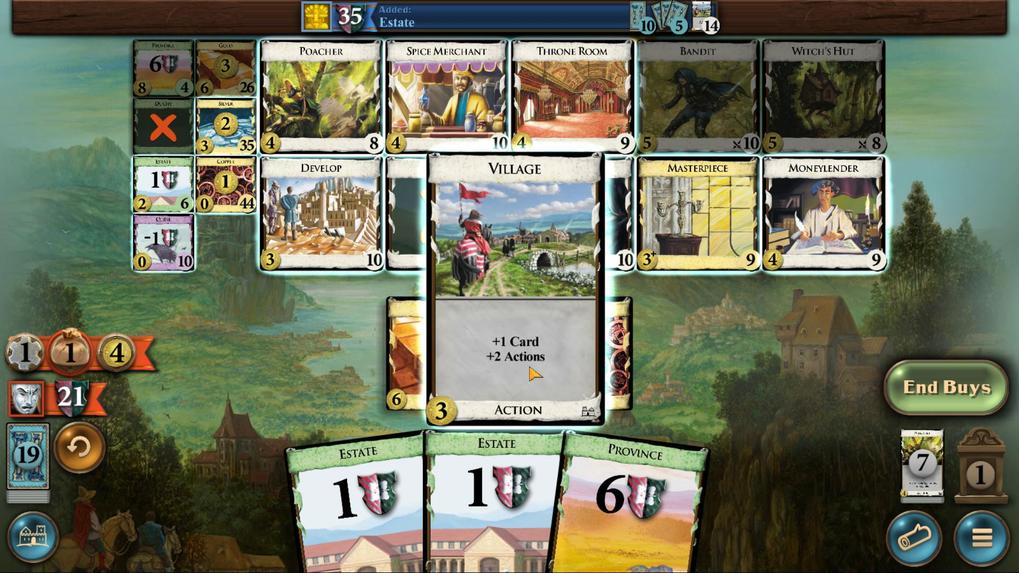 
Action: Mouse pressed left at (432, 481)
Screenshot: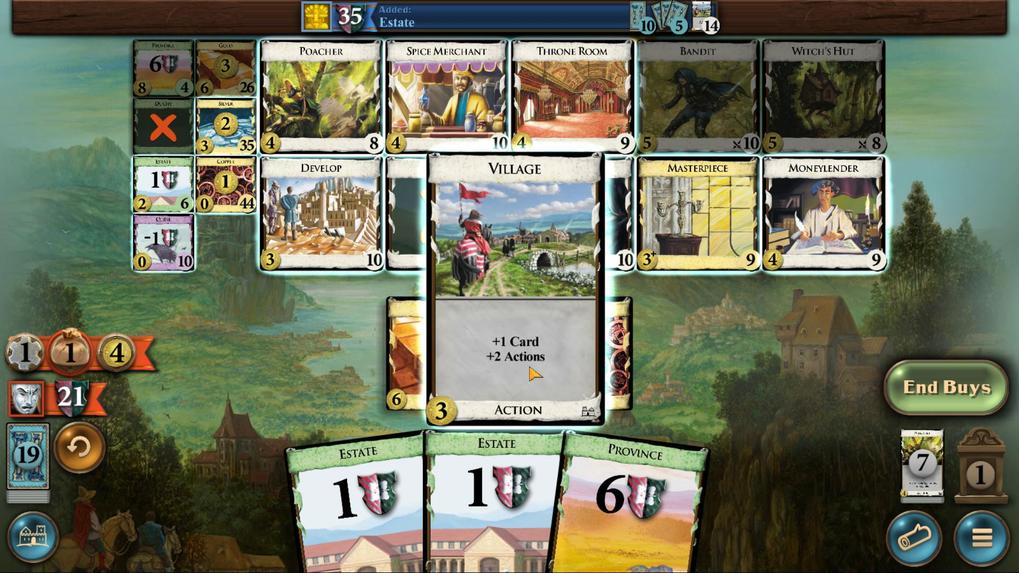 
Action: Mouse moved to (432, 411)
Screenshot: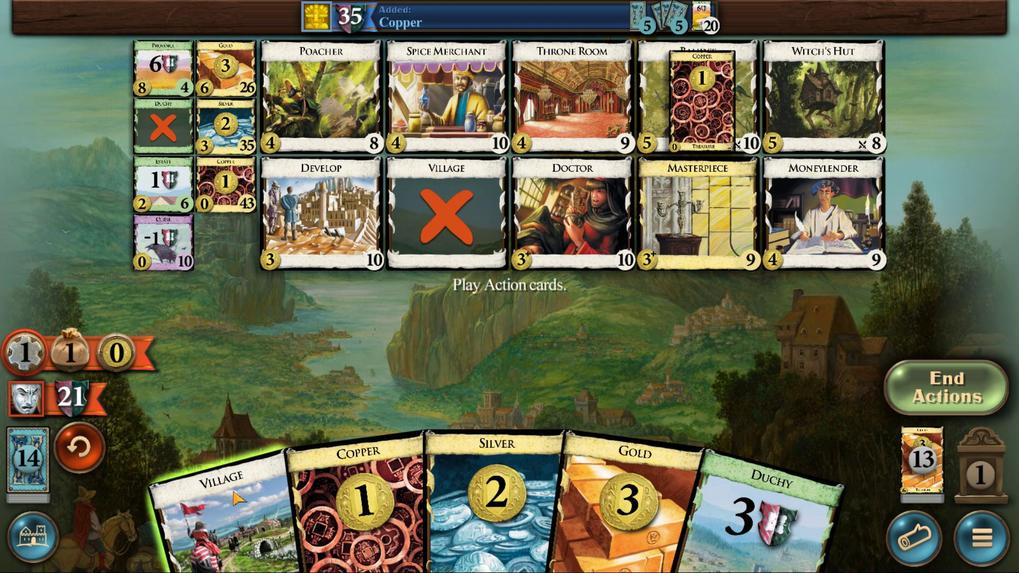 
Action: Mouse pressed left at (432, 411)
Screenshot: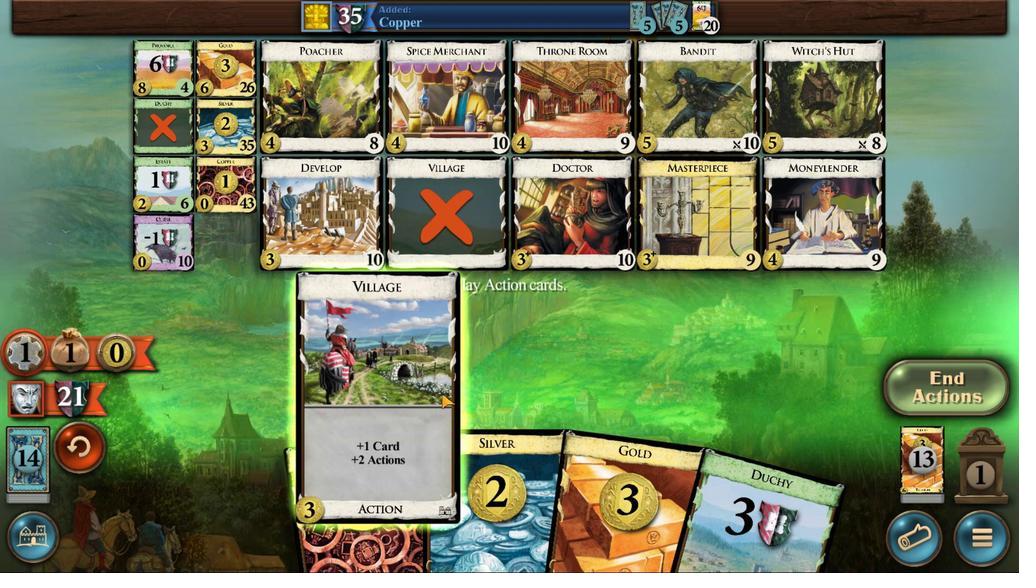 
Action: Mouse moved to (432, 414)
Screenshot: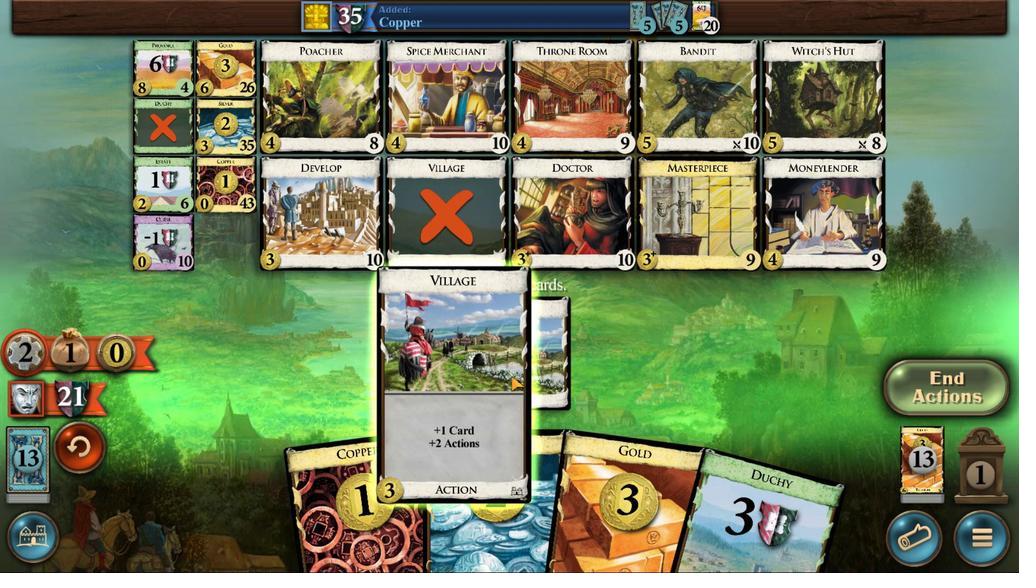 
Action: Mouse pressed left at (432, 414)
Screenshot: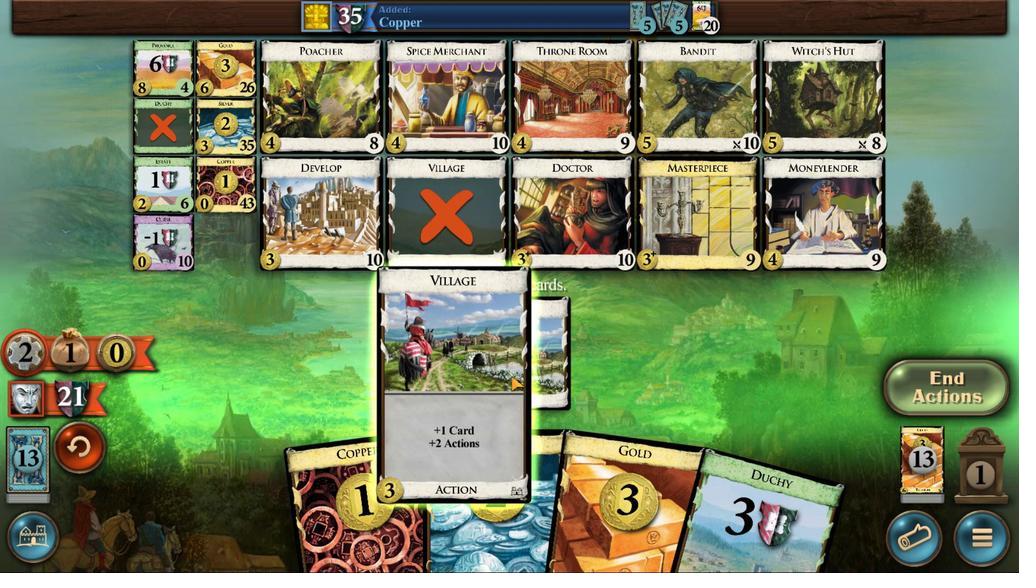 
Action: Mouse moved to (433, 416)
Screenshot: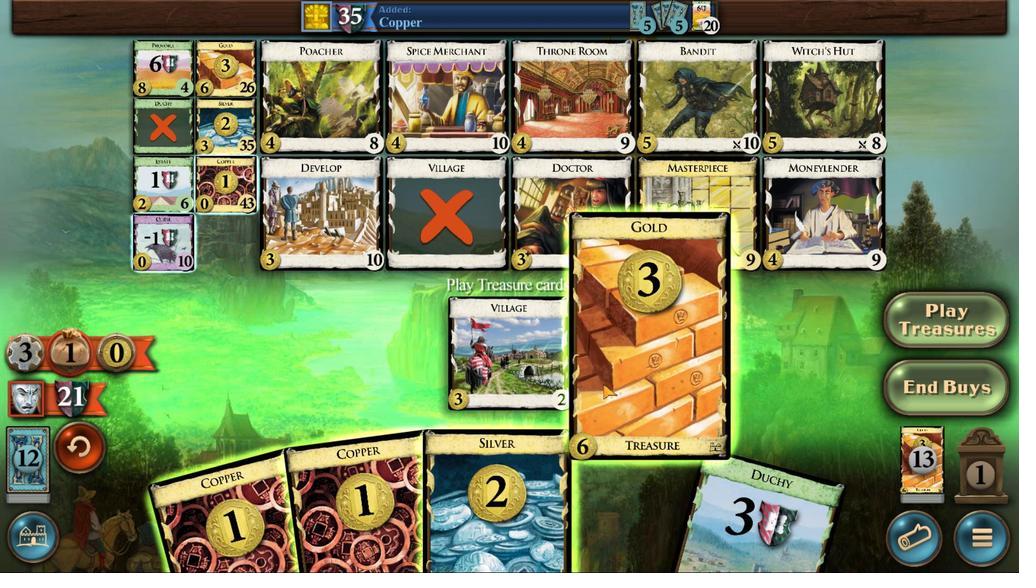 
Action: Mouse pressed left at (433, 416)
Screenshot: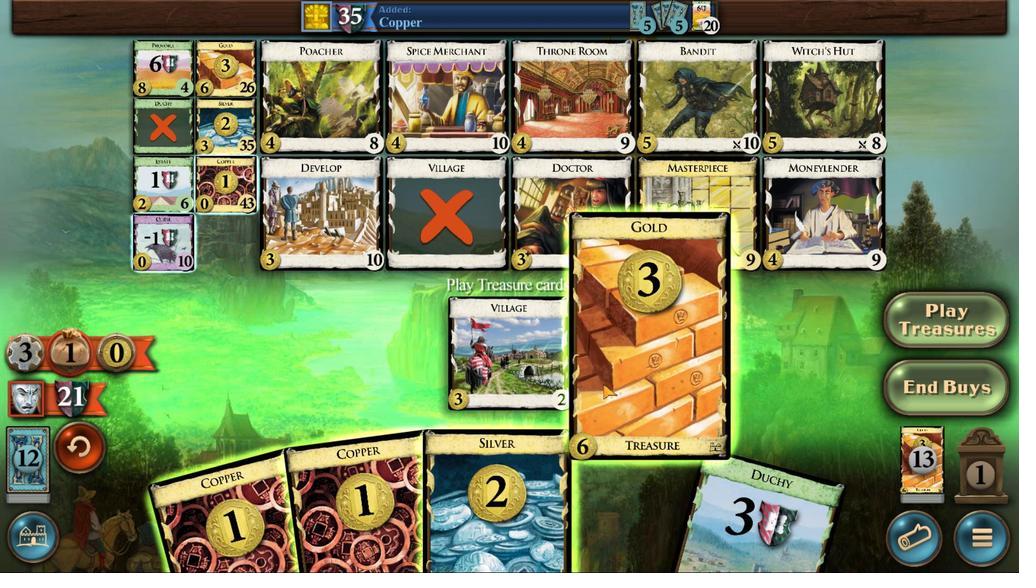 
Action: Mouse moved to (433, 416)
Screenshot: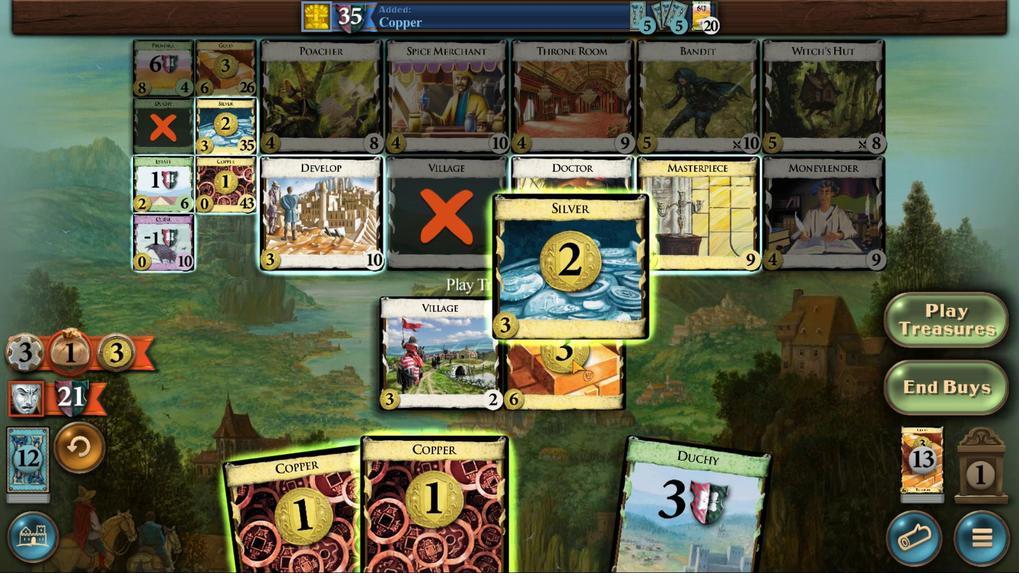 
Action: Mouse pressed left at (433, 416)
Screenshot: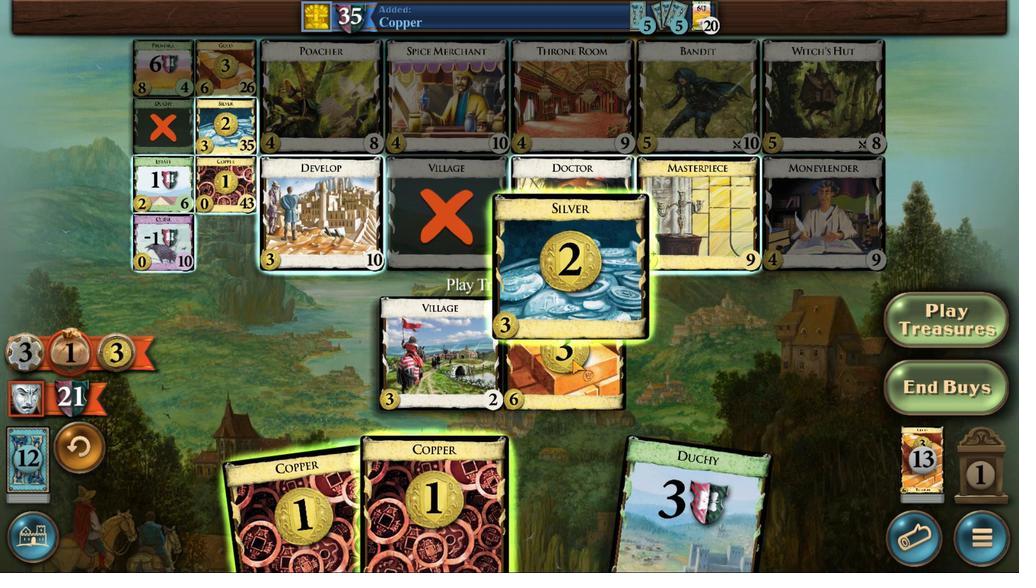 
Action: Mouse moved to (432, 418)
Screenshot: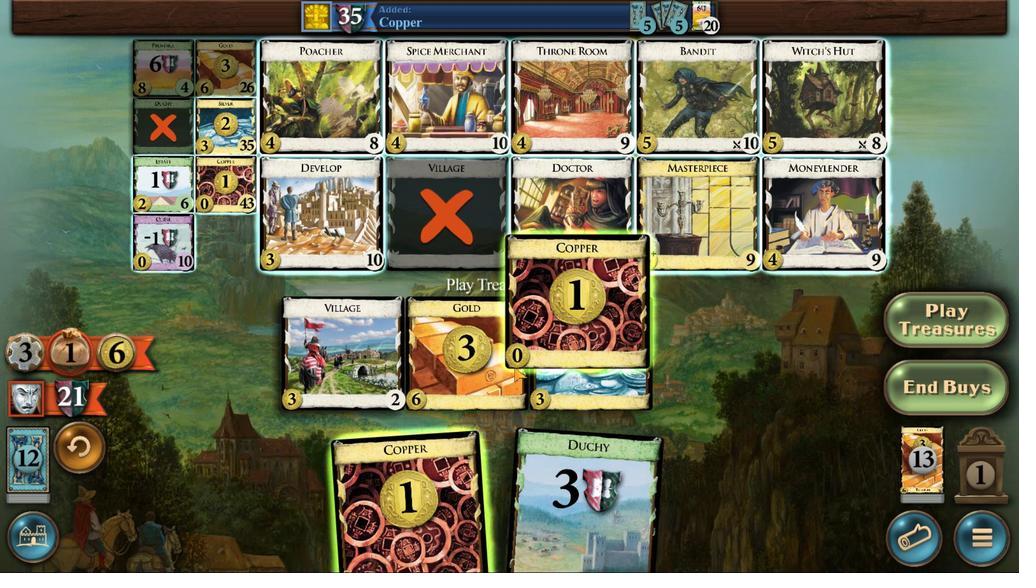 
Action: Mouse pressed left at (432, 418)
